 Task: Look for Airbnb properties in Hueytown, United States from 15th December, 2023 to 20th December, 2023 for 1 adult.1  bedroom having 1 bed and 1 bathroom. Property type can be hotel. Booking option can be shelf check-in. Look for 3 properties as per requirement.
Action: Mouse moved to (561, 84)
Screenshot: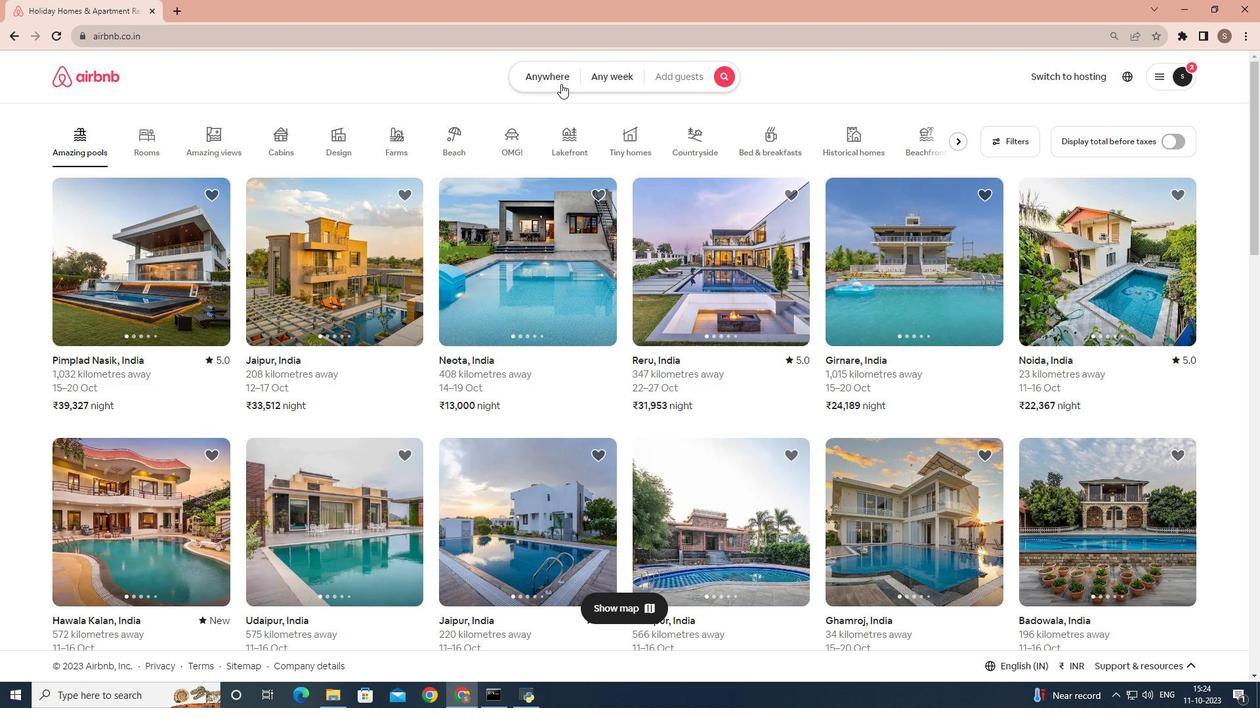 
Action: Mouse pressed left at (561, 84)
Screenshot: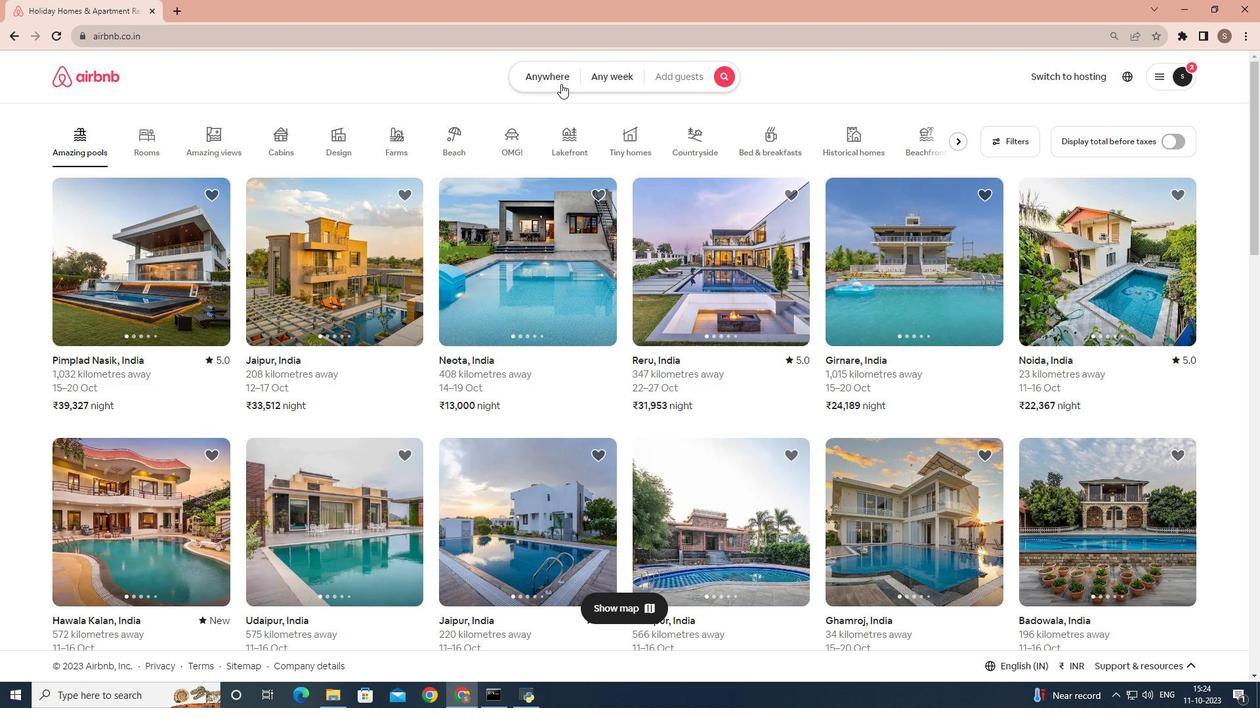 
Action: Mouse moved to (468, 131)
Screenshot: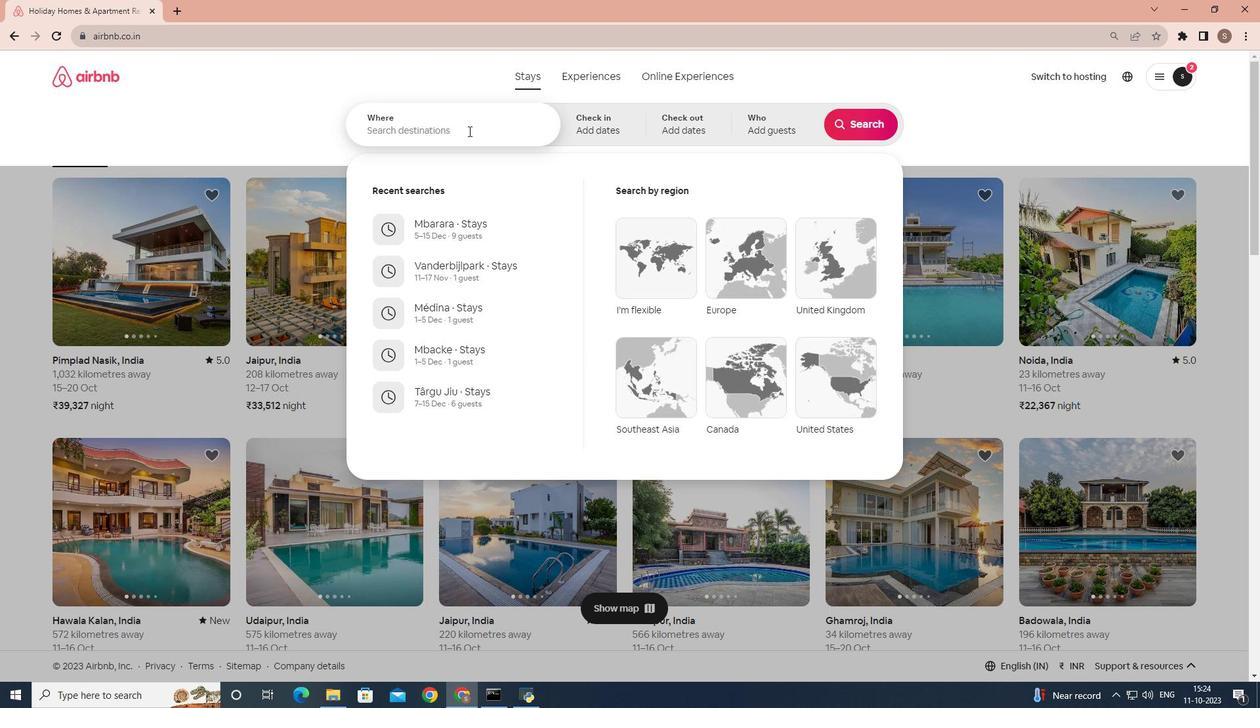 
Action: Mouse pressed left at (468, 131)
Screenshot: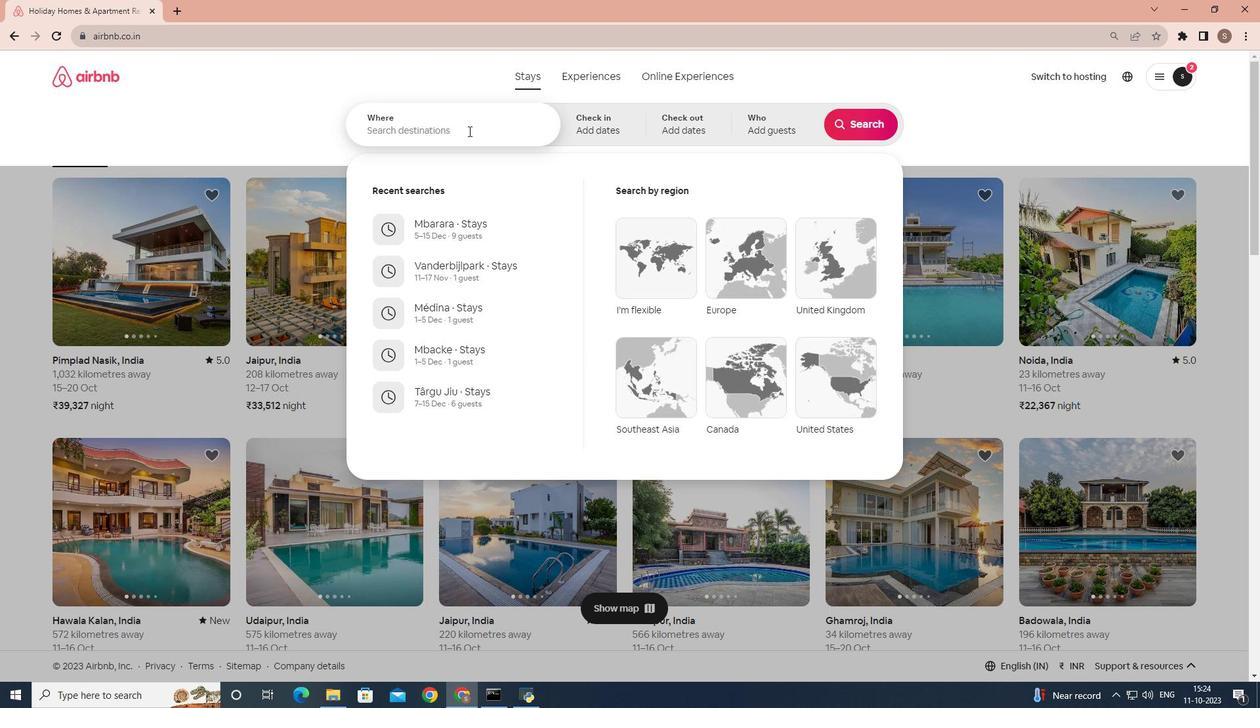 
Action: Key pressed <Key.shift>Hueytown,<Key.space><Key.shift>united<Key.space><Key.shift>States
Screenshot: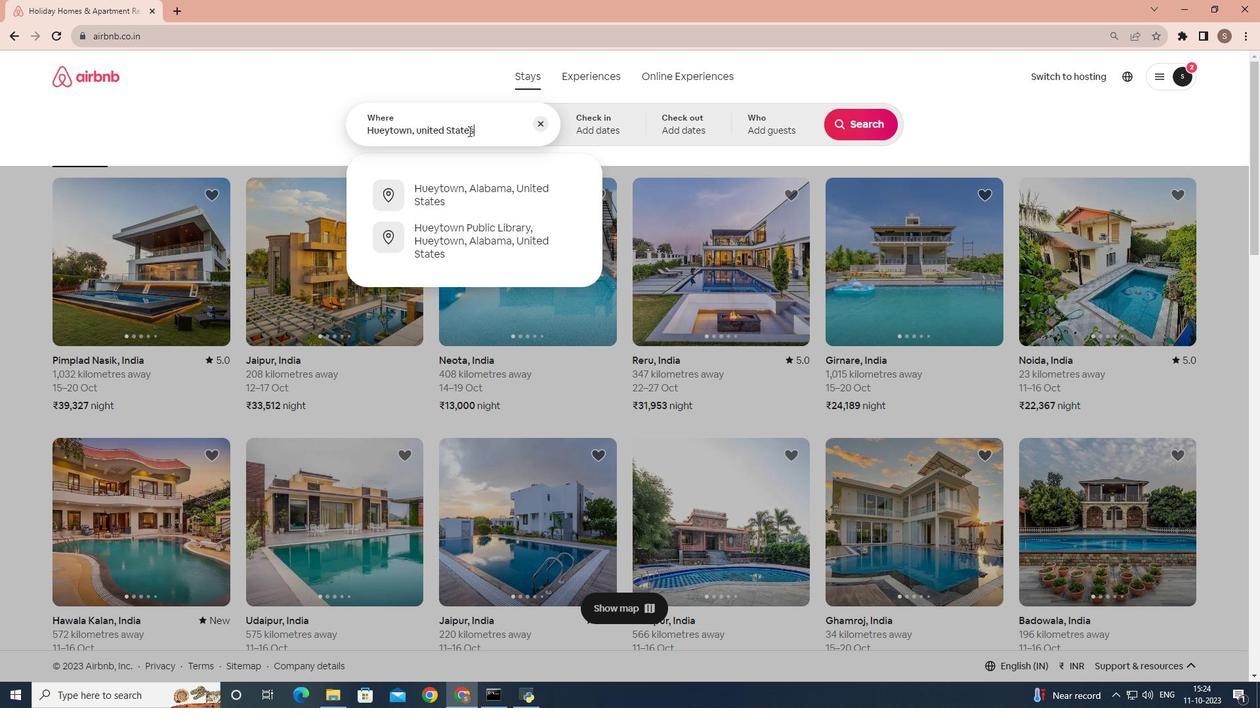 
Action: Mouse moved to (583, 121)
Screenshot: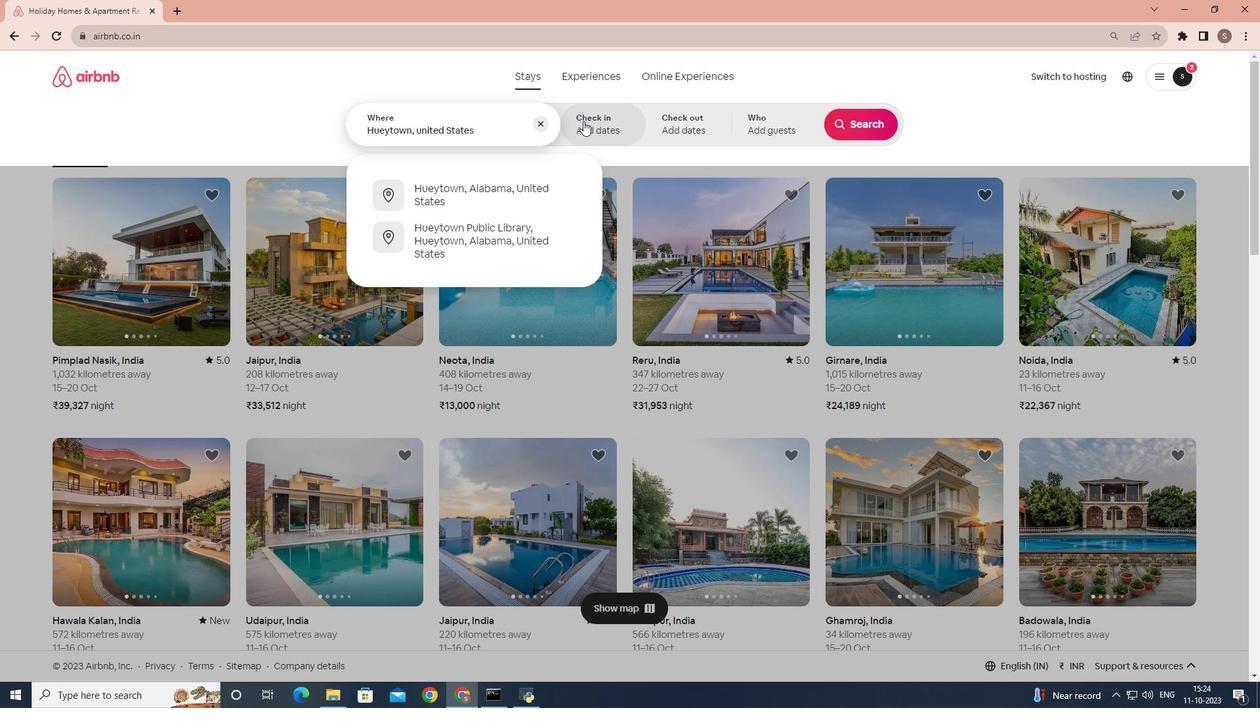 
Action: Mouse pressed left at (583, 121)
Screenshot: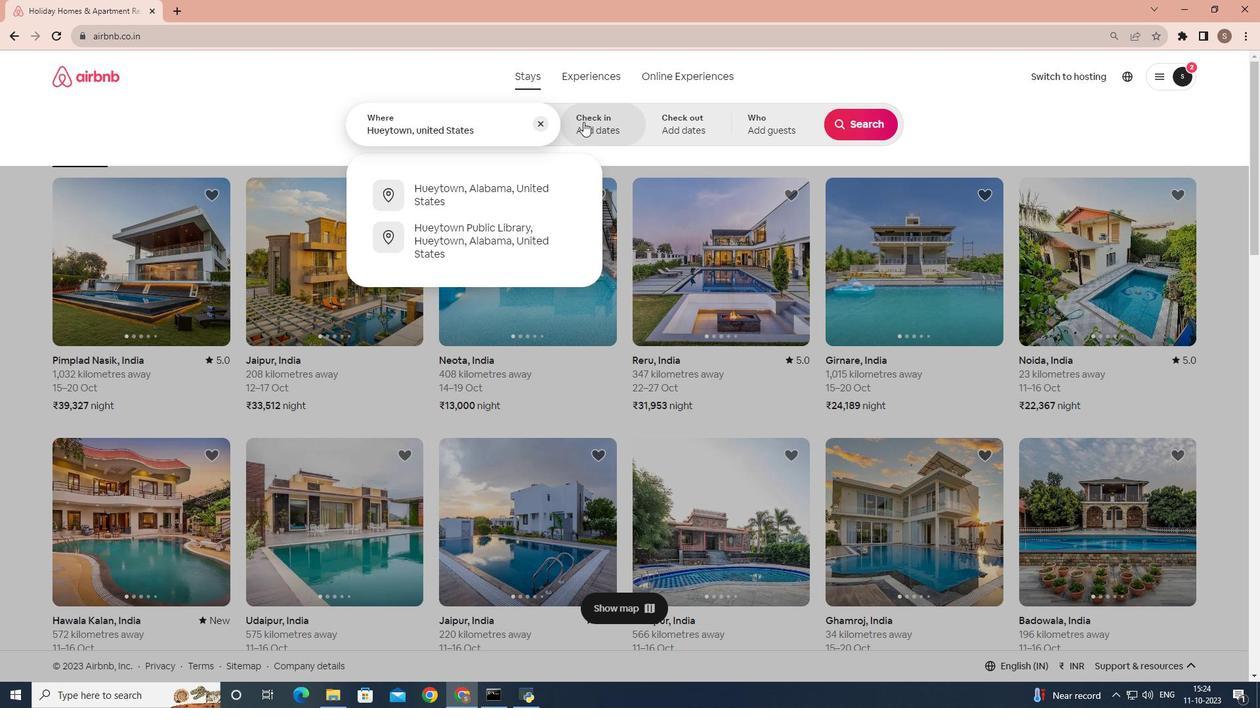 
Action: Mouse moved to (857, 229)
Screenshot: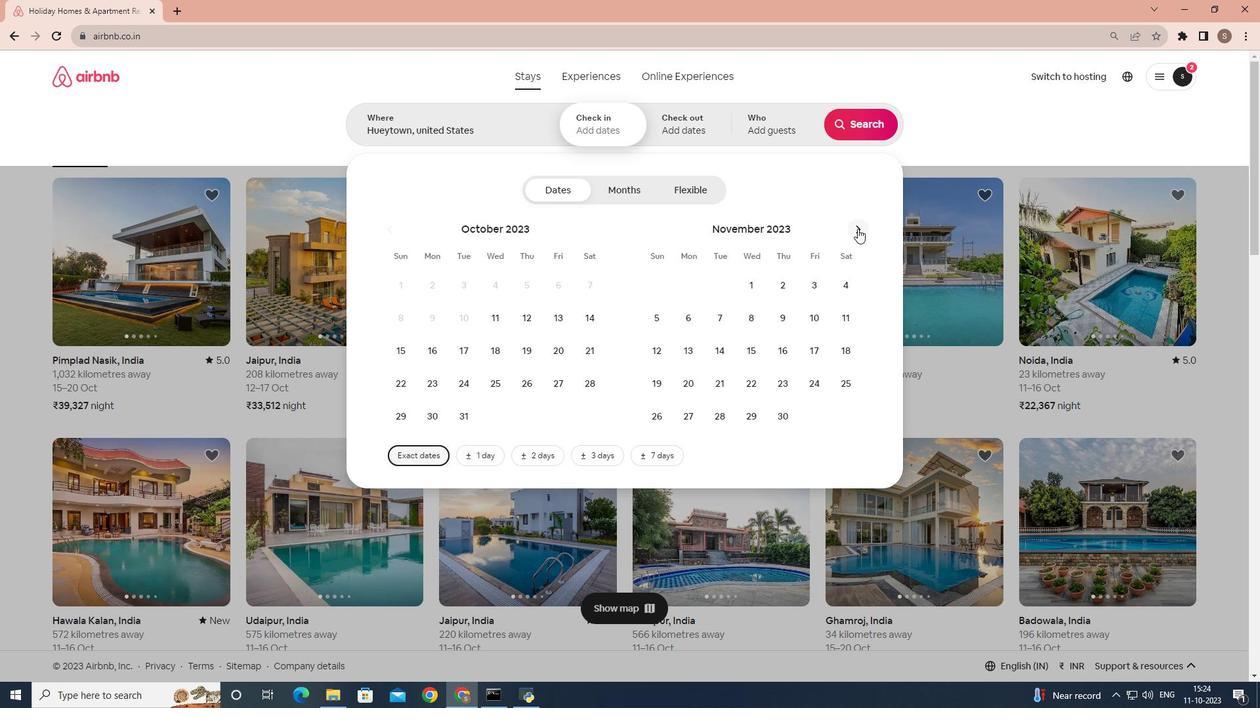 
Action: Mouse pressed left at (857, 229)
Screenshot: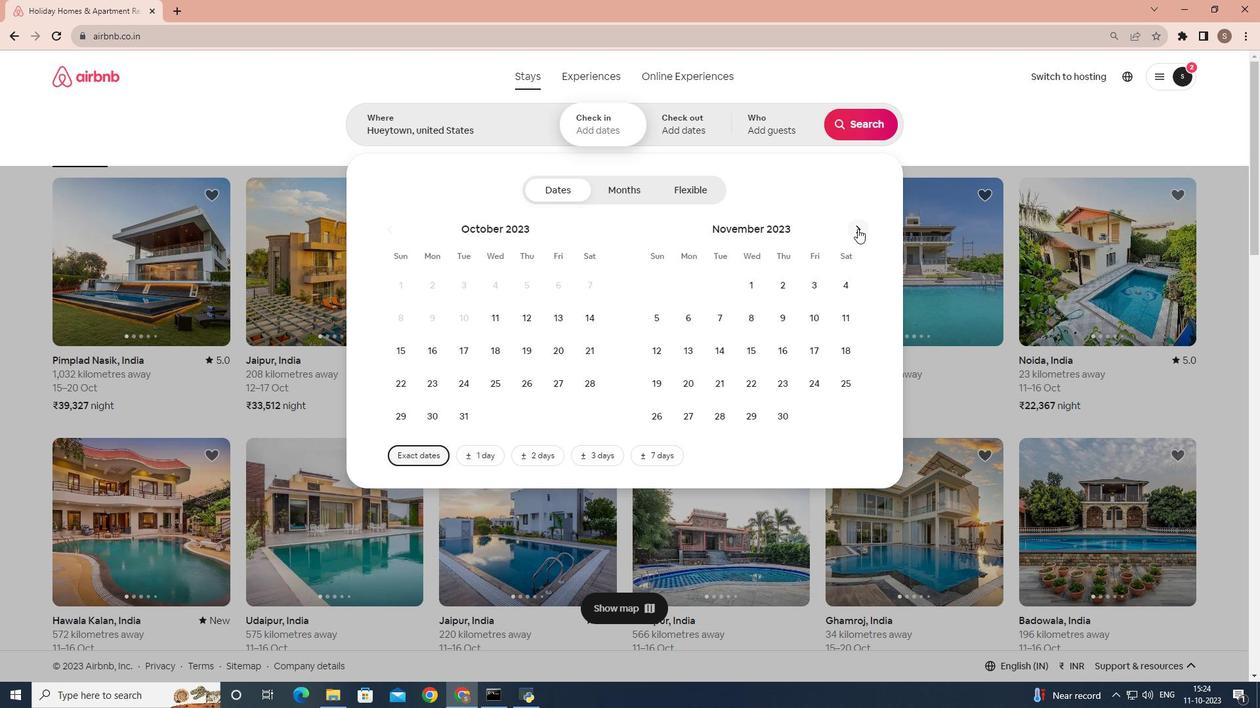 
Action: Mouse moved to (804, 348)
Screenshot: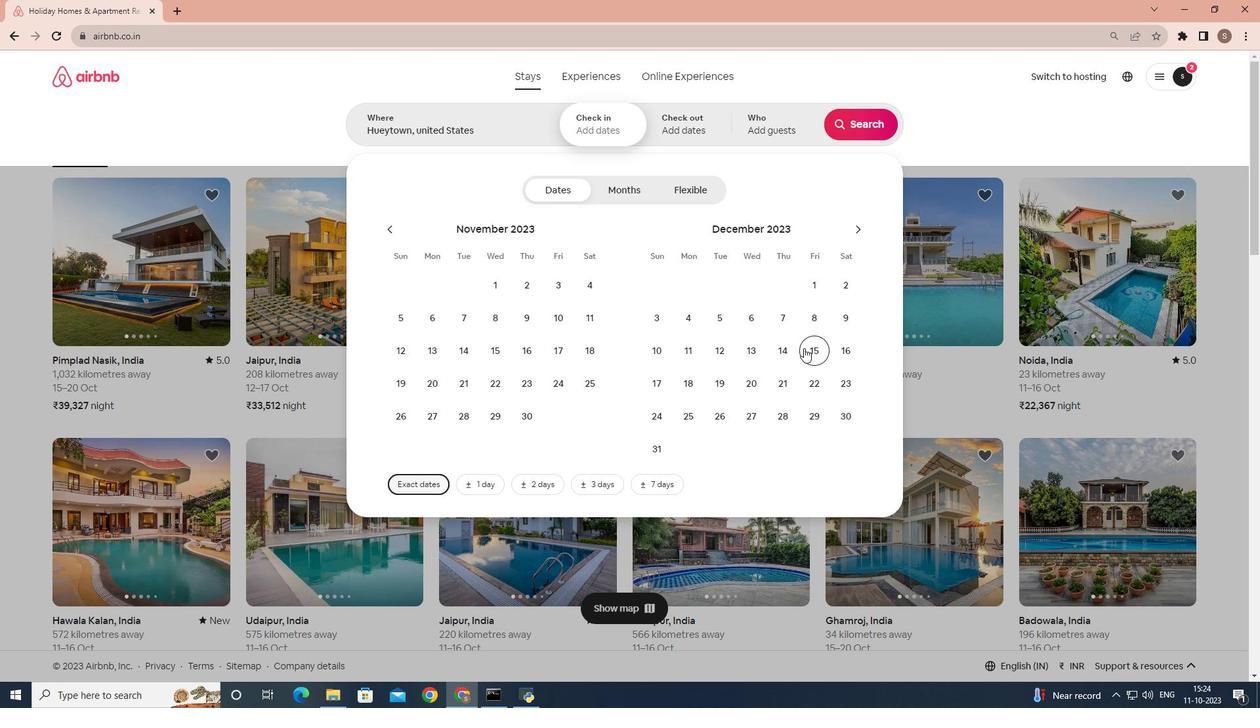 
Action: Mouse pressed left at (804, 348)
Screenshot: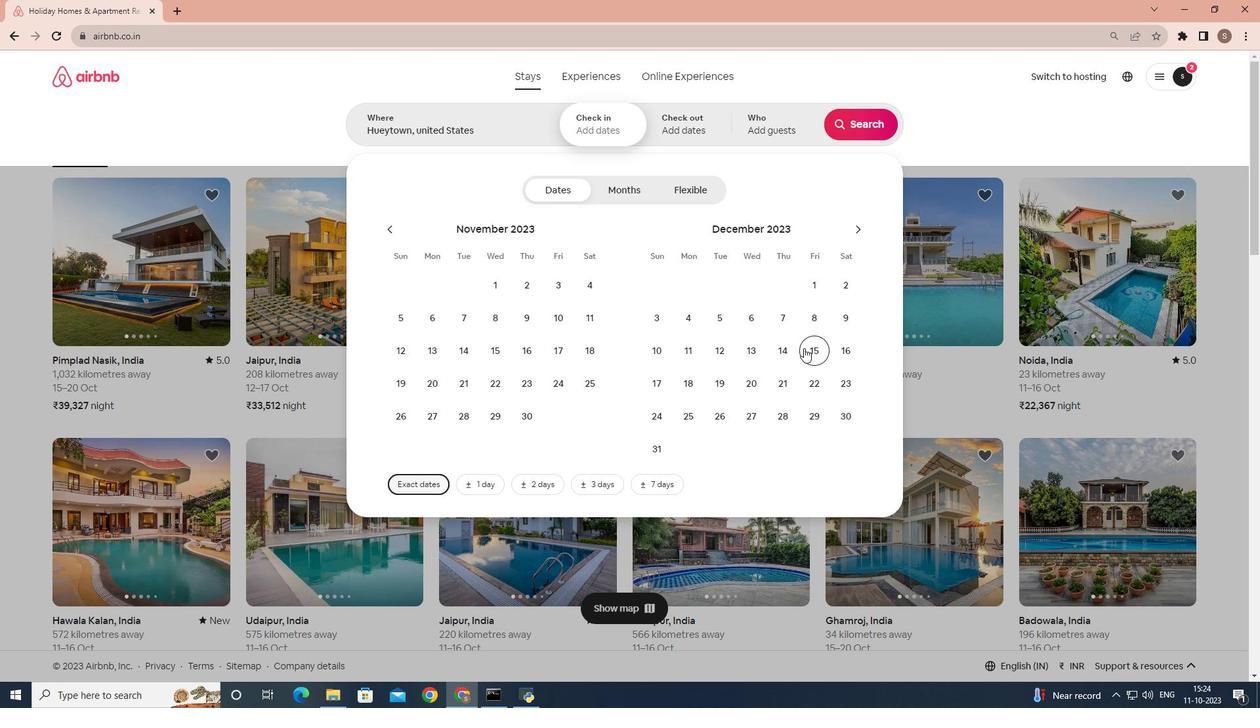 
Action: Mouse moved to (756, 380)
Screenshot: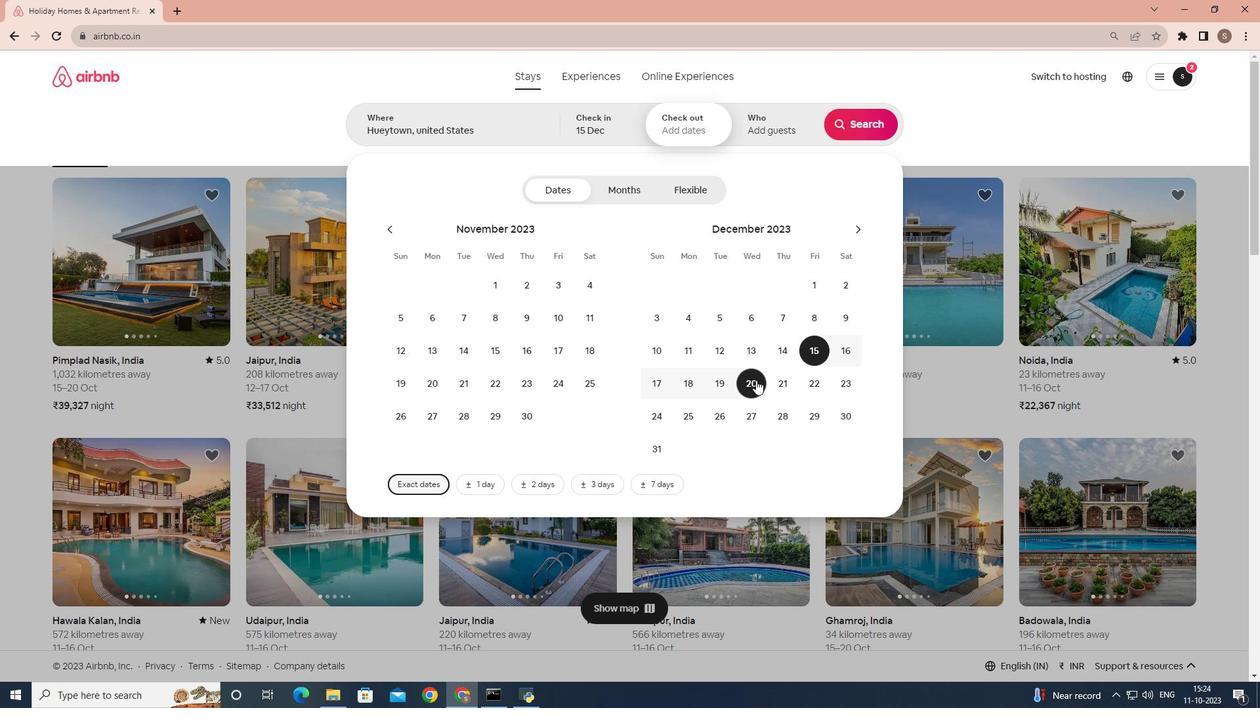
Action: Mouse pressed left at (756, 380)
Screenshot: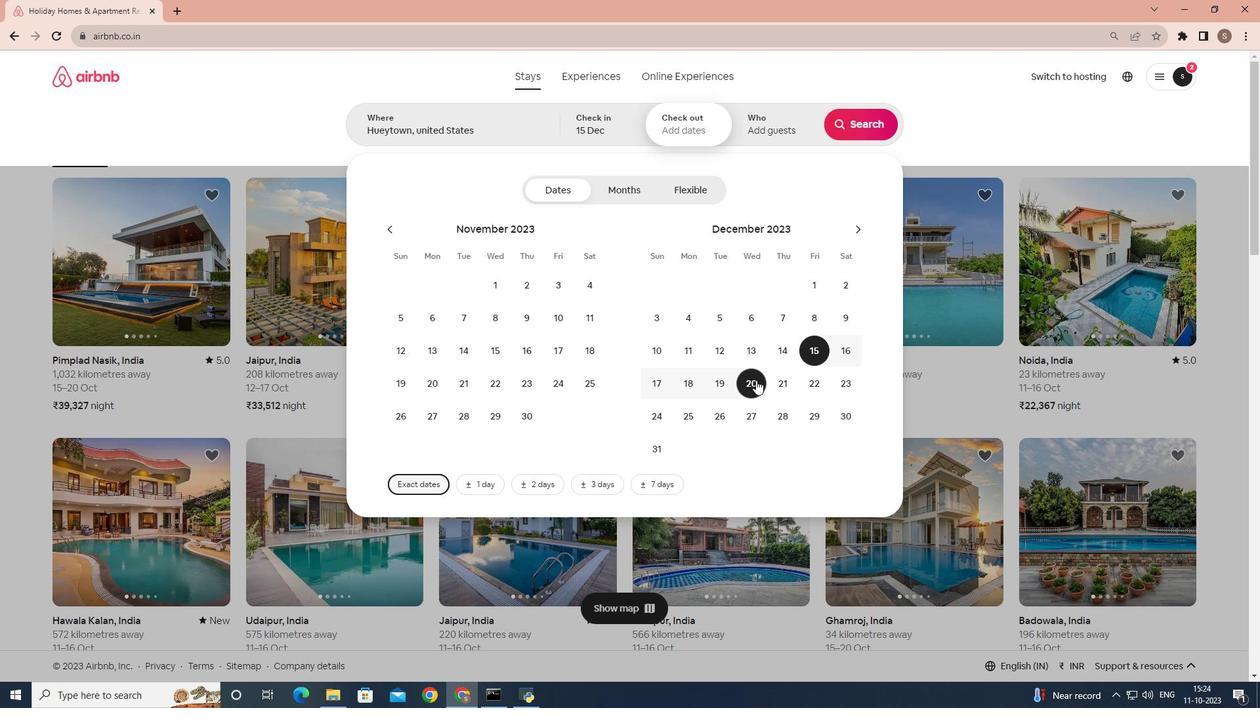 
Action: Mouse moved to (762, 112)
Screenshot: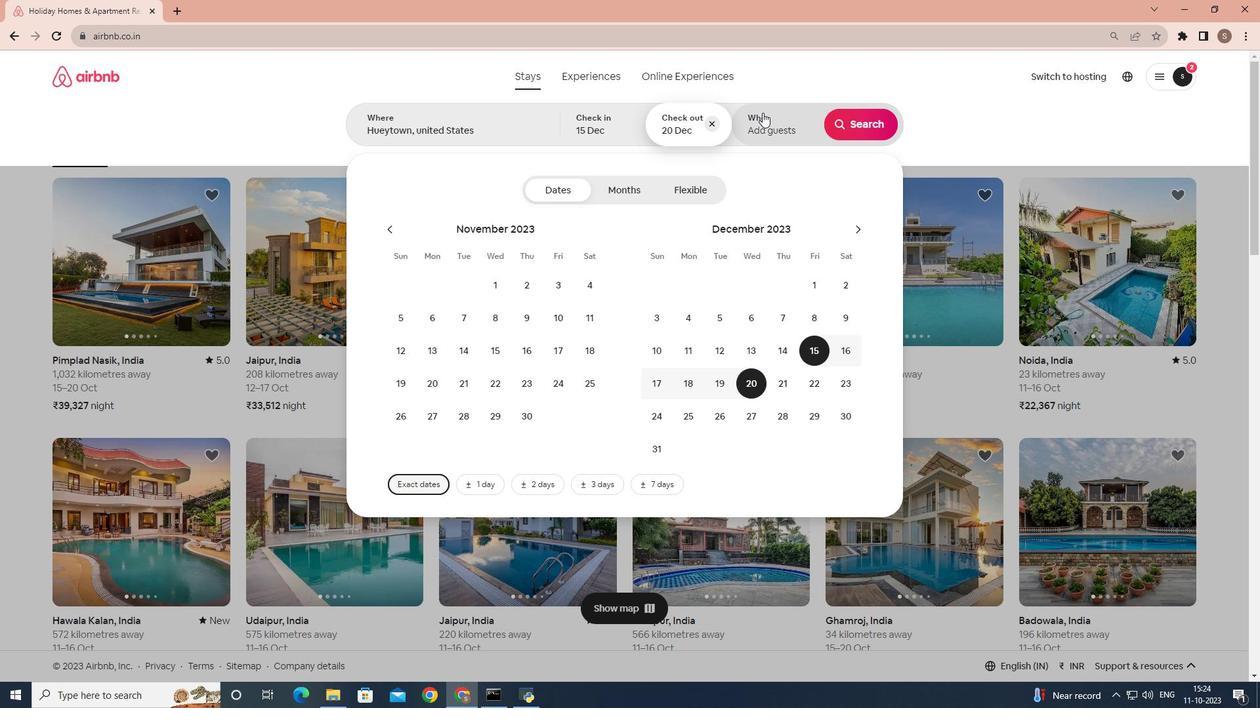 
Action: Mouse pressed left at (762, 112)
Screenshot: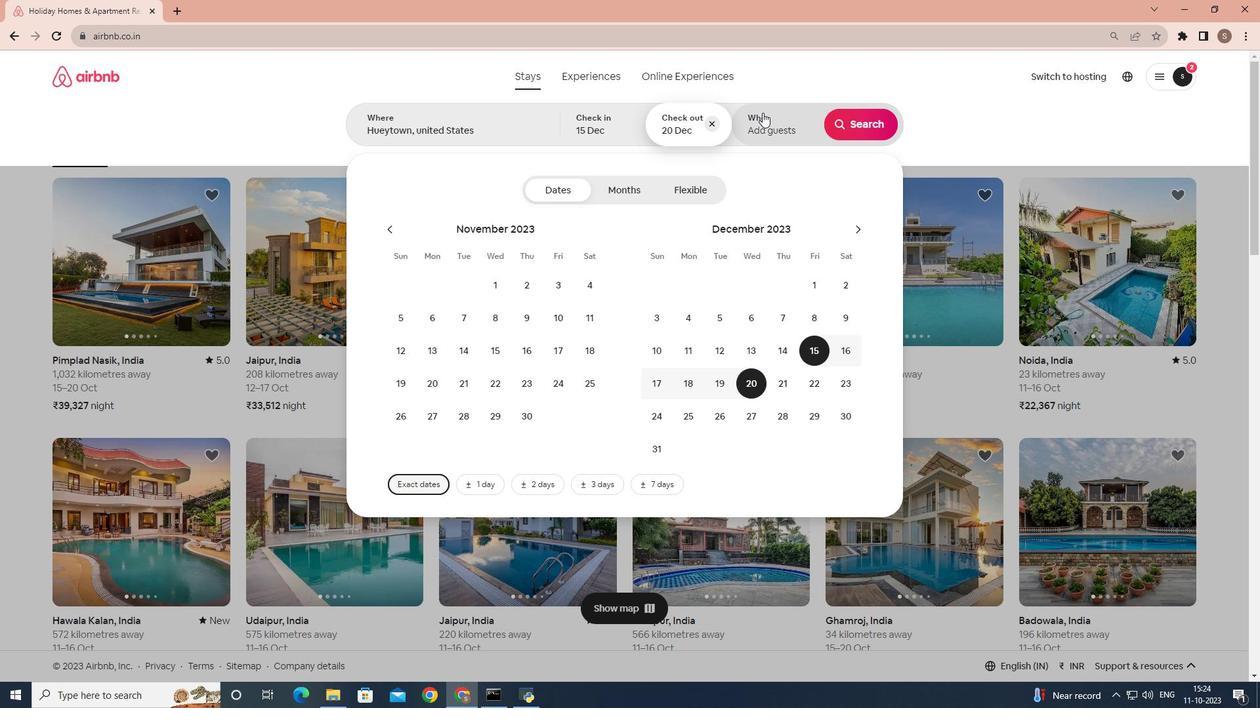 
Action: Mouse moved to (859, 196)
Screenshot: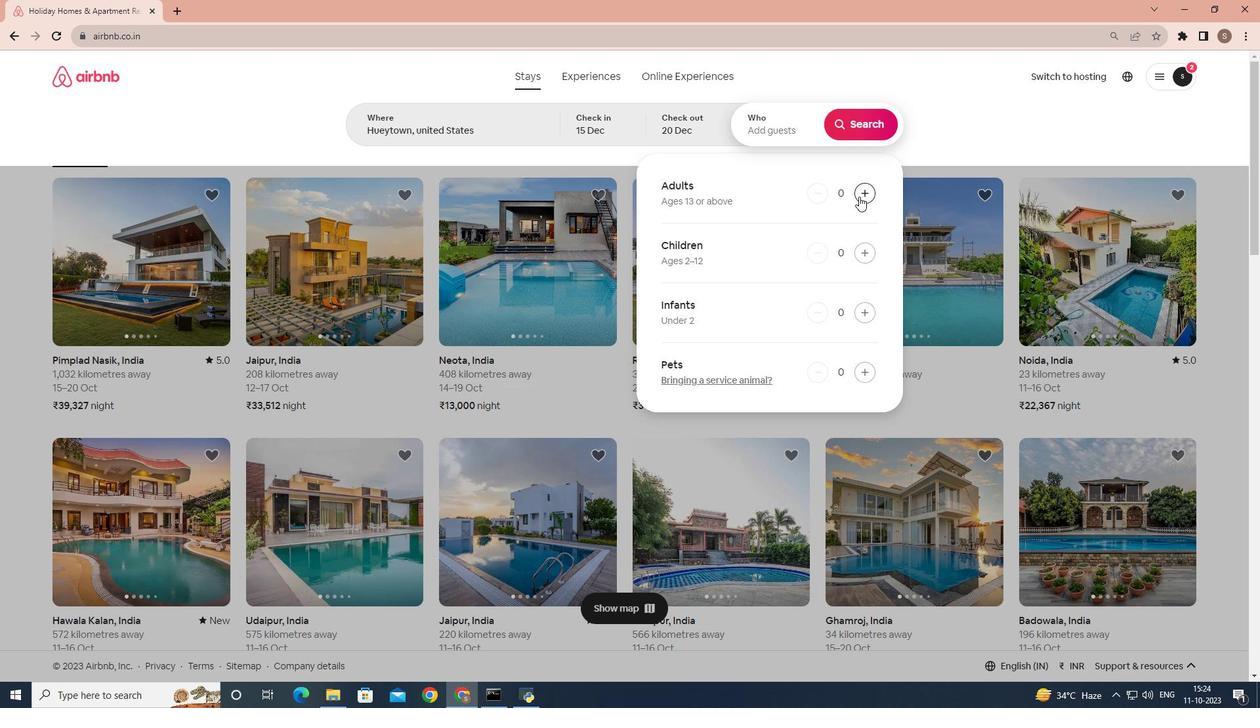 
Action: Mouse pressed left at (859, 196)
Screenshot: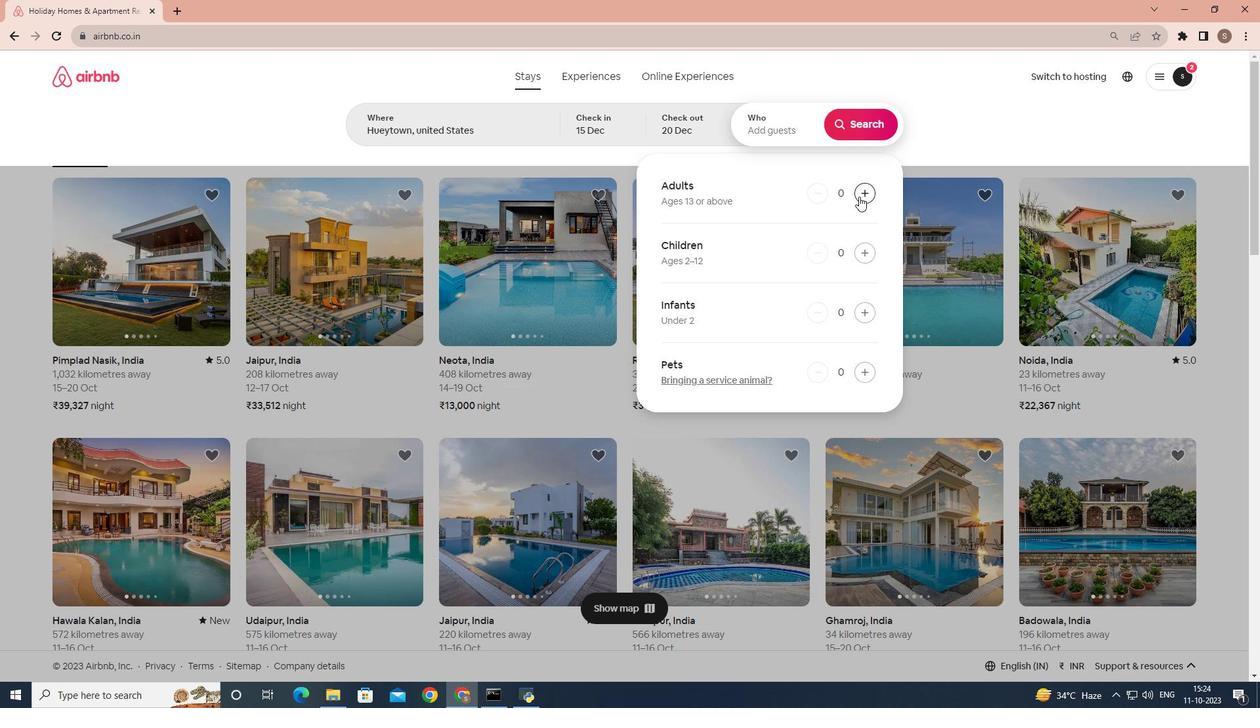 
Action: Mouse moved to (872, 130)
Screenshot: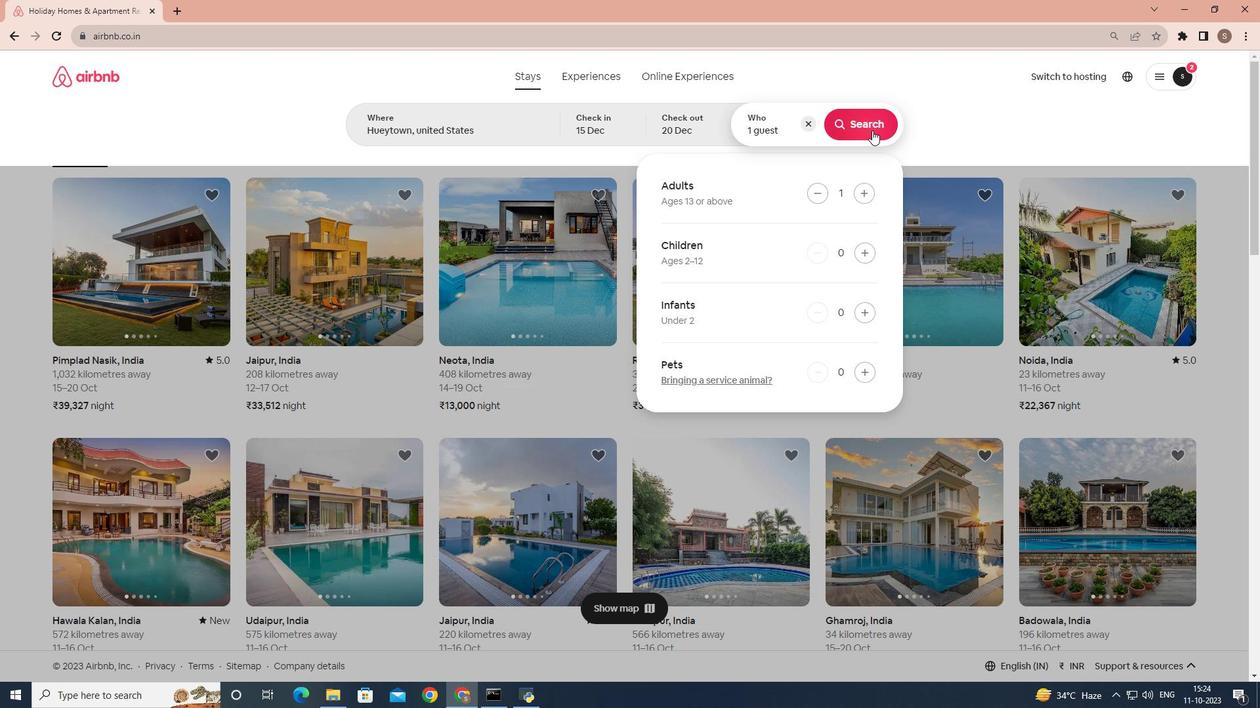 
Action: Mouse pressed left at (872, 130)
Screenshot: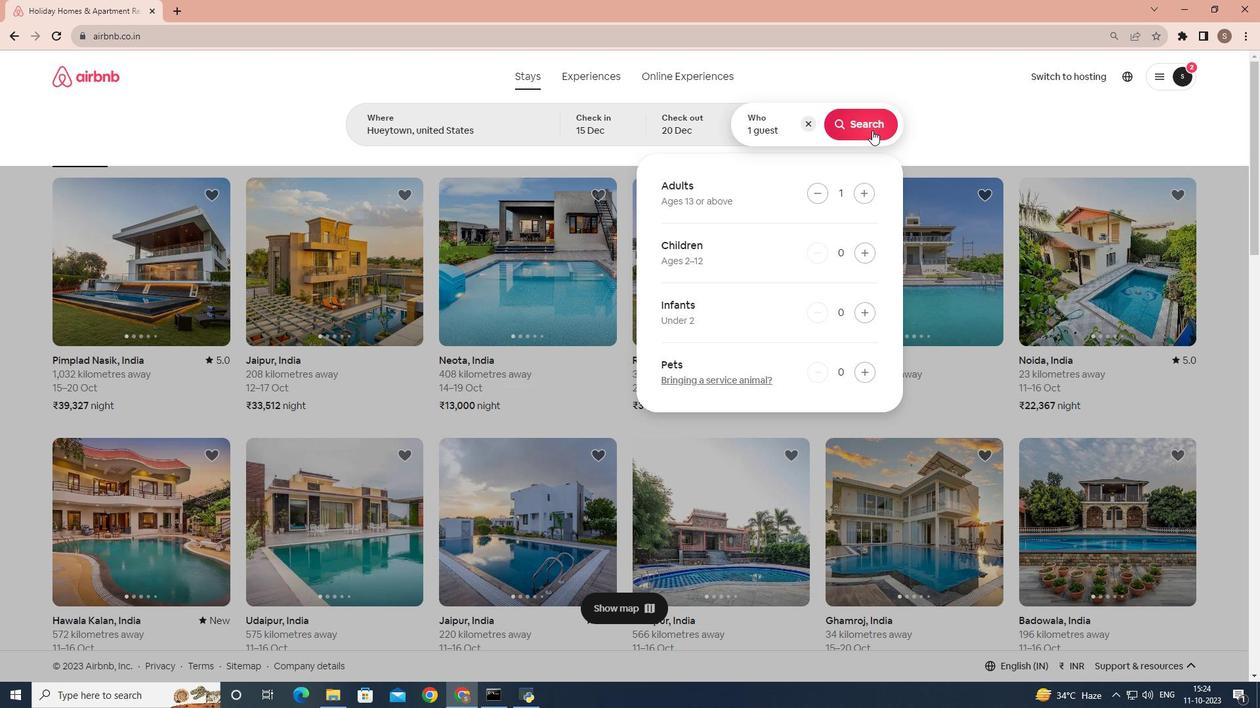 
Action: Mouse moved to (1048, 129)
Screenshot: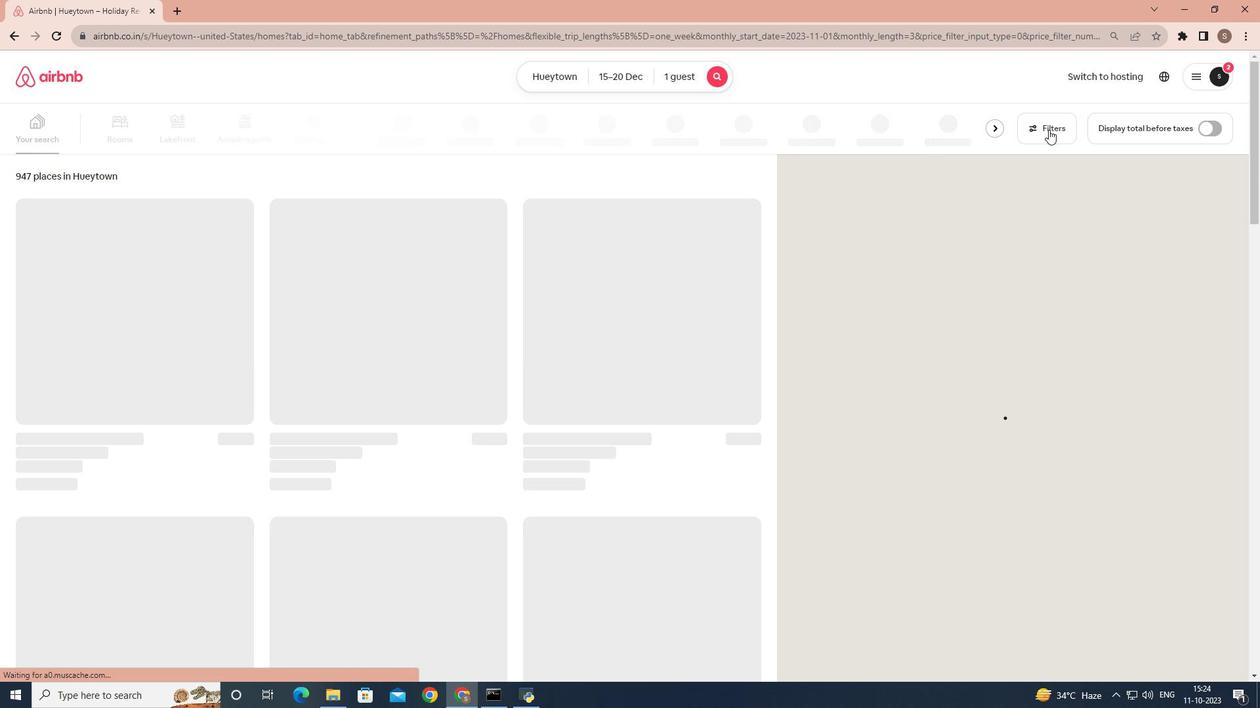 
Action: Mouse pressed left at (1048, 129)
Screenshot: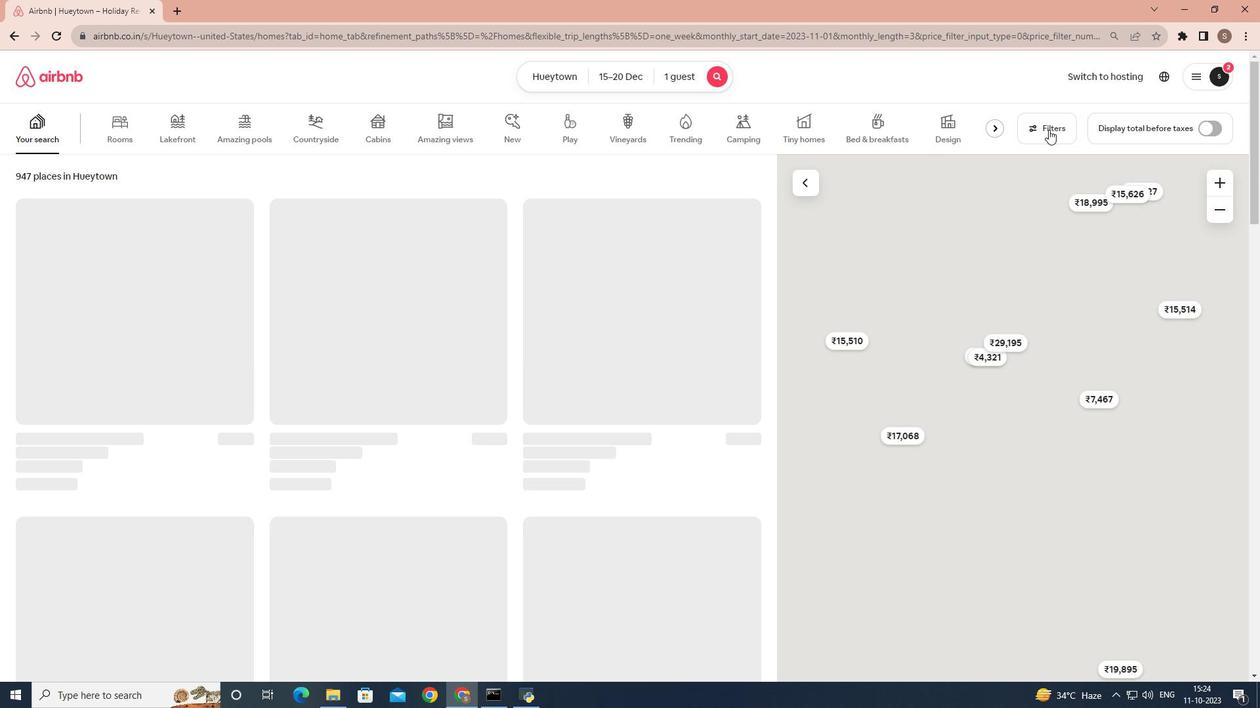
Action: Mouse moved to (468, 511)
Screenshot: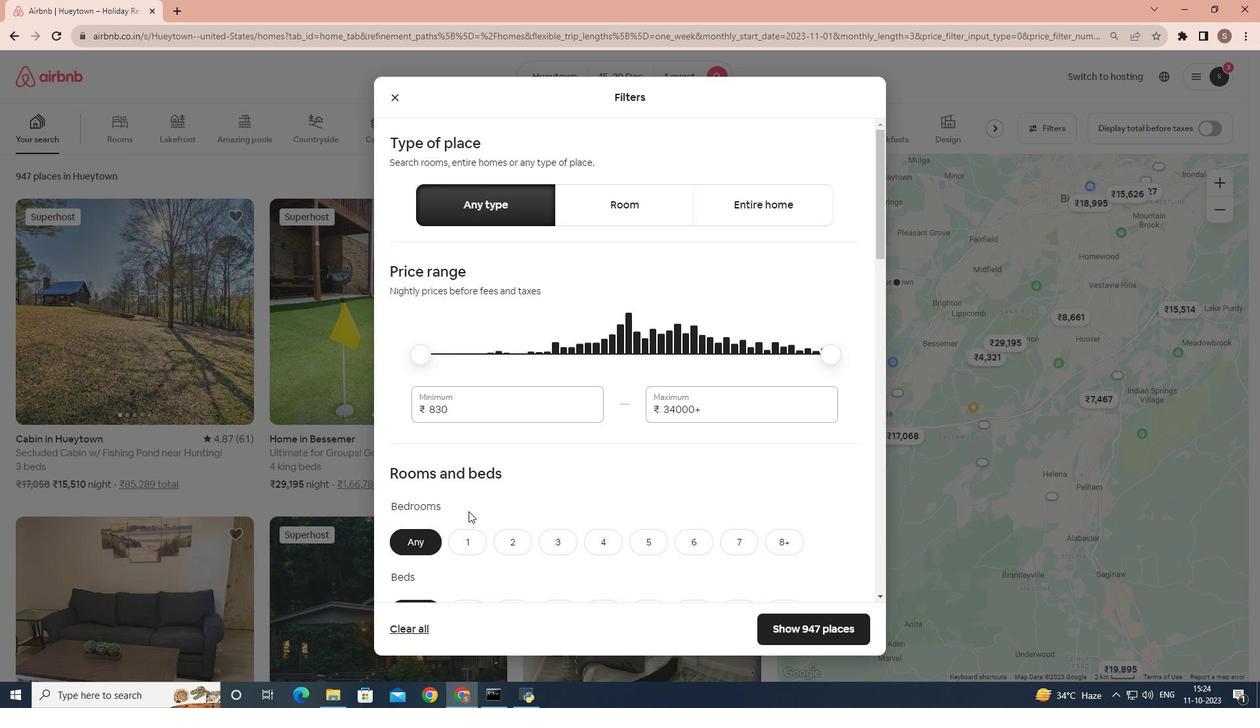 
Action: Mouse scrolled (468, 511) with delta (0, 0)
Screenshot: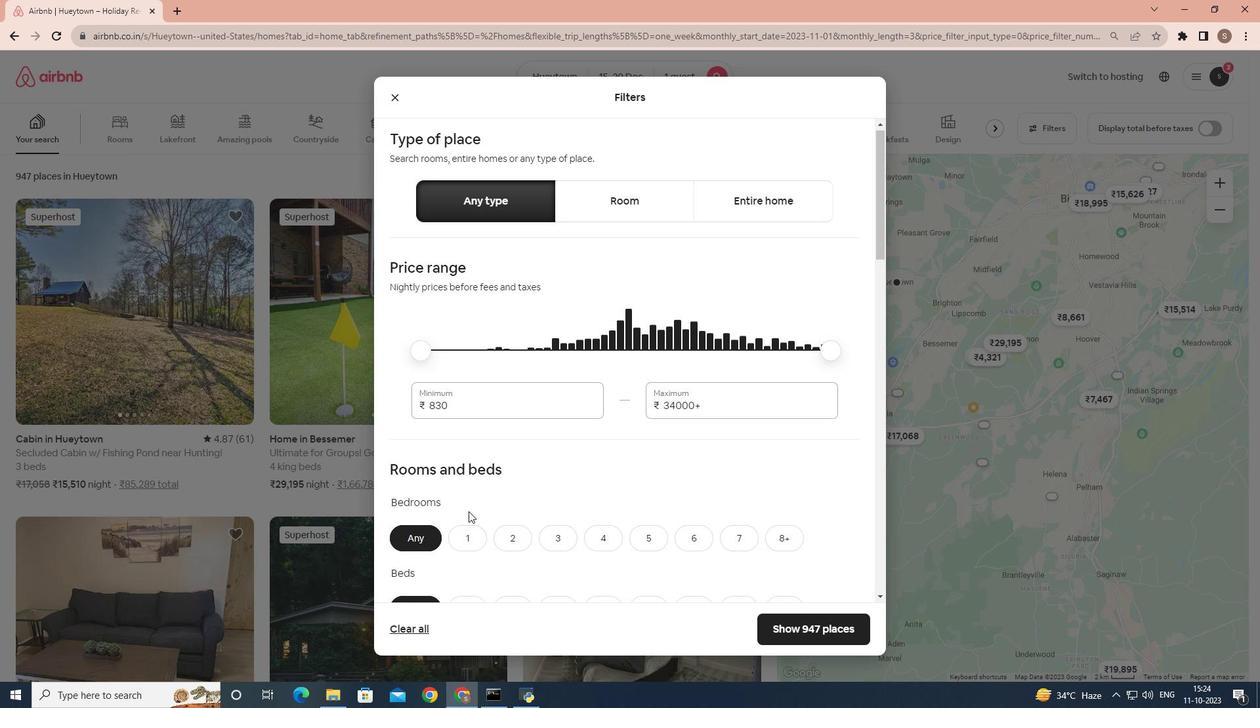 
Action: Mouse moved to (466, 485)
Screenshot: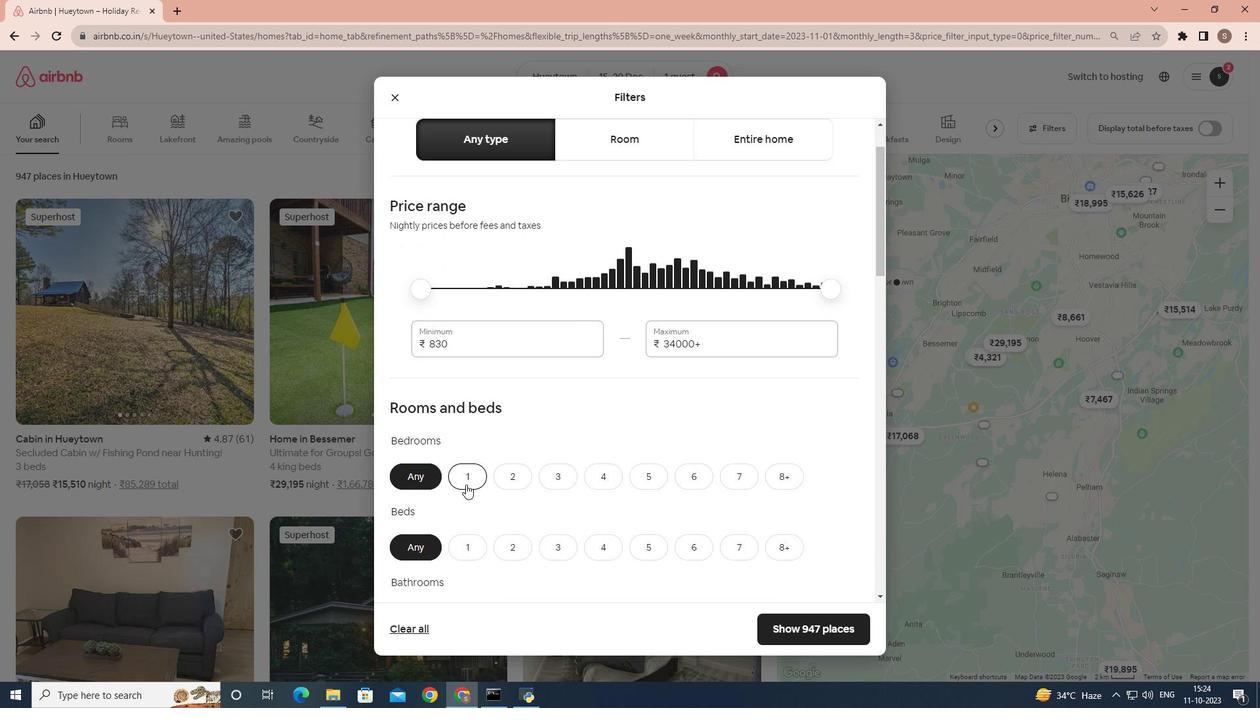 
Action: Mouse pressed left at (466, 485)
Screenshot: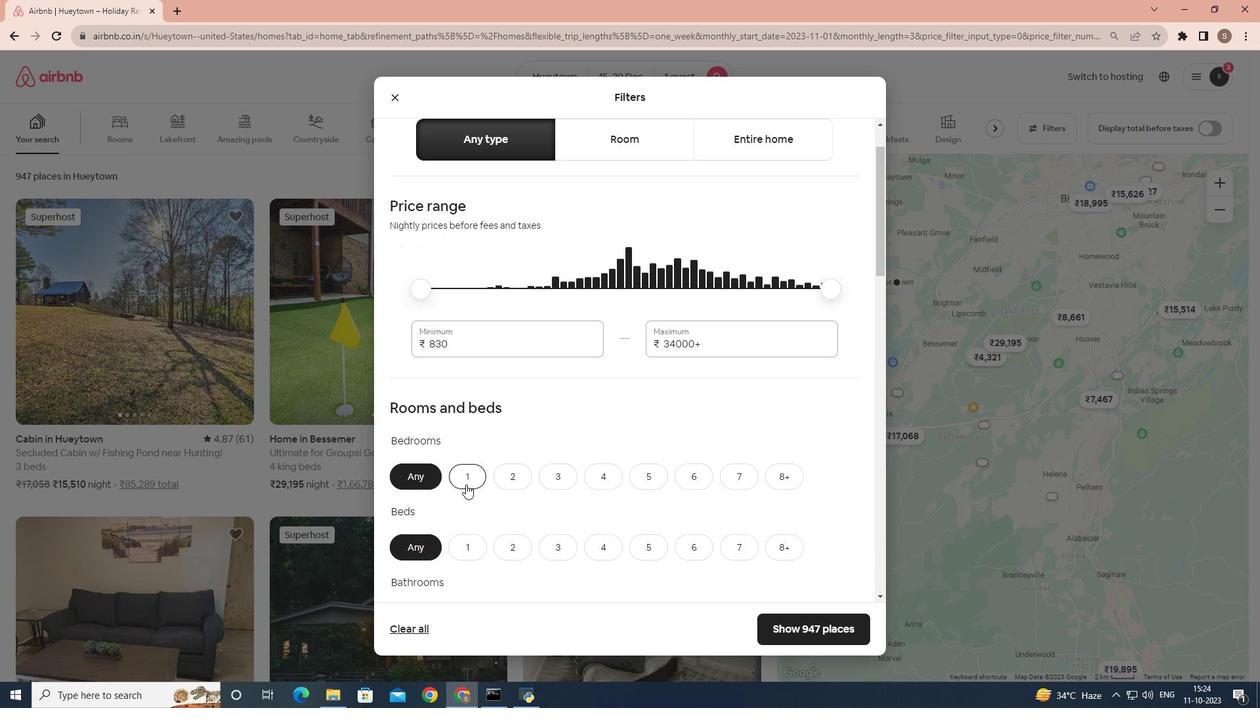 
Action: Mouse scrolled (466, 484) with delta (0, 0)
Screenshot: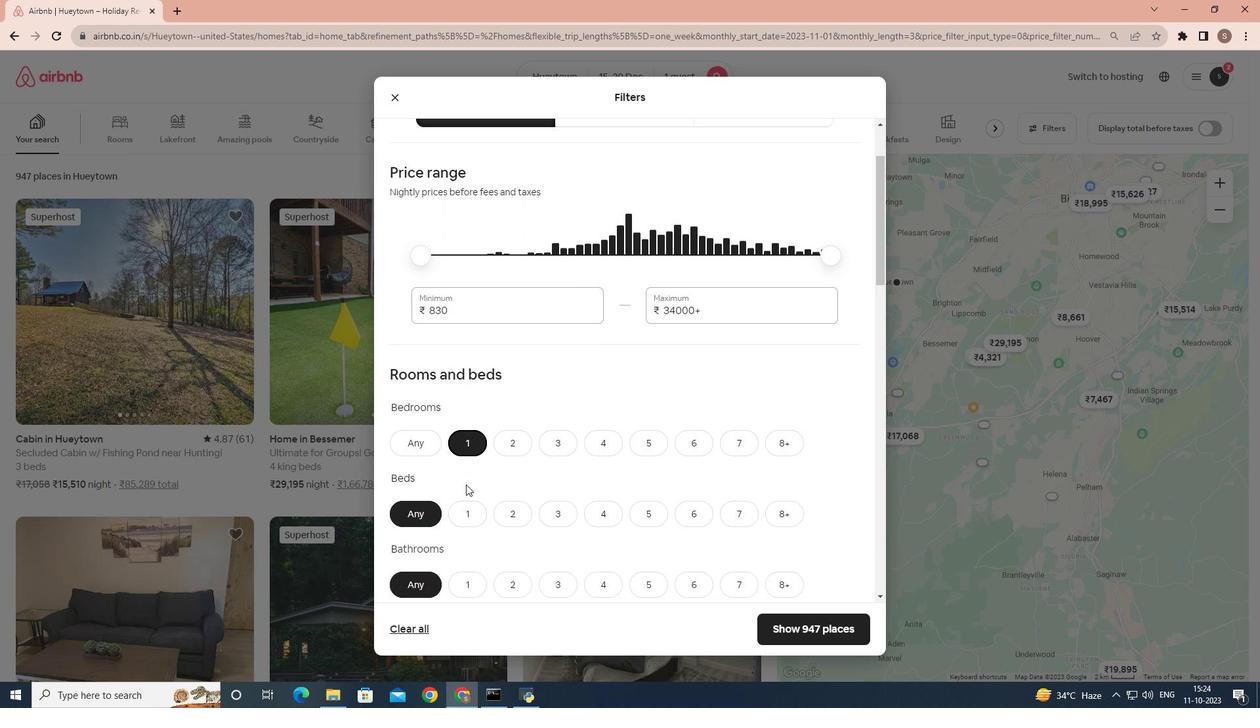 
Action: Mouse pressed left at (466, 485)
Screenshot: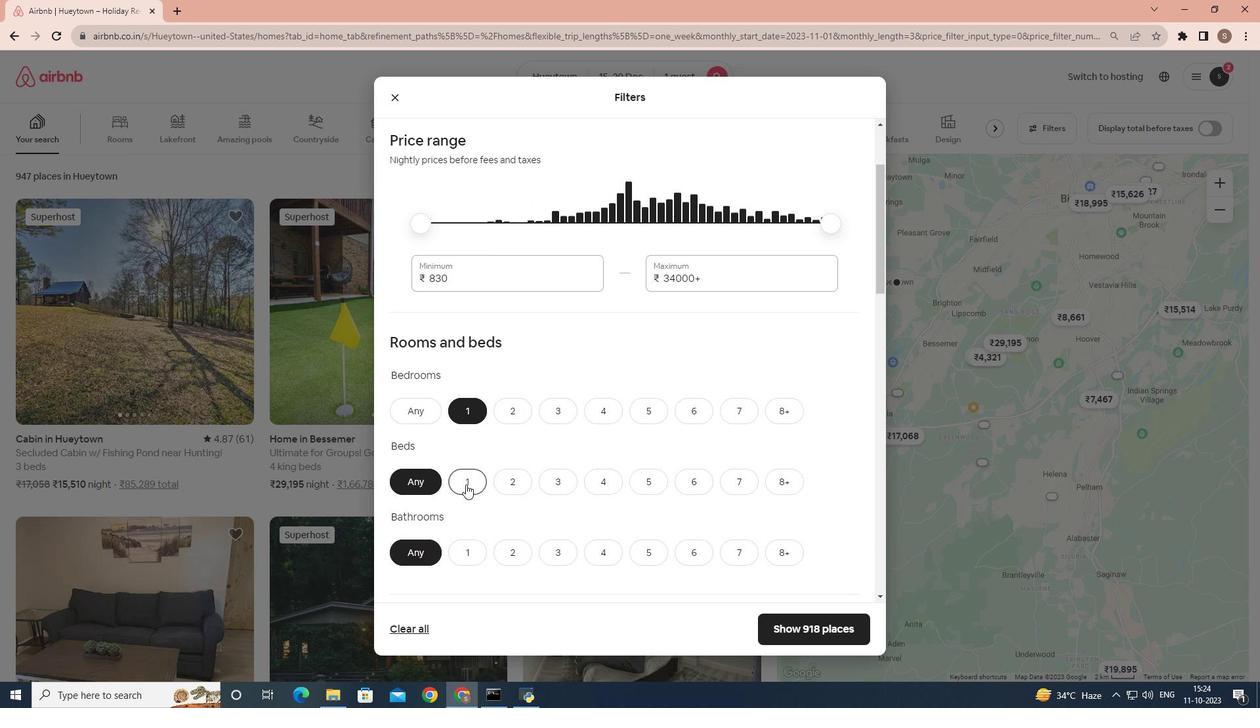 
Action: Mouse scrolled (466, 484) with delta (0, 0)
Screenshot: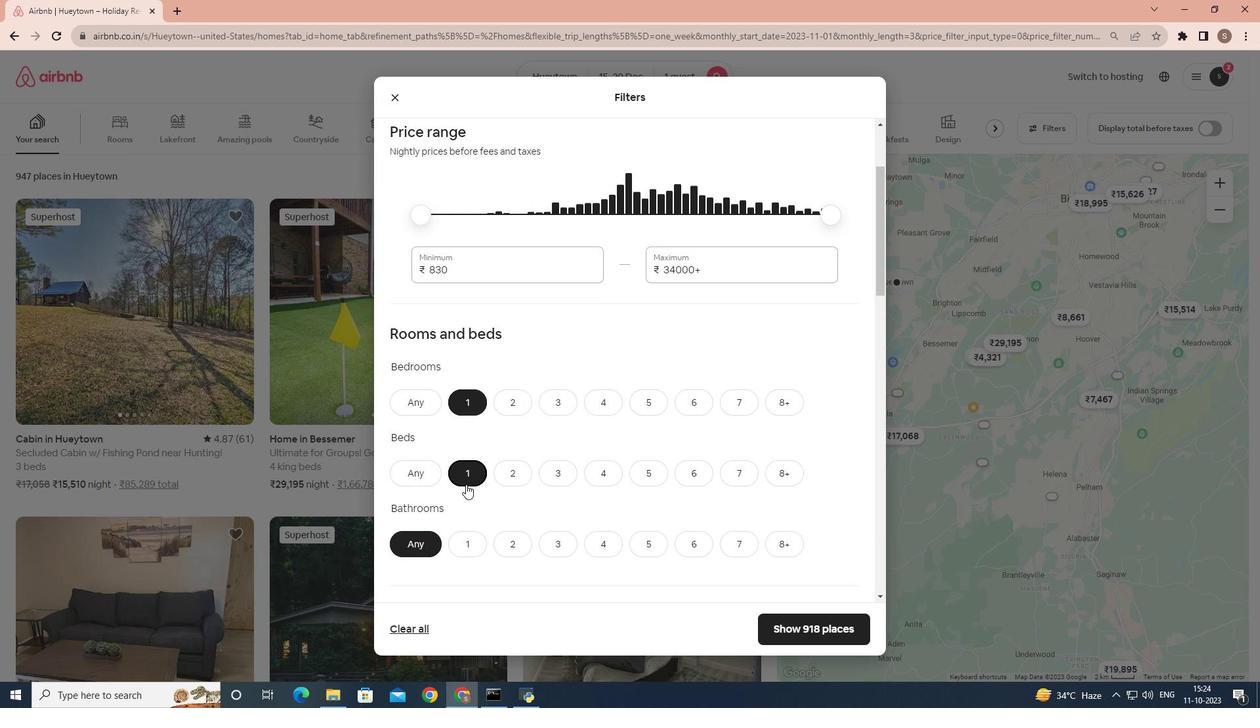 
Action: Mouse moved to (467, 479)
Screenshot: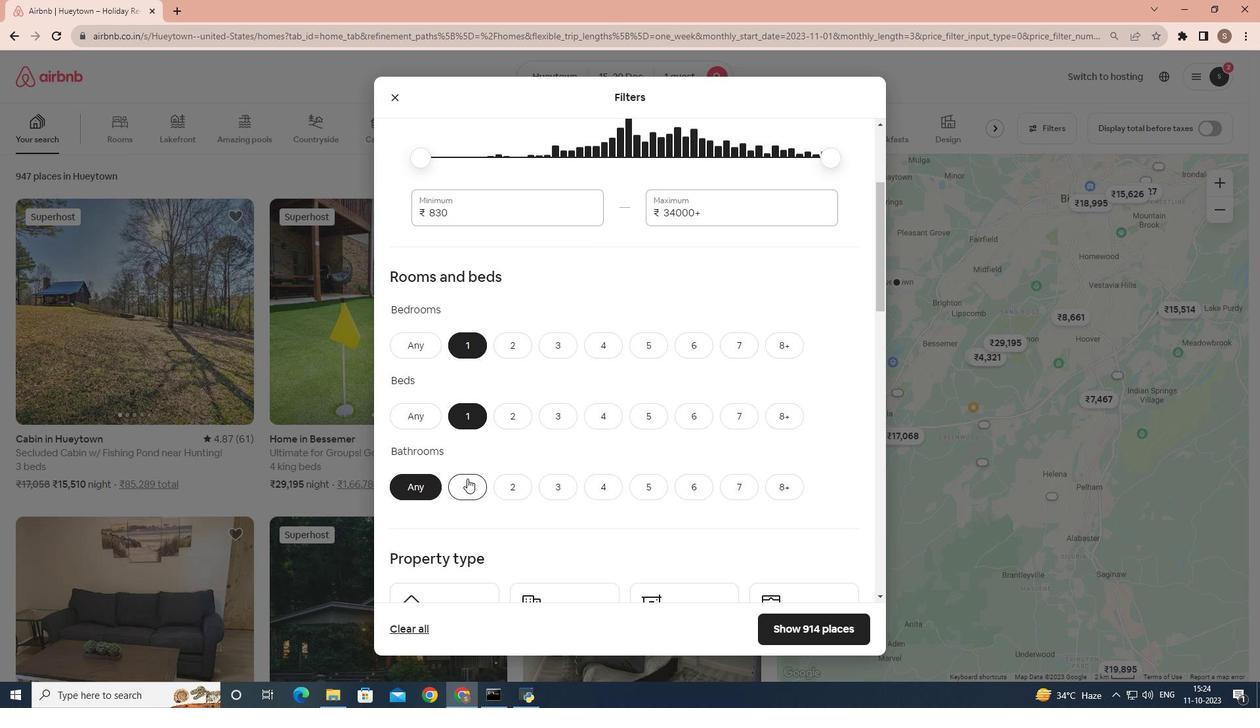 
Action: Mouse pressed left at (467, 479)
Screenshot: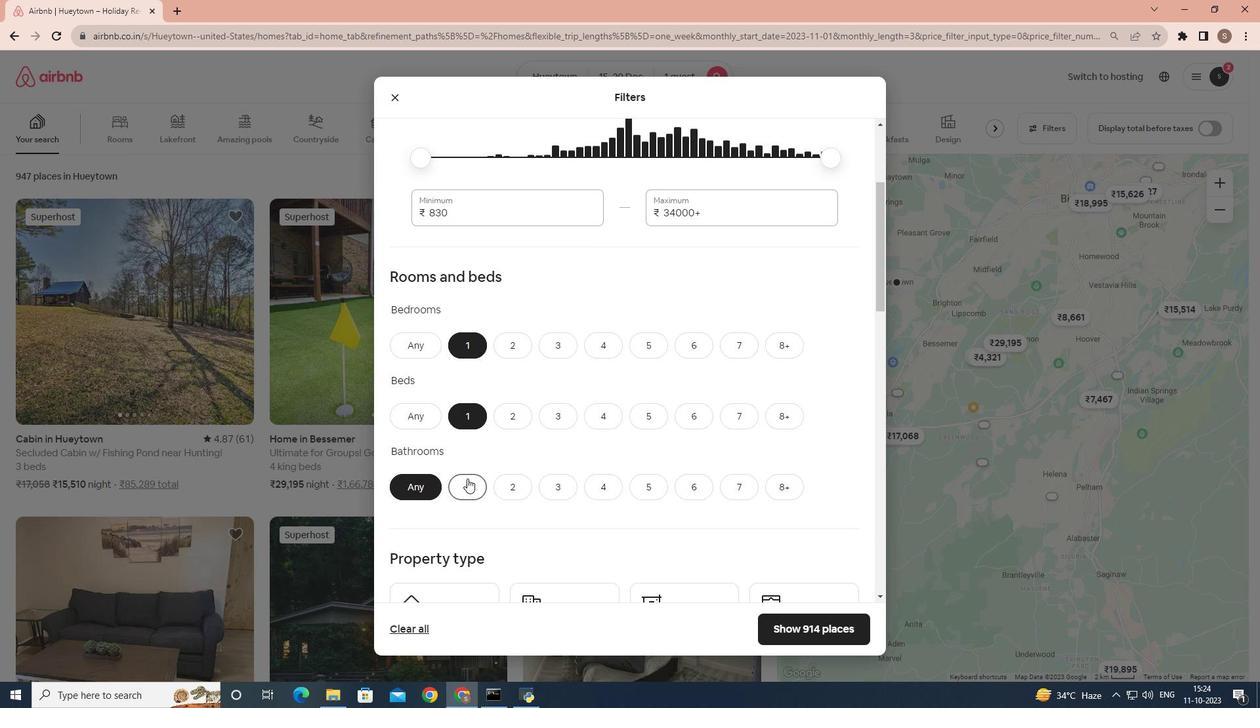 
Action: Mouse moved to (495, 471)
Screenshot: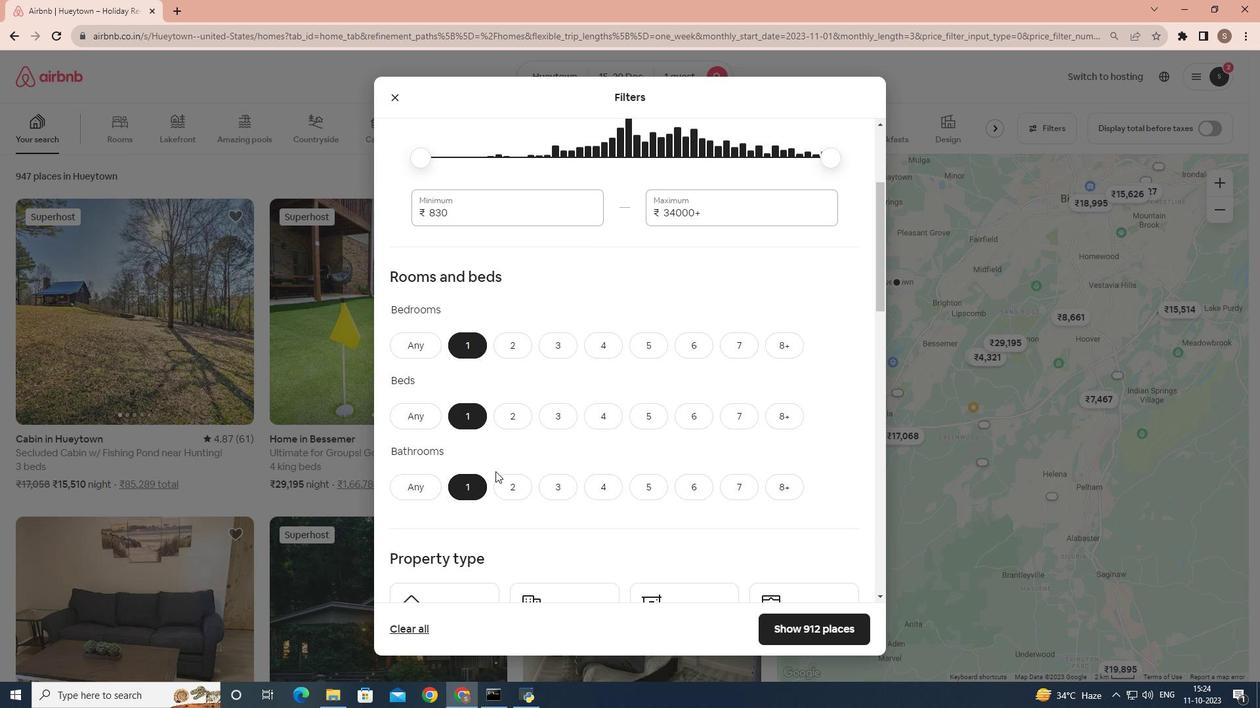 
Action: Mouse scrolled (495, 471) with delta (0, 0)
Screenshot: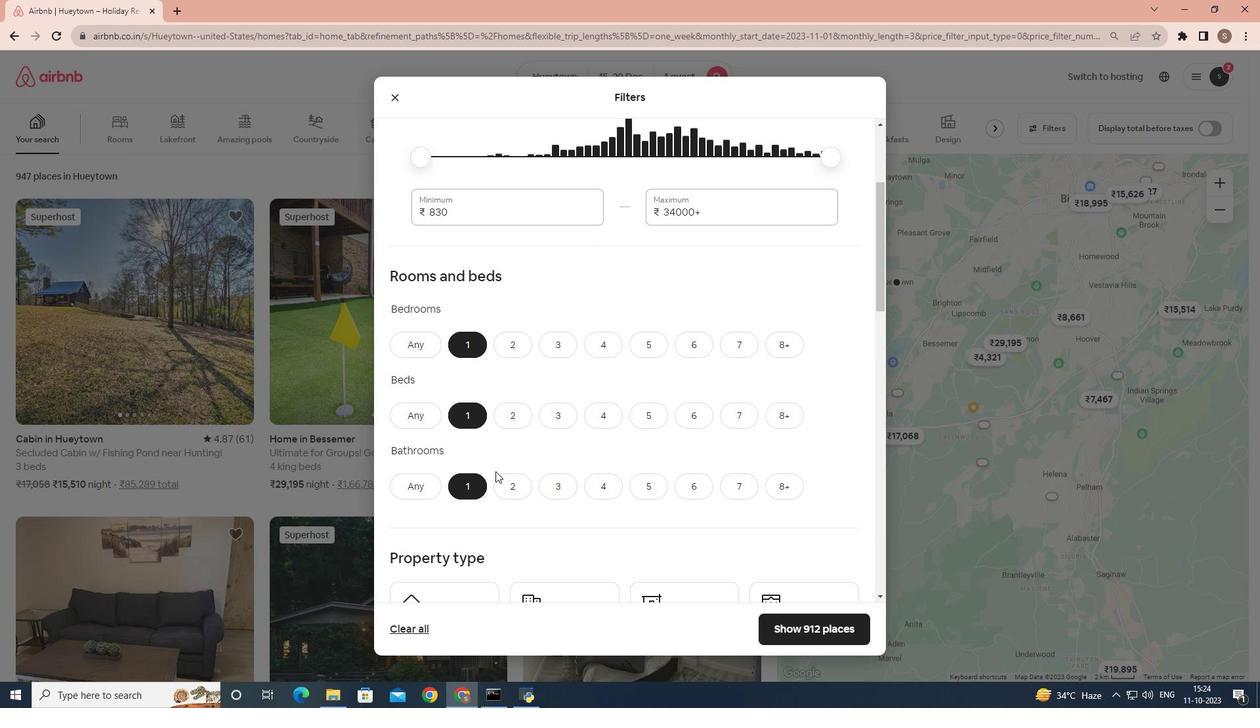 
Action: Mouse scrolled (495, 471) with delta (0, 0)
Screenshot: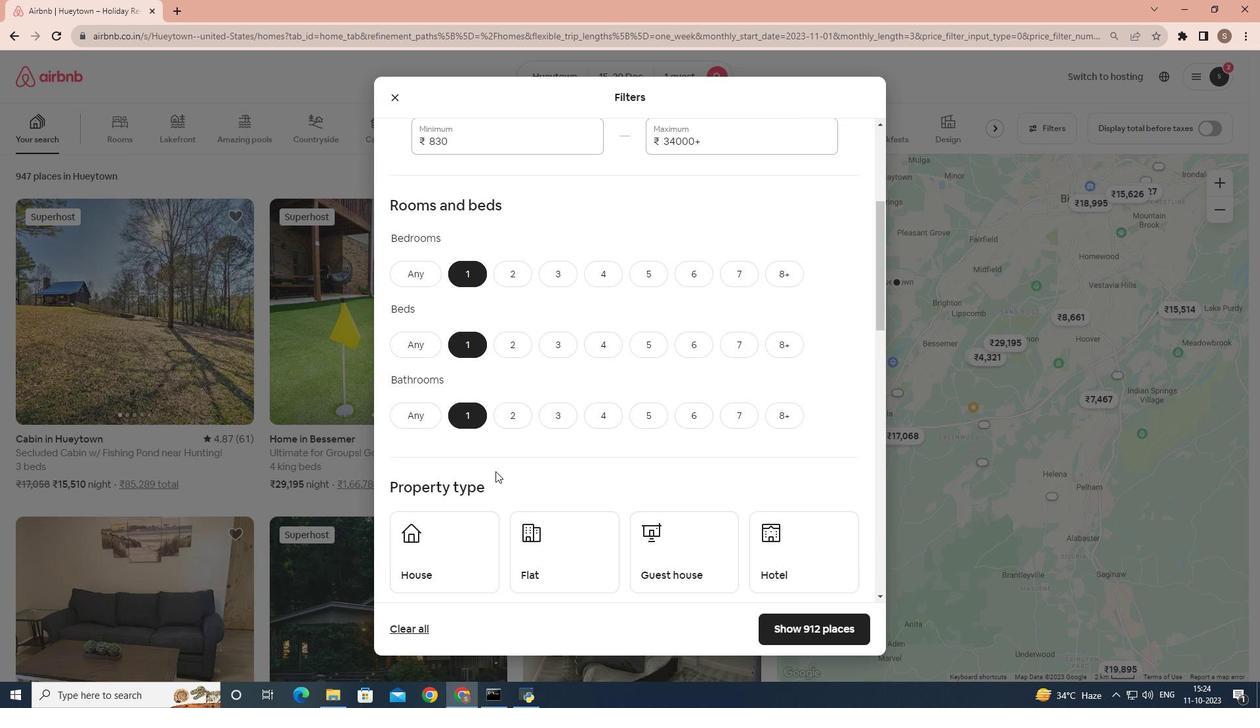 
Action: Mouse scrolled (495, 471) with delta (0, 0)
Screenshot: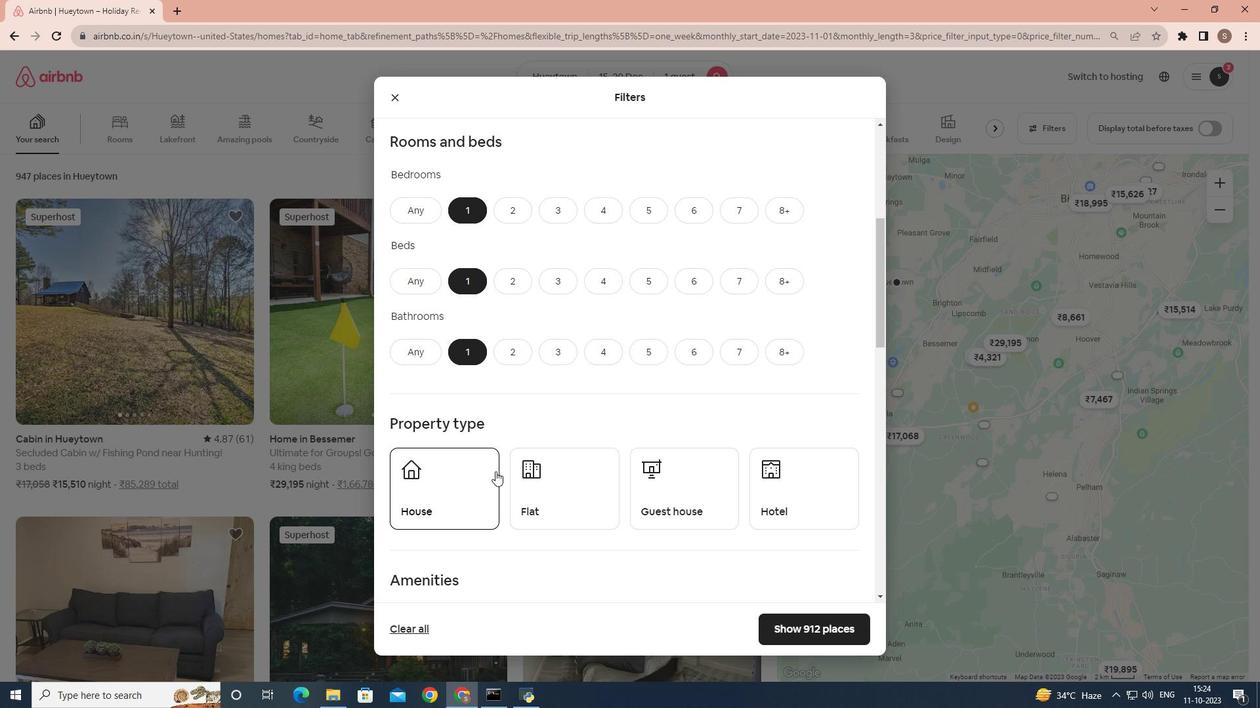 
Action: Mouse moved to (804, 452)
Screenshot: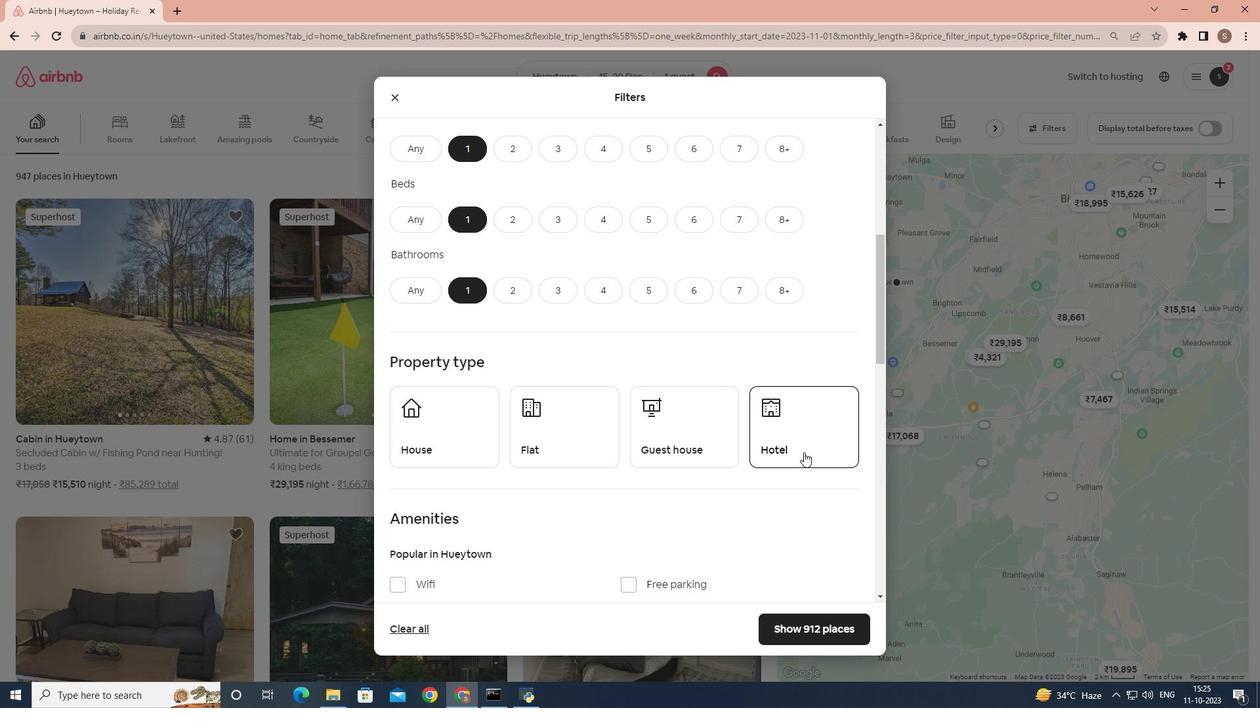 
Action: Mouse pressed left at (804, 452)
Screenshot: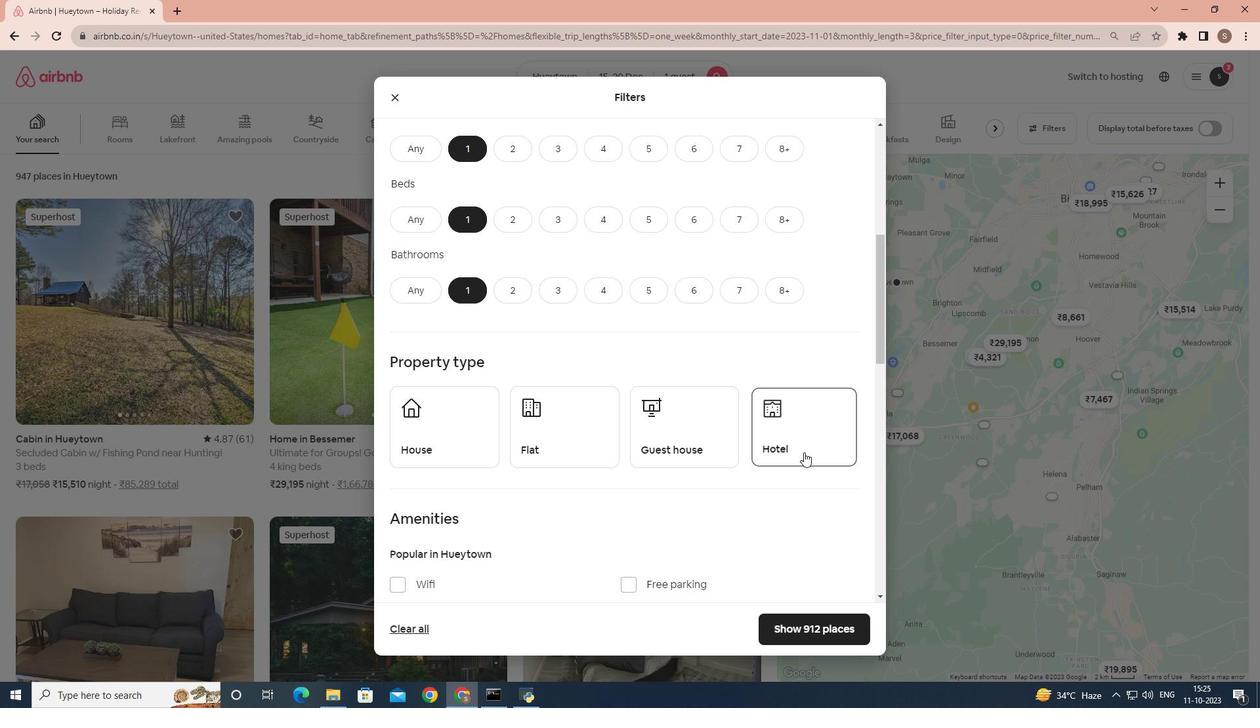 
Action: Mouse moved to (593, 437)
Screenshot: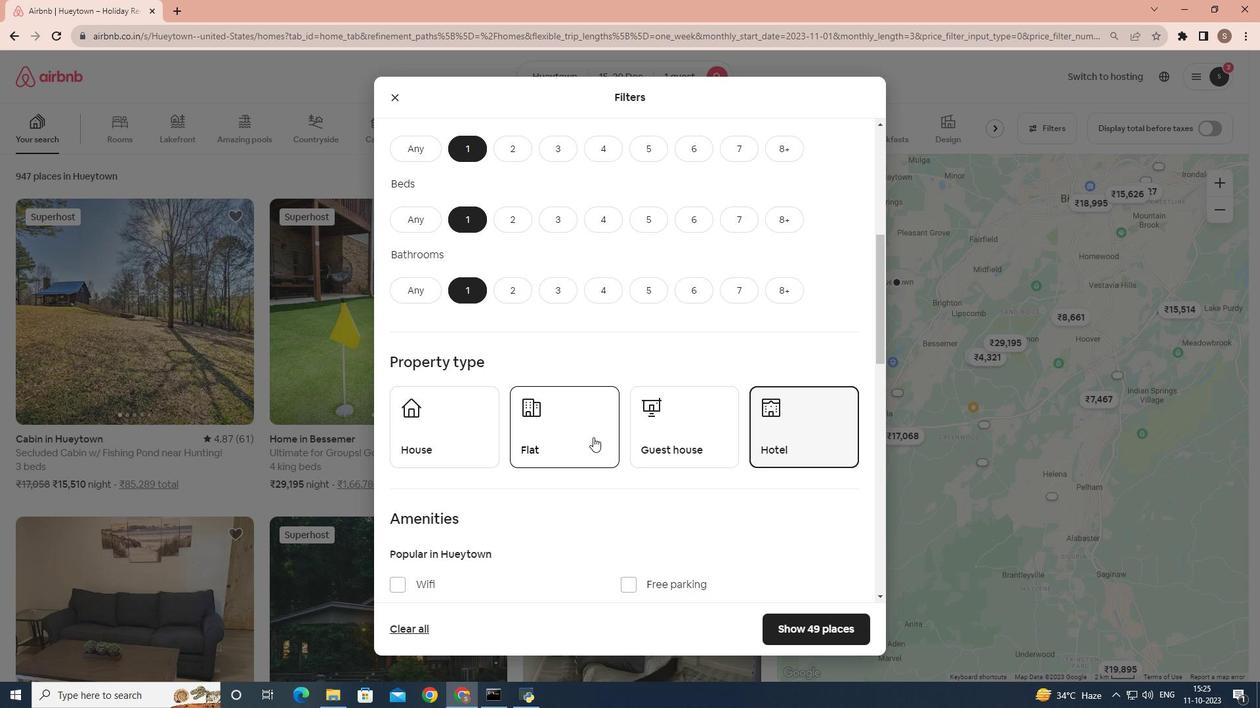 
Action: Mouse scrolled (593, 437) with delta (0, 0)
Screenshot: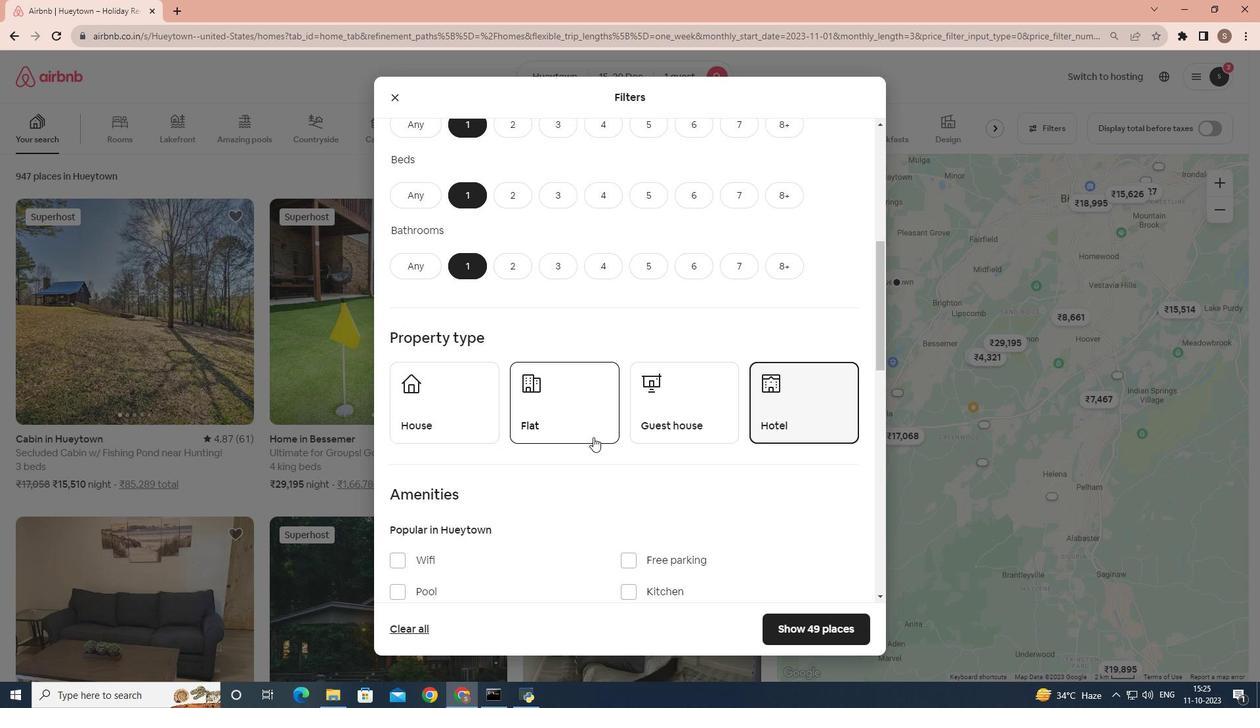 
Action: Mouse scrolled (593, 437) with delta (0, 0)
Screenshot: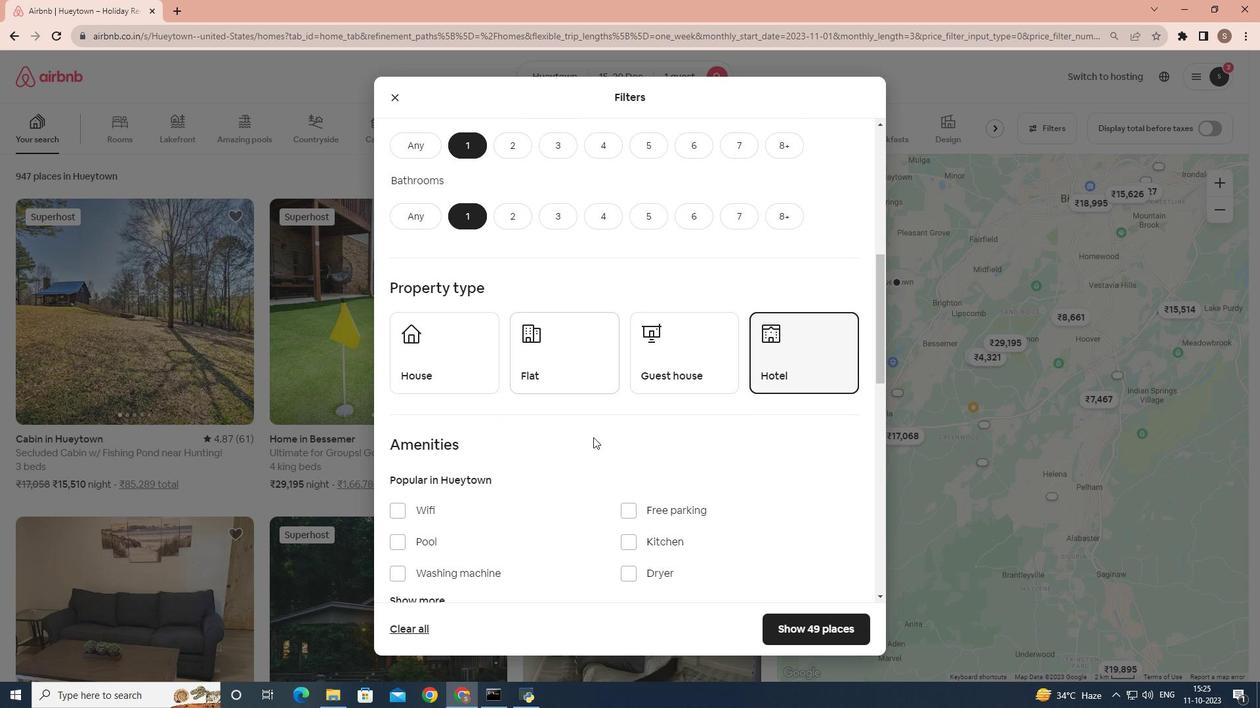 
Action: Mouse scrolled (593, 437) with delta (0, 0)
Screenshot: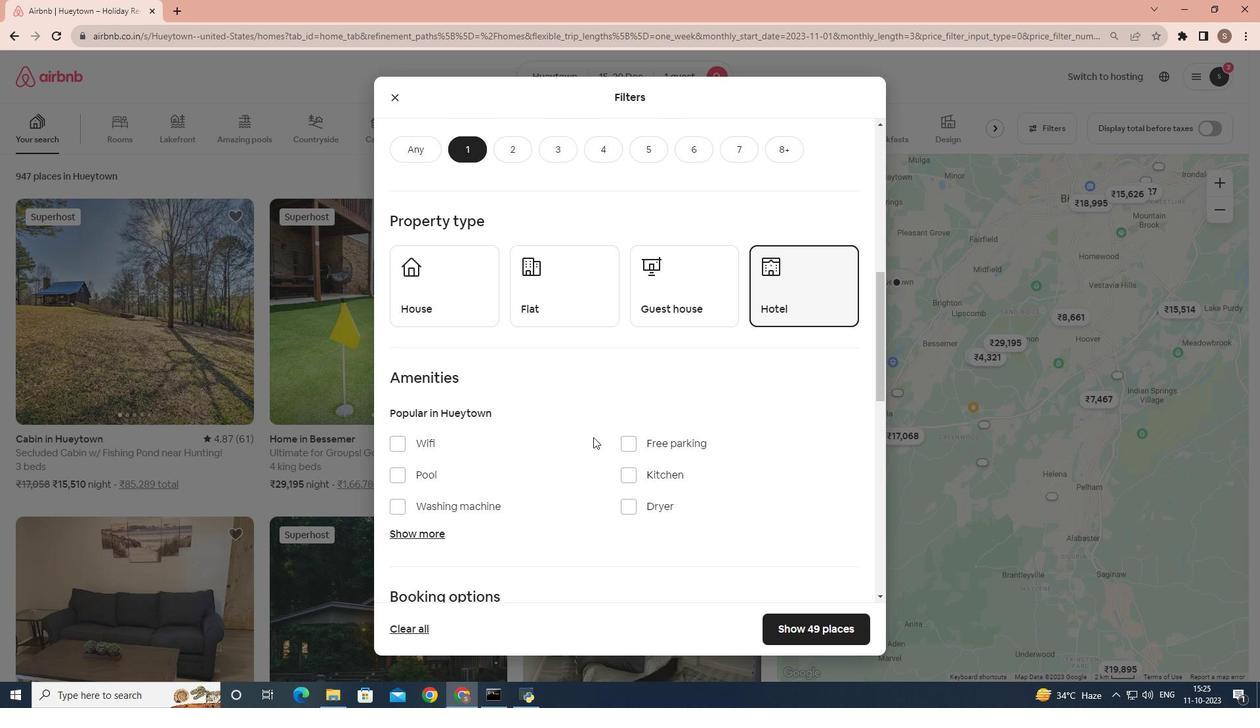 
Action: Mouse scrolled (593, 437) with delta (0, 0)
Screenshot: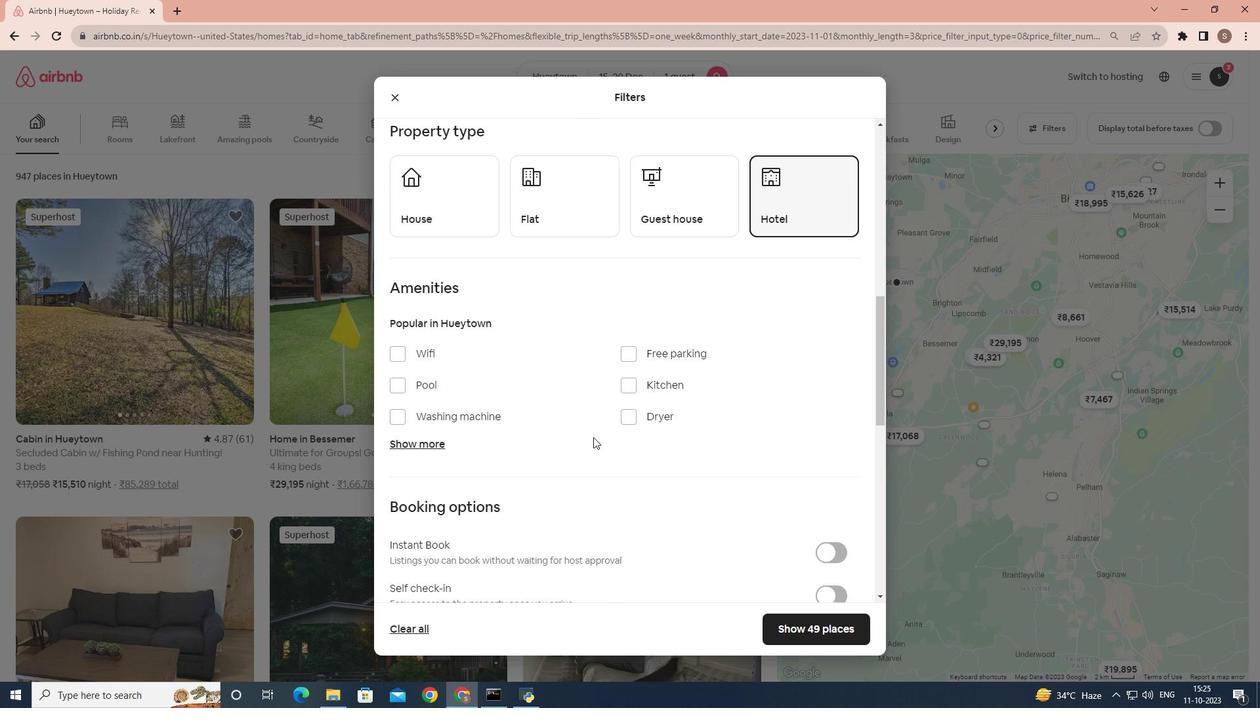 
Action: Mouse moved to (609, 443)
Screenshot: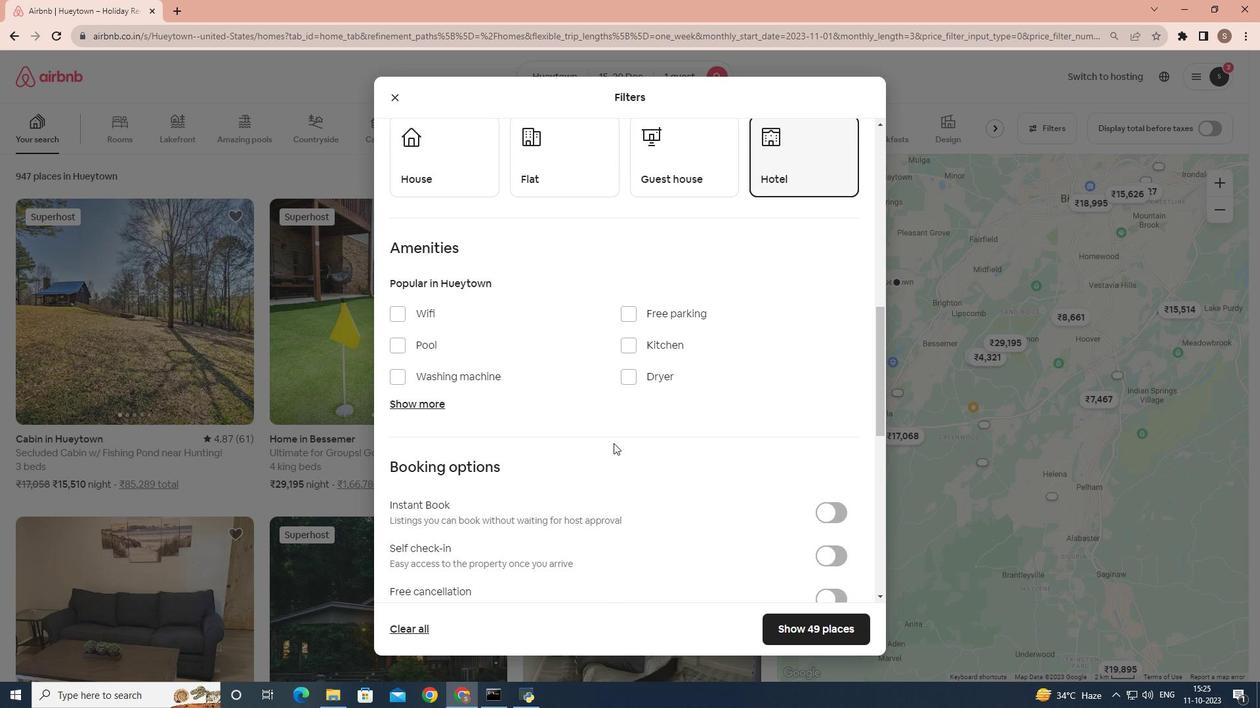
Action: Mouse scrolled (609, 442) with delta (0, 0)
Screenshot: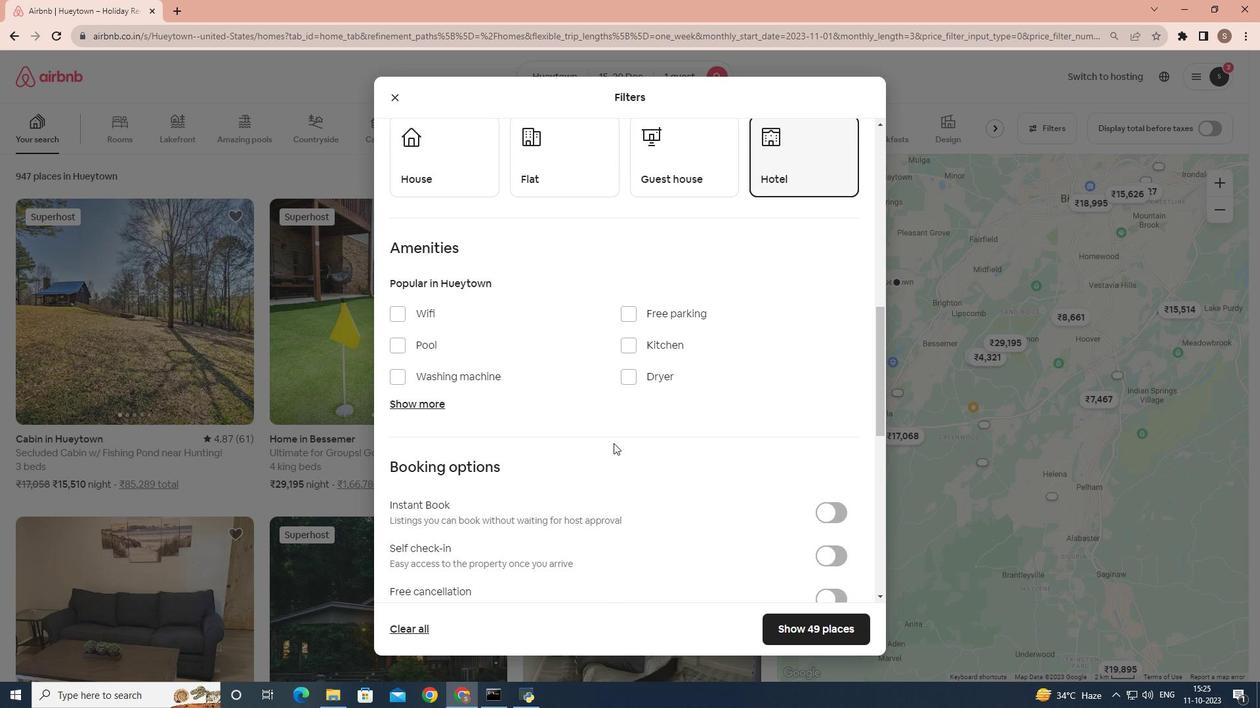 
Action: Mouse moved to (639, 440)
Screenshot: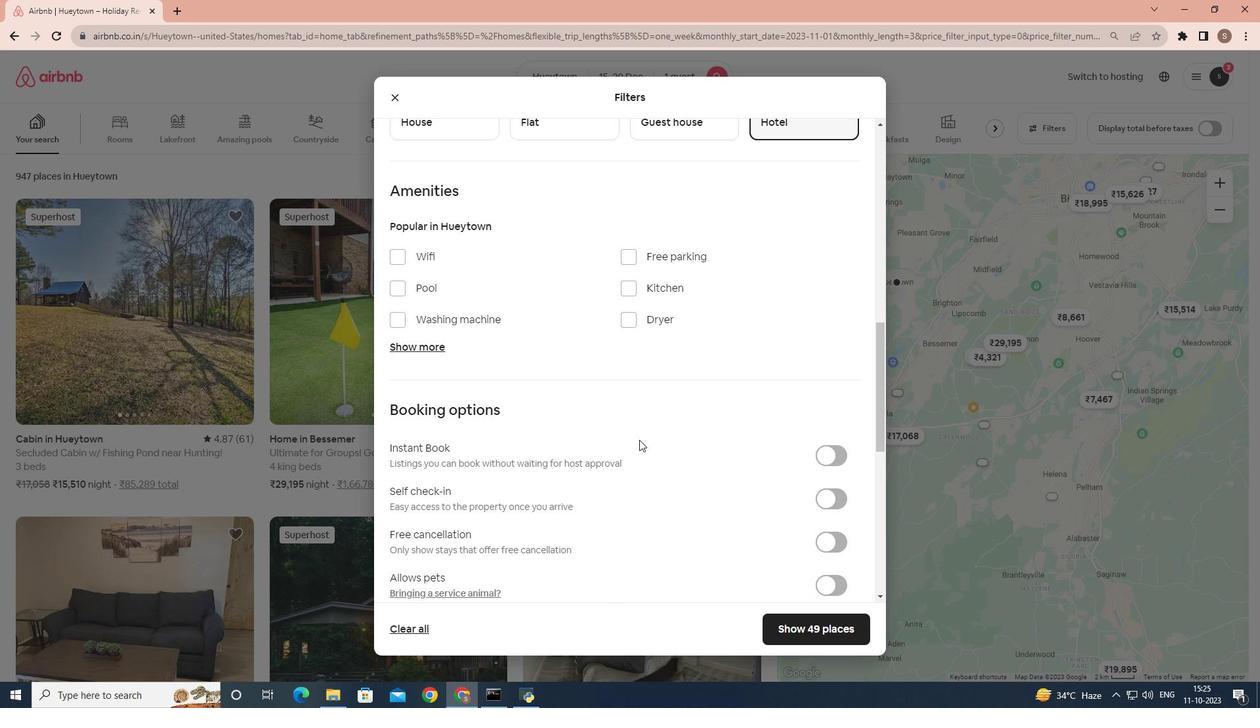
Action: Mouse scrolled (639, 439) with delta (0, 0)
Screenshot: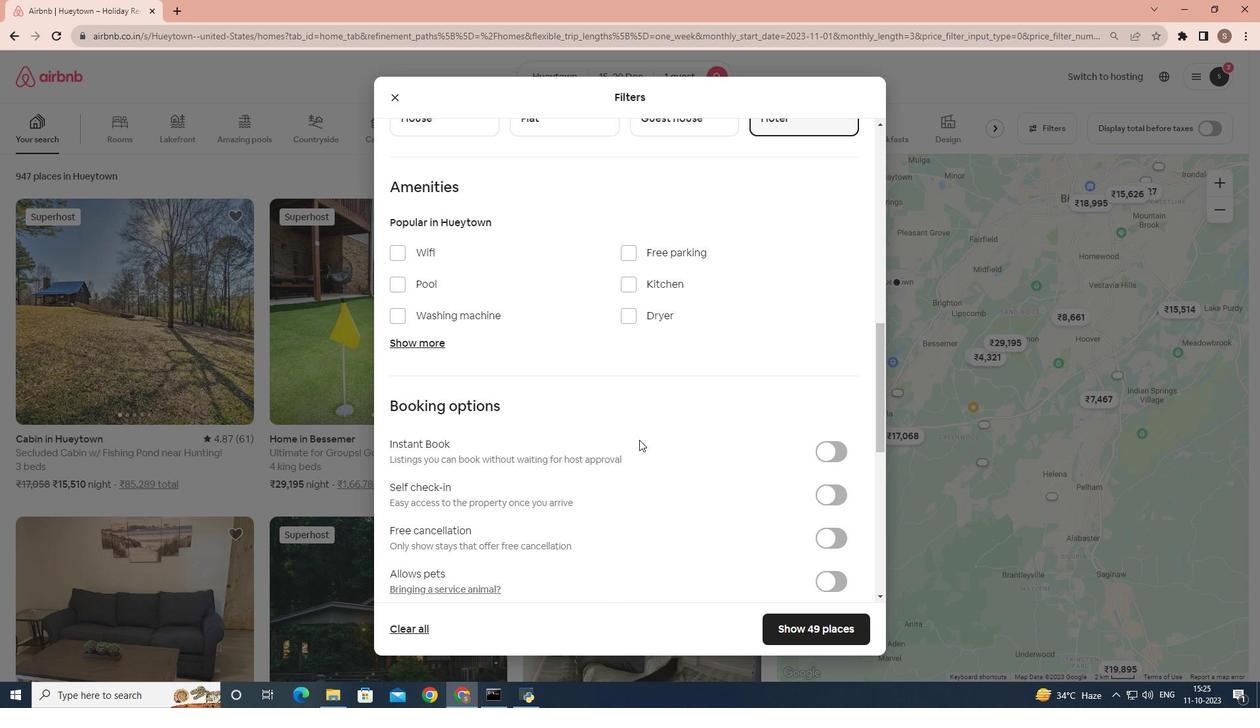 
Action: Mouse moved to (649, 439)
Screenshot: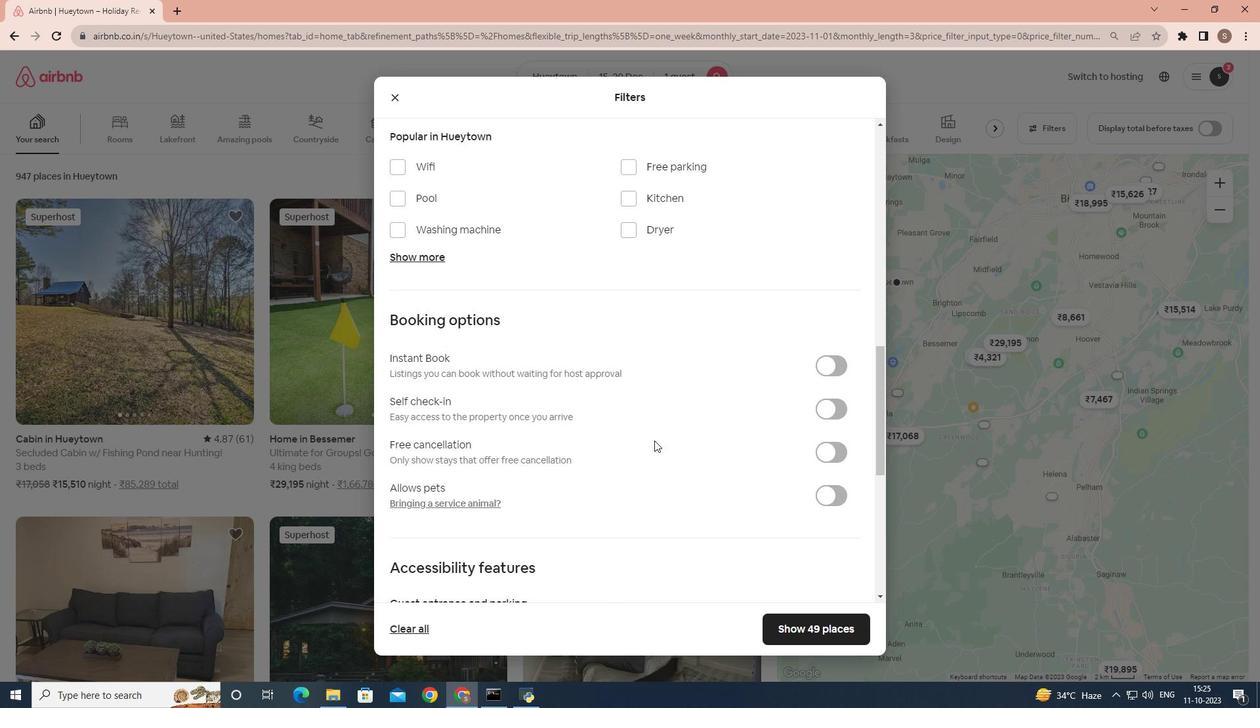 
Action: Mouse scrolled (649, 439) with delta (0, 0)
Screenshot: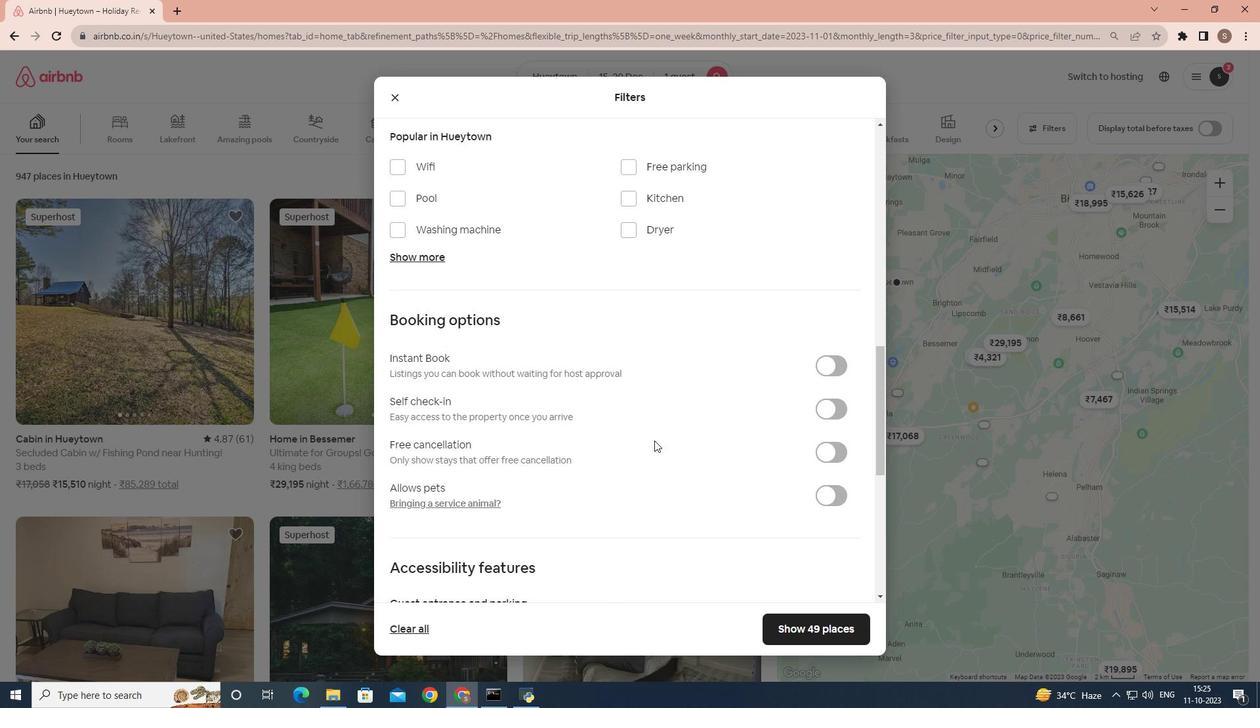 
Action: Mouse moved to (832, 376)
Screenshot: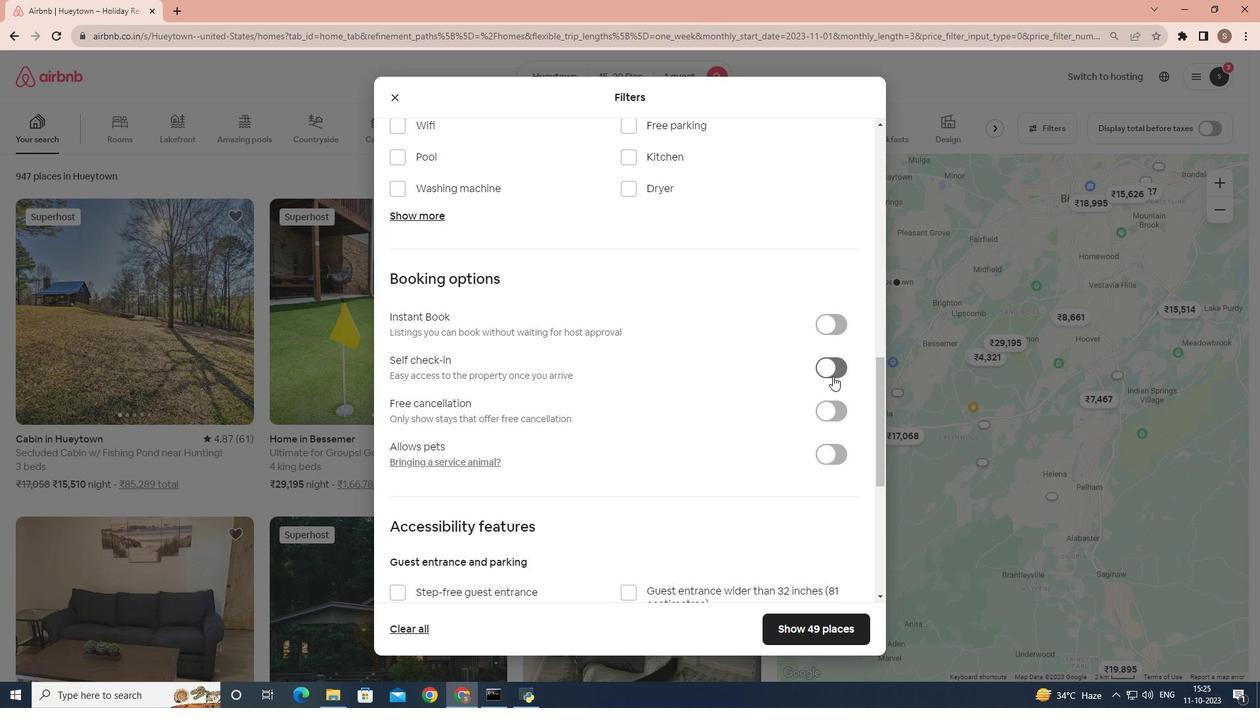 
Action: Mouse pressed left at (832, 376)
Screenshot: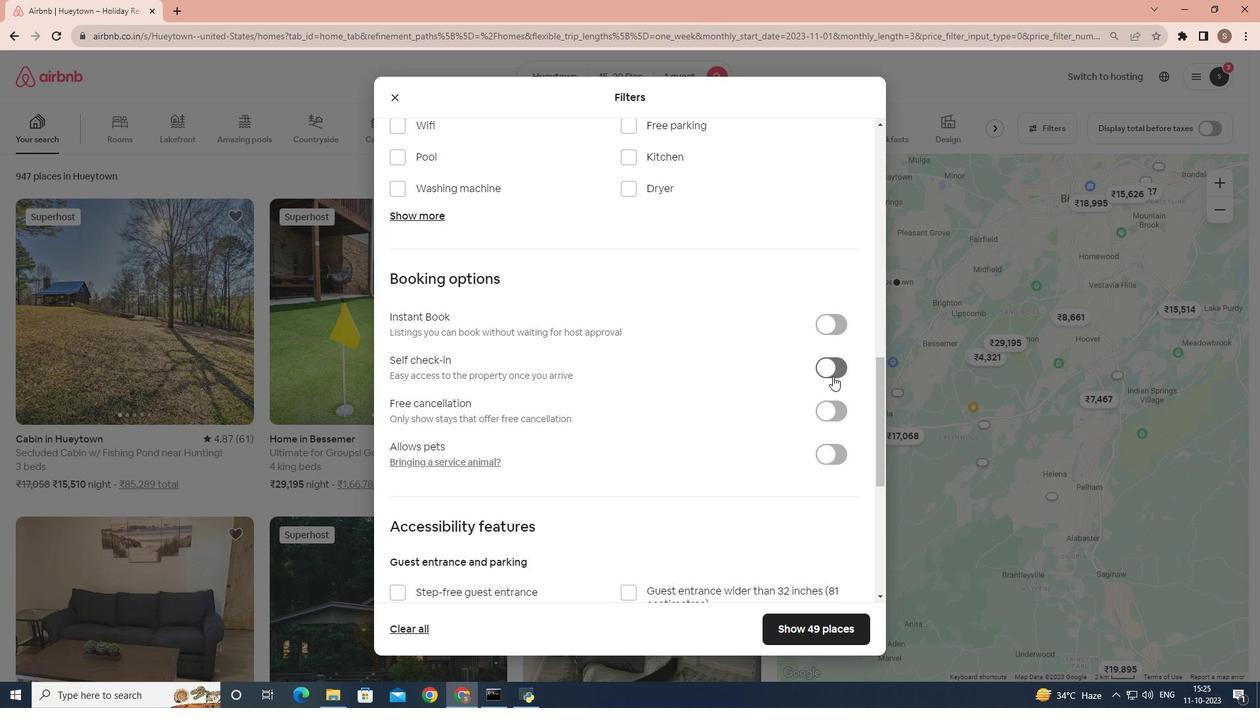 
Action: Mouse moved to (853, 619)
Screenshot: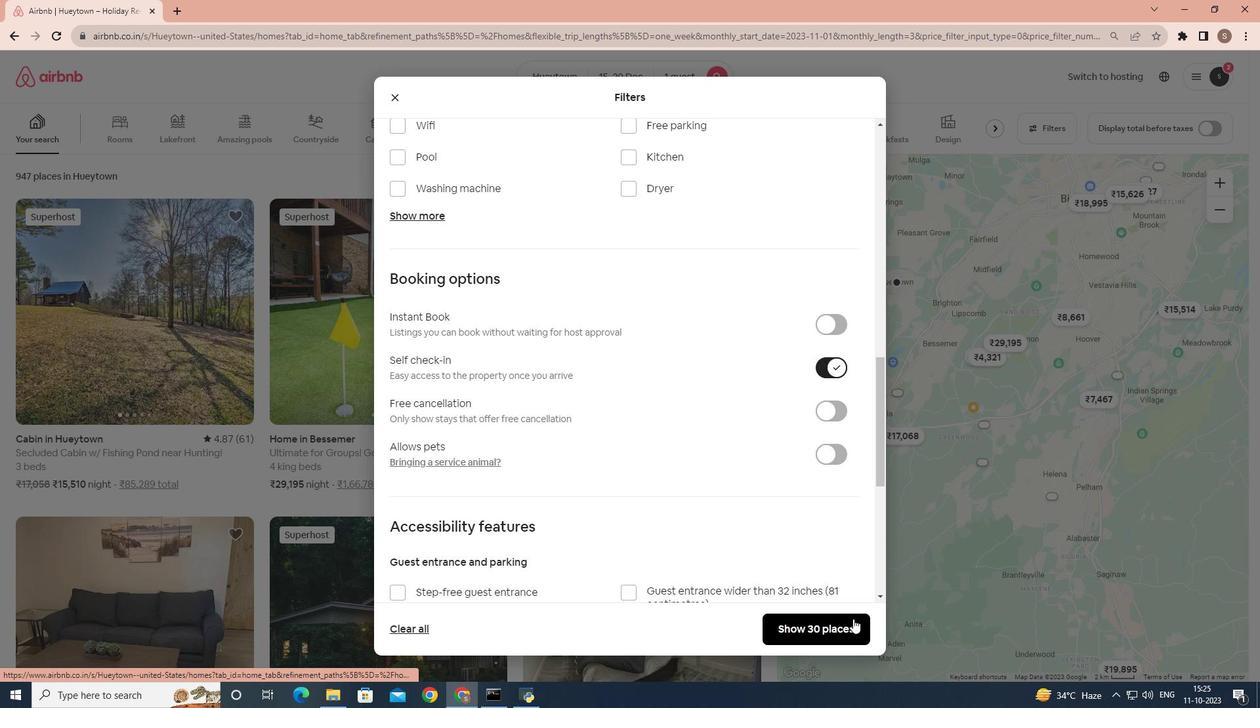 
Action: Mouse pressed left at (853, 619)
Screenshot: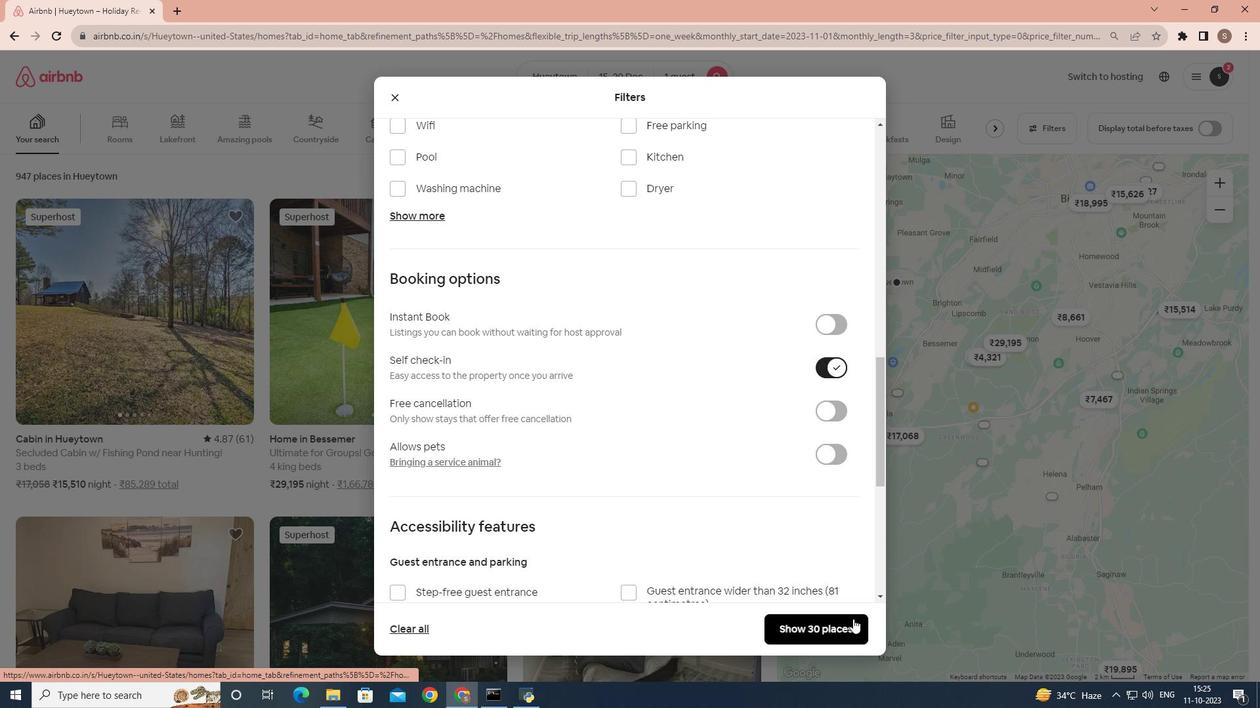 
Action: Mouse moved to (376, 553)
Screenshot: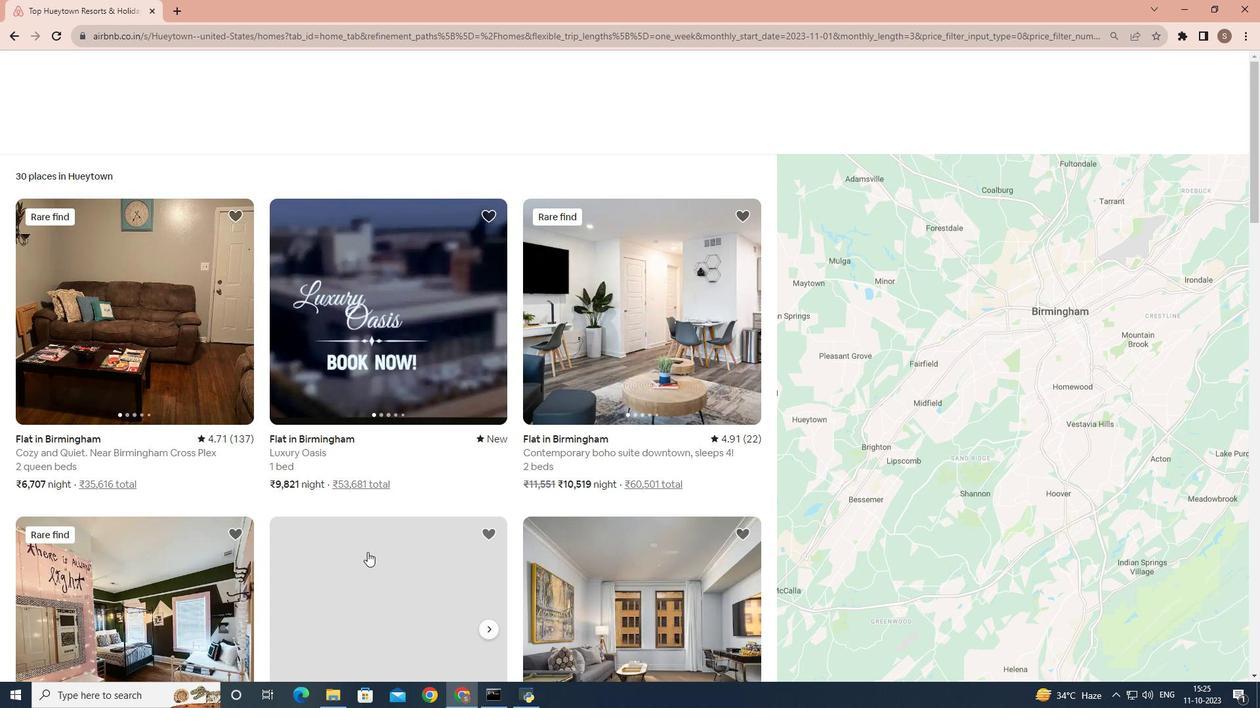 
Action: Mouse scrolled (376, 553) with delta (0, 0)
Screenshot: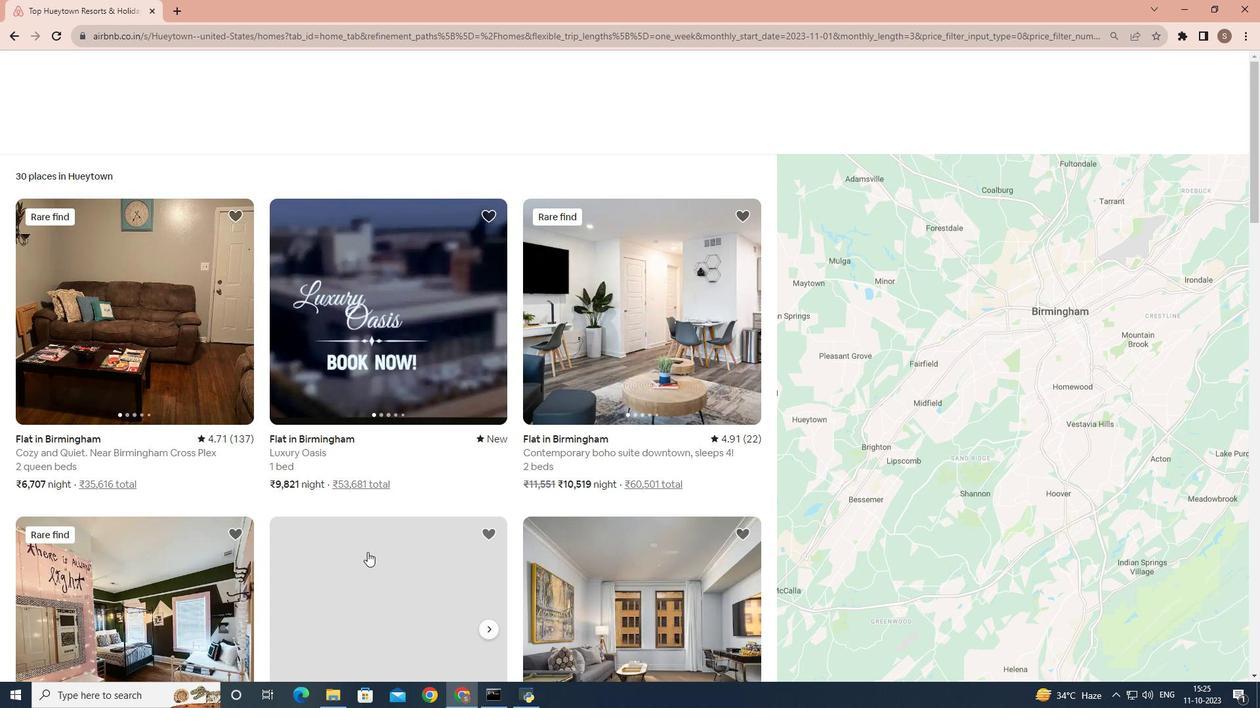 
Action: Mouse moved to (112, 292)
Screenshot: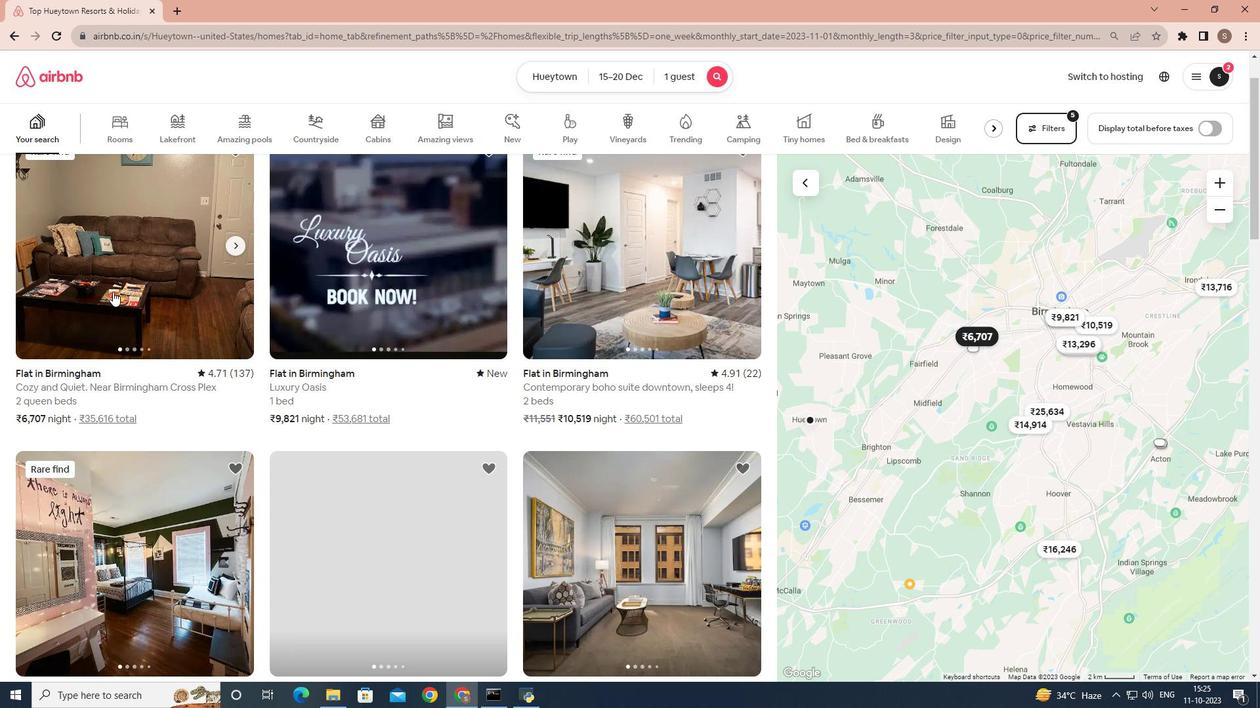 
Action: Mouse pressed left at (112, 292)
Screenshot: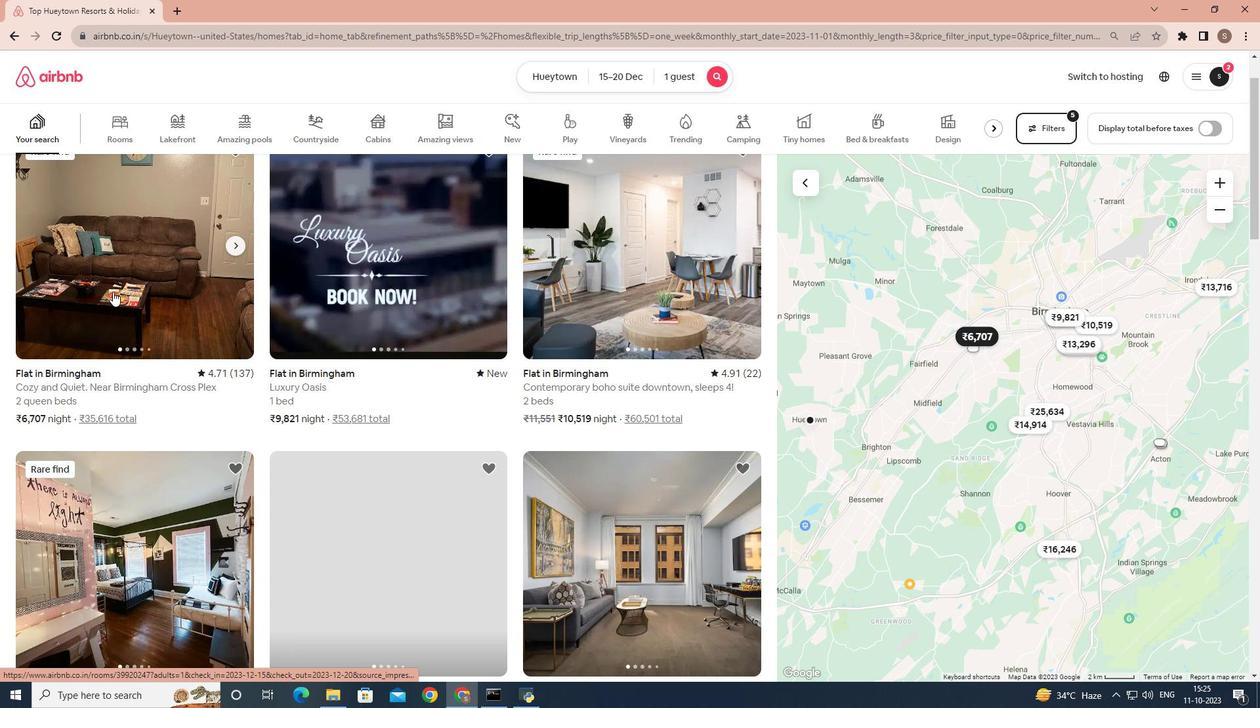 
Action: Mouse moved to (933, 485)
Screenshot: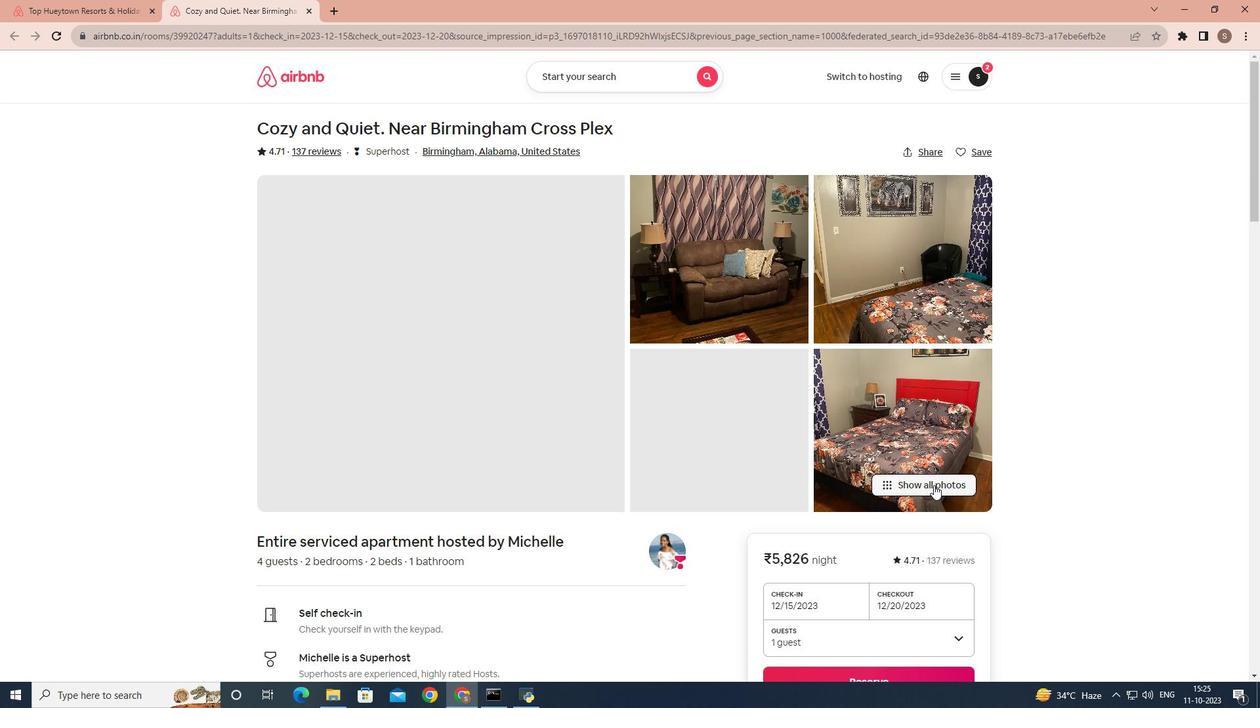 
Action: Mouse pressed left at (933, 485)
Screenshot: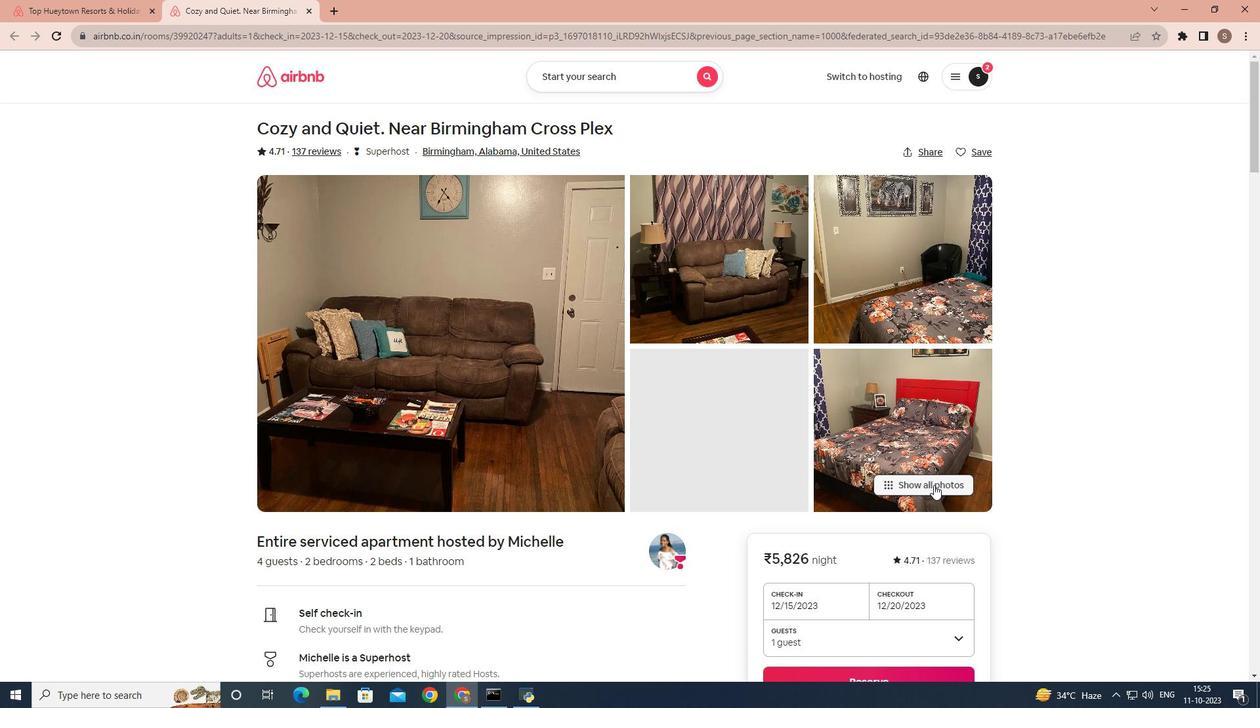 
Action: Mouse moved to (933, 485)
Screenshot: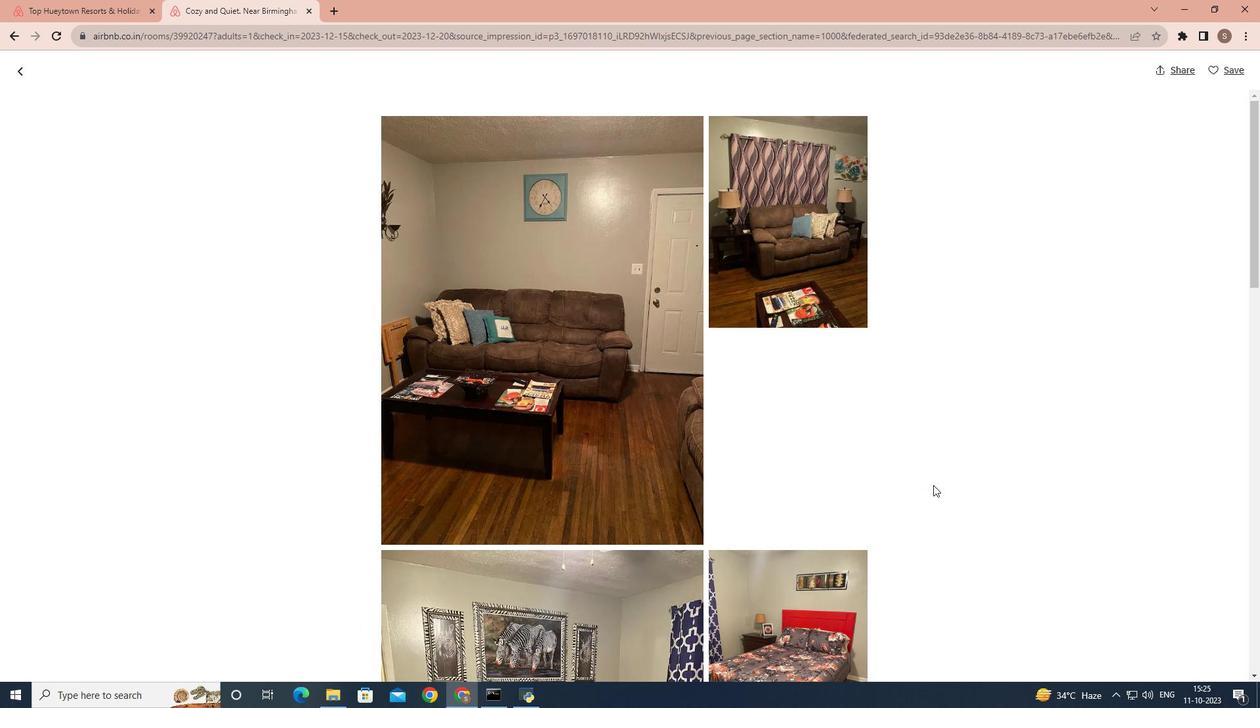 
Action: Mouse scrolled (933, 485) with delta (0, 0)
Screenshot: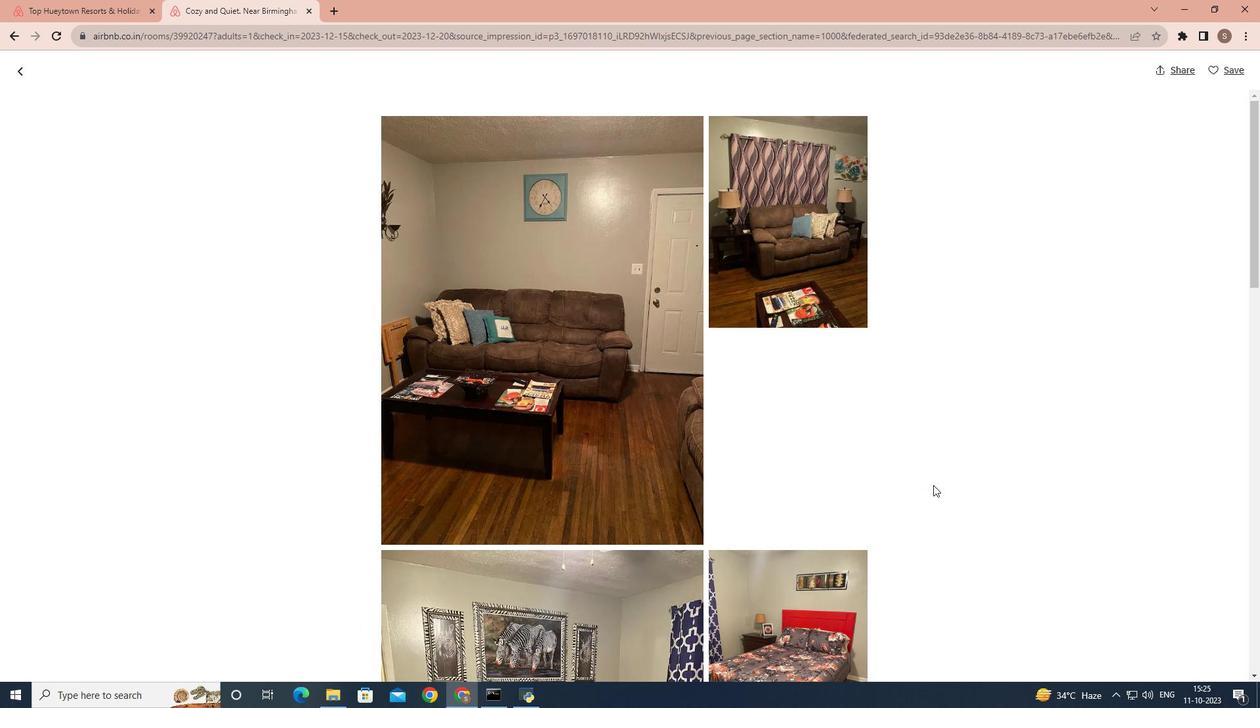 
Action: Mouse scrolled (933, 485) with delta (0, 0)
Screenshot: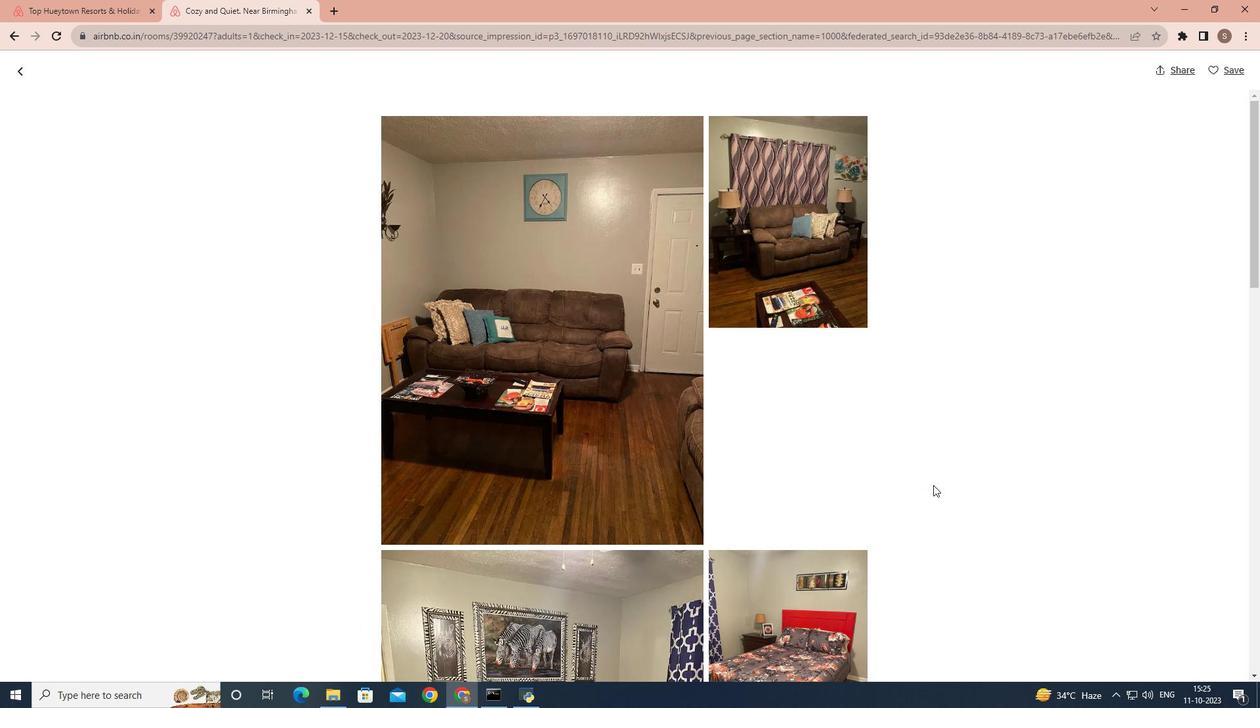 
Action: Mouse scrolled (933, 485) with delta (0, 0)
Screenshot: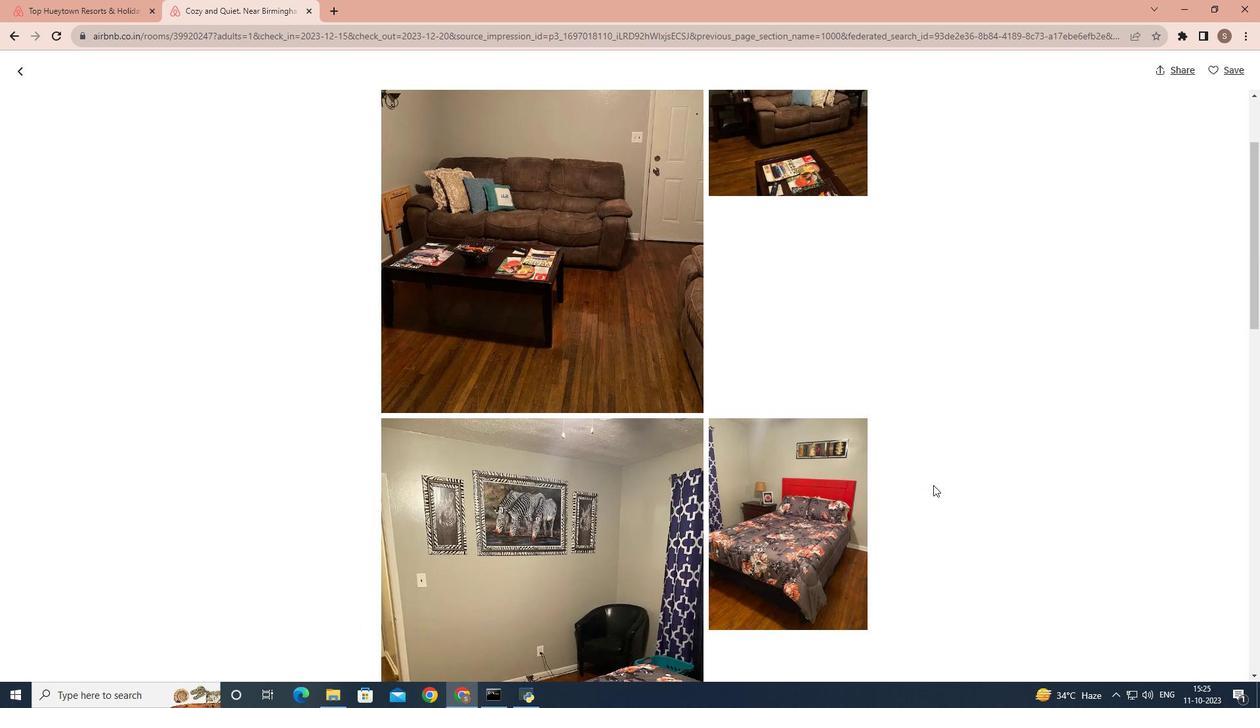 
Action: Mouse scrolled (933, 485) with delta (0, 0)
Screenshot: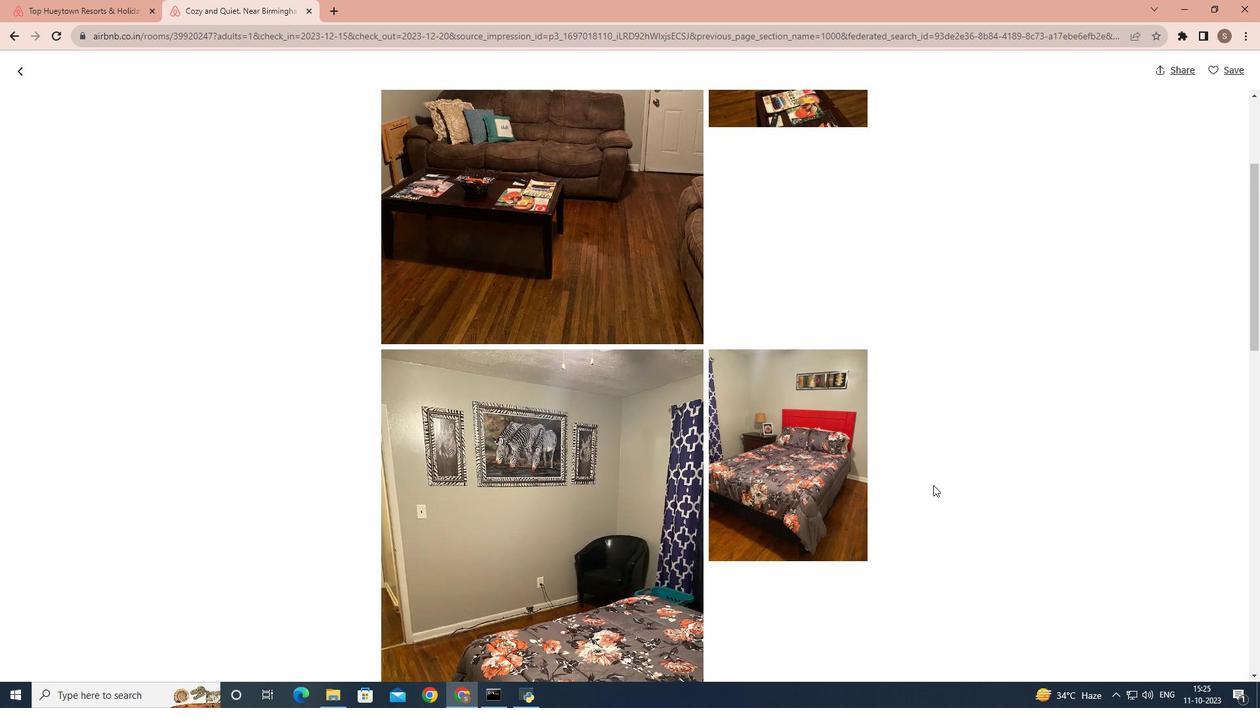 
Action: Mouse scrolled (933, 485) with delta (0, 0)
Screenshot: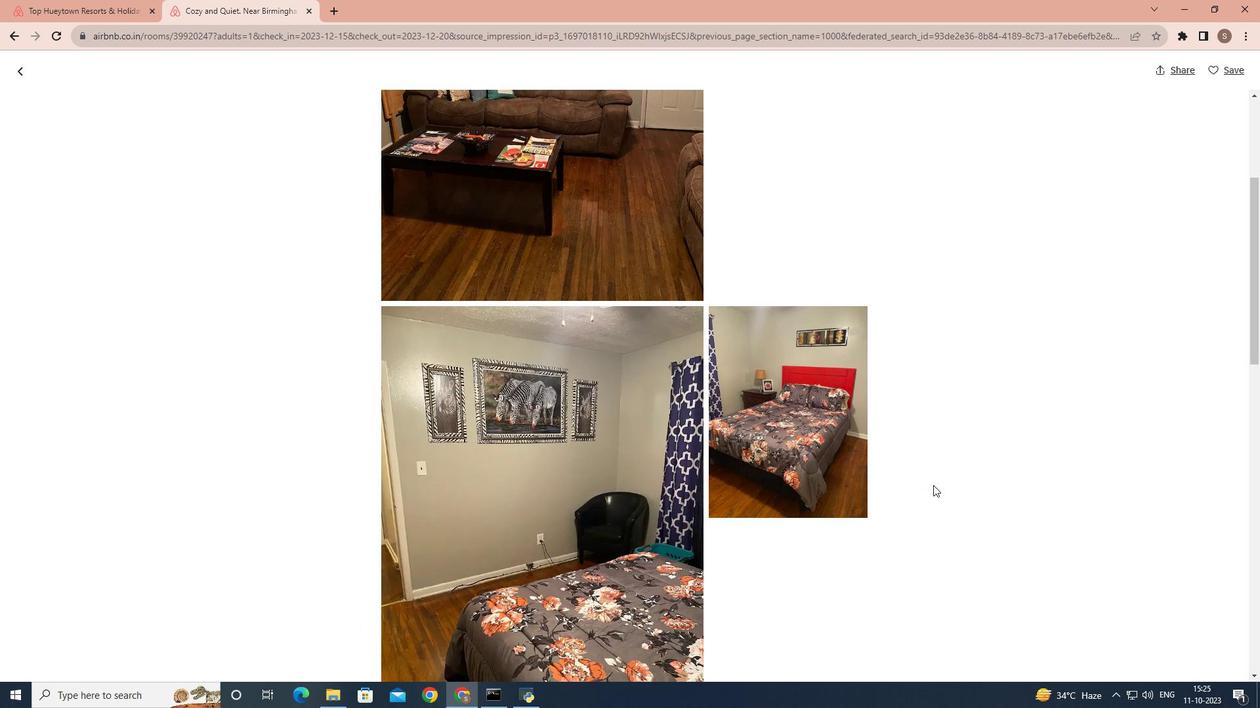 
Action: Mouse scrolled (933, 485) with delta (0, 0)
Screenshot: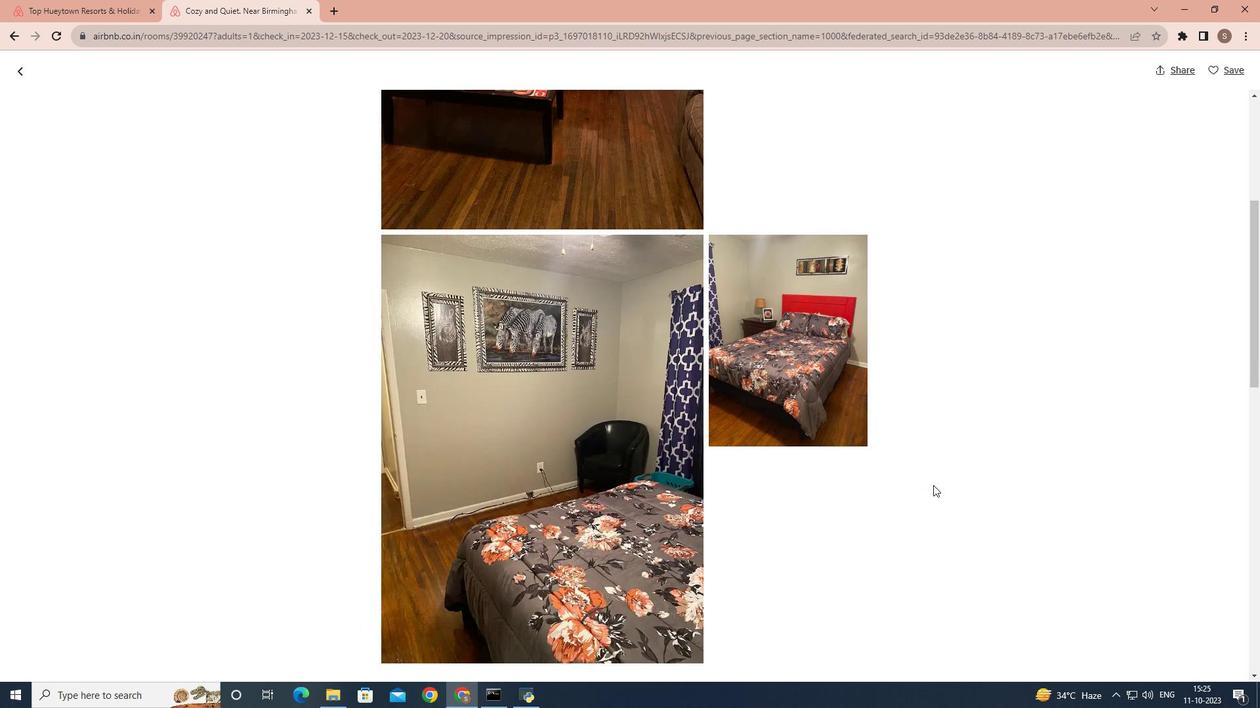 
Action: Mouse scrolled (933, 485) with delta (0, 0)
Screenshot: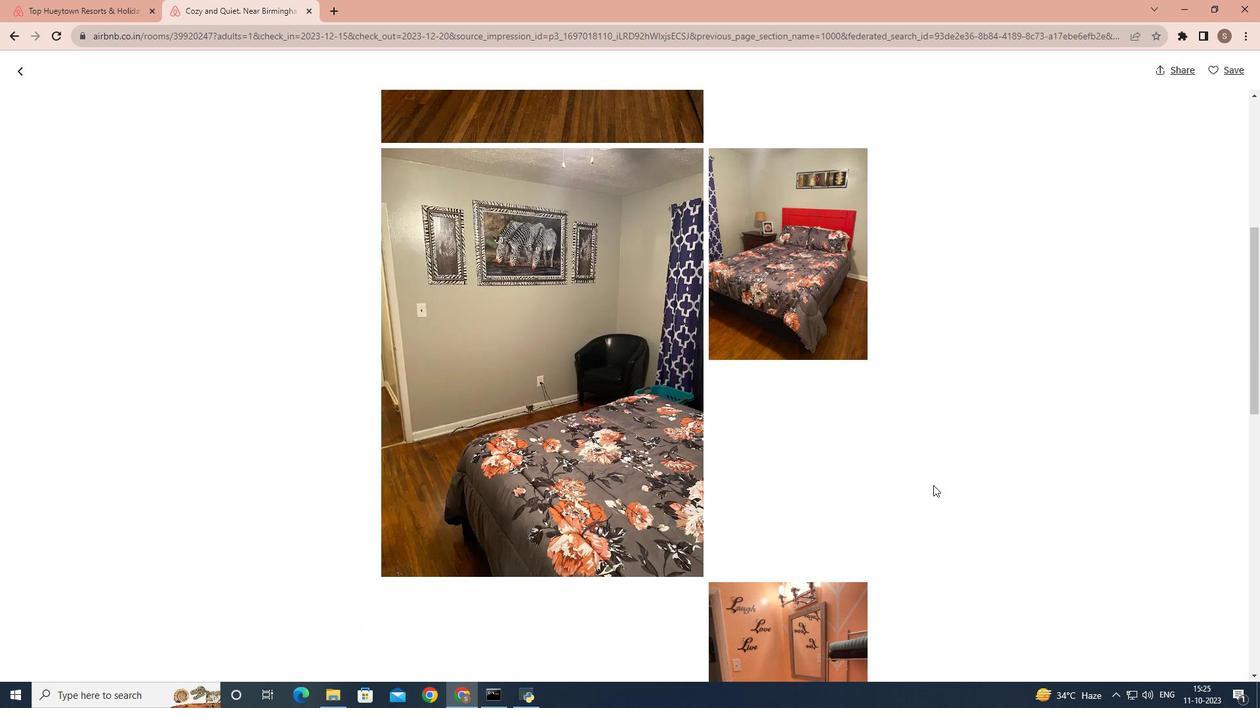 
Action: Mouse scrolled (933, 485) with delta (0, 0)
Screenshot: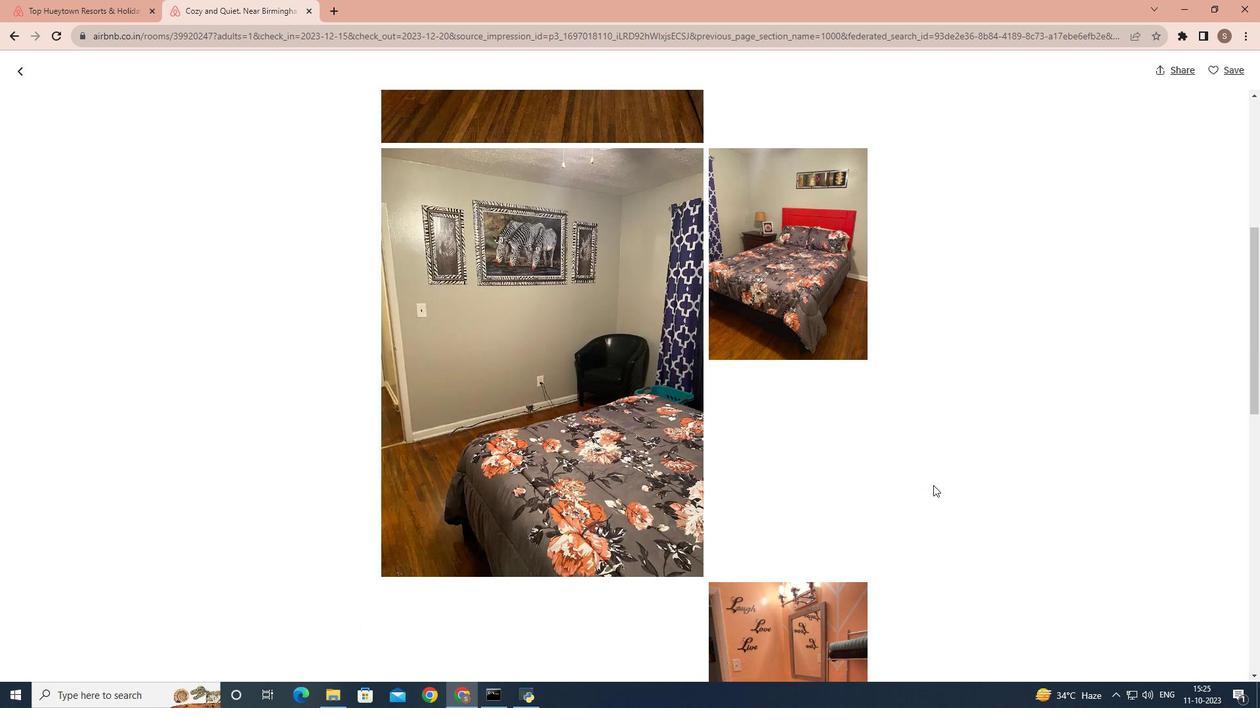 
Action: Mouse scrolled (933, 485) with delta (0, 0)
Screenshot: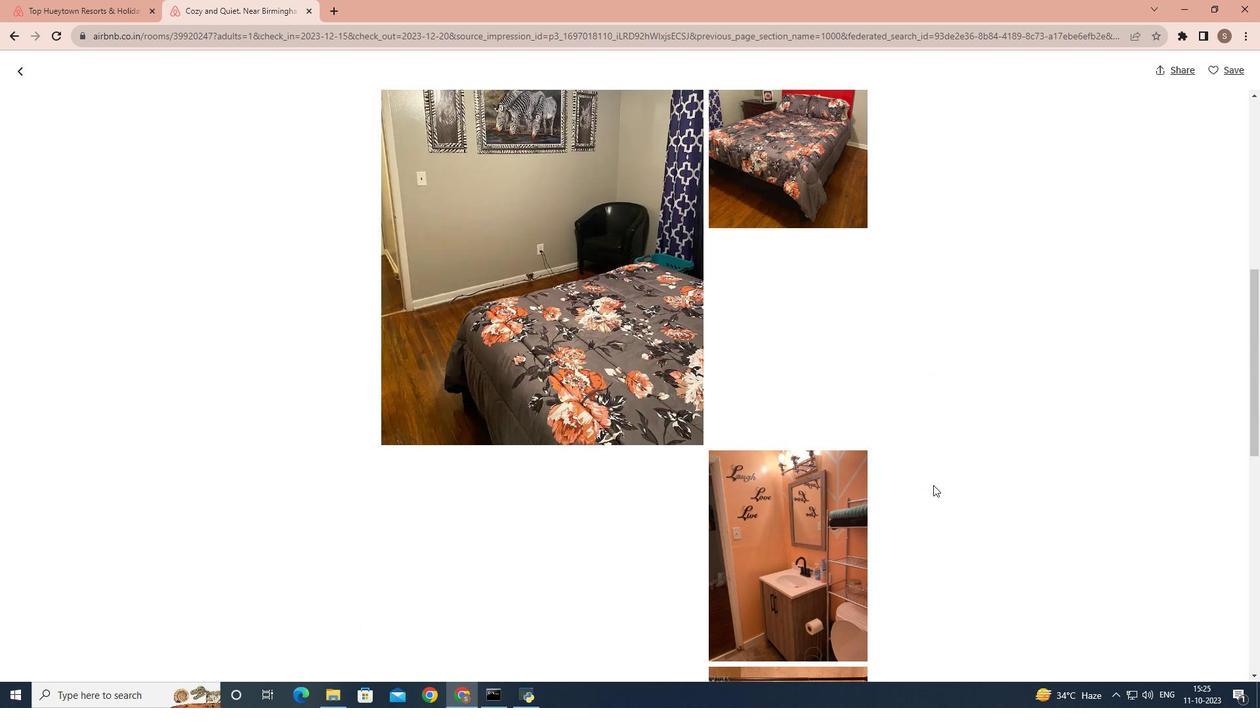 
Action: Mouse scrolled (933, 485) with delta (0, 0)
Screenshot: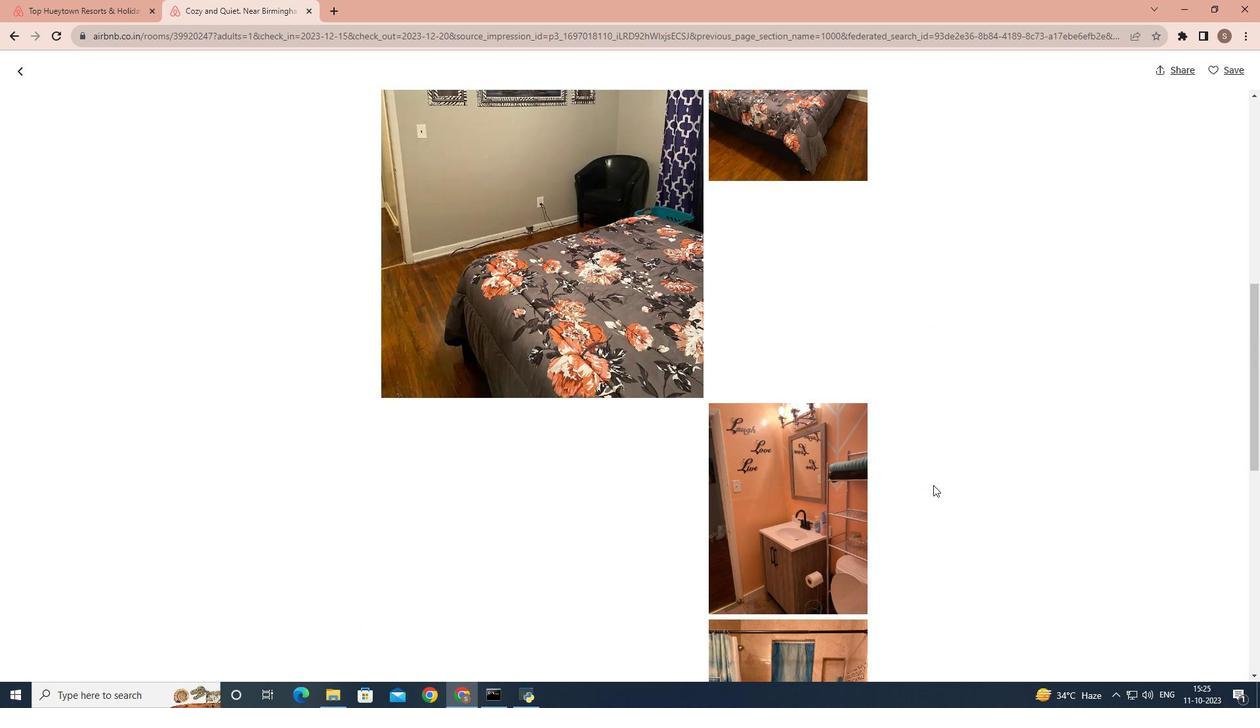 
Action: Mouse scrolled (933, 485) with delta (0, 0)
Screenshot: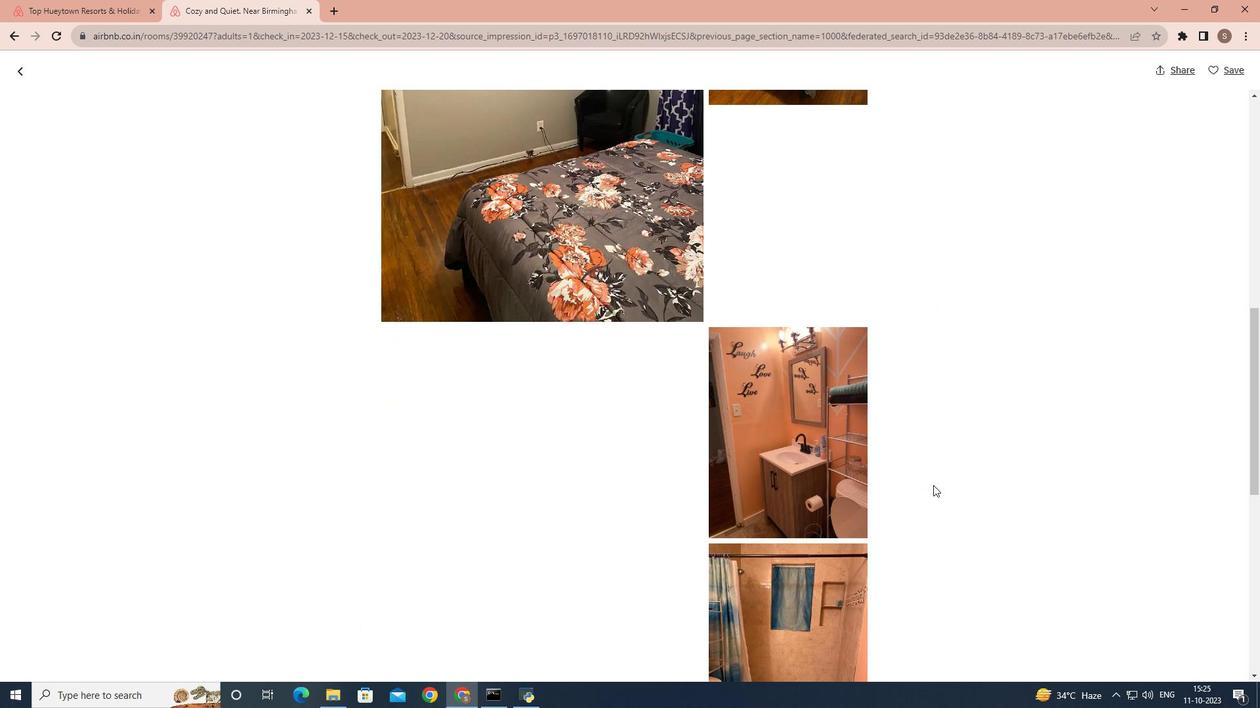 
Action: Mouse scrolled (933, 485) with delta (0, 0)
Screenshot: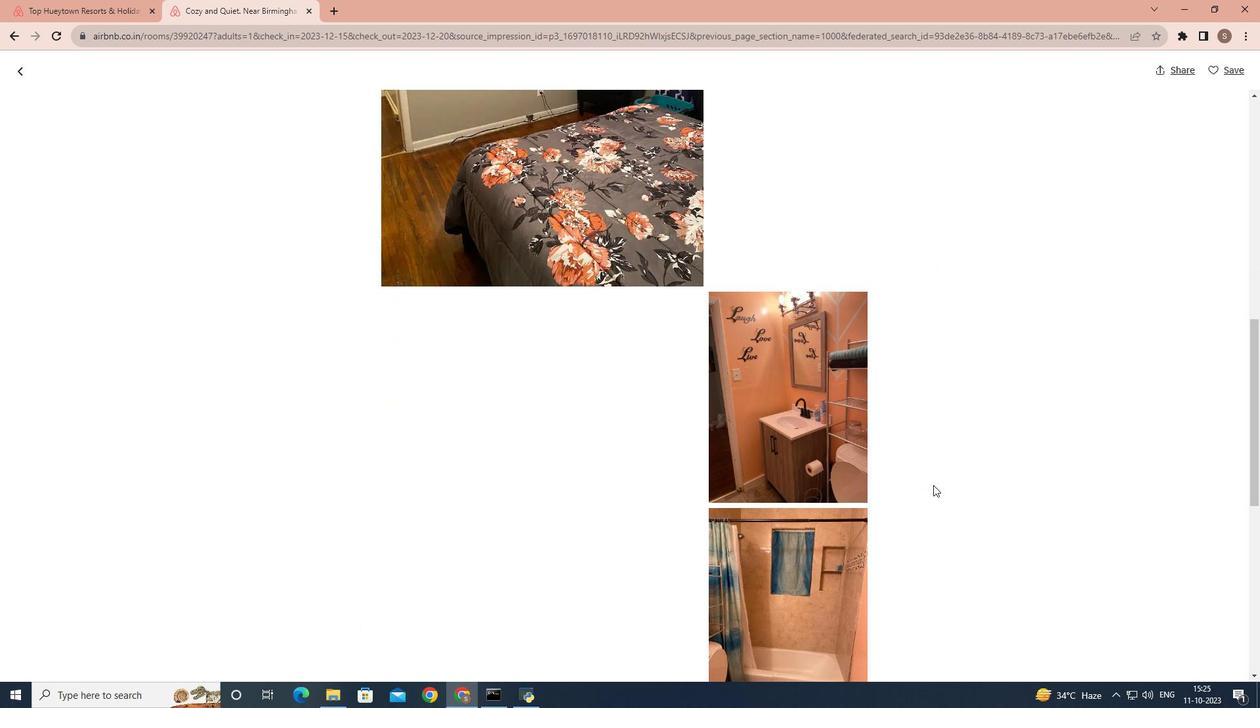 
Action: Mouse scrolled (933, 485) with delta (0, 0)
Screenshot: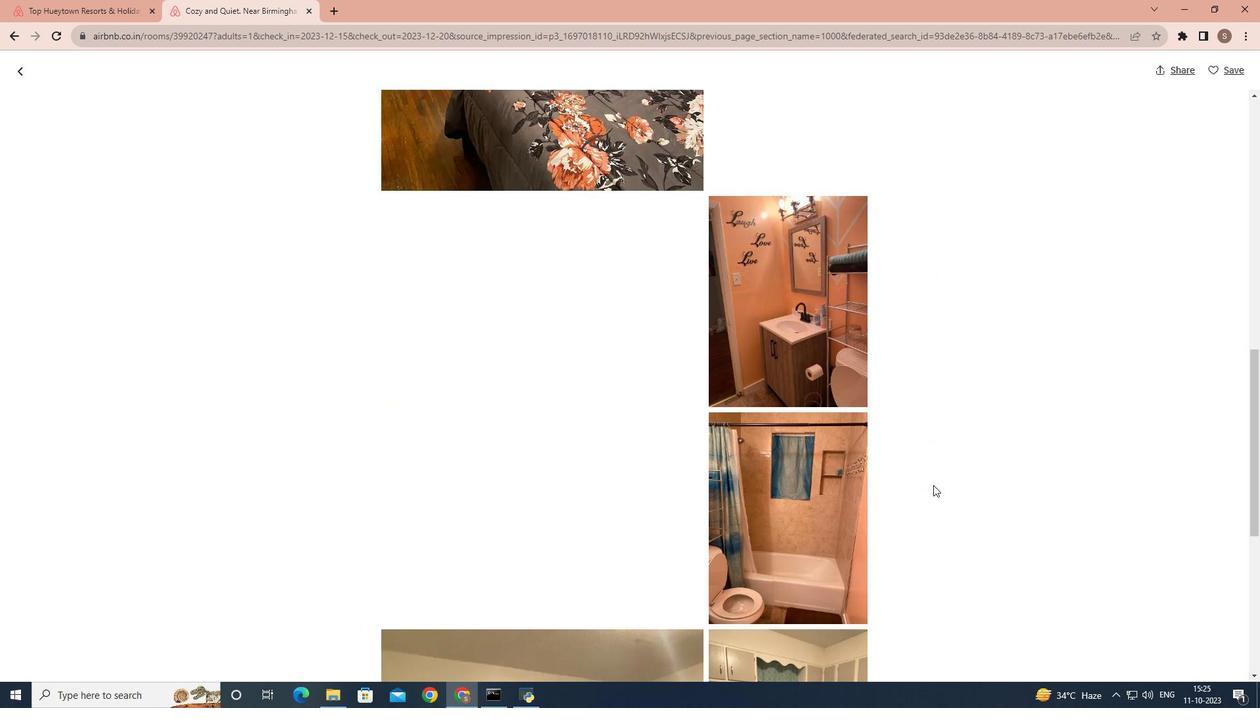 
Action: Mouse scrolled (933, 485) with delta (0, 0)
Screenshot: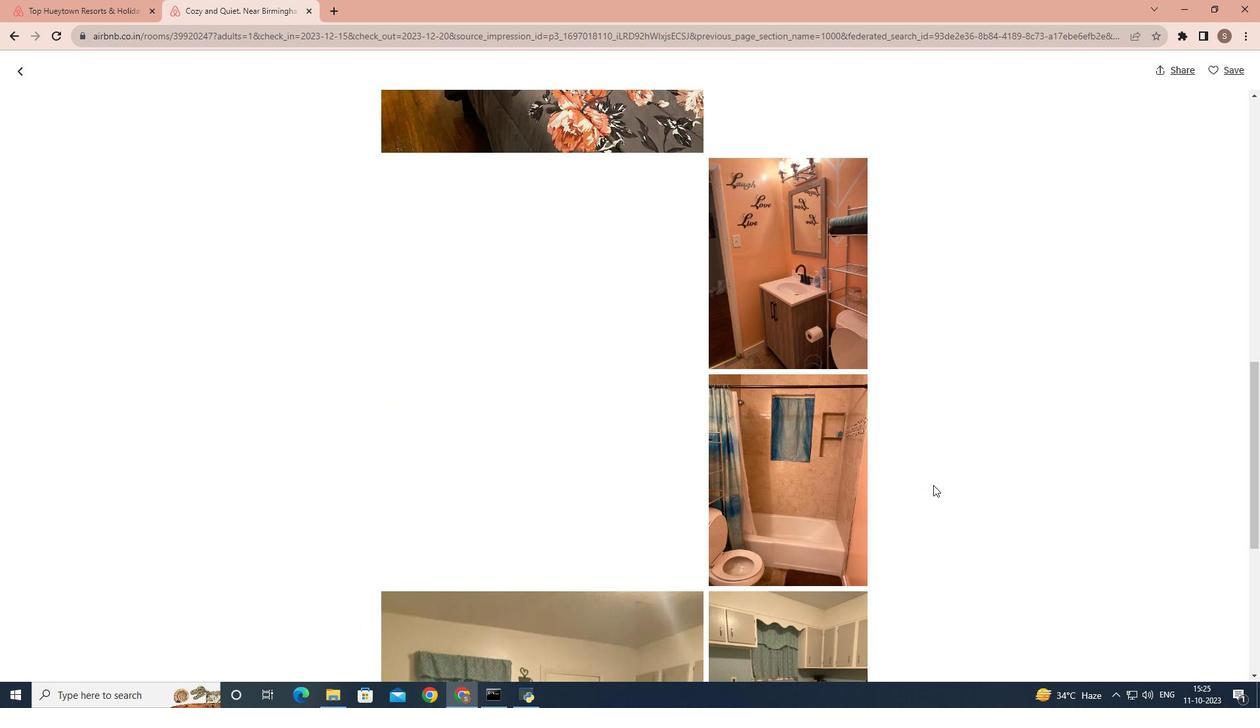 
Action: Mouse scrolled (933, 485) with delta (0, 0)
Screenshot: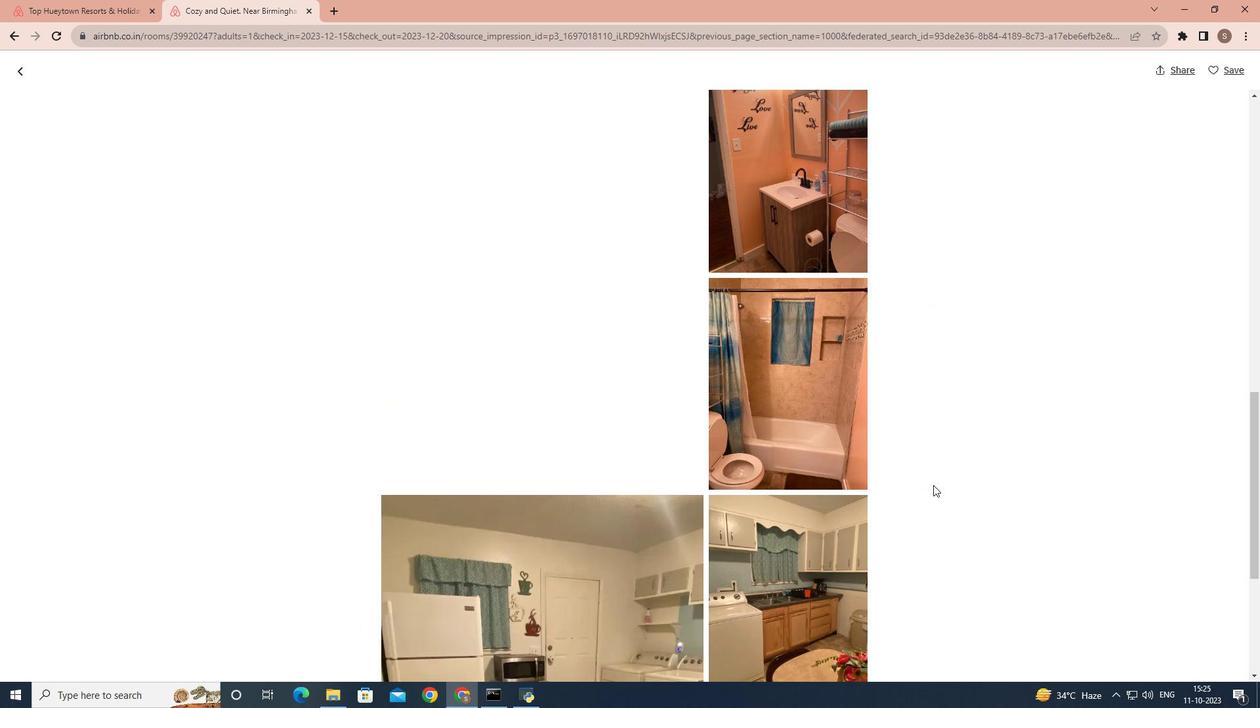 
Action: Mouse scrolled (933, 485) with delta (0, 0)
Screenshot: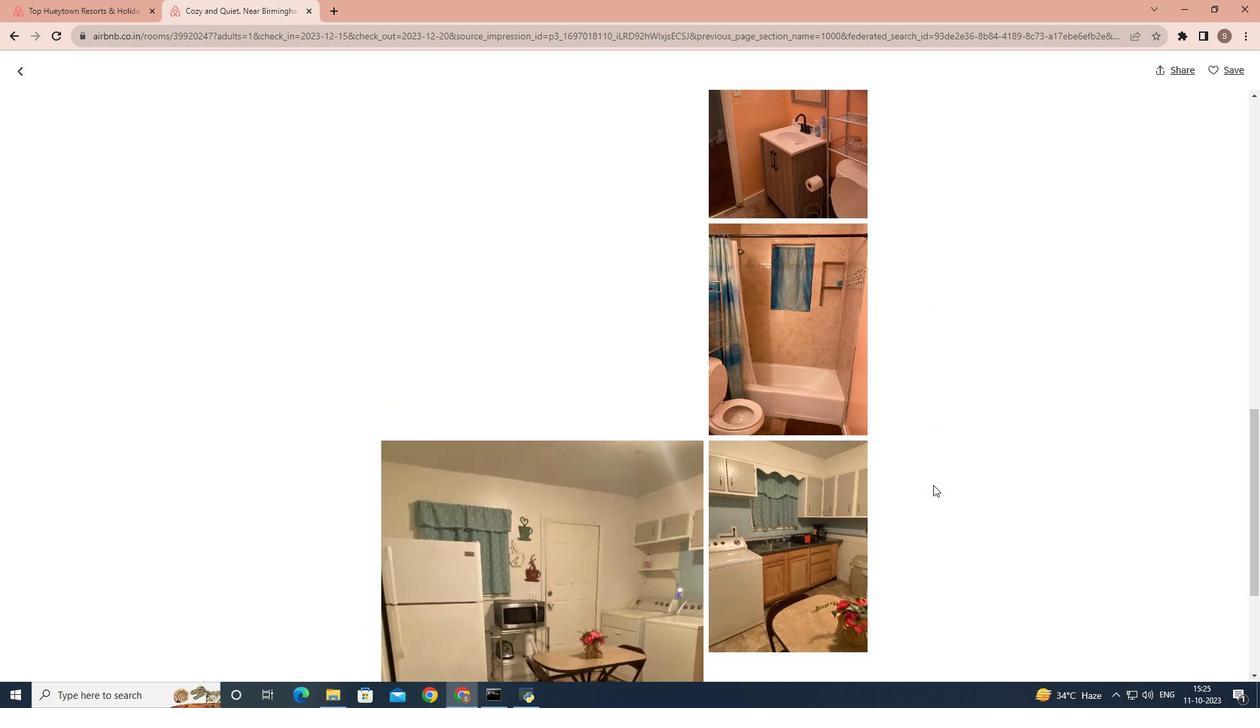 
Action: Mouse scrolled (933, 485) with delta (0, 0)
Screenshot: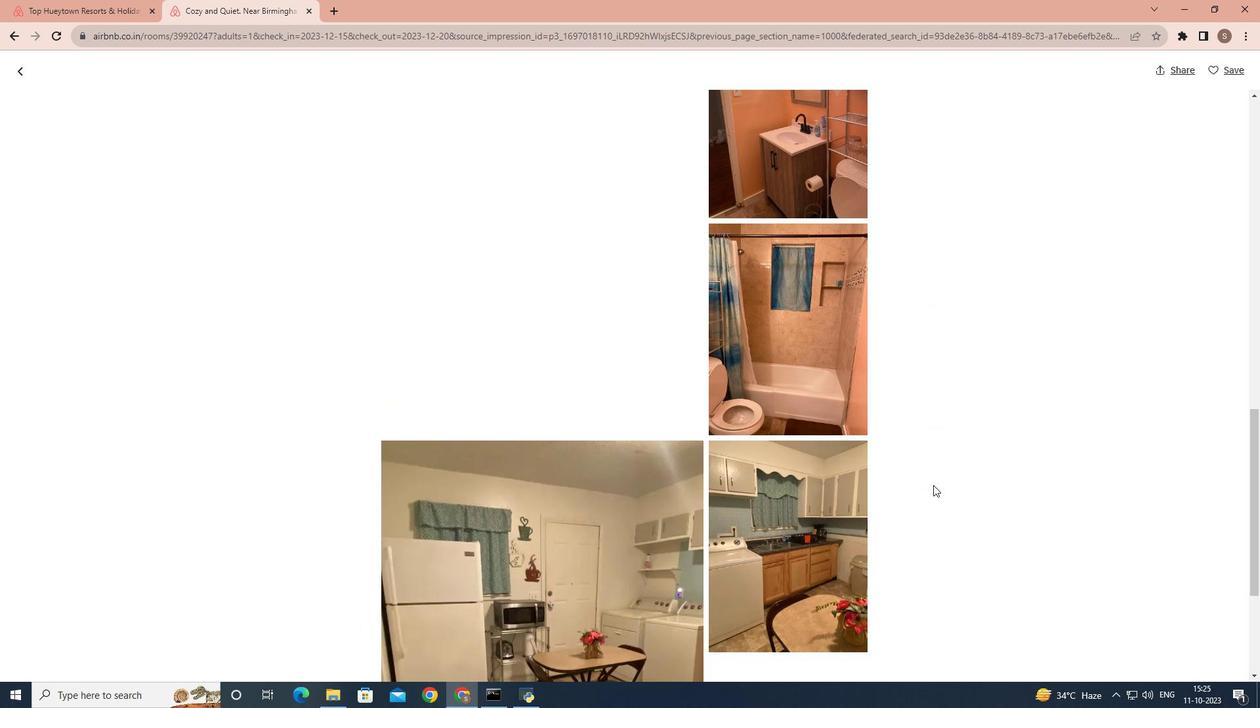 
Action: Mouse moved to (942, 483)
Screenshot: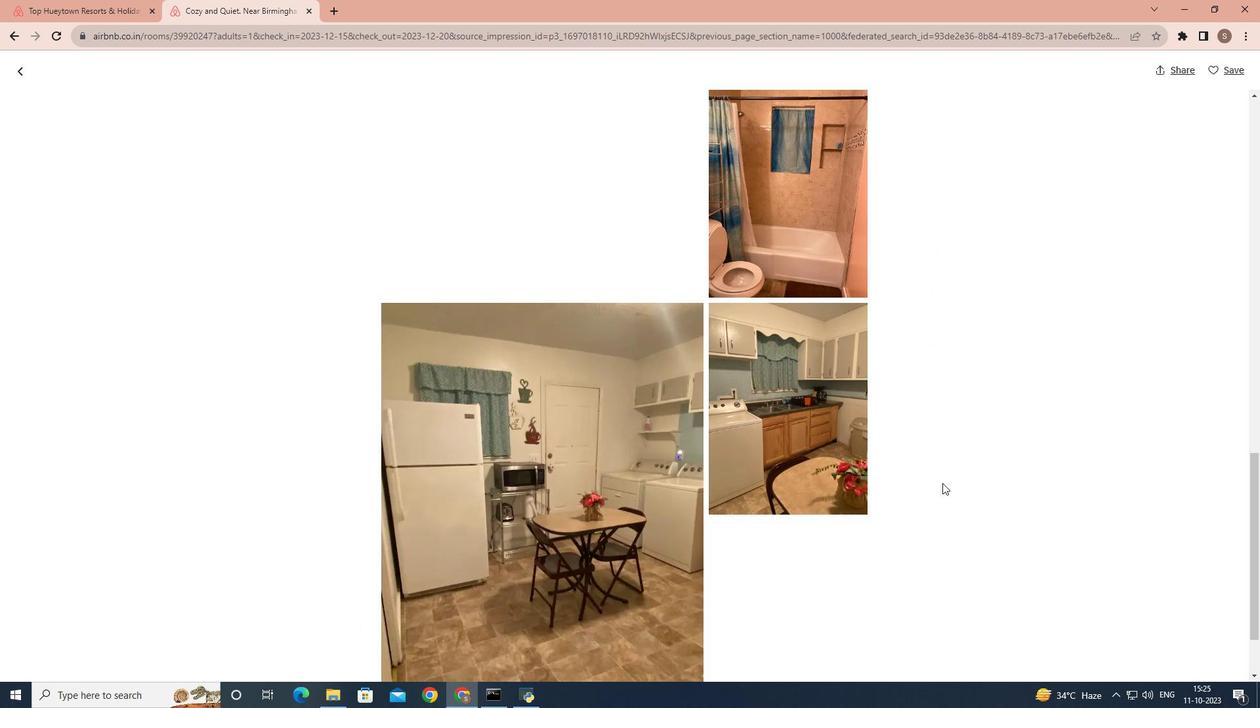 
Action: Mouse scrolled (942, 483) with delta (0, 0)
Screenshot: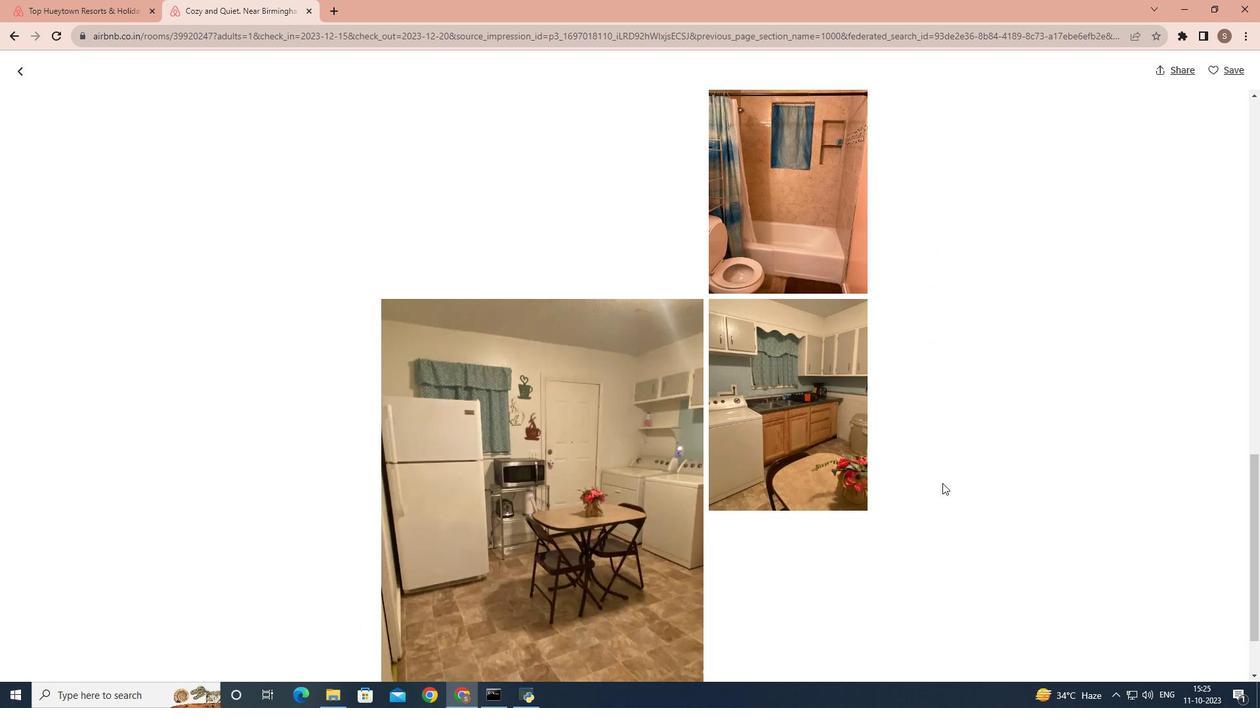 
Action: Mouse scrolled (942, 483) with delta (0, 0)
Screenshot: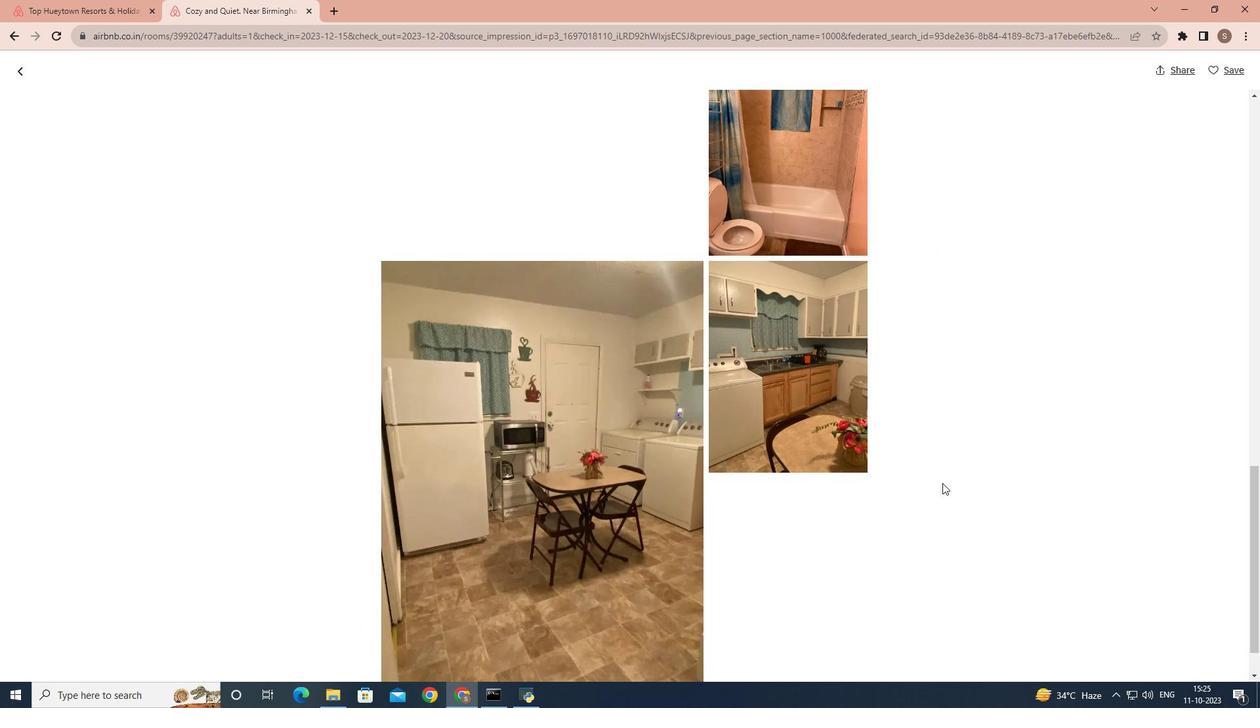 
Action: Mouse scrolled (942, 483) with delta (0, 0)
Screenshot: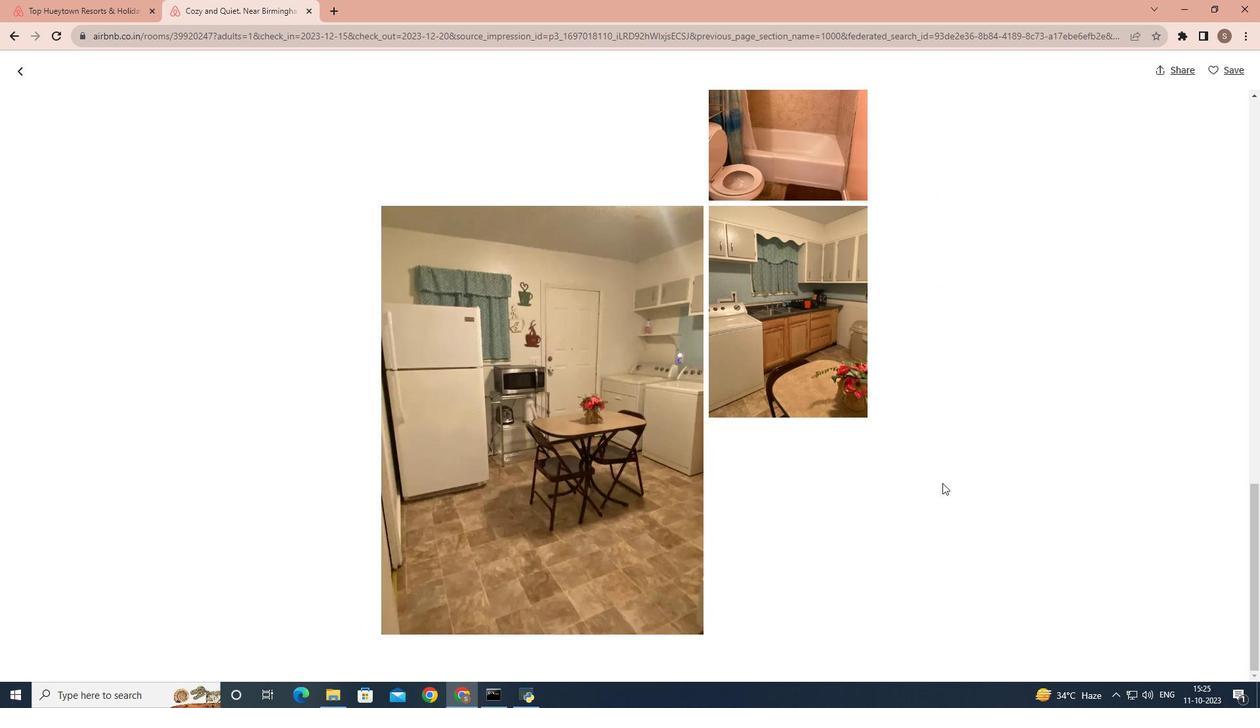 
Action: Mouse scrolled (942, 483) with delta (0, 0)
Screenshot: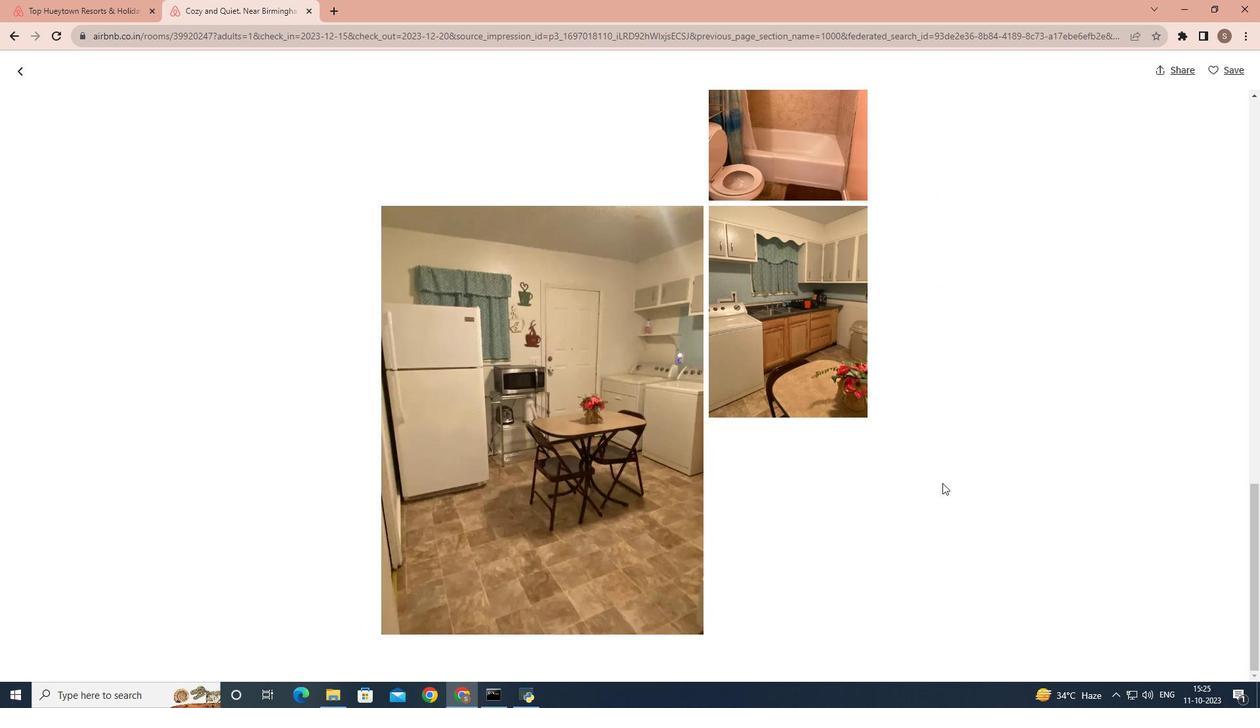 
Action: Mouse scrolled (942, 483) with delta (0, 0)
Screenshot: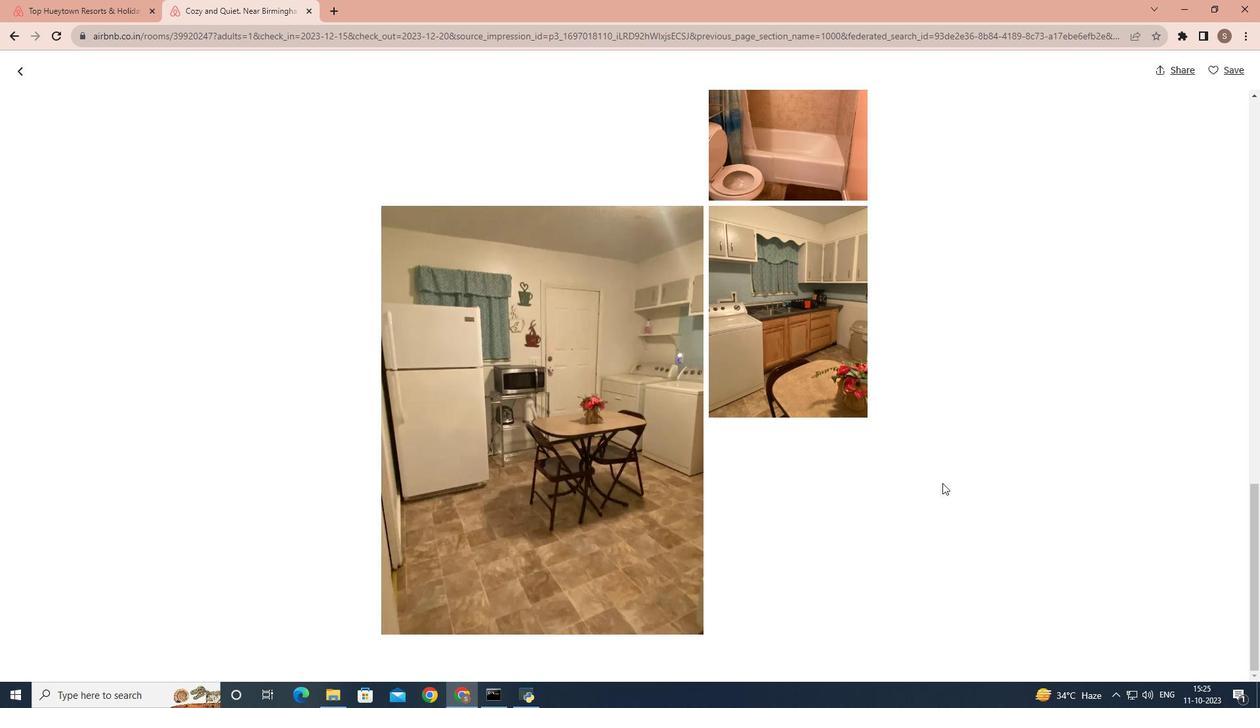 
Action: Mouse scrolled (942, 483) with delta (0, 0)
Screenshot: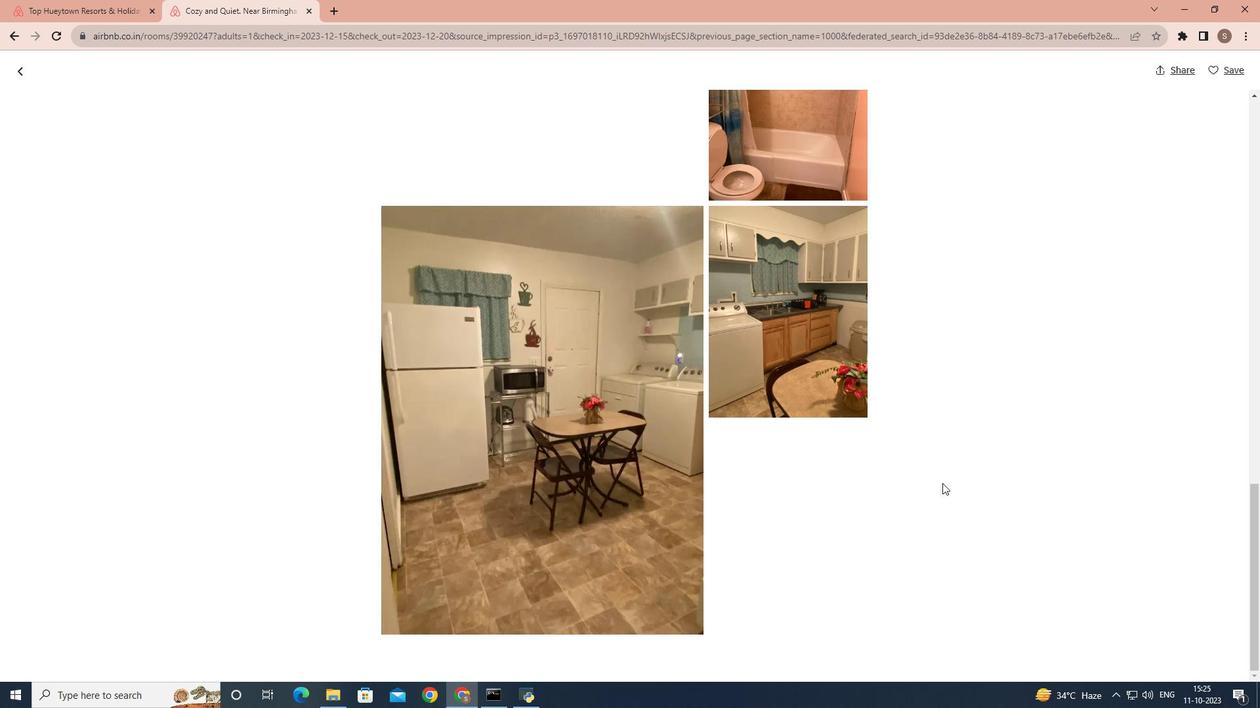 
Action: Mouse scrolled (942, 483) with delta (0, 0)
Screenshot: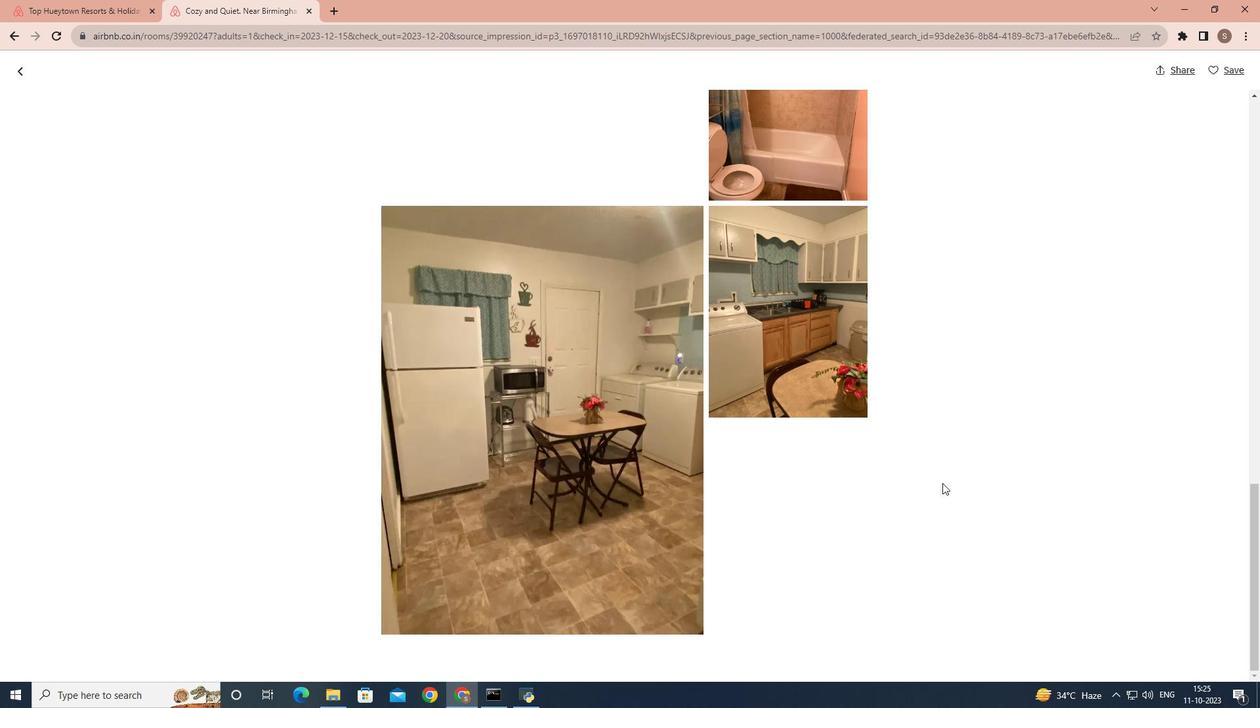 
Action: Mouse scrolled (942, 483) with delta (0, 0)
Screenshot: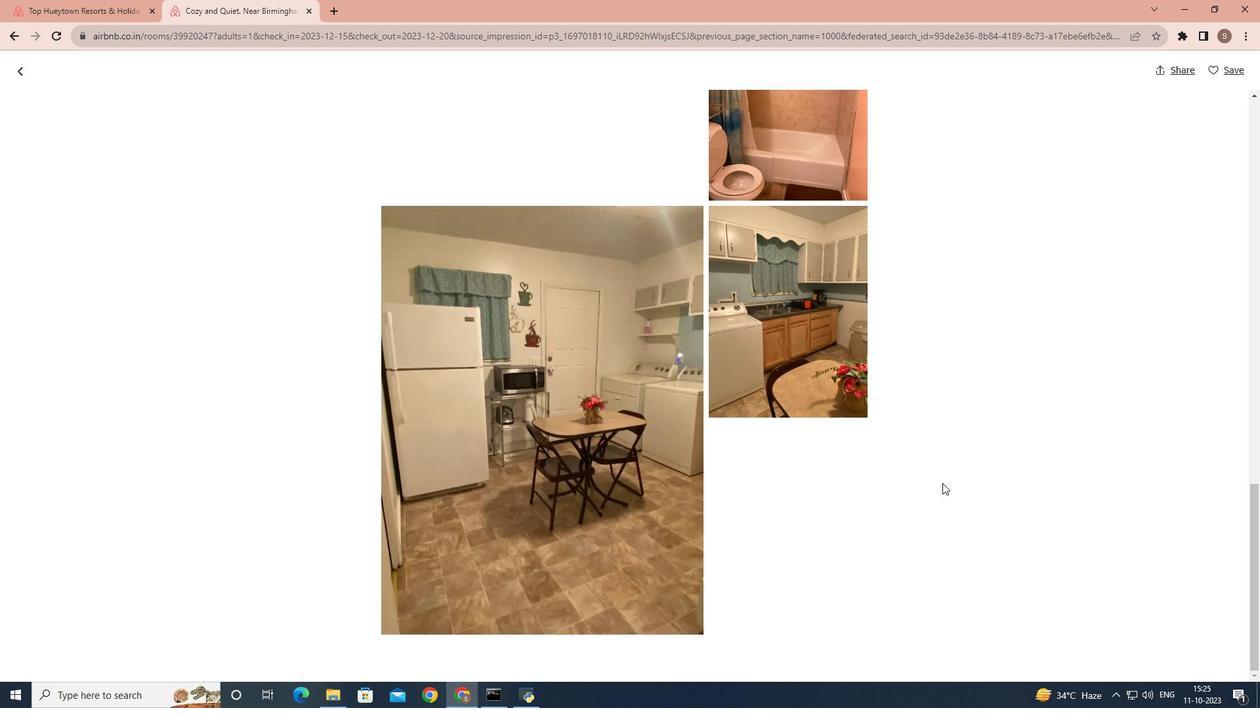 
Action: Mouse scrolled (942, 483) with delta (0, 0)
Screenshot: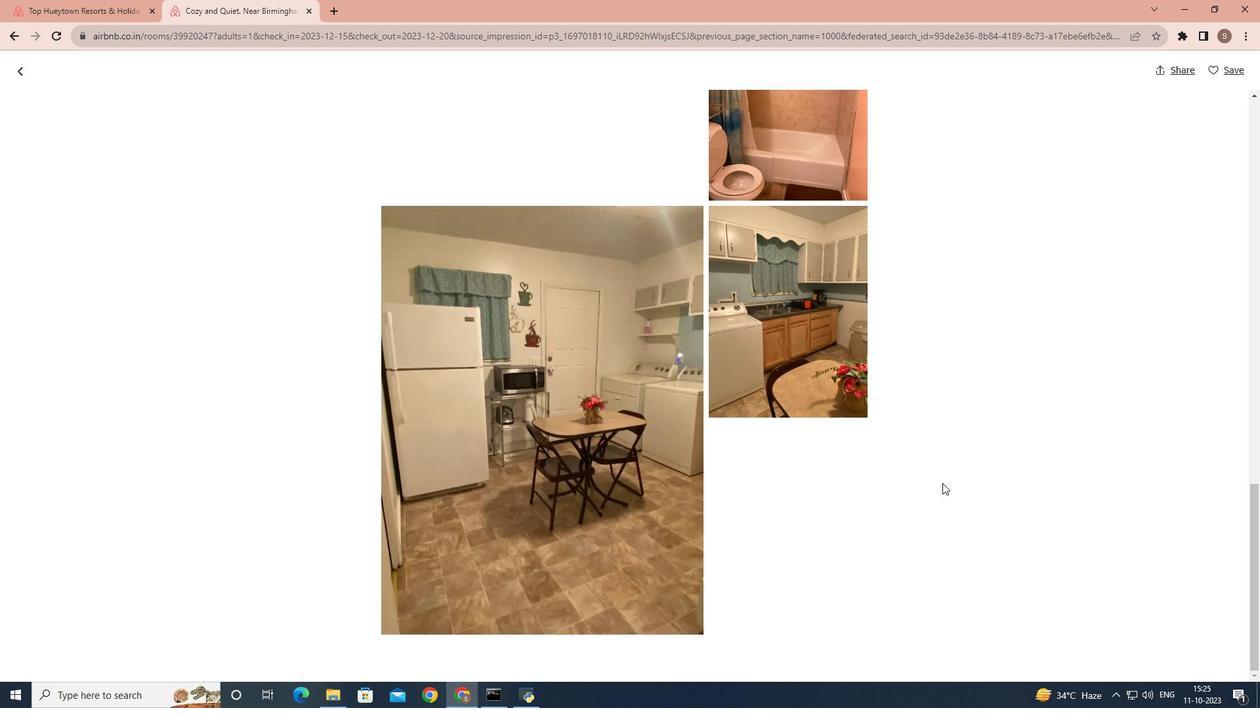 
Action: Mouse scrolled (942, 483) with delta (0, 0)
Screenshot: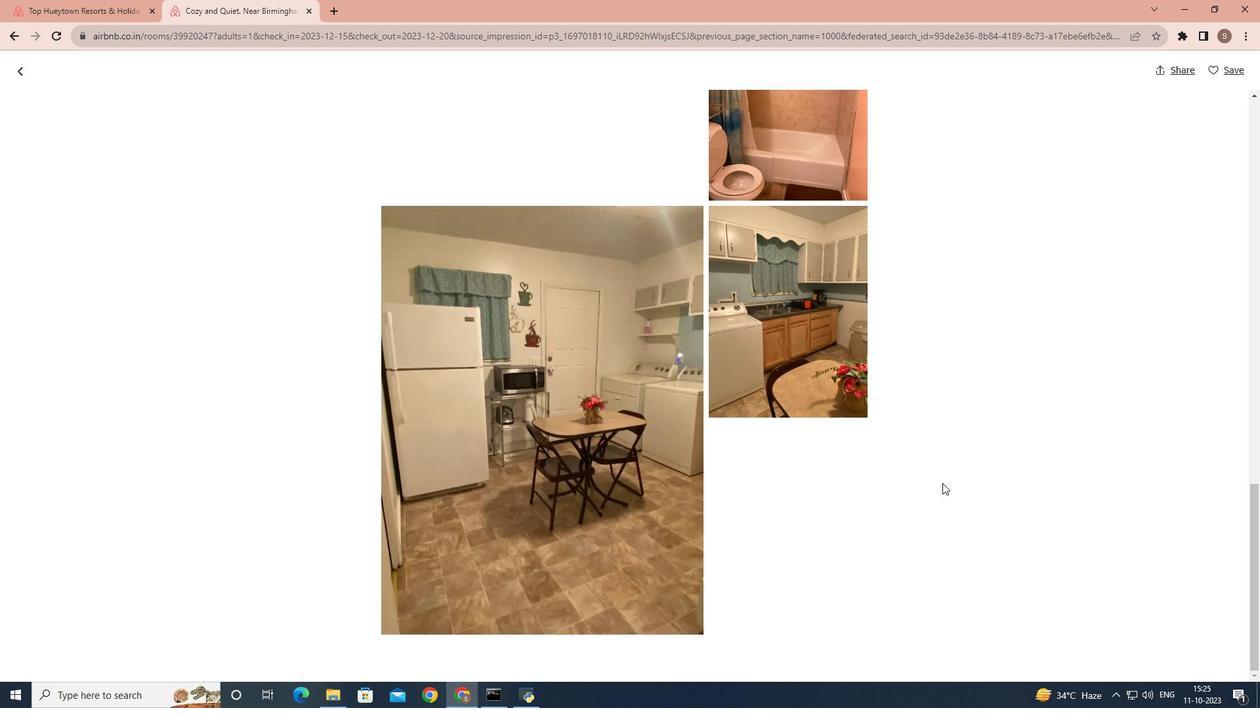 
Action: Mouse scrolled (942, 483) with delta (0, 0)
Screenshot: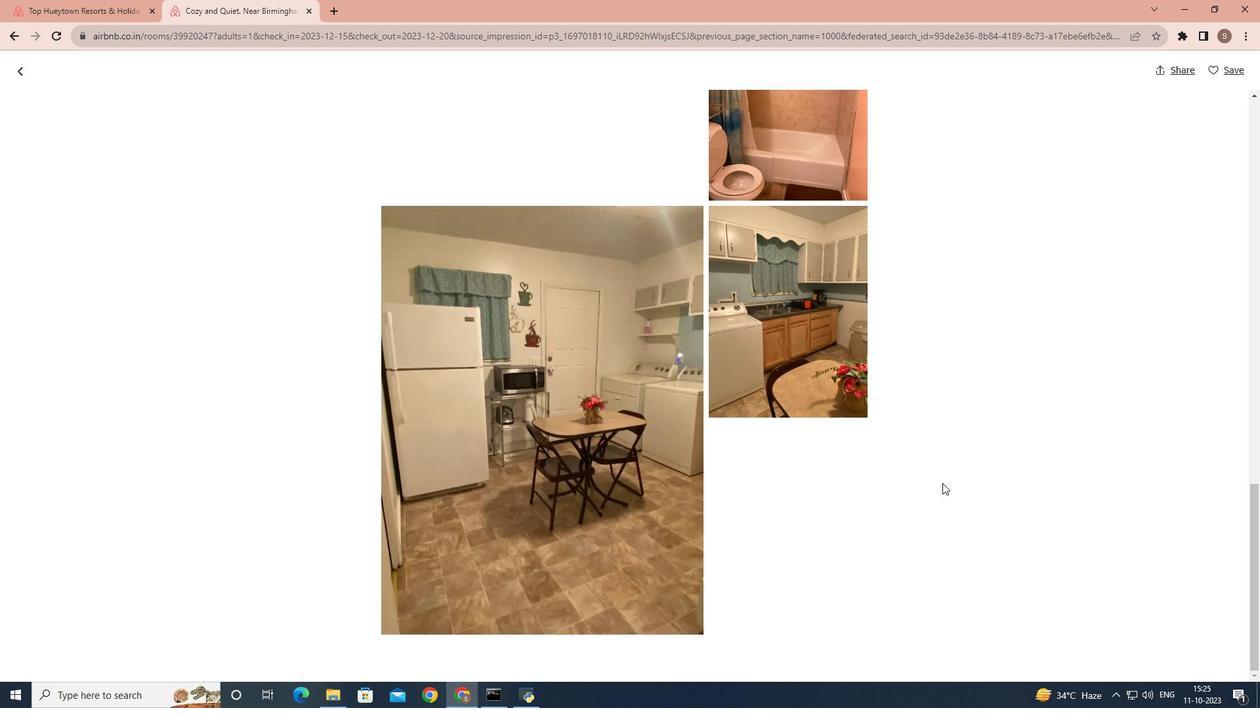 
Action: Mouse moved to (27, 76)
Screenshot: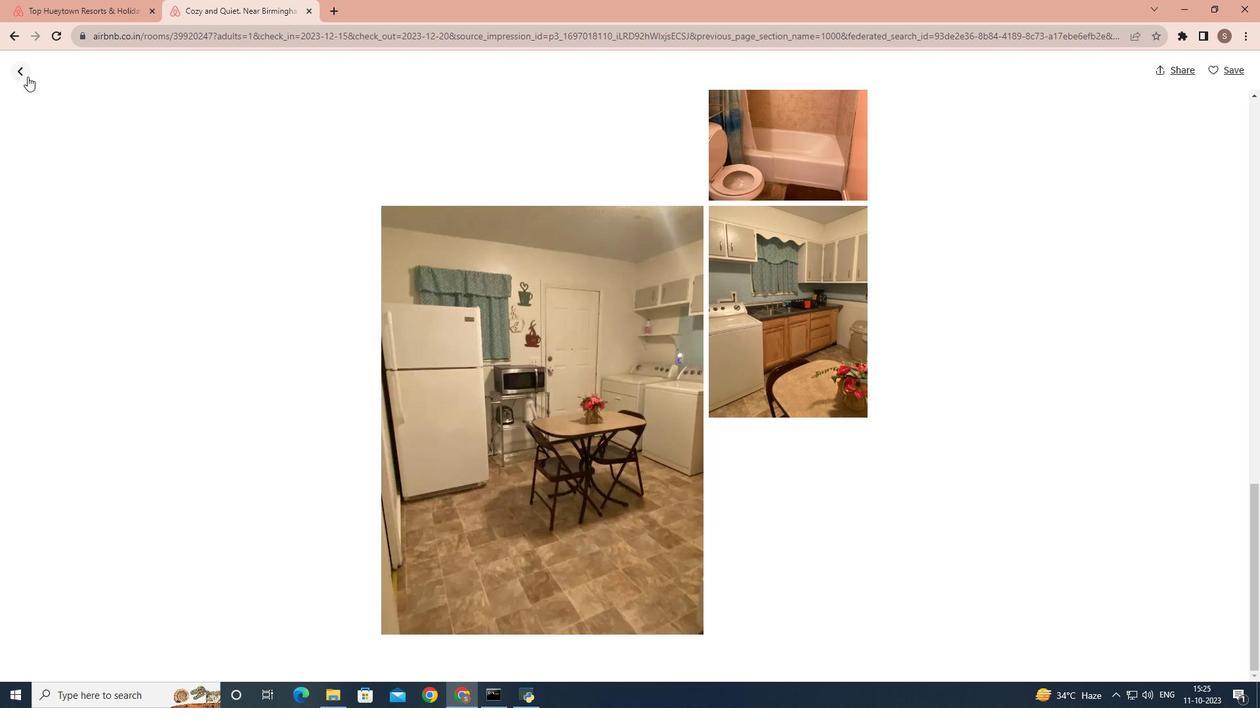 
Action: Mouse pressed left at (27, 76)
Screenshot: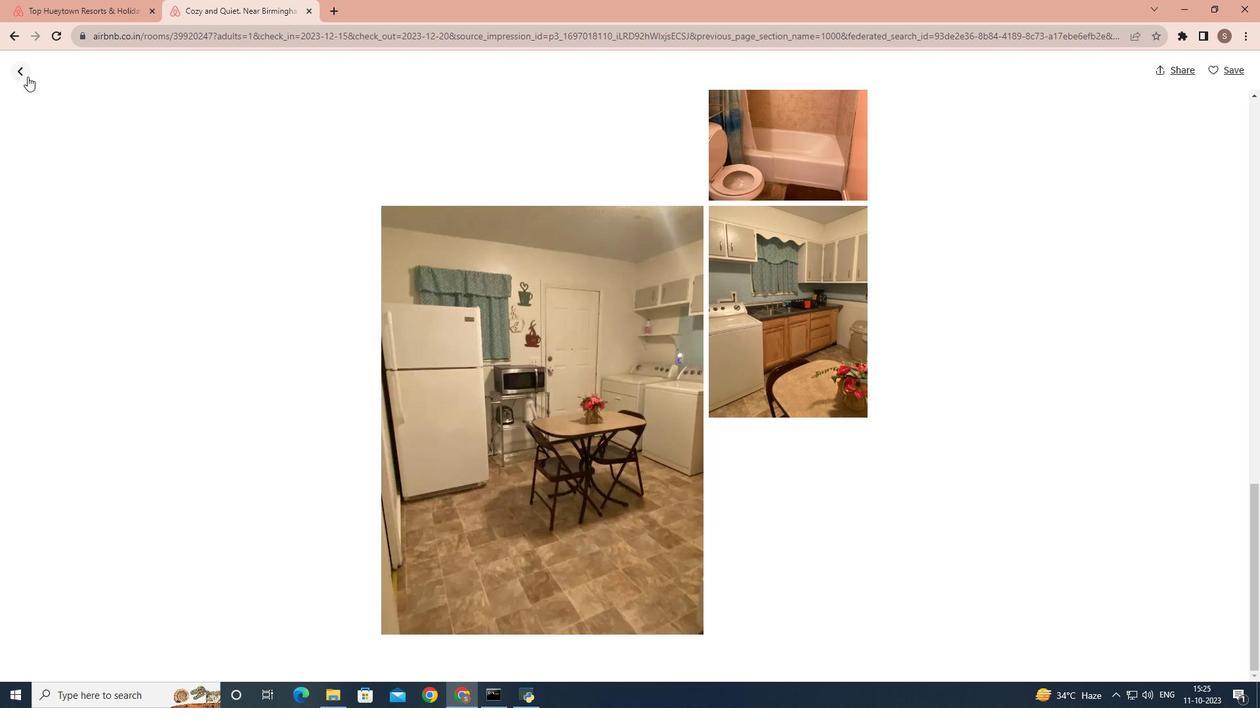 
Action: Mouse moved to (407, 399)
Screenshot: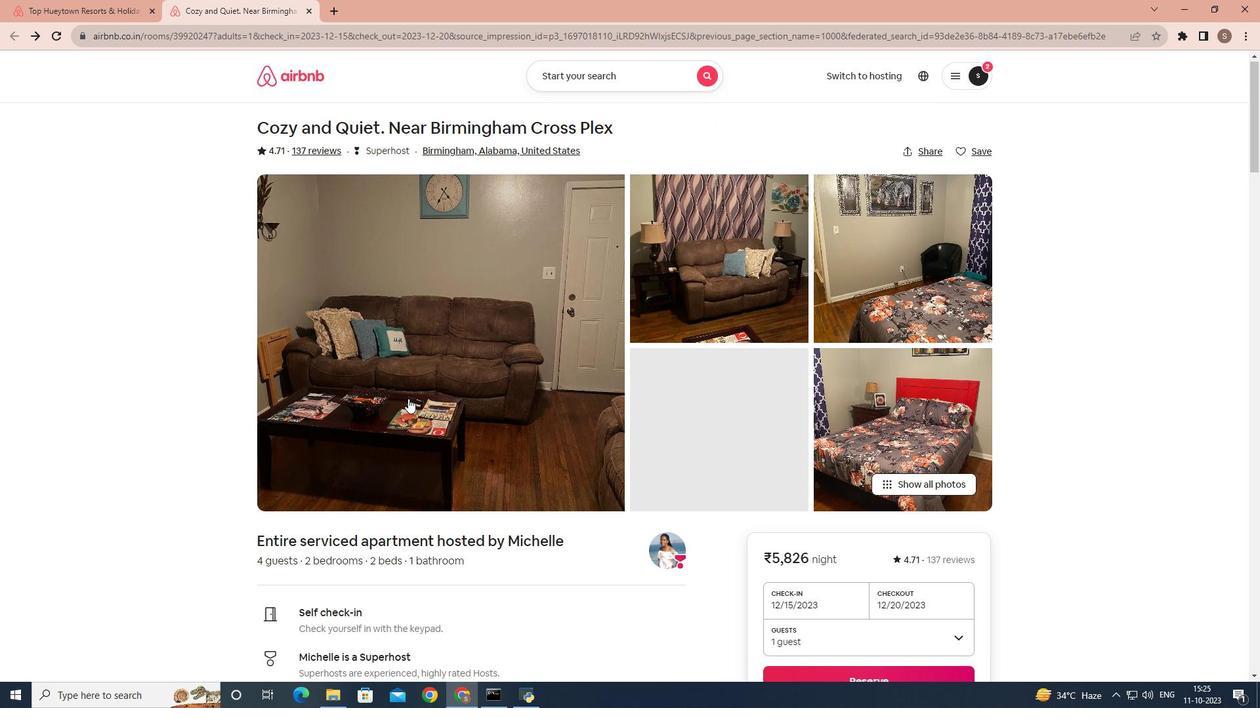 
Action: Mouse scrolled (407, 398) with delta (0, 0)
Screenshot: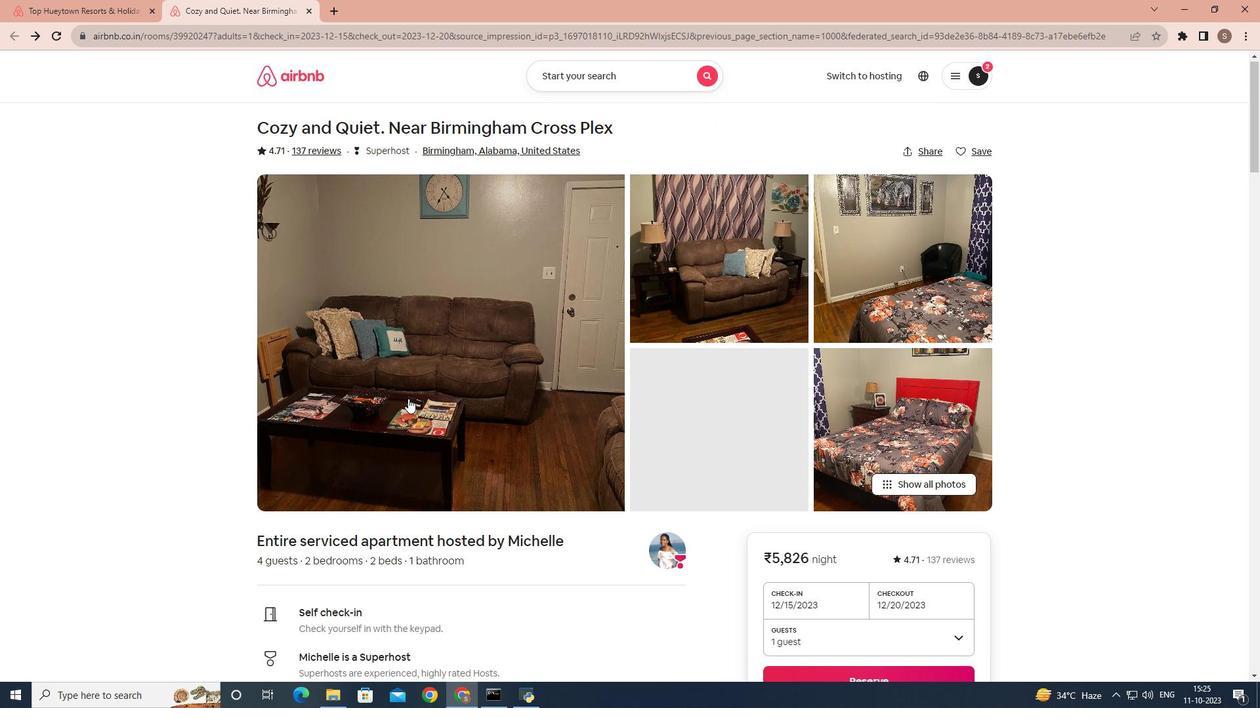 
Action: Mouse moved to (408, 399)
Screenshot: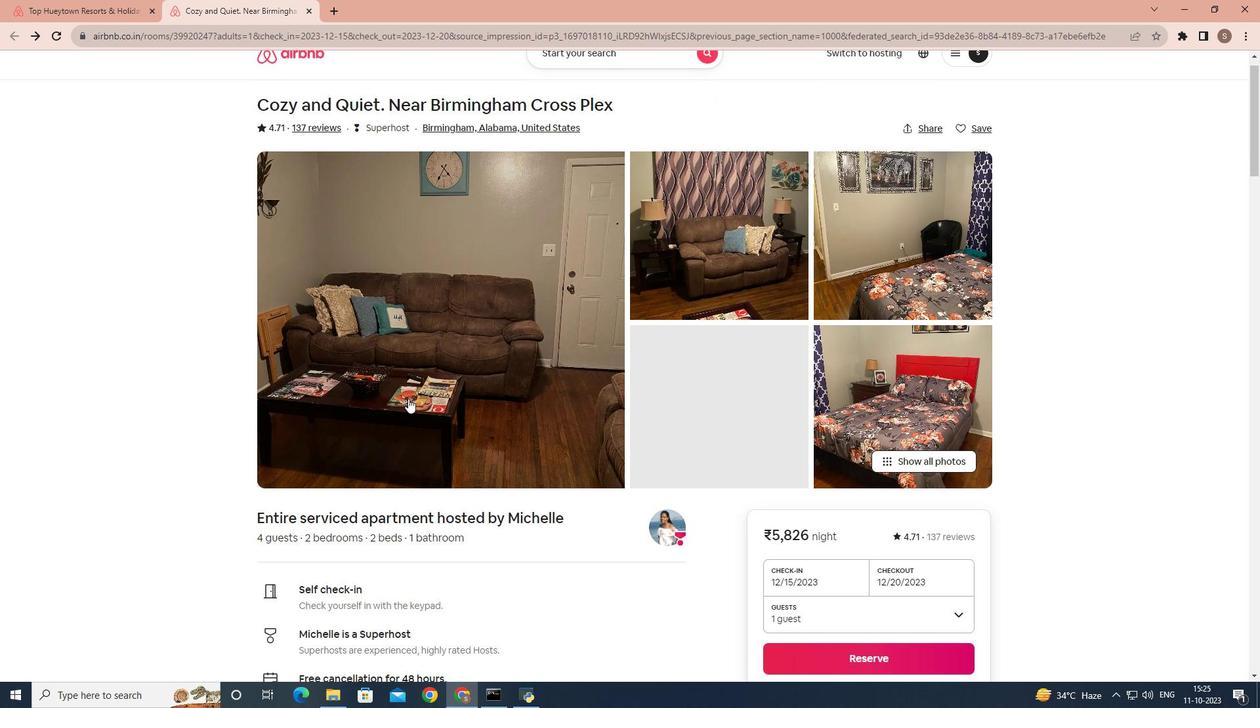 
Action: Mouse scrolled (408, 398) with delta (0, 0)
Screenshot: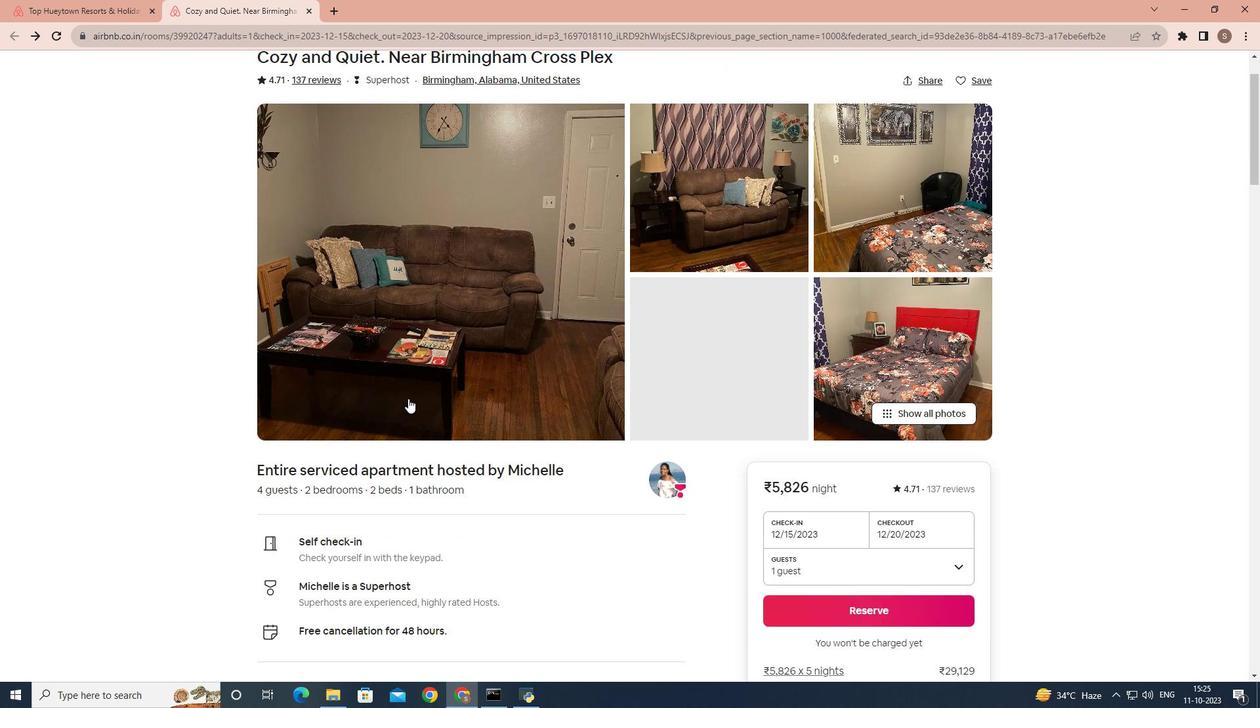 
Action: Mouse scrolled (408, 398) with delta (0, 0)
Screenshot: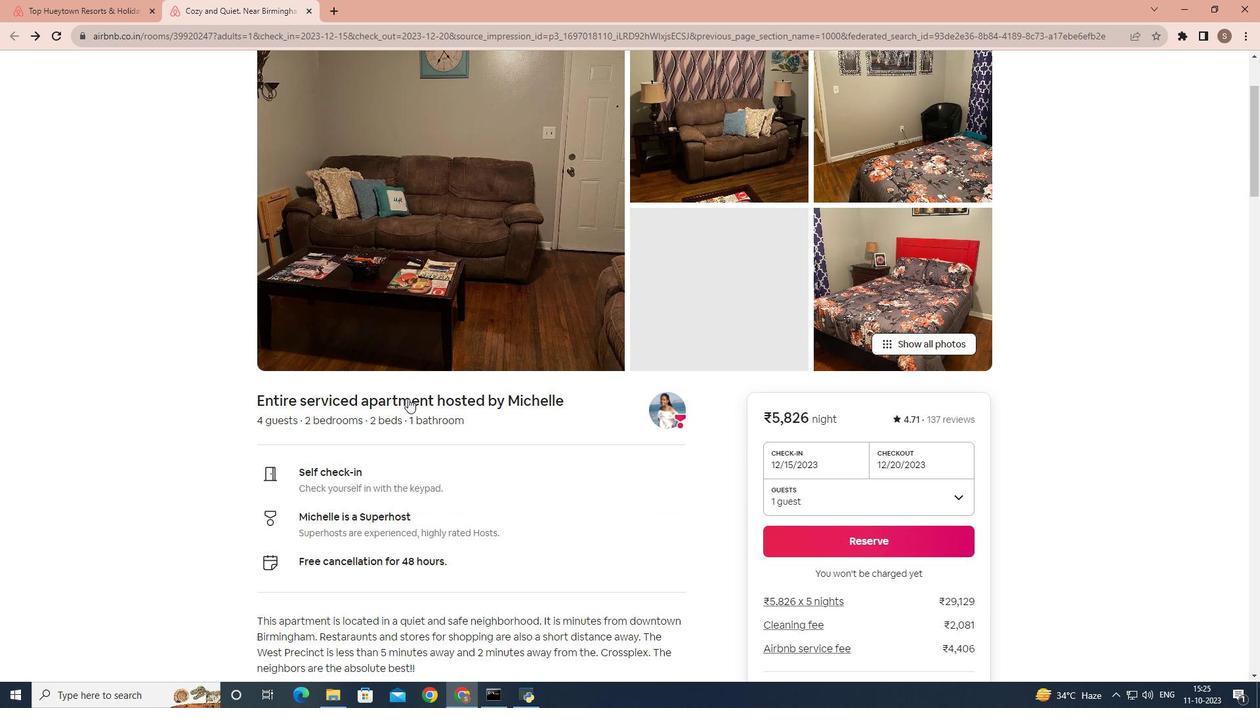 
Action: Mouse scrolled (408, 398) with delta (0, 0)
Screenshot: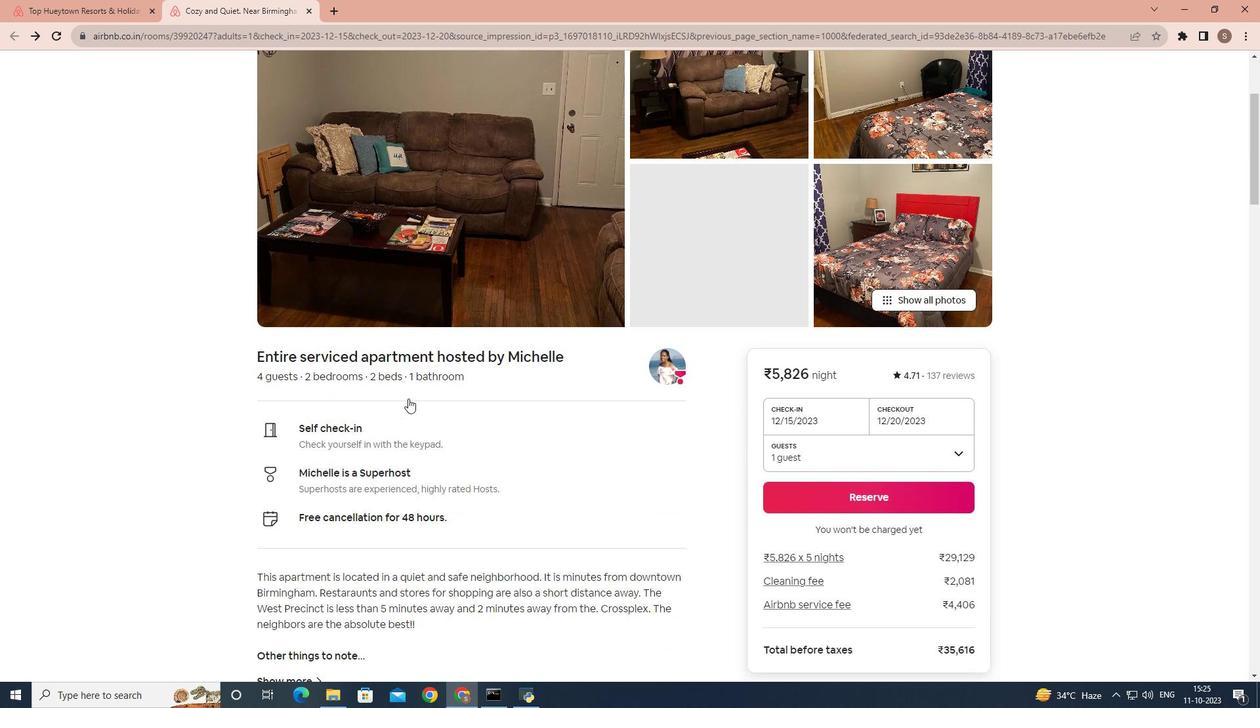 
Action: Mouse scrolled (408, 398) with delta (0, 0)
Screenshot: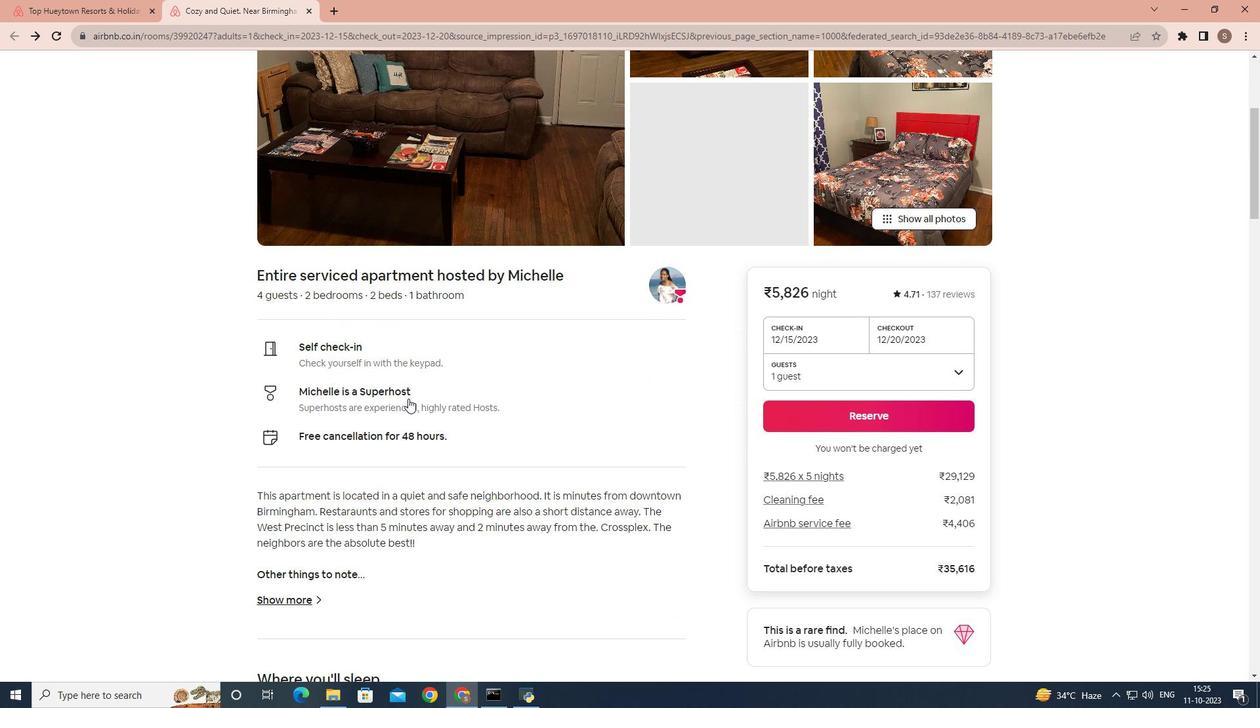 
Action: Mouse scrolled (408, 398) with delta (0, 0)
Screenshot: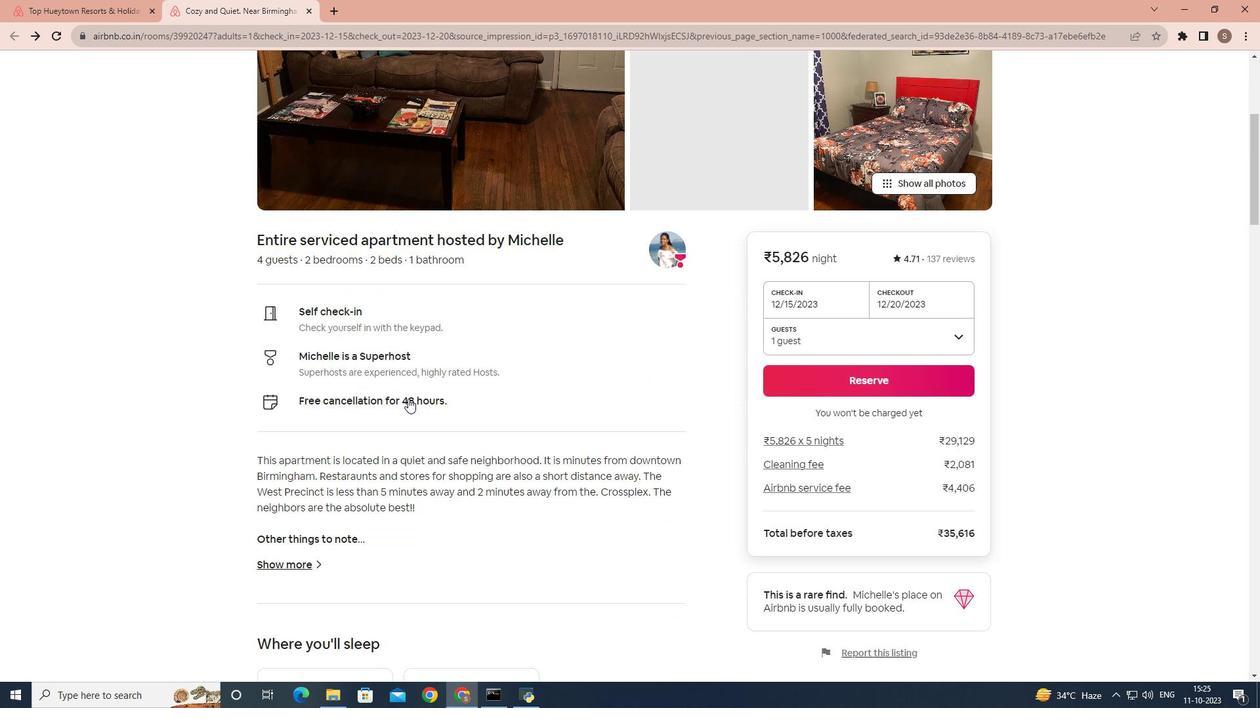 
Action: Mouse scrolled (408, 398) with delta (0, 0)
Screenshot: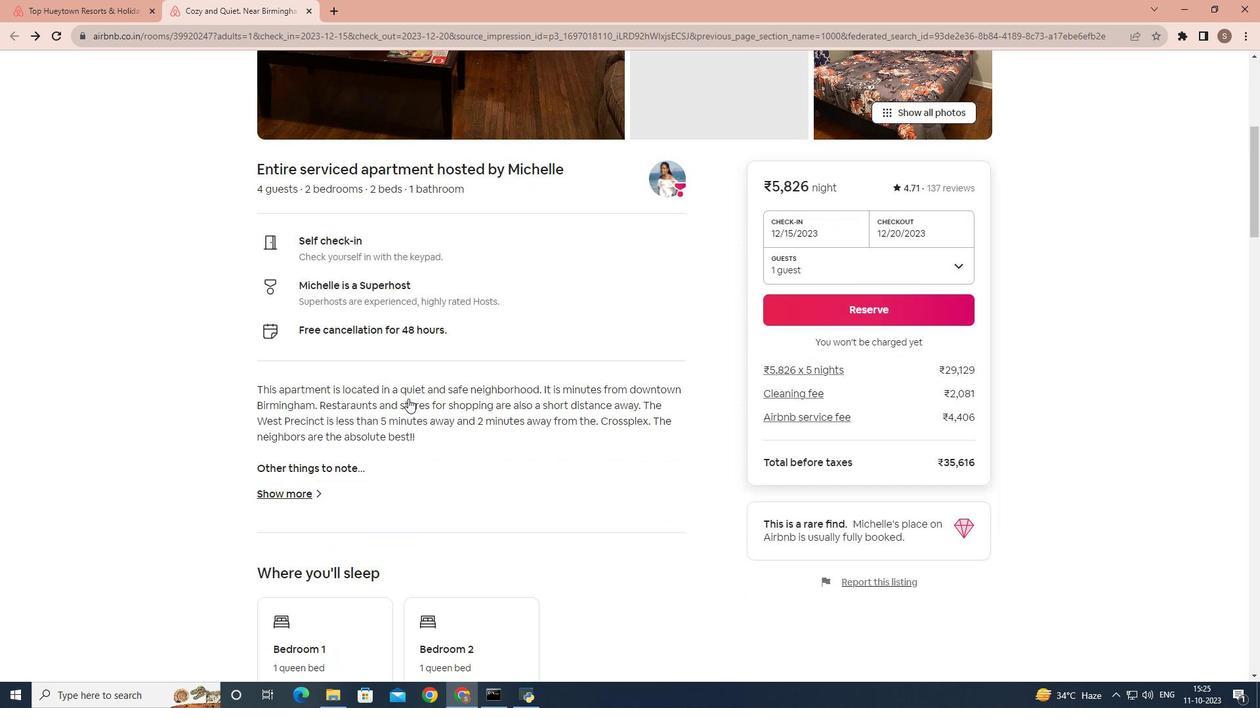 
Action: Mouse scrolled (408, 398) with delta (0, 0)
Screenshot: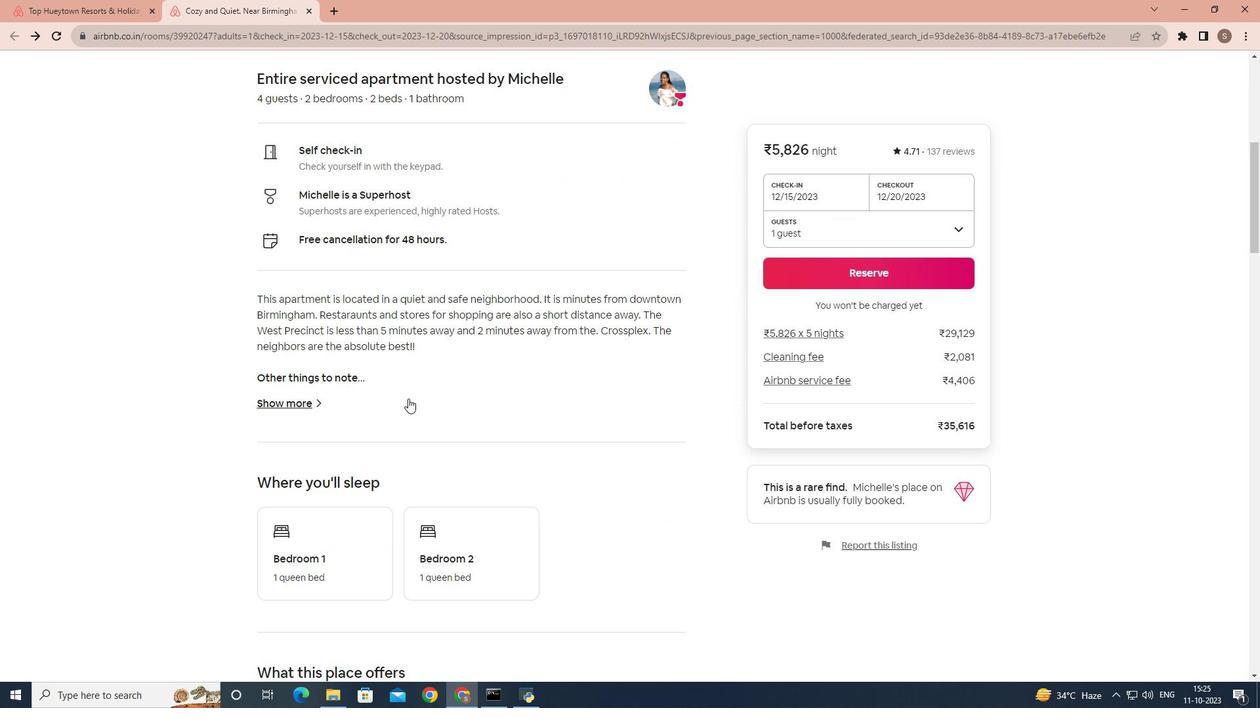 
Action: Mouse moved to (313, 341)
Screenshot: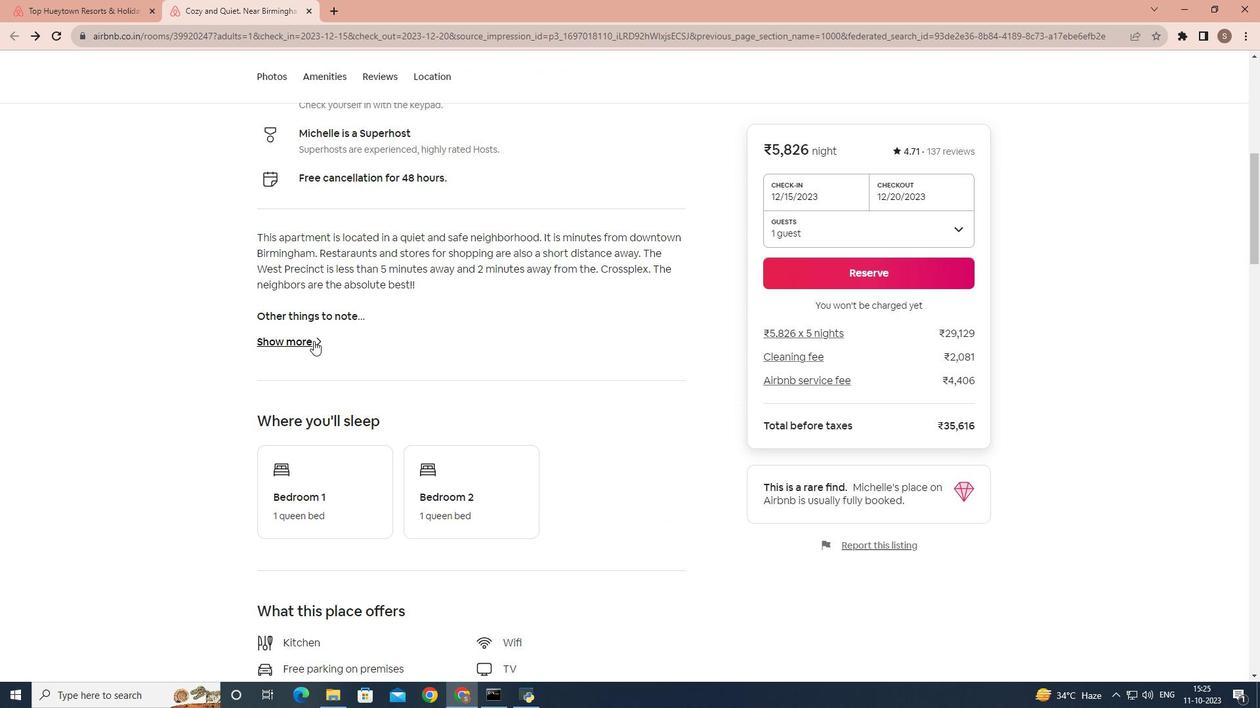
Action: Mouse pressed left at (313, 341)
Screenshot: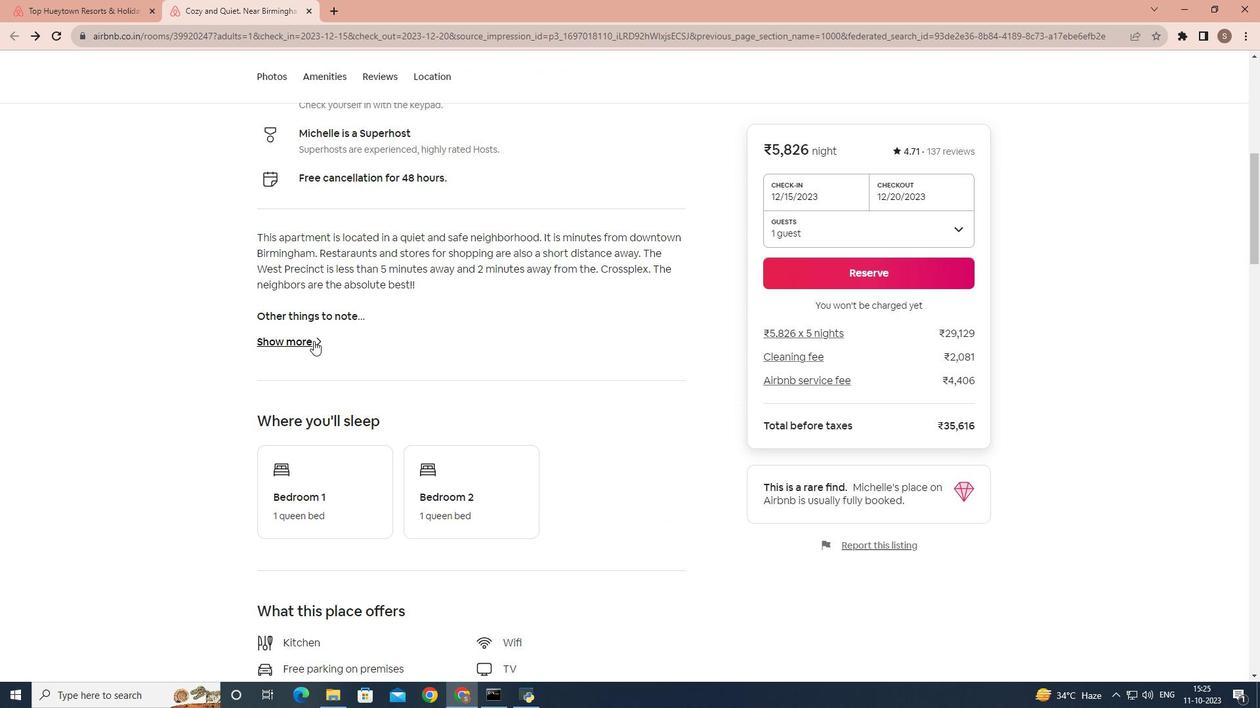 
Action: Mouse moved to (647, 378)
Screenshot: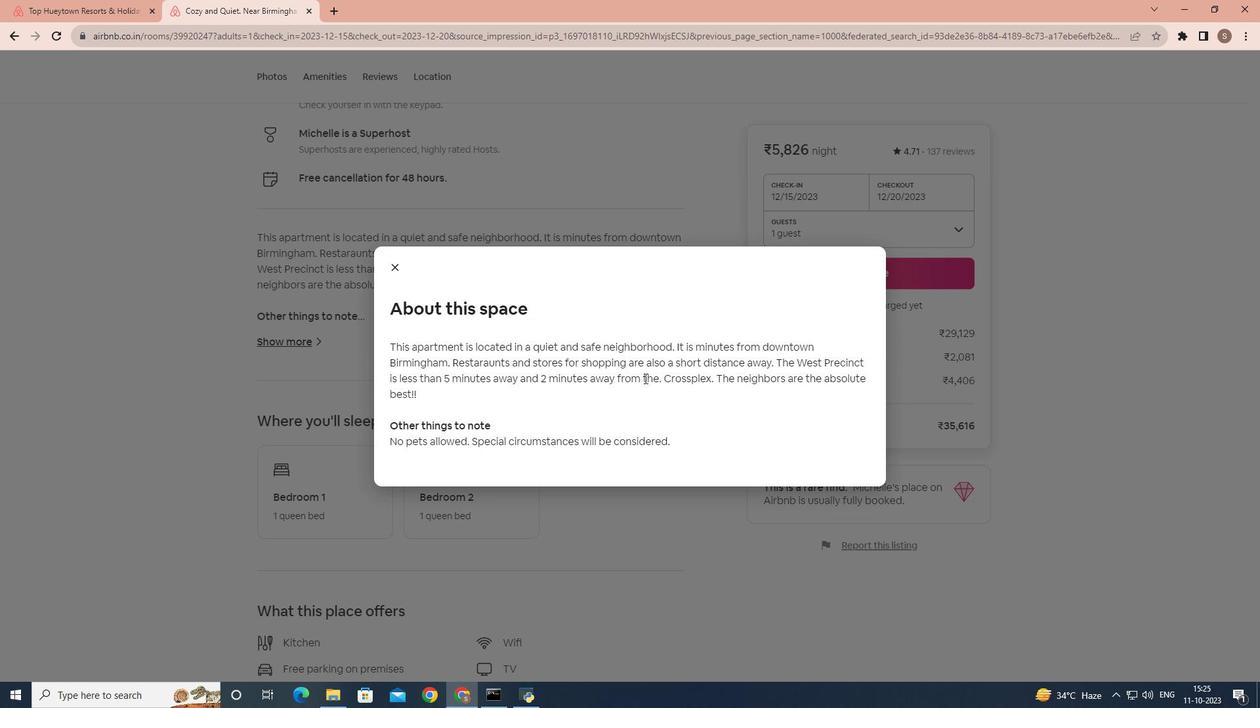 
Action: Mouse scrolled (647, 378) with delta (0, 0)
Screenshot: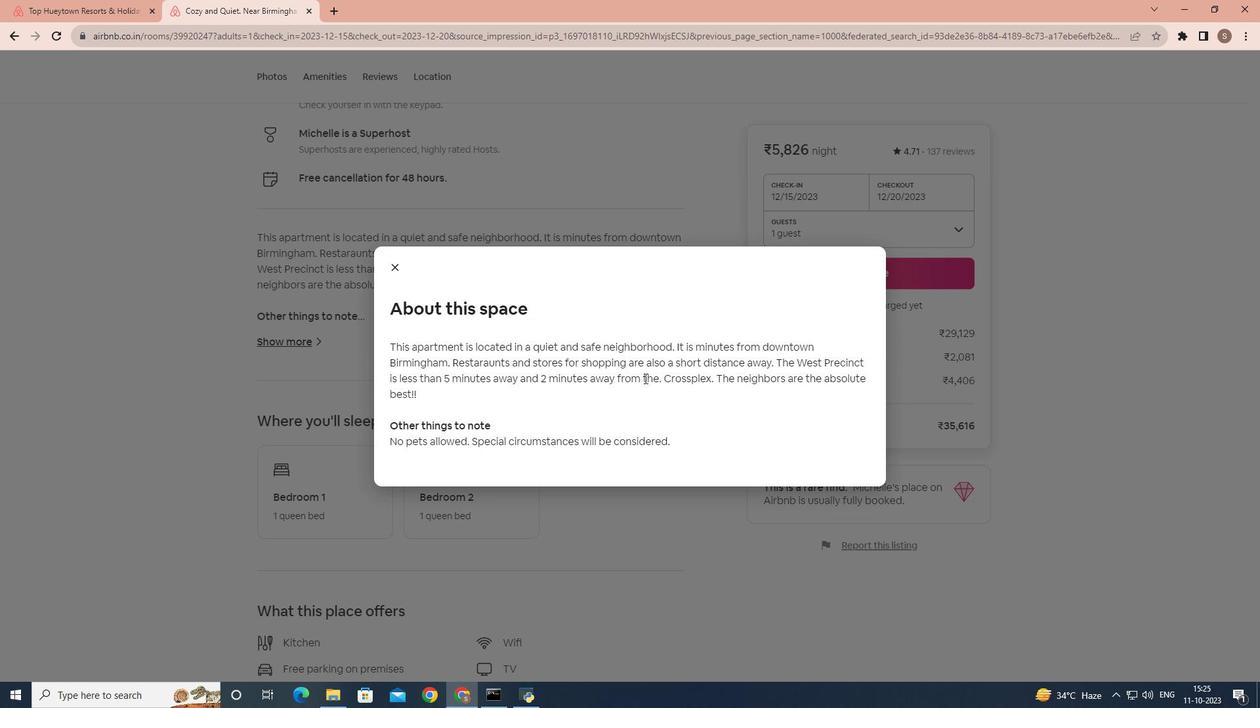
Action: Mouse moved to (590, 368)
Screenshot: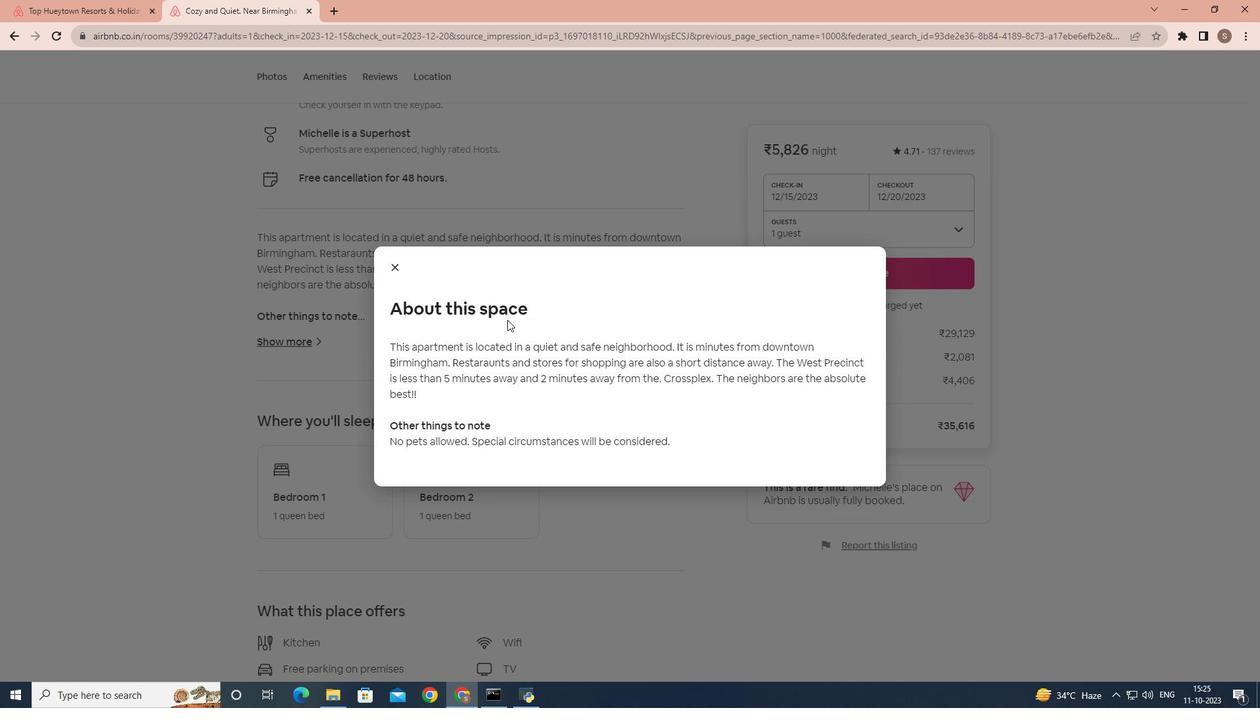 
Action: Mouse scrolled (590, 368) with delta (0, 0)
Screenshot: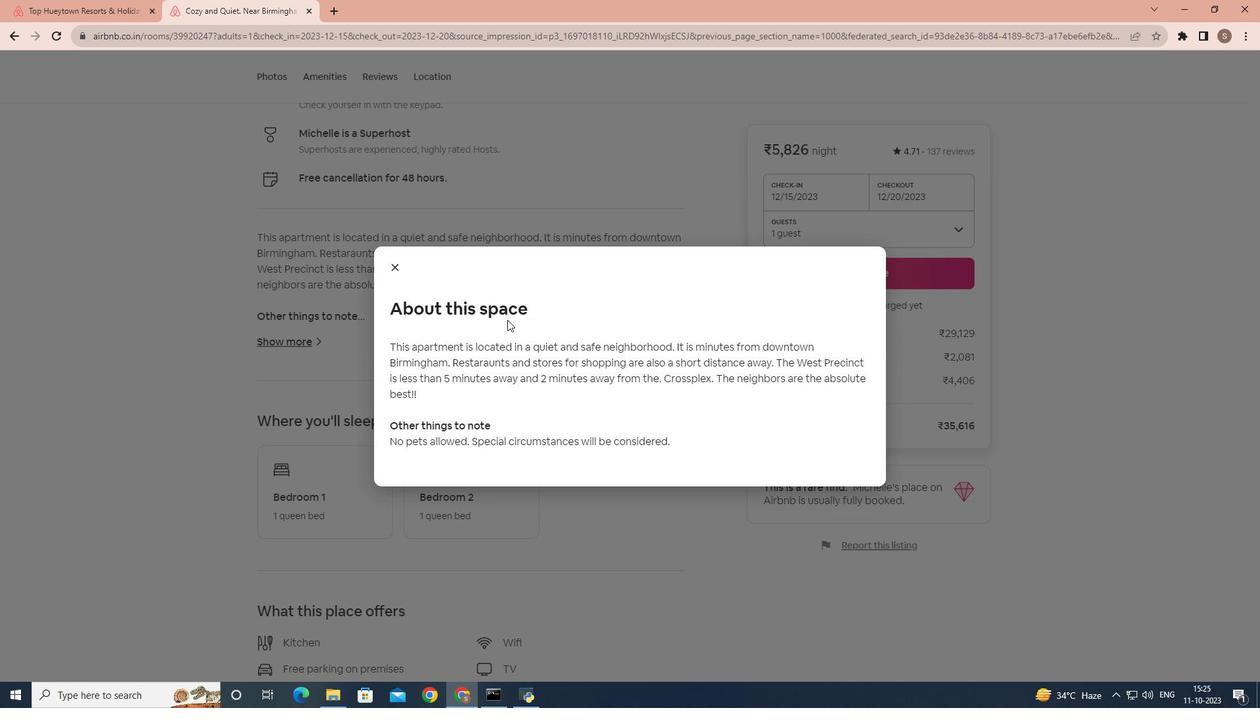 
Action: Mouse moved to (401, 266)
Screenshot: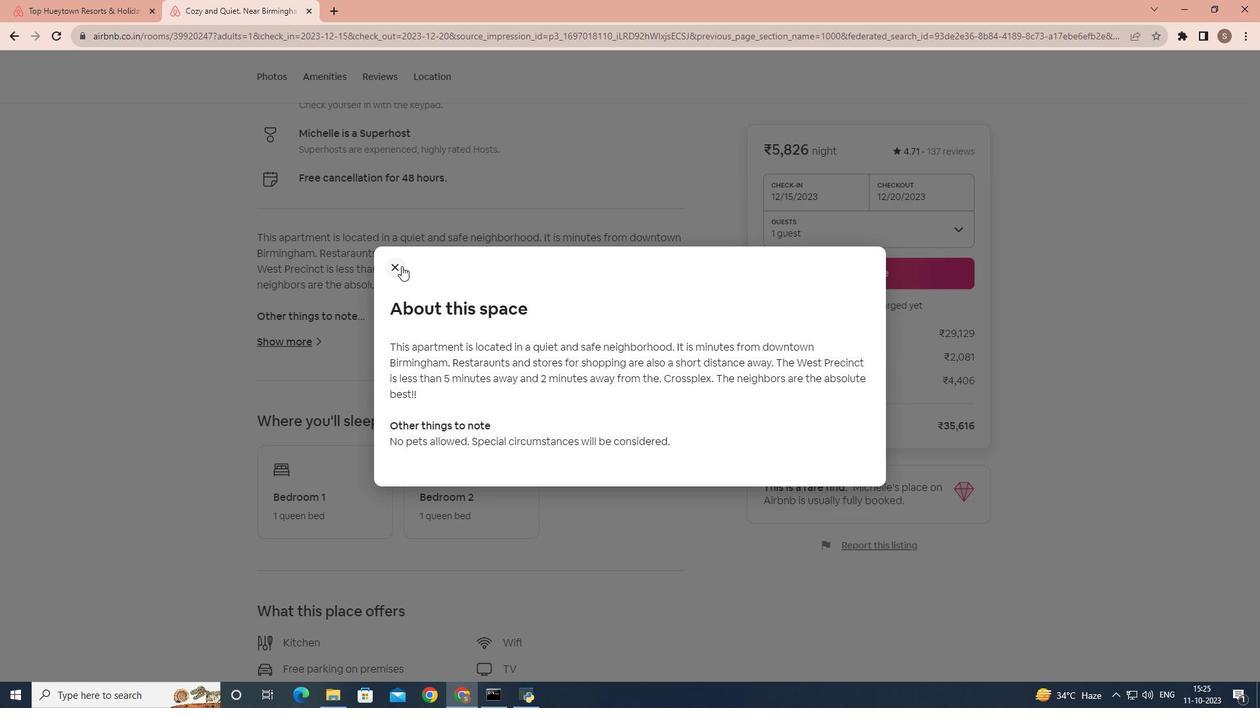
Action: Mouse pressed left at (401, 266)
Screenshot: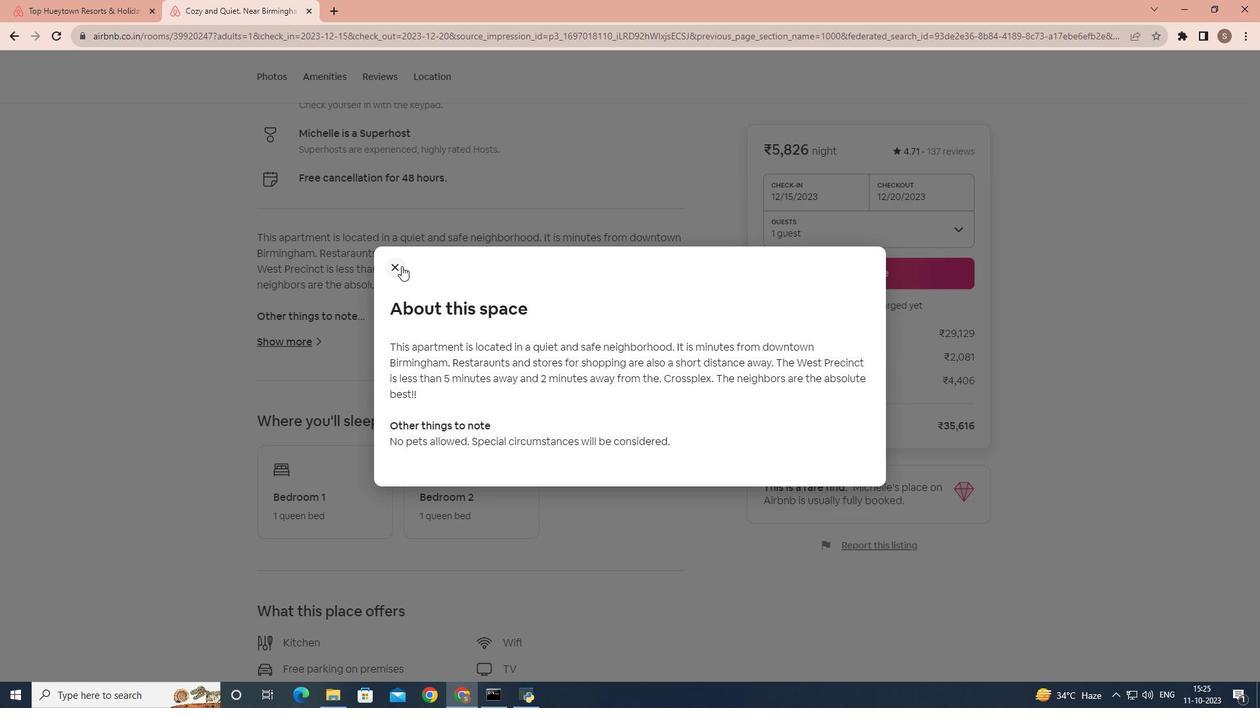 
Action: Mouse moved to (414, 362)
Screenshot: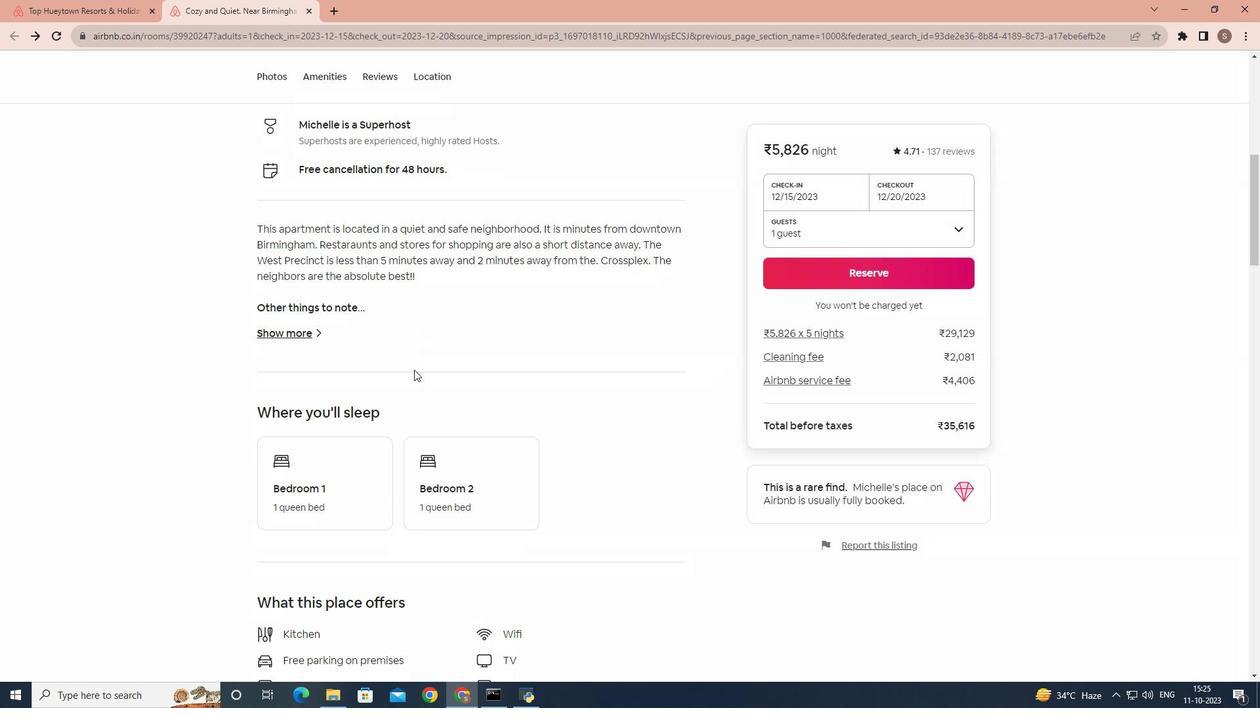 
Action: Mouse scrolled (414, 362) with delta (0, 0)
Screenshot: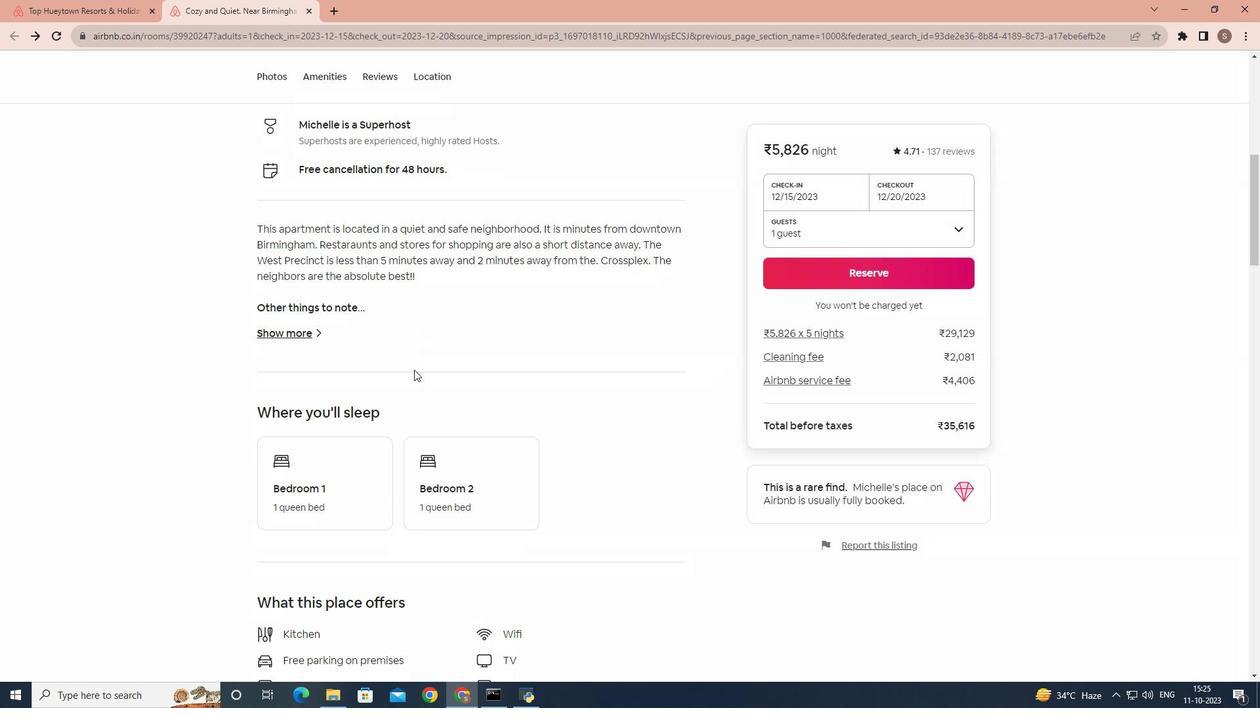 
Action: Mouse moved to (414, 370)
Screenshot: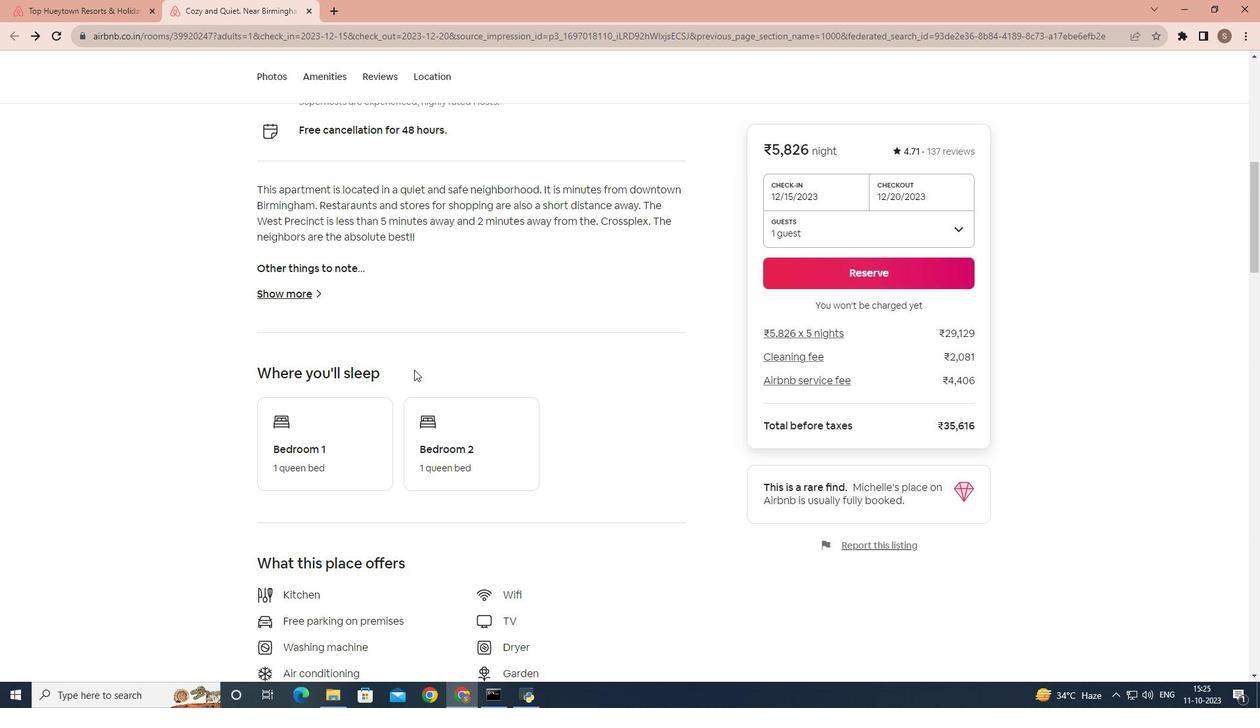 
Action: Mouse scrolled (414, 369) with delta (0, 0)
Screenshot: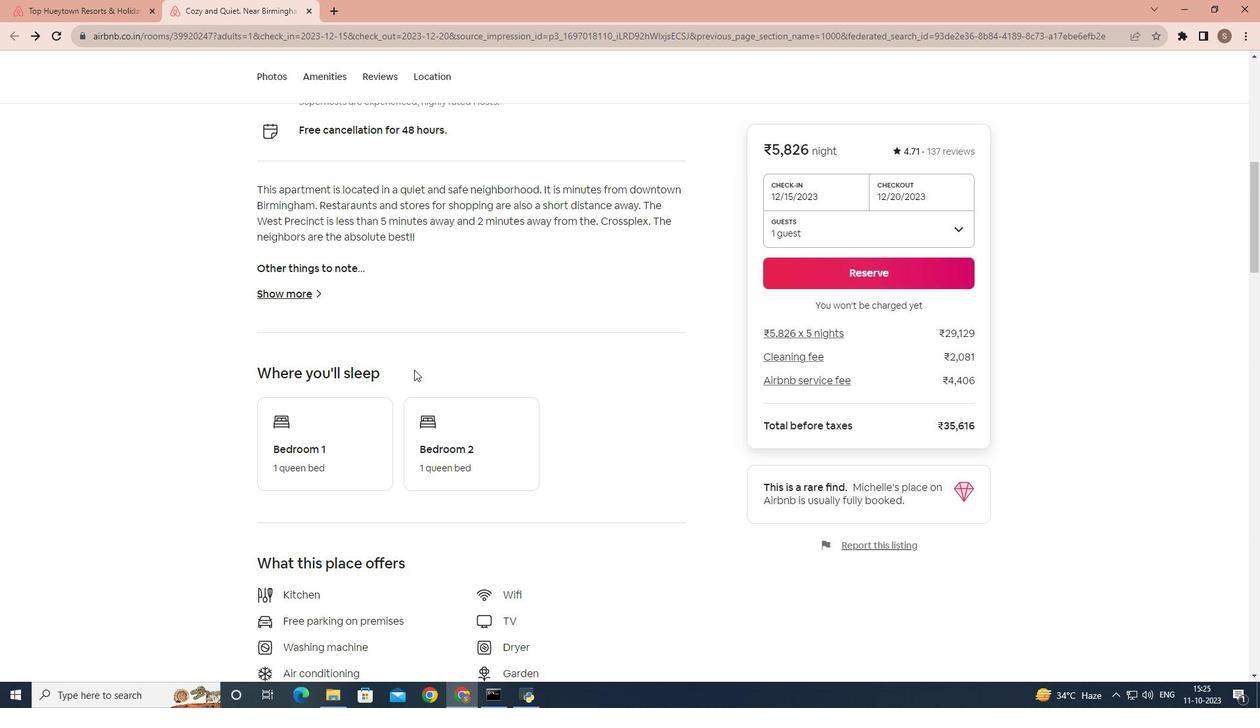 
Action: Mouse scrolled (414, 369) with delta (0, 0)
Screenshot: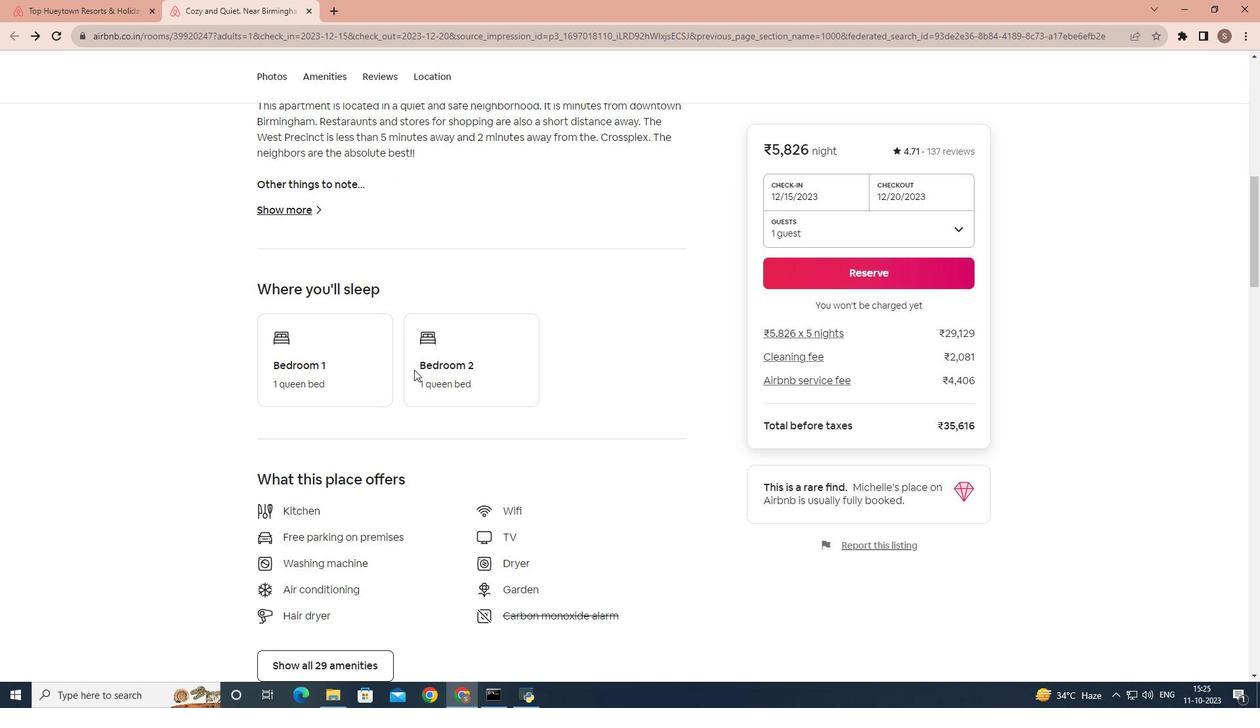 
Action: Mouse scrolled (414, 369) with delta (0, 0)
Screenshot: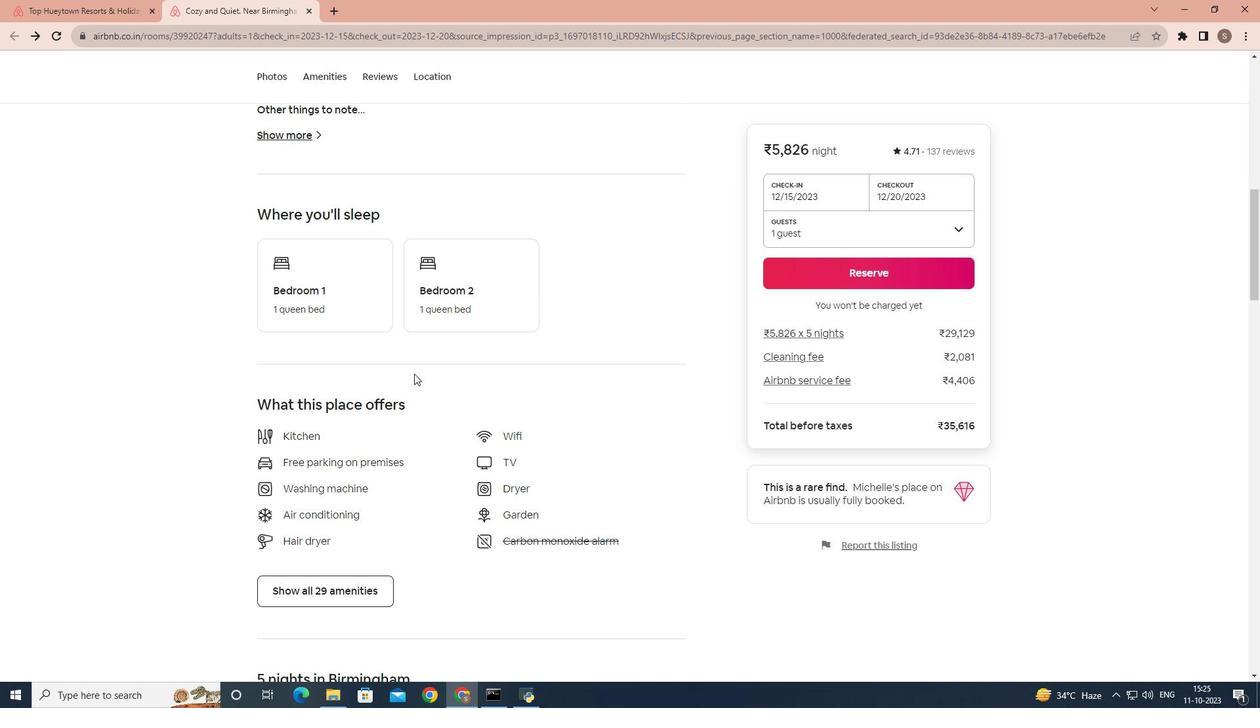 
Action: Mouse moved to (414, 372)
Screenshot: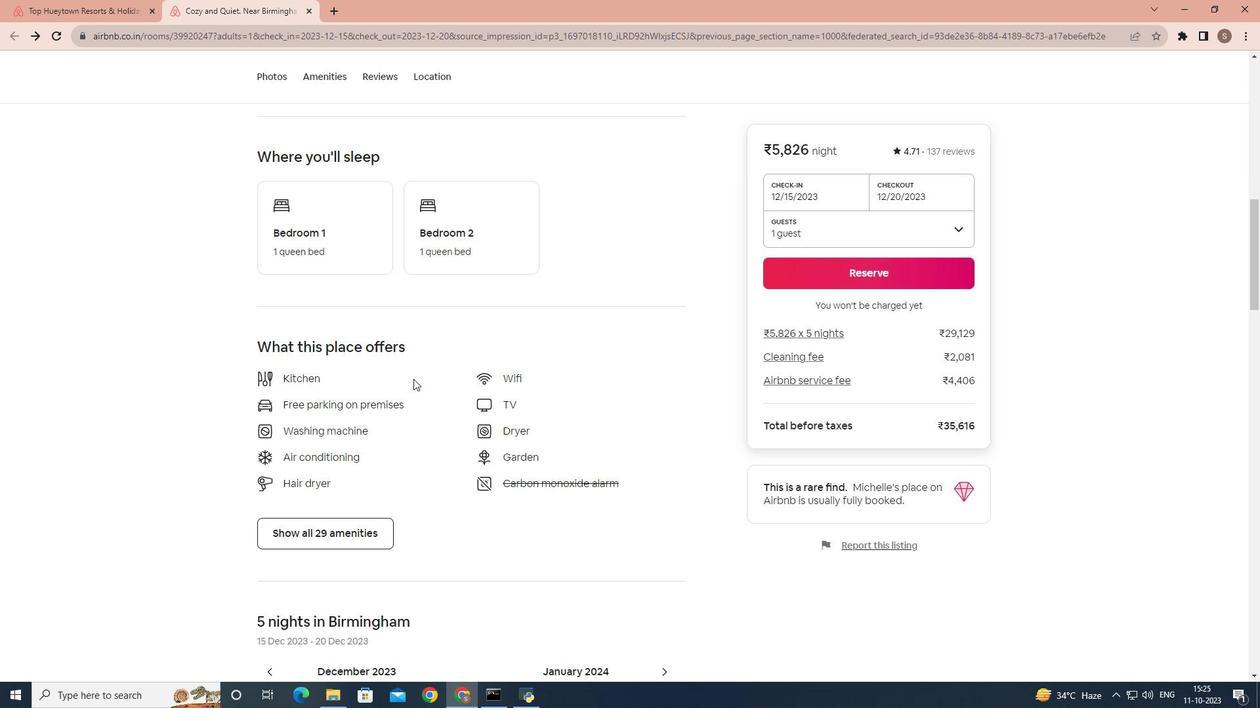 
Action: Mouse scrolled (414, 371) with delta (0, 0)
Screenshot: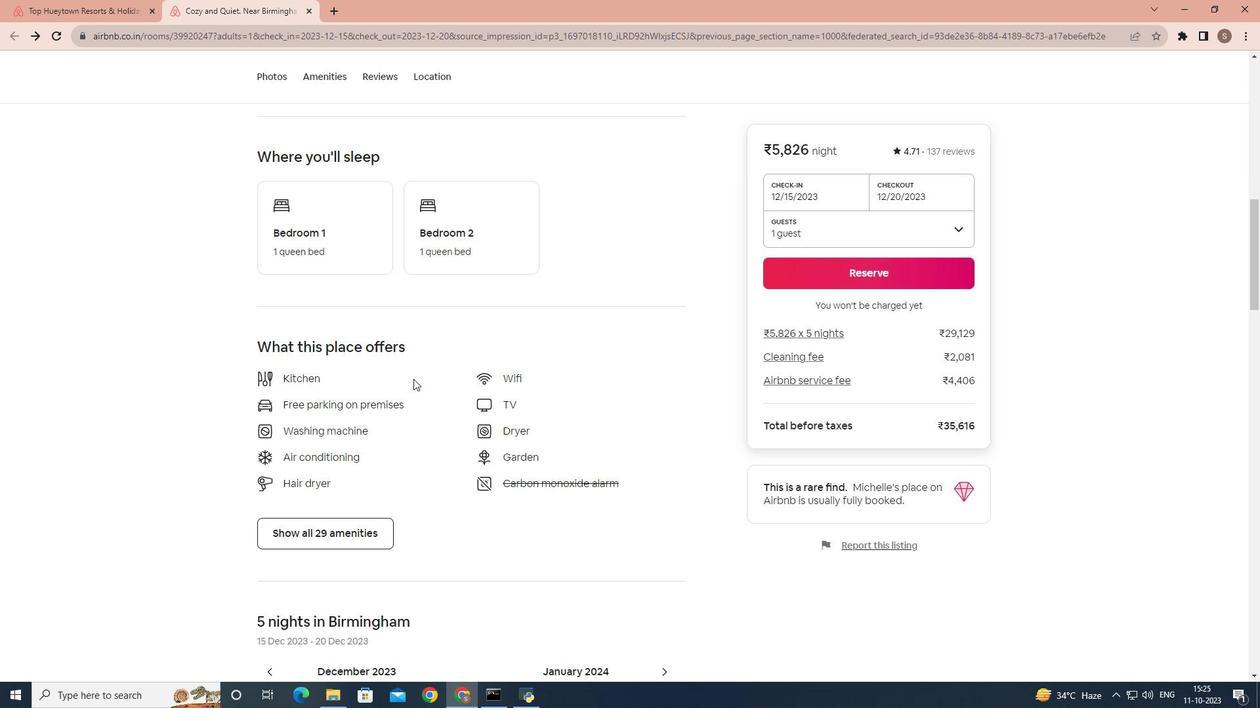 
Action: Mouse moved to (368, 471)
Screenshot: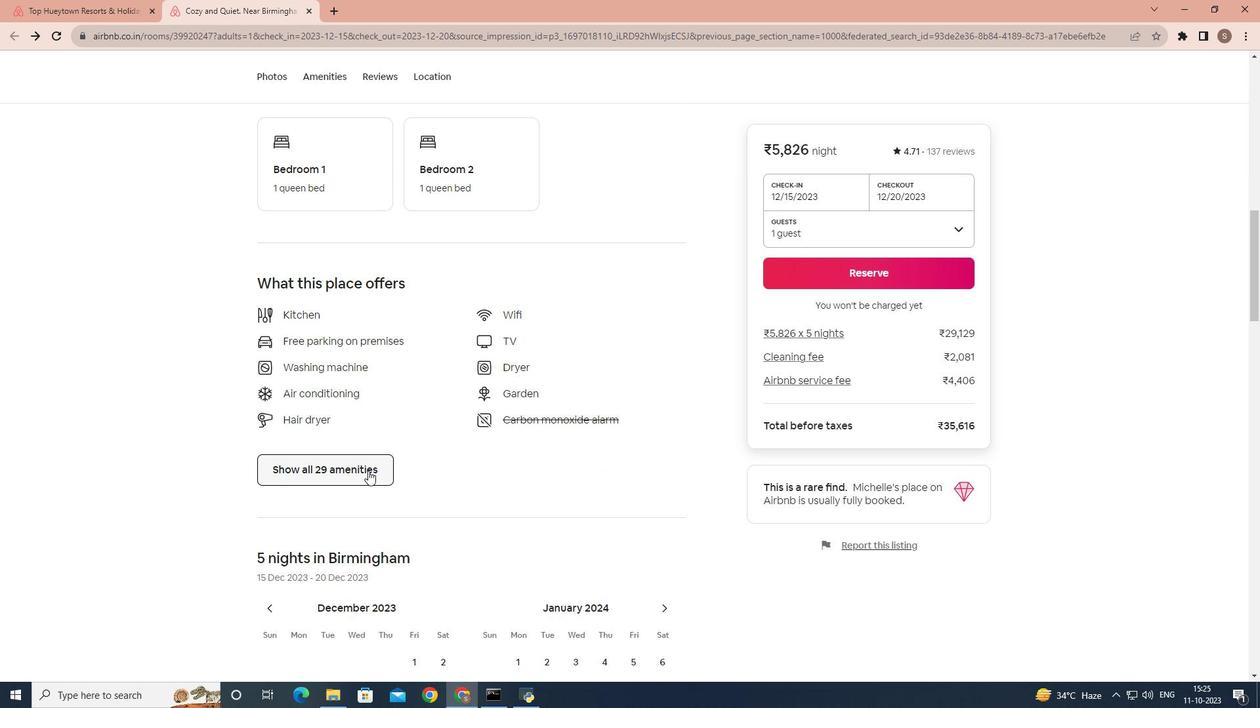 
Action: Mouse pressed left at (368, 471)
Screenshot: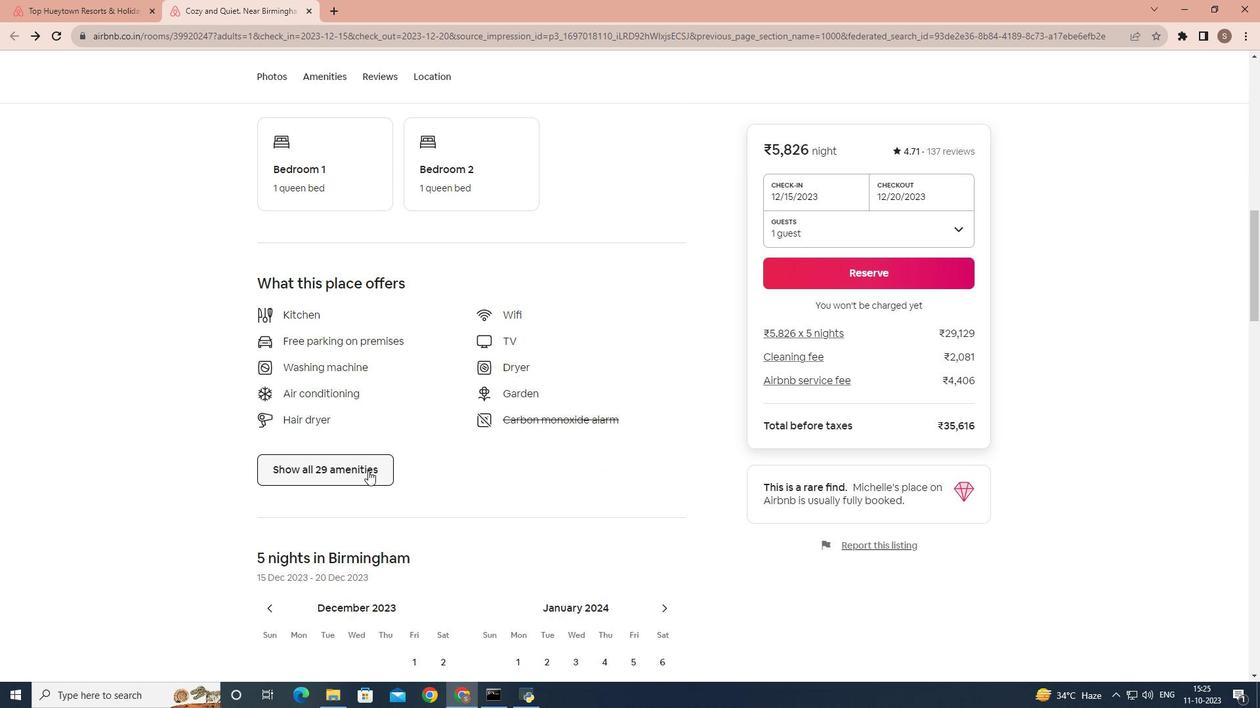 
Action: Mouse moved to (477, 463)
Screenshot: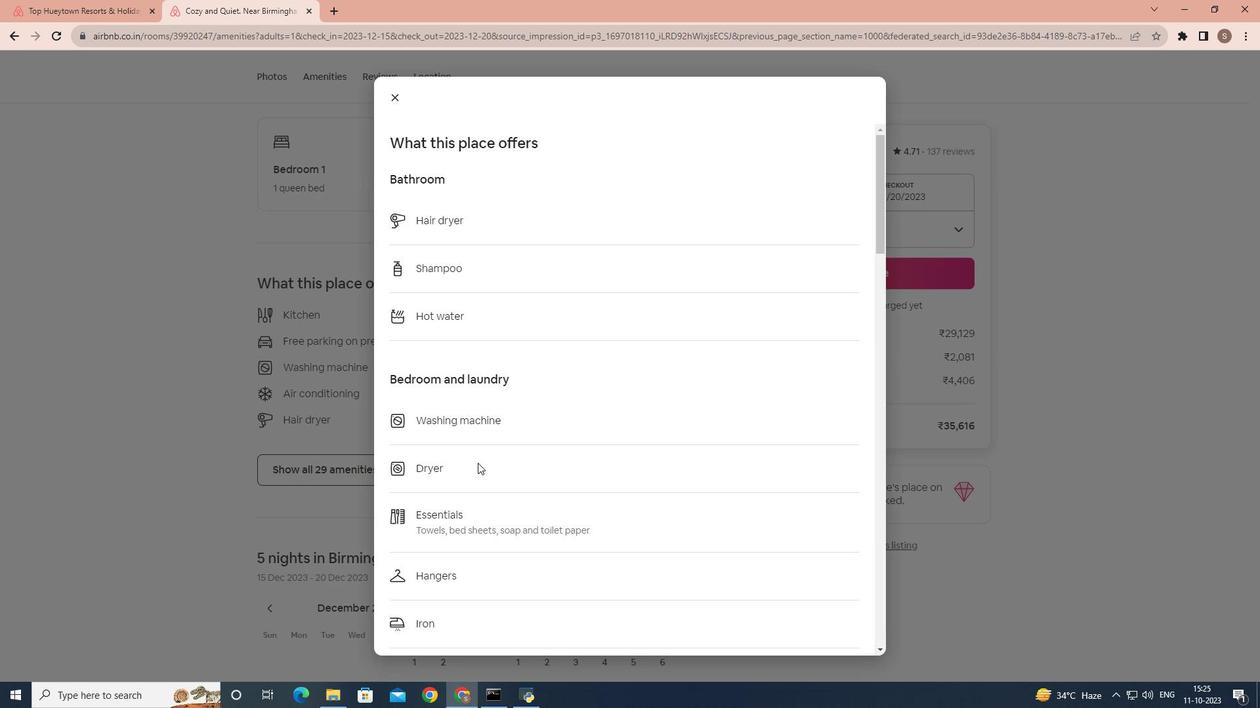 
Action: Mouse scrolled (477, 462) with delta (0, 0)
Screenshot: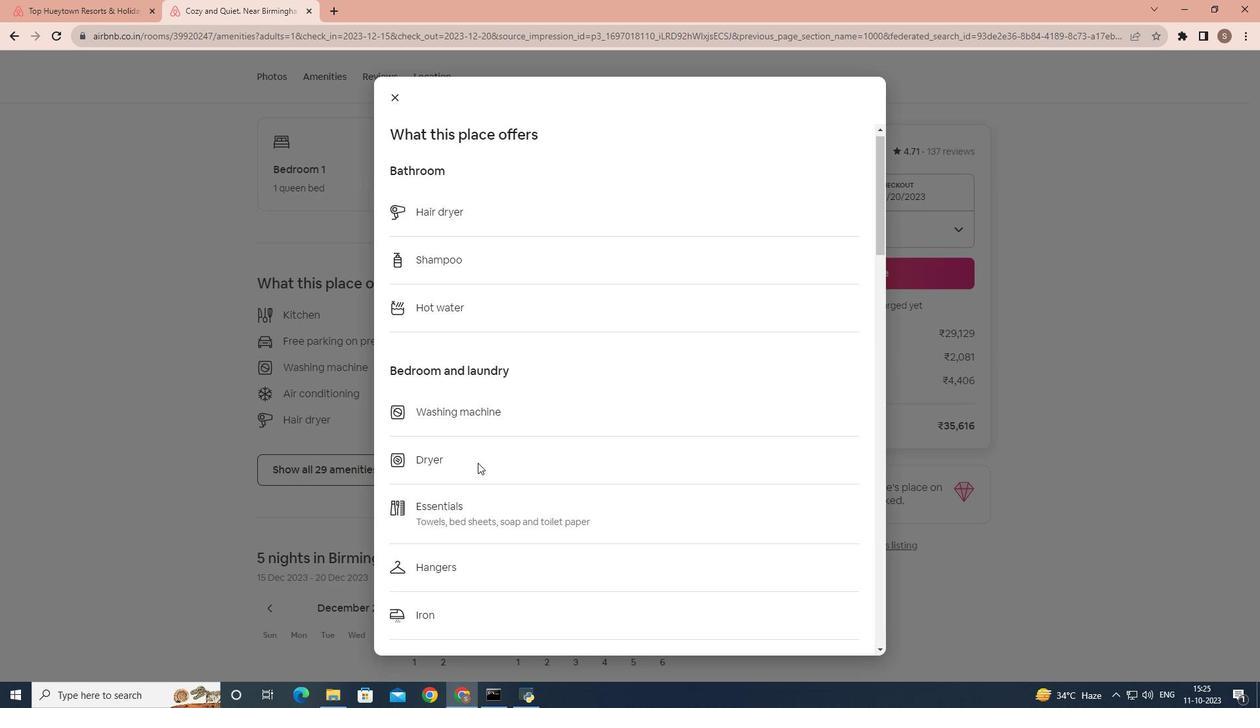 
Action: Mouse scrolled (477, 462) with delta (0, 0)
Screenshot: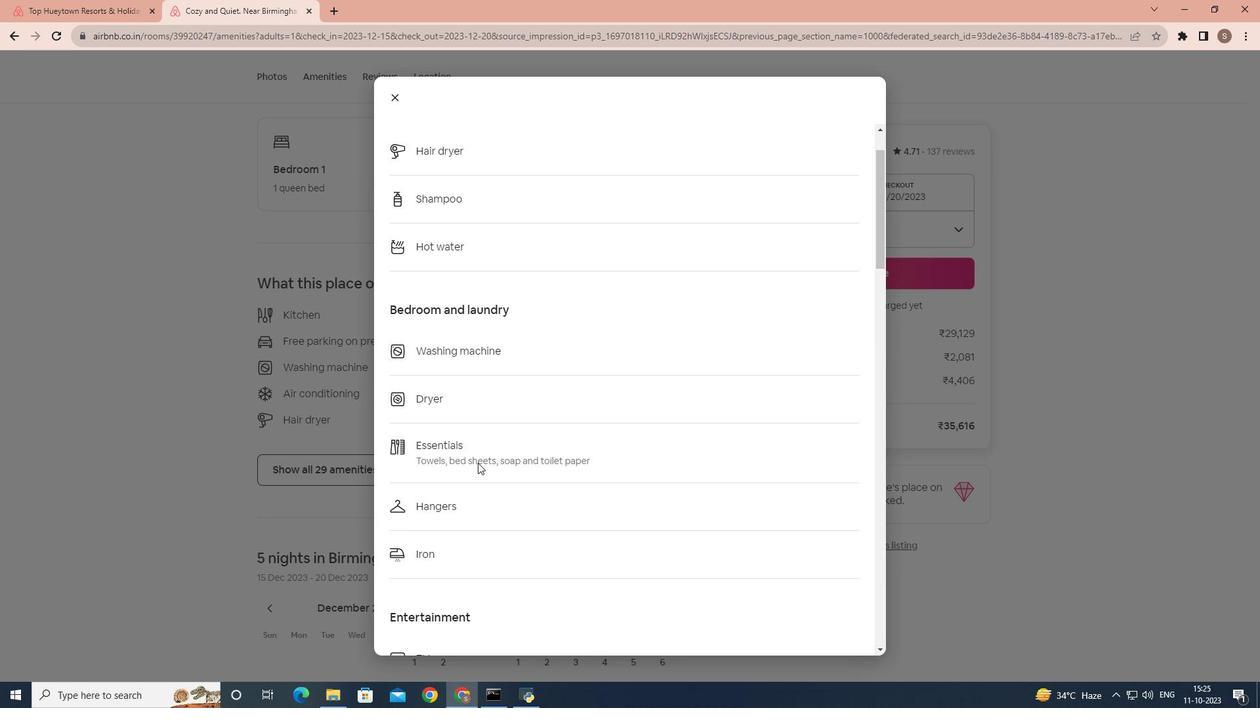 
Action: Mouse scrolled (477, 462) with delta (0, 0)
Screenshot: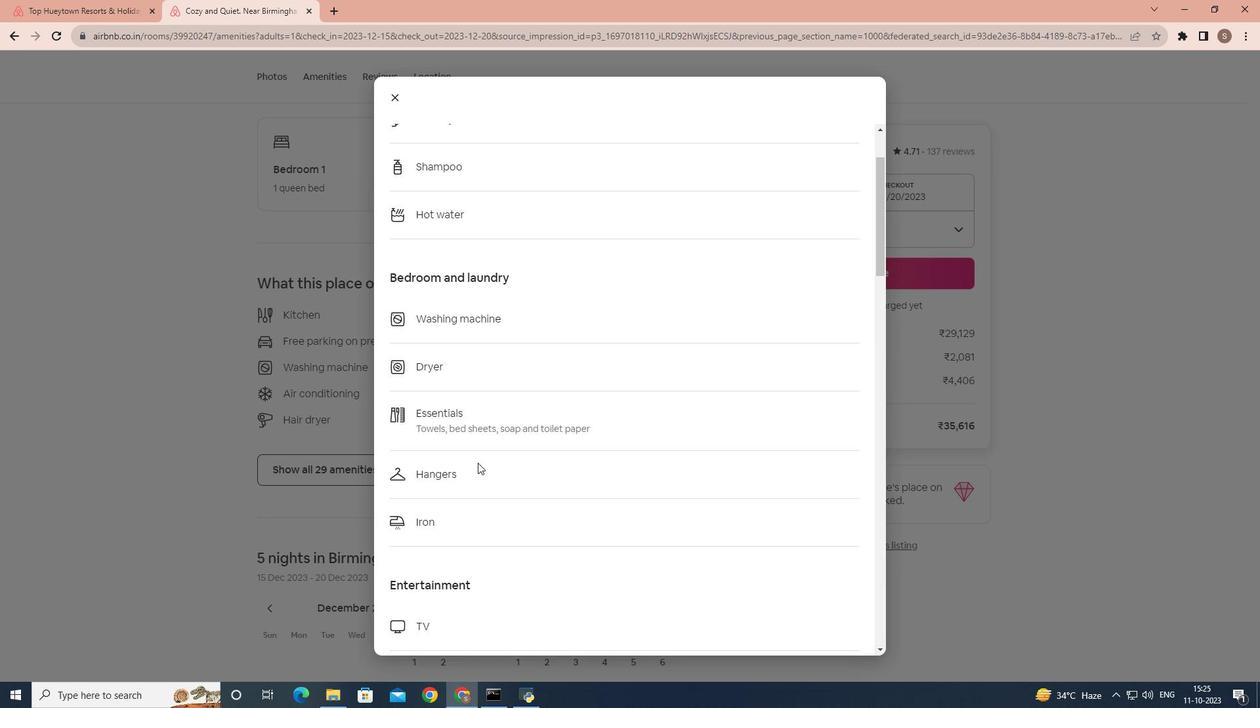 
Action: Mouse scrolled (477, 462) with delta (0, 0)
Screenshot: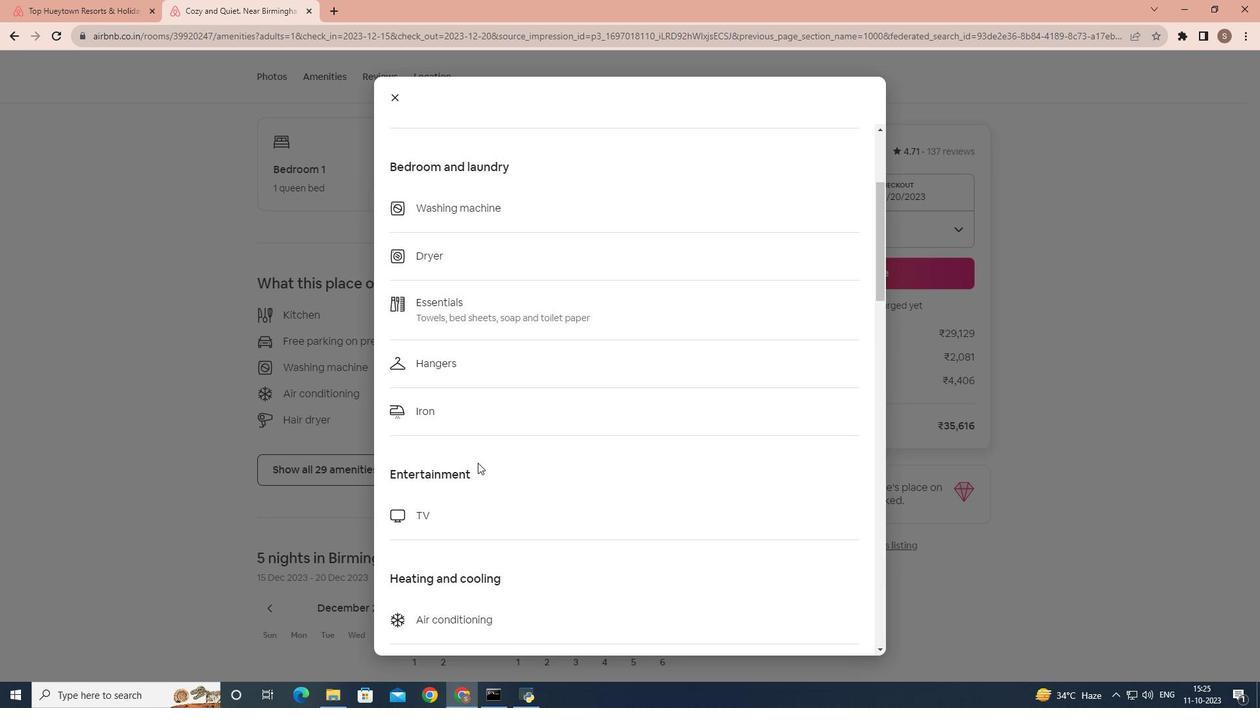 
Action: Mouse scrolled (477, 462) with delta (0, 0)
Screenshot: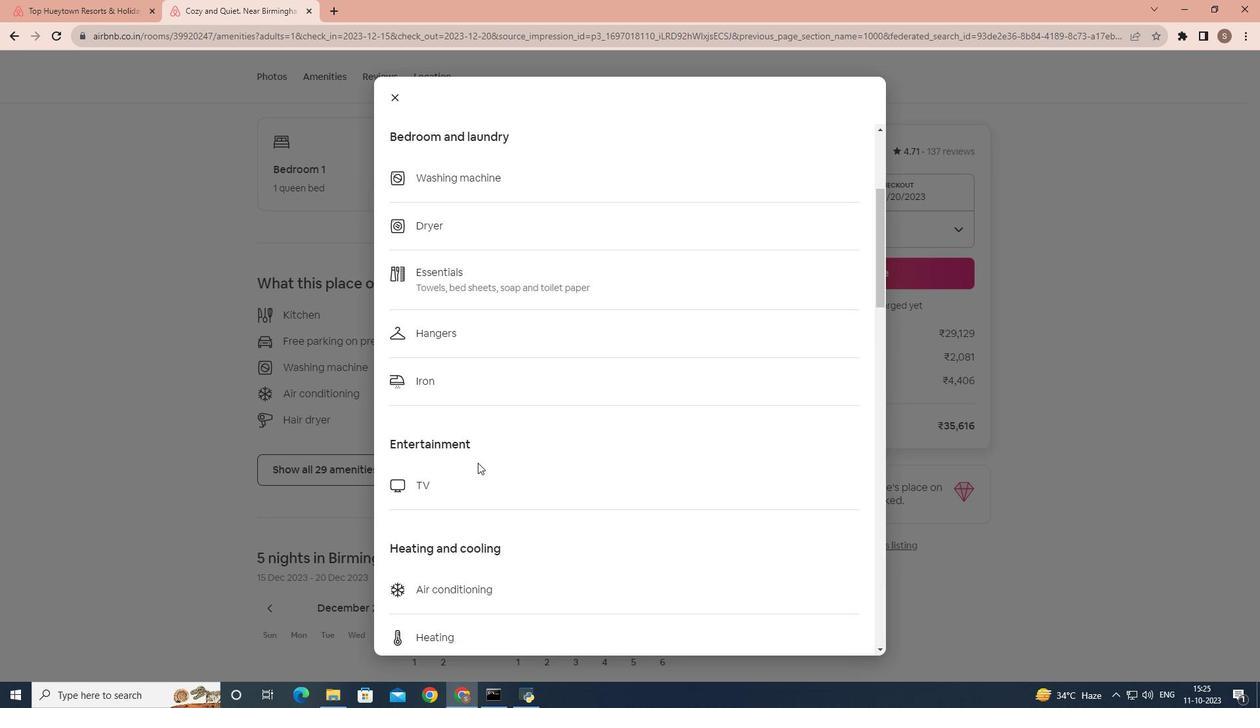 
Action: Mouse scrolled (477, 462) with delta (0, 0)
Screenshot: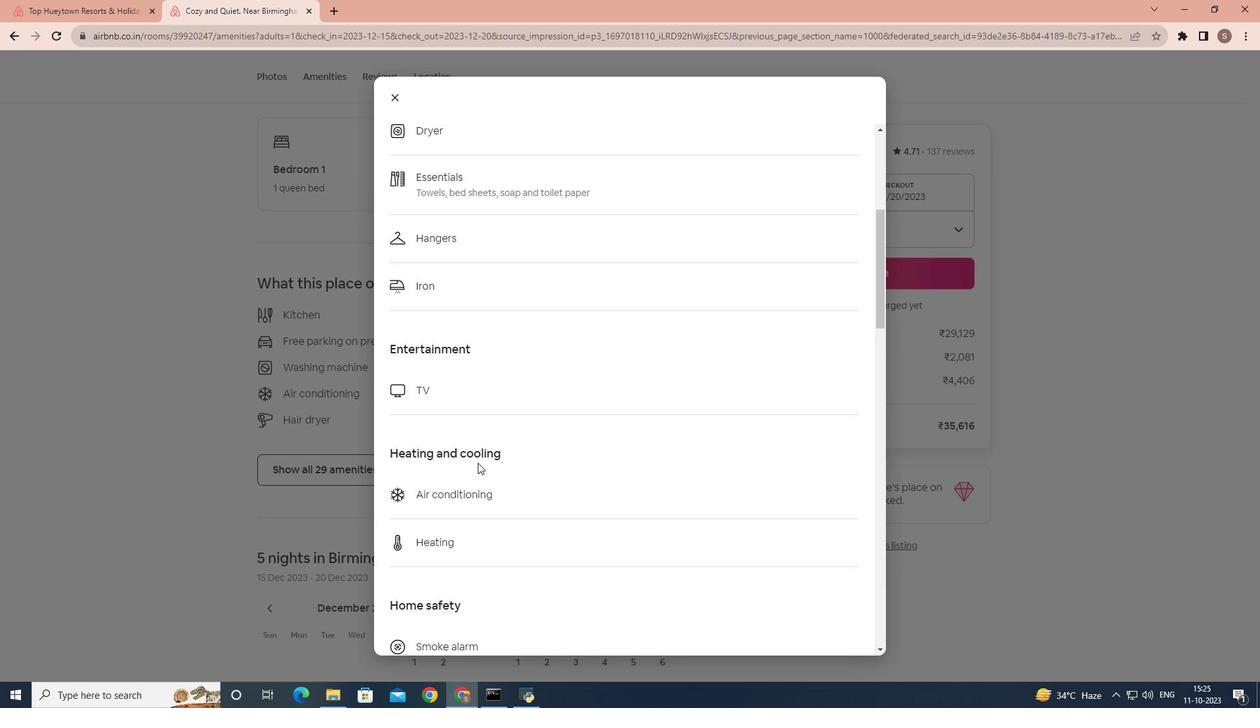 
Action: Mouse scrolled (477, 462) with delta (0, 0)
Screenshot: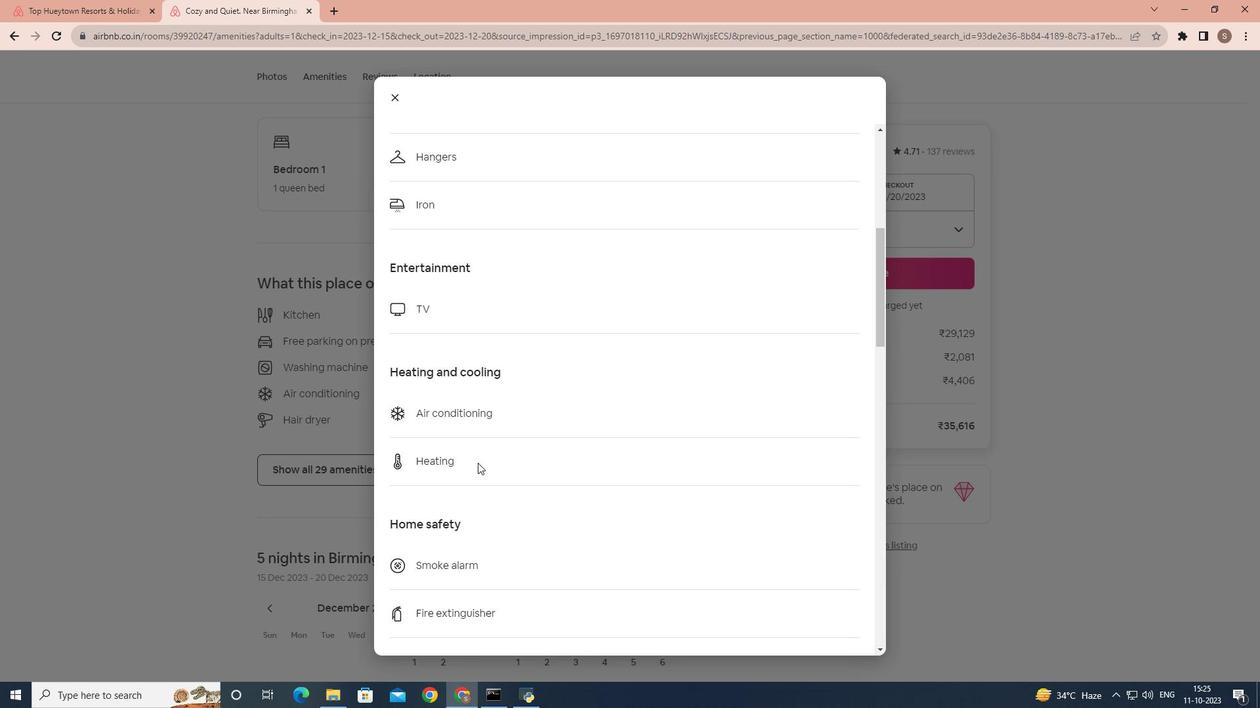 
Action: Mouse scrolled (477, 462) with delta (0, 0)
Screenshot: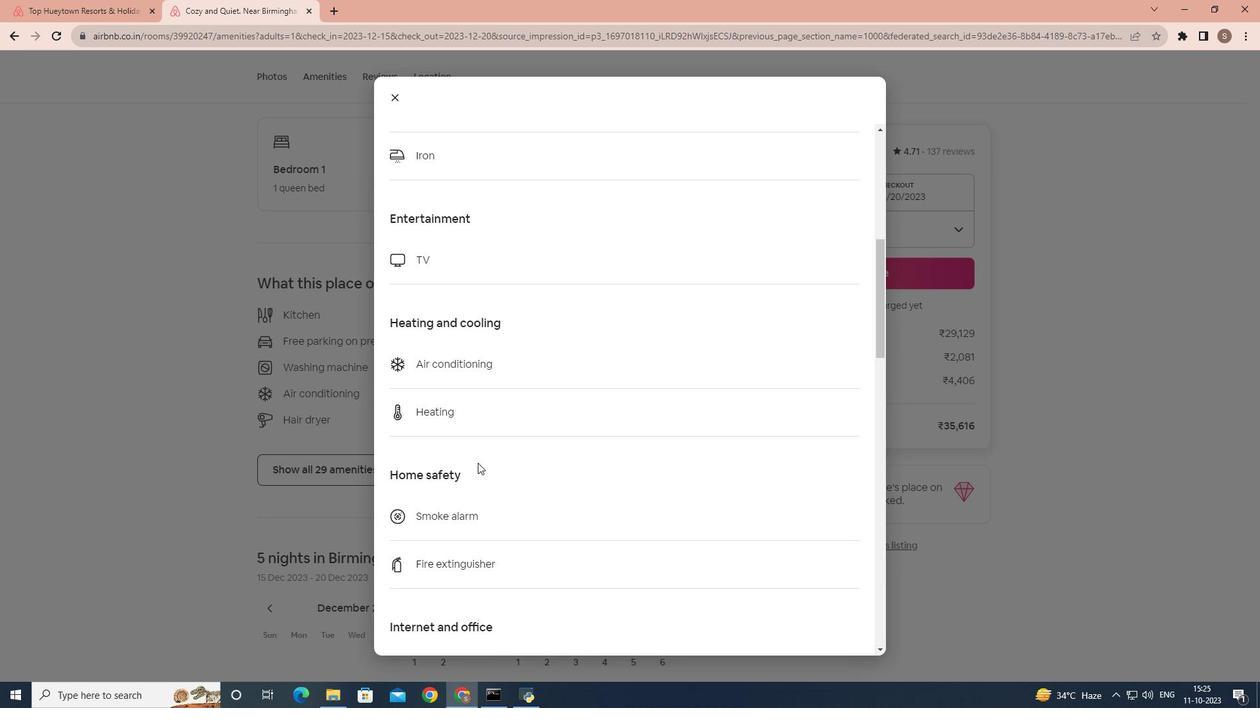 
Action: Mouse scrolled (477, 462) with delta (0, 0)
Screenshot: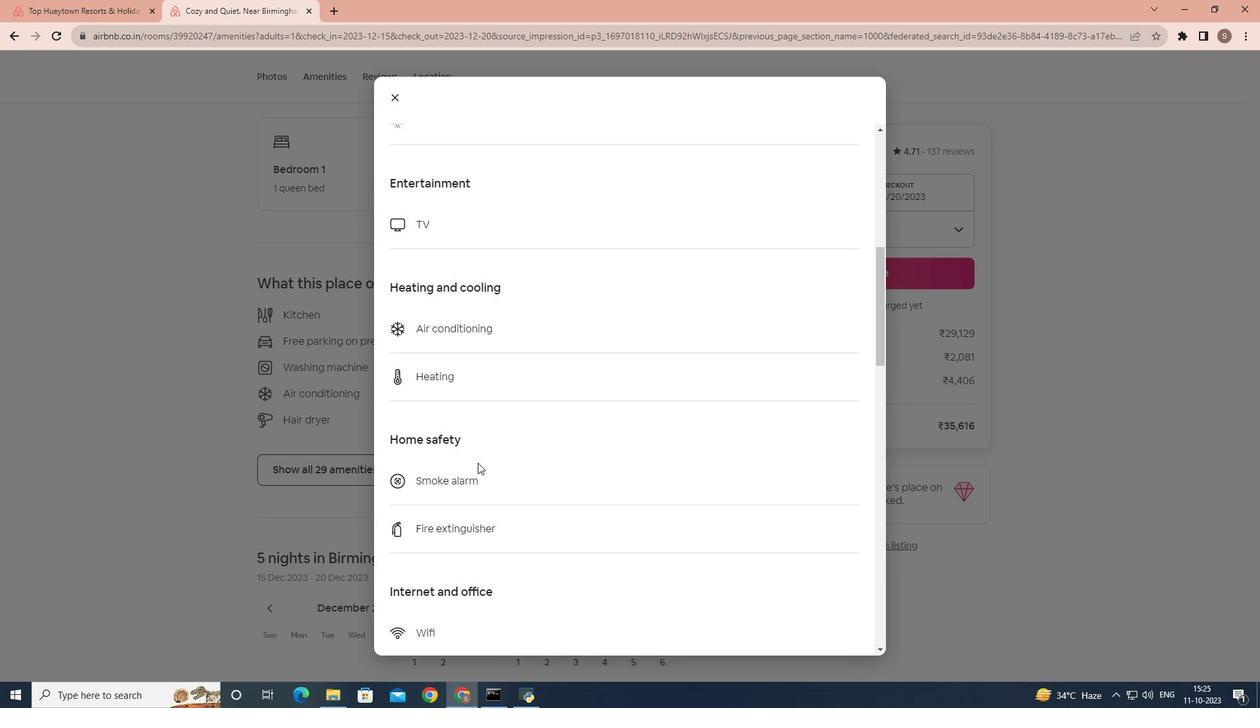 
Action: Mouse scrolled (477, 462) with delta (0, 0)
Screenshot: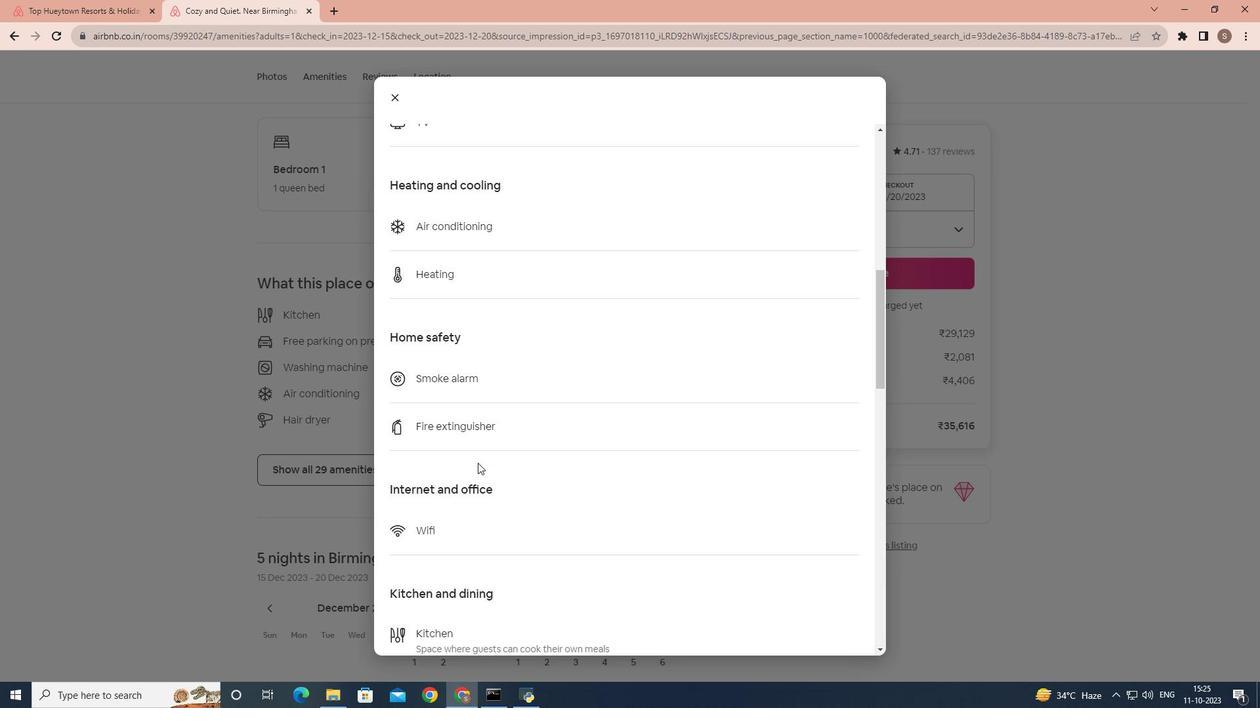 
Action: Mouse scrolled (477, 462) with delta (0, 0)
Screenshot: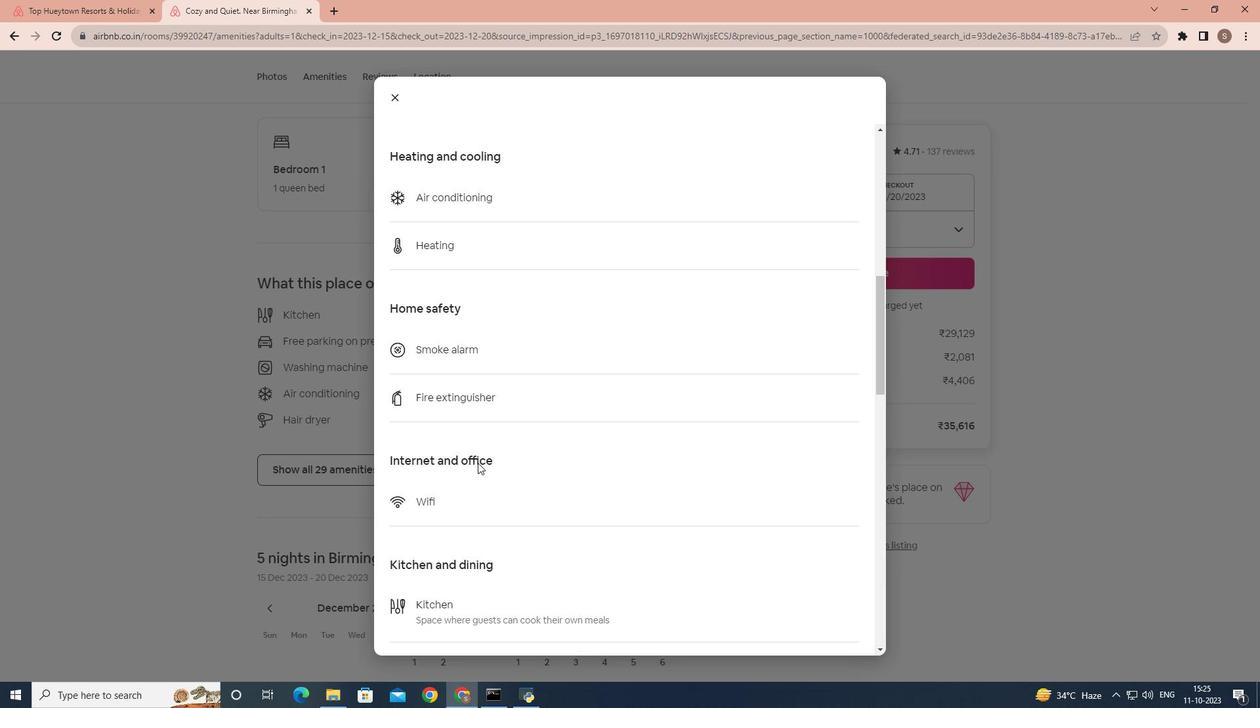 
Action: Mouse scrolled (477, 462) with delta (0, 0)
Screenshot: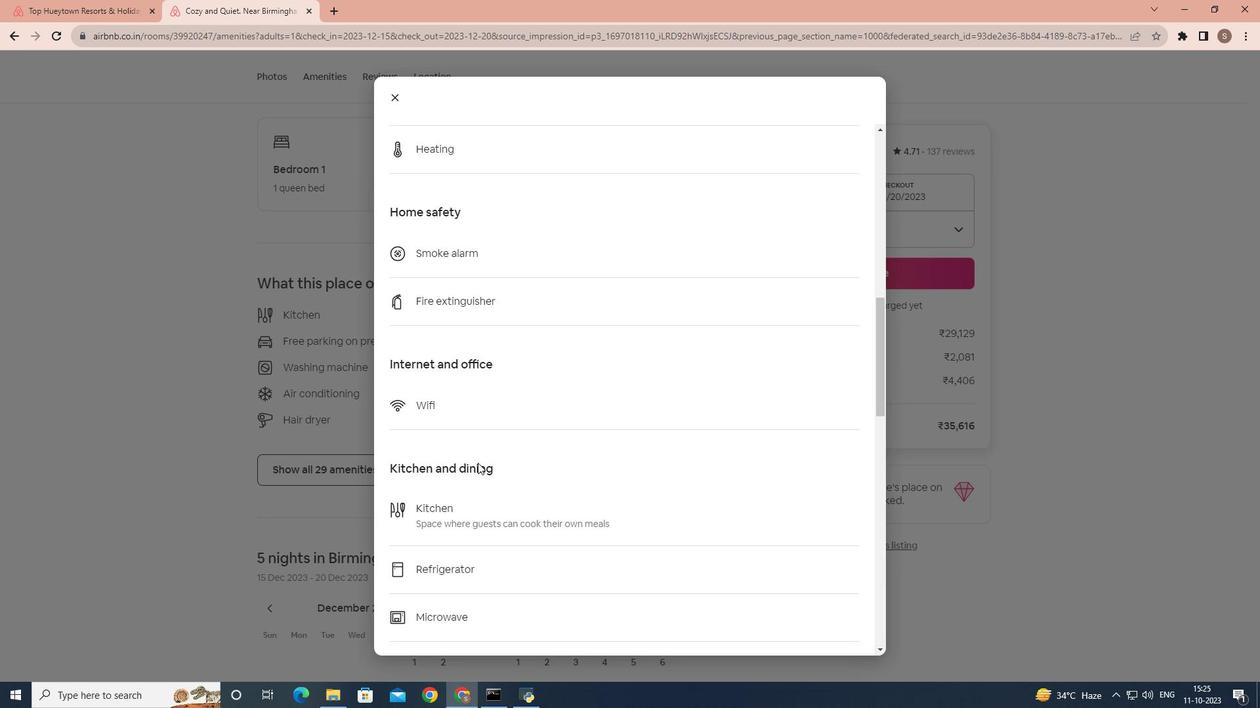 
Action: Mouse scrolled (477, 462) with delta (0, 0)
Screenshot: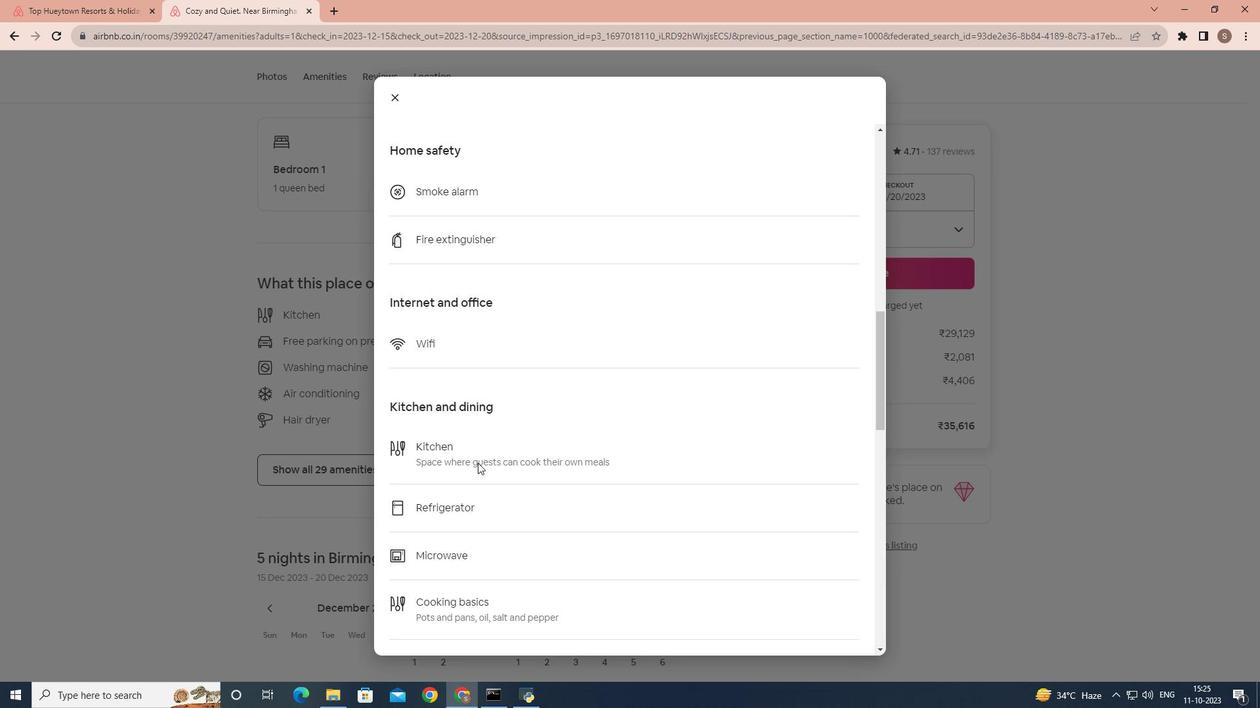 
Action: Mouse scrolled (477, 462) with delta (0, 0)
Screenshot: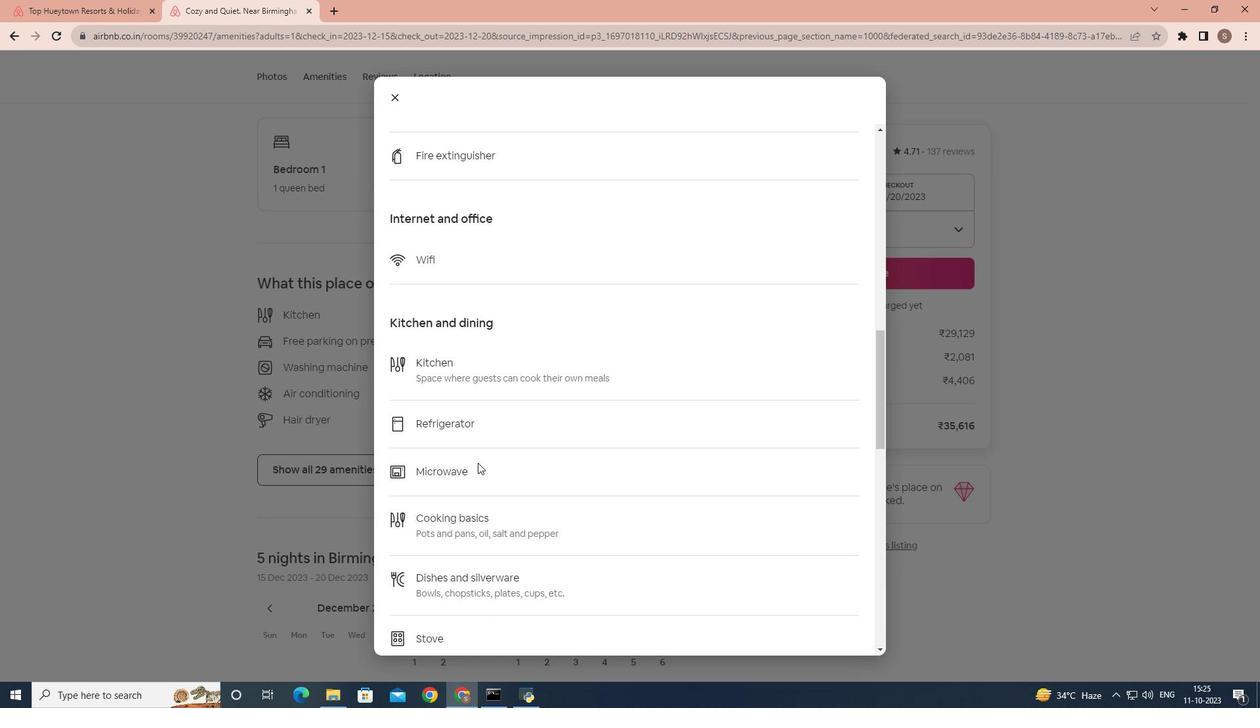 
Action: Mouse scrolled (477, 462) with delta (0, 0)
Screenshot: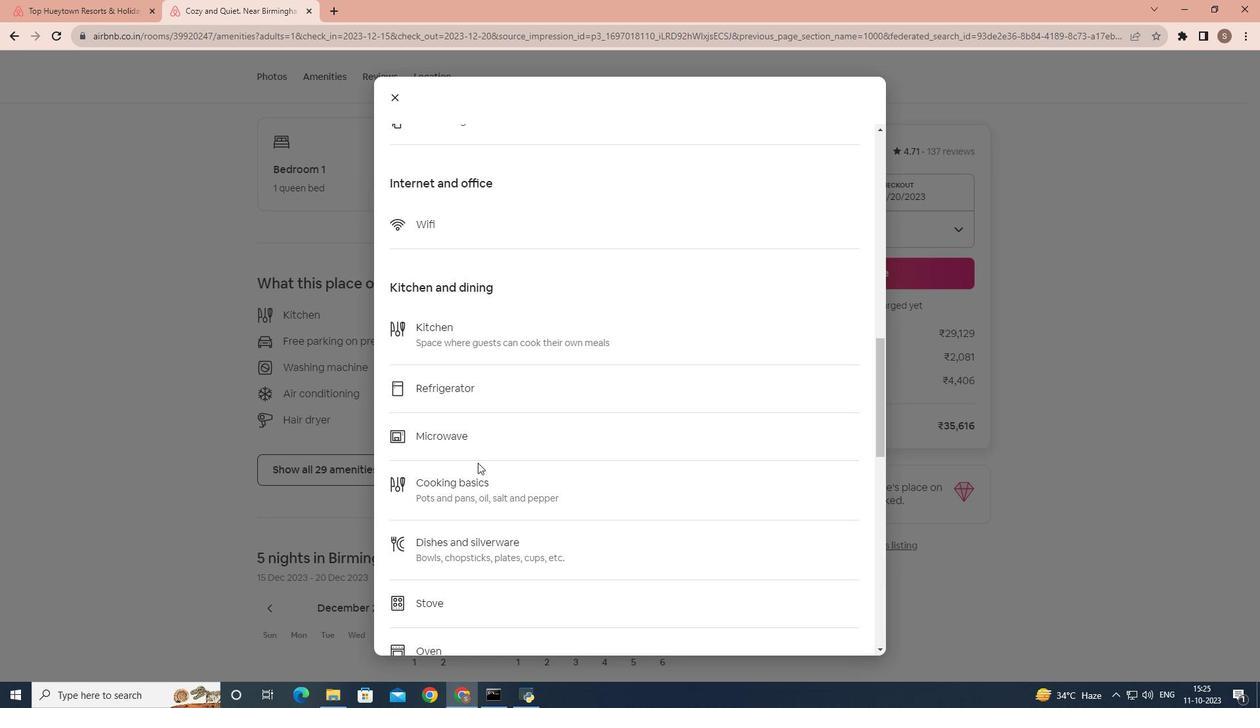 
Action: Mouse scrolled (477, 462) with delta (0, 0)
Screenshot: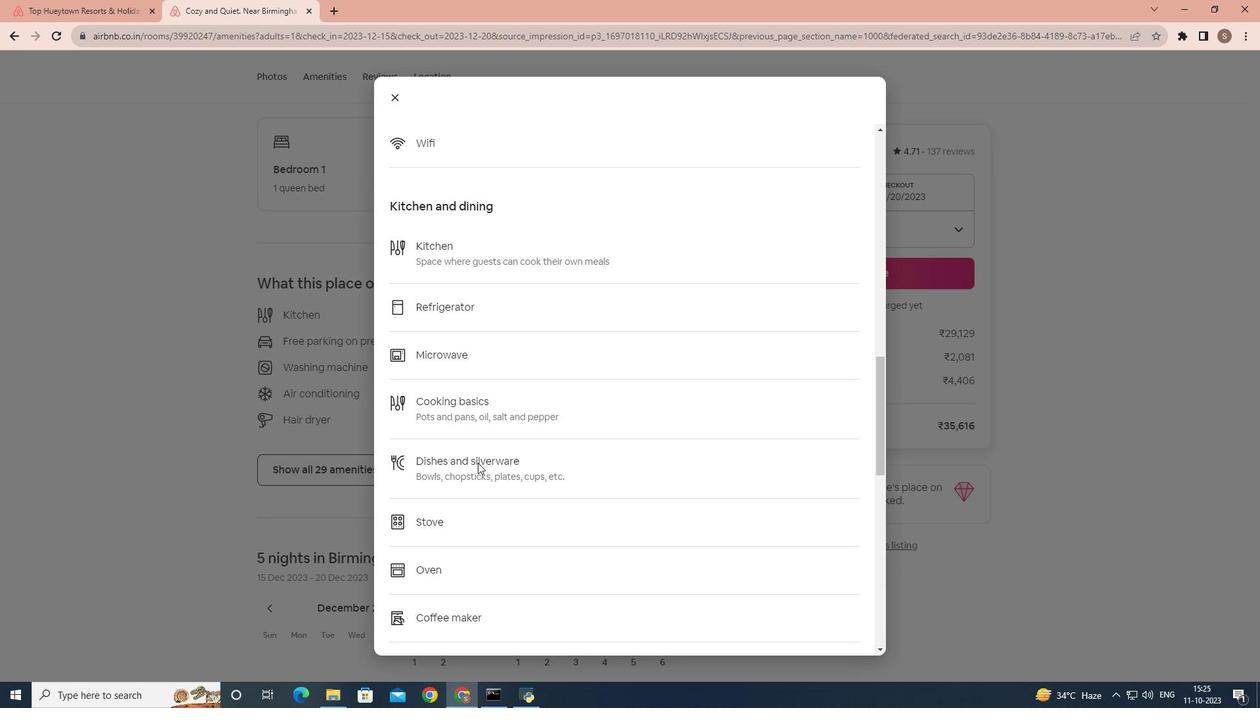 
Action: Mouse scrolled (477, 462) with delta (0, 0)
Screenshot: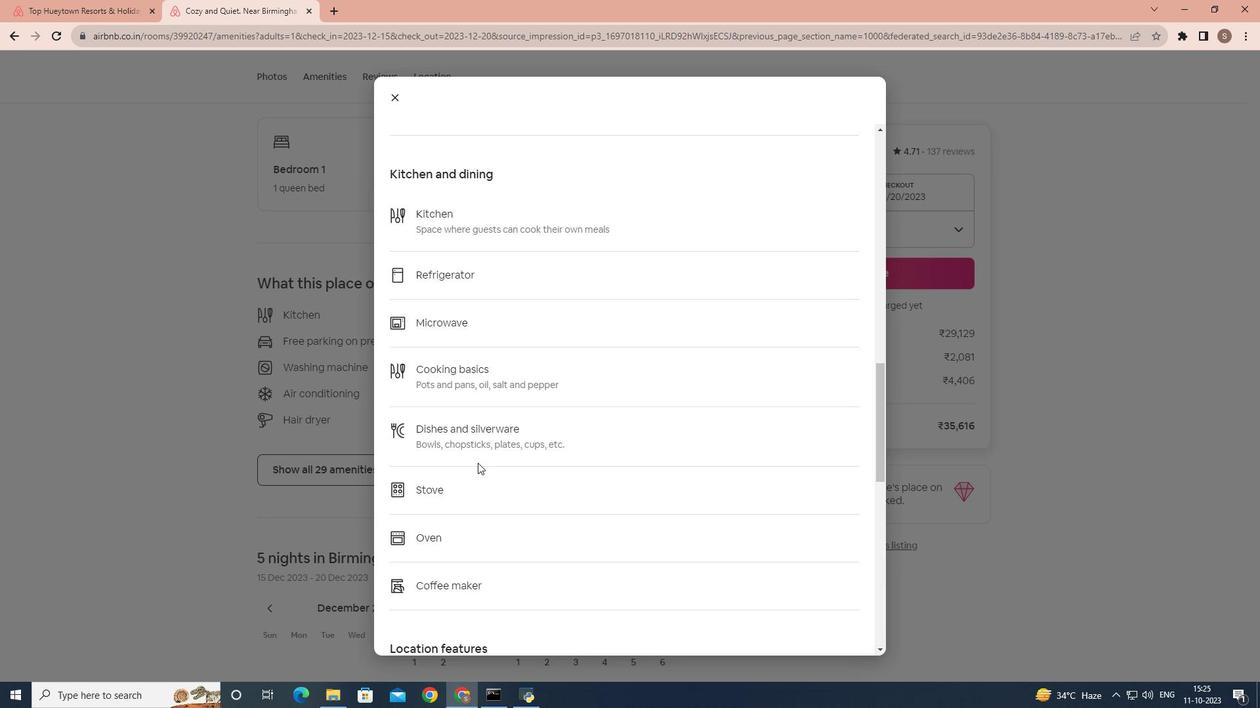 
Action: Mouse scrolled (477, 462) with delta (0, 0)
Screenshot: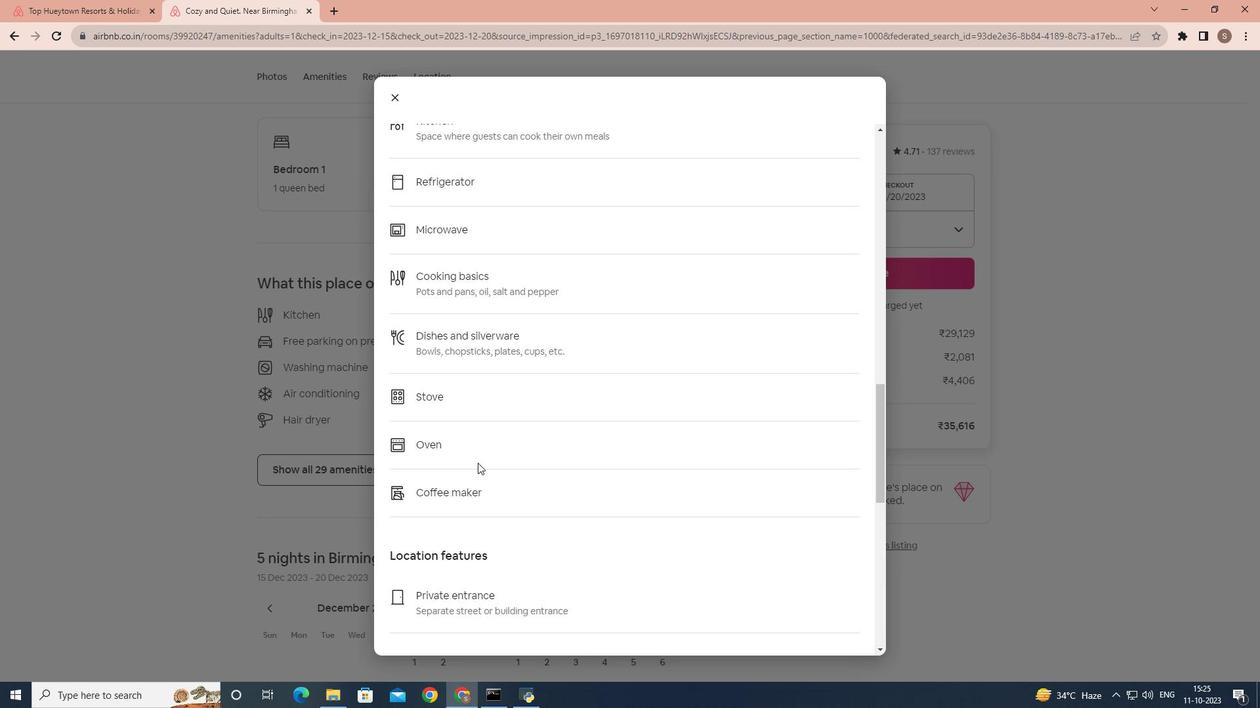 
Action: Mouse moved to (478, 463)
Screenshot: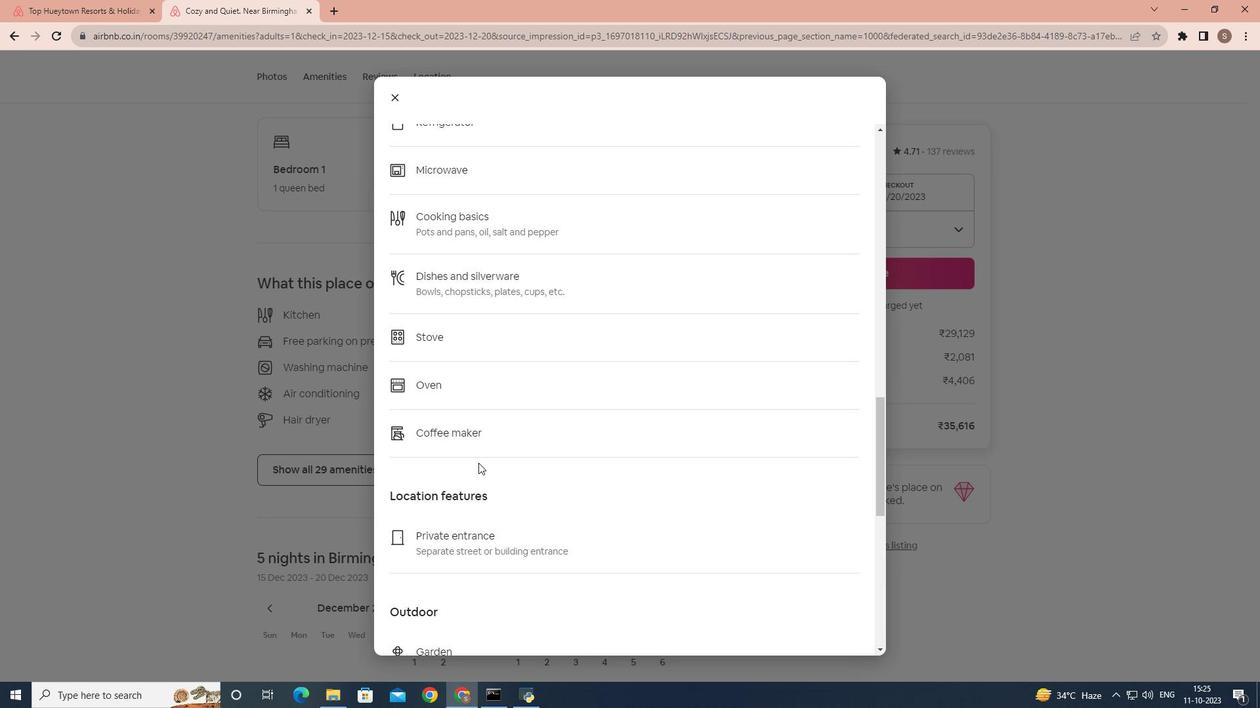
Action: Mouse scrolled (478, 462) with delta (0, 0)
Screenshot: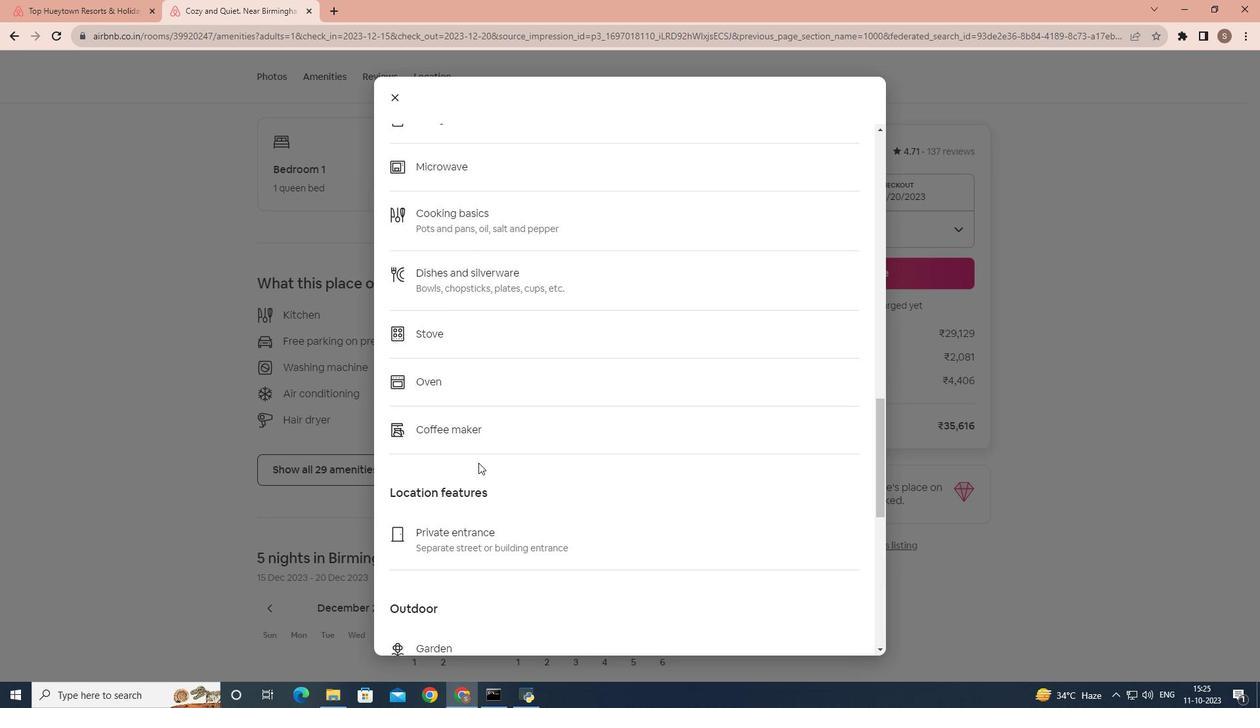 
Action: Mouse scrolled (478, 462) with delta (0, 0)
Screenshot: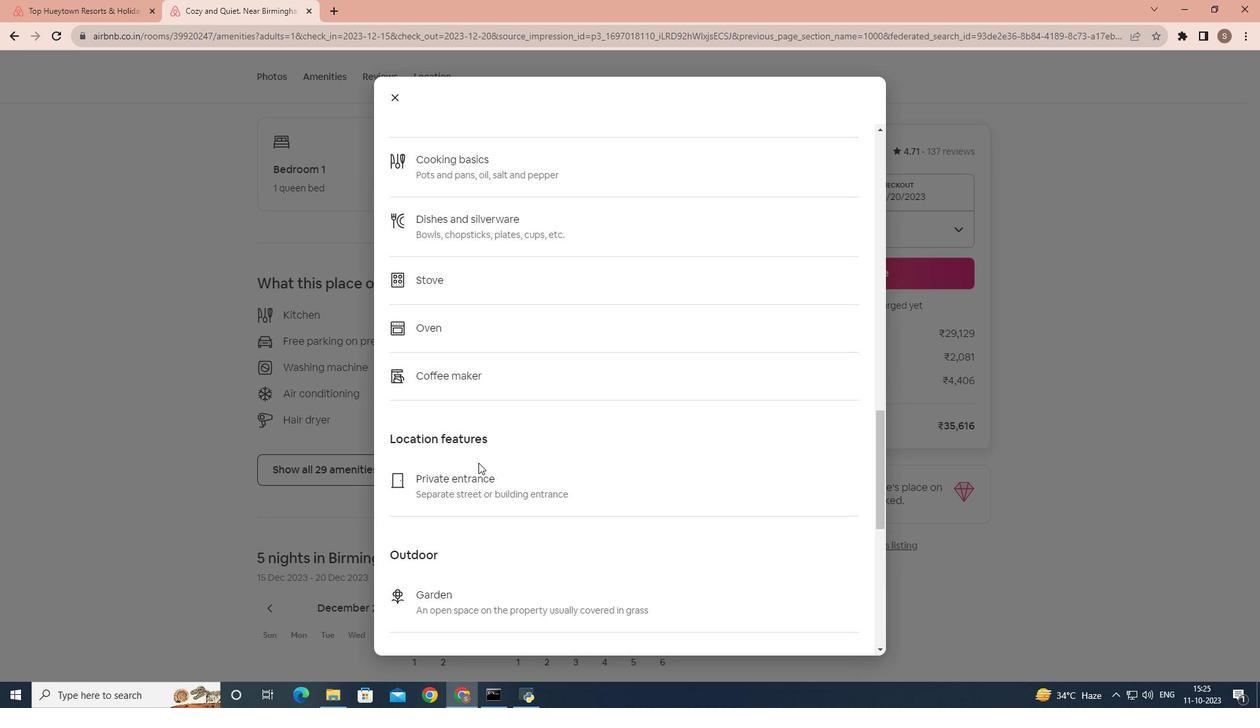 
Action: Mouse scrolled (478, 462) with delta (0, 0)
Screenshot: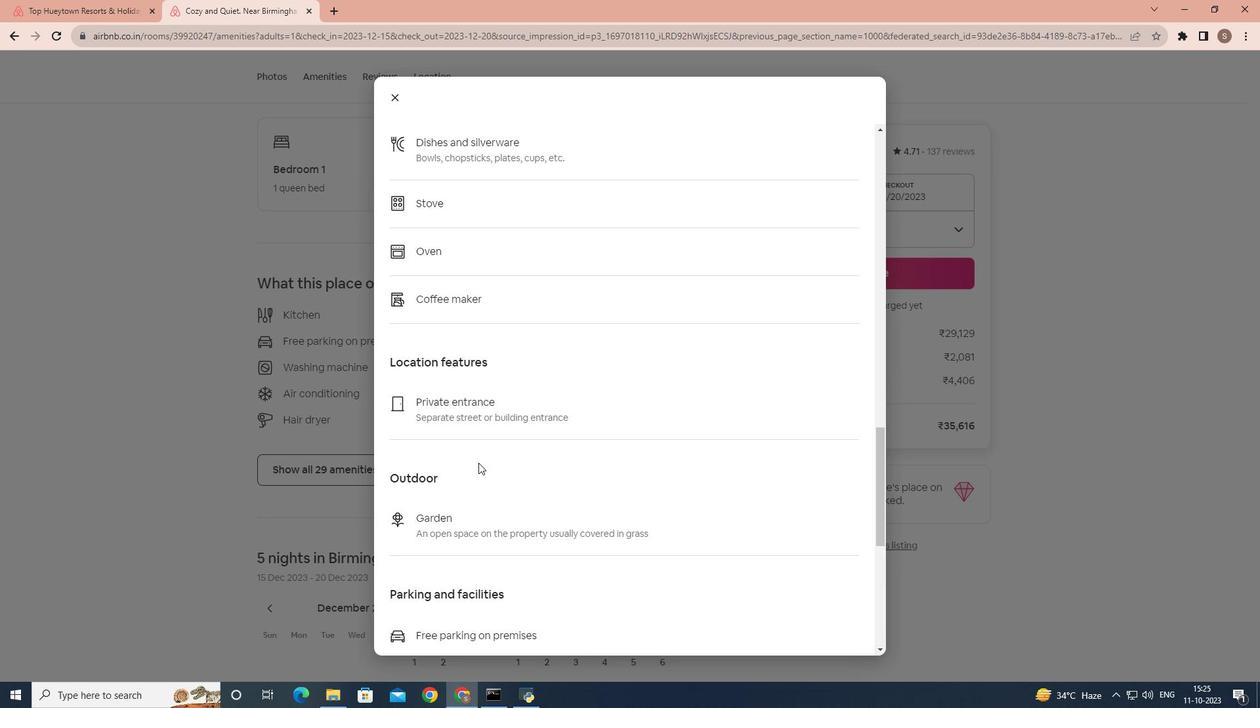 
Action: Mouse scrolled (478, 462) with delta (0, 0)
Screenshot: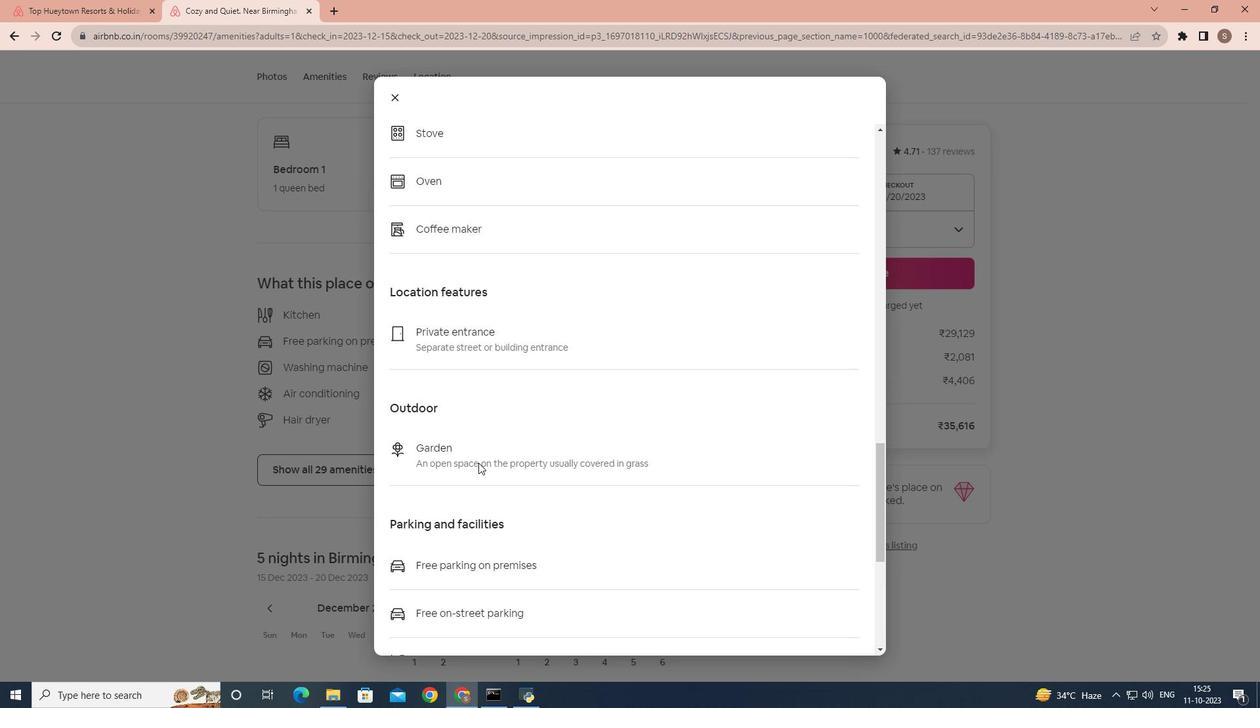 
Action: Mouse scrolled (478, 462) with delta (0, 0)
Screenshot: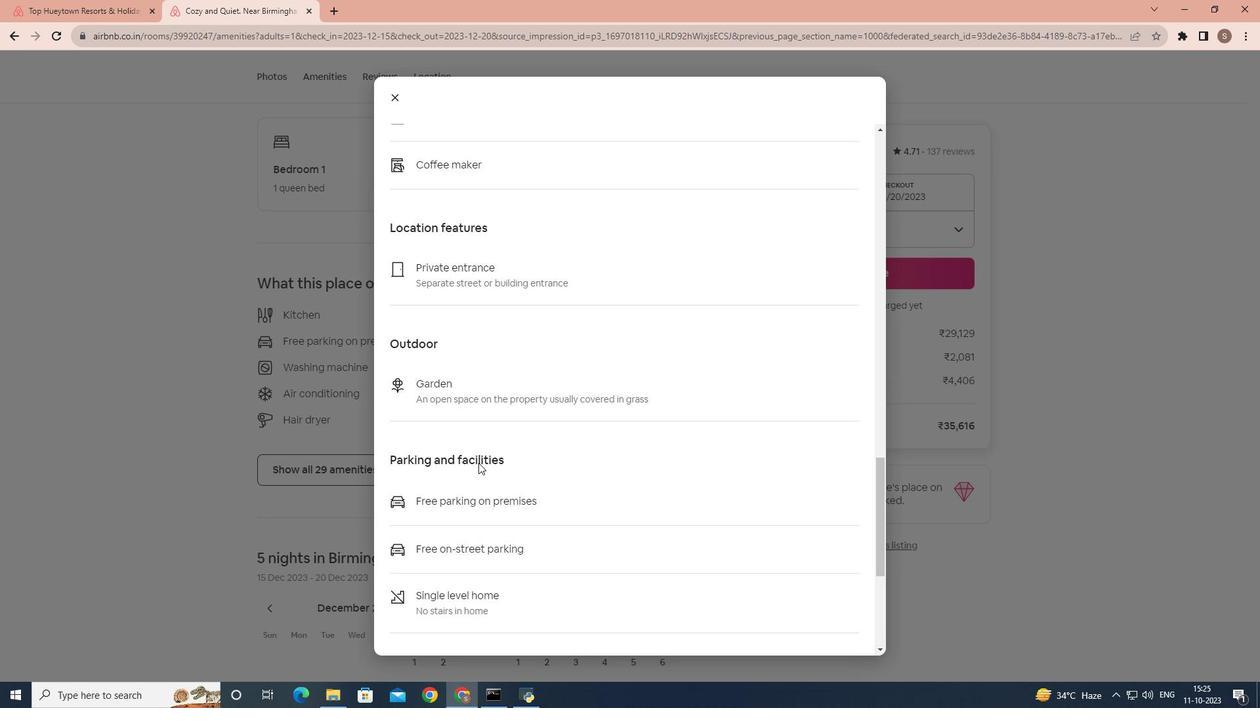 
Action: Mouse scrolled (478, 462) with delta (0, 0)
Screenshot: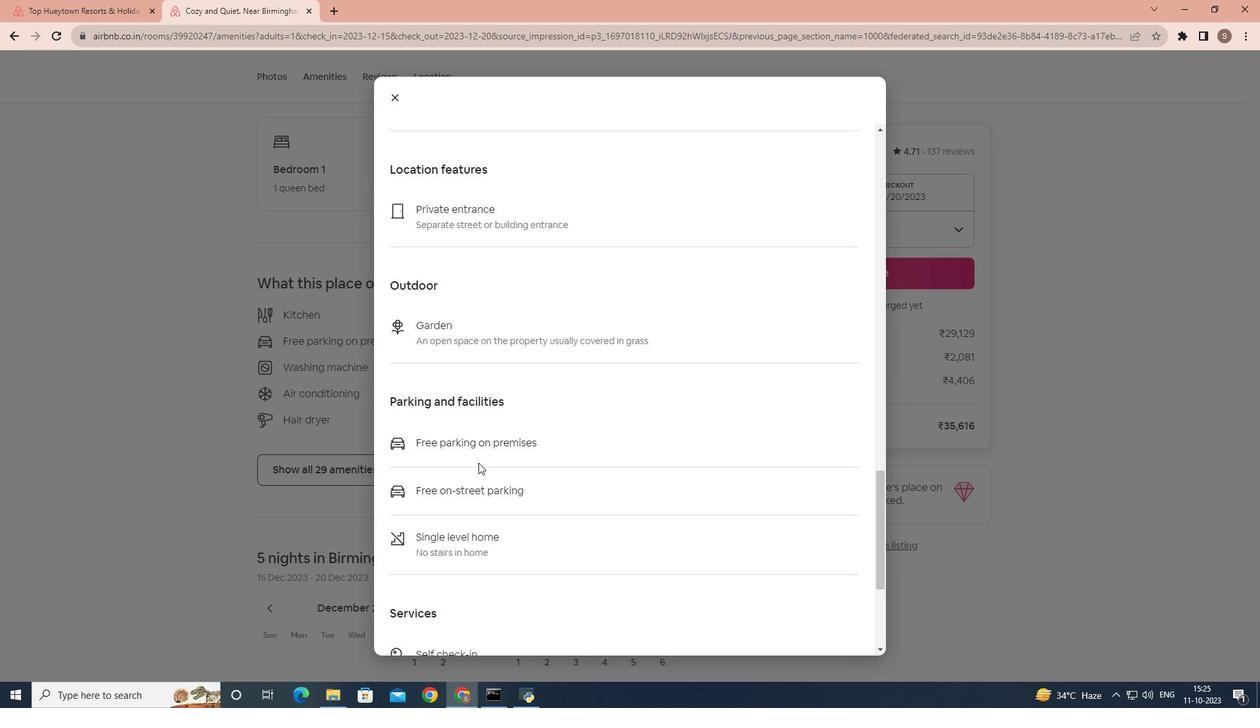 
Action: Mouse scrolled (478, 462) with delta (0, 0)
Screenshot: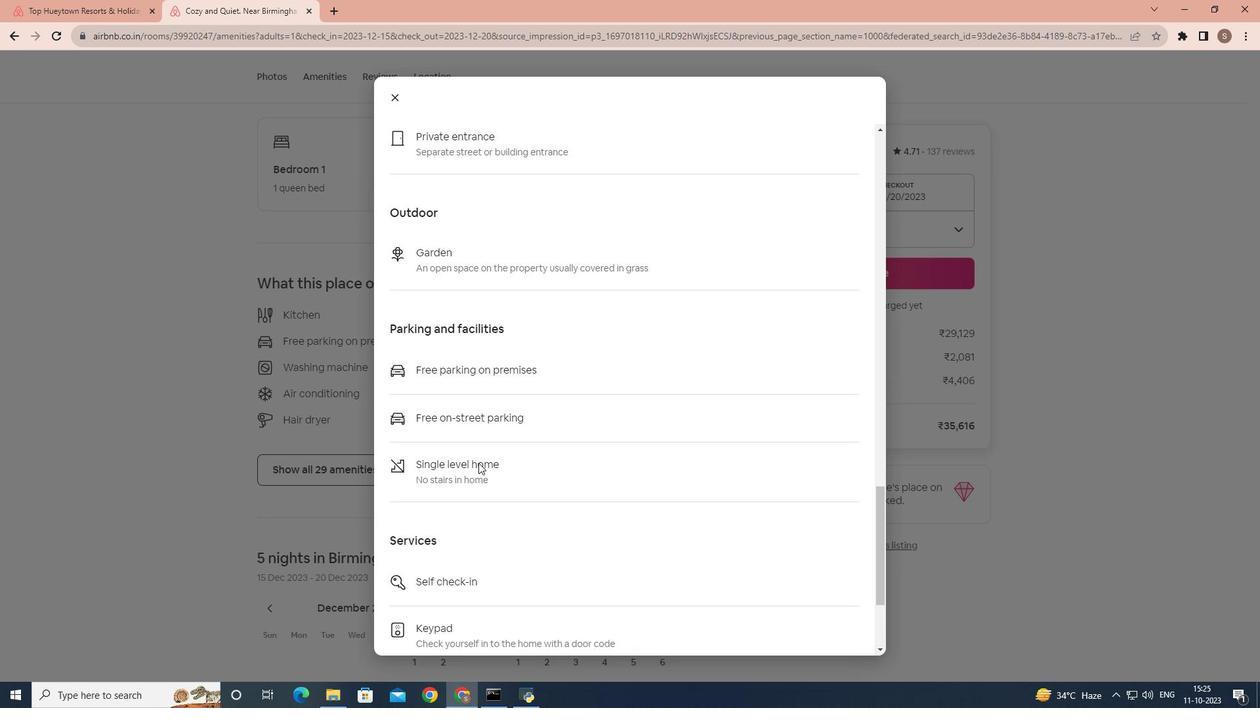 
Action: Mouse scrolled (478, 462) with delta (0, 0)
Screenshot: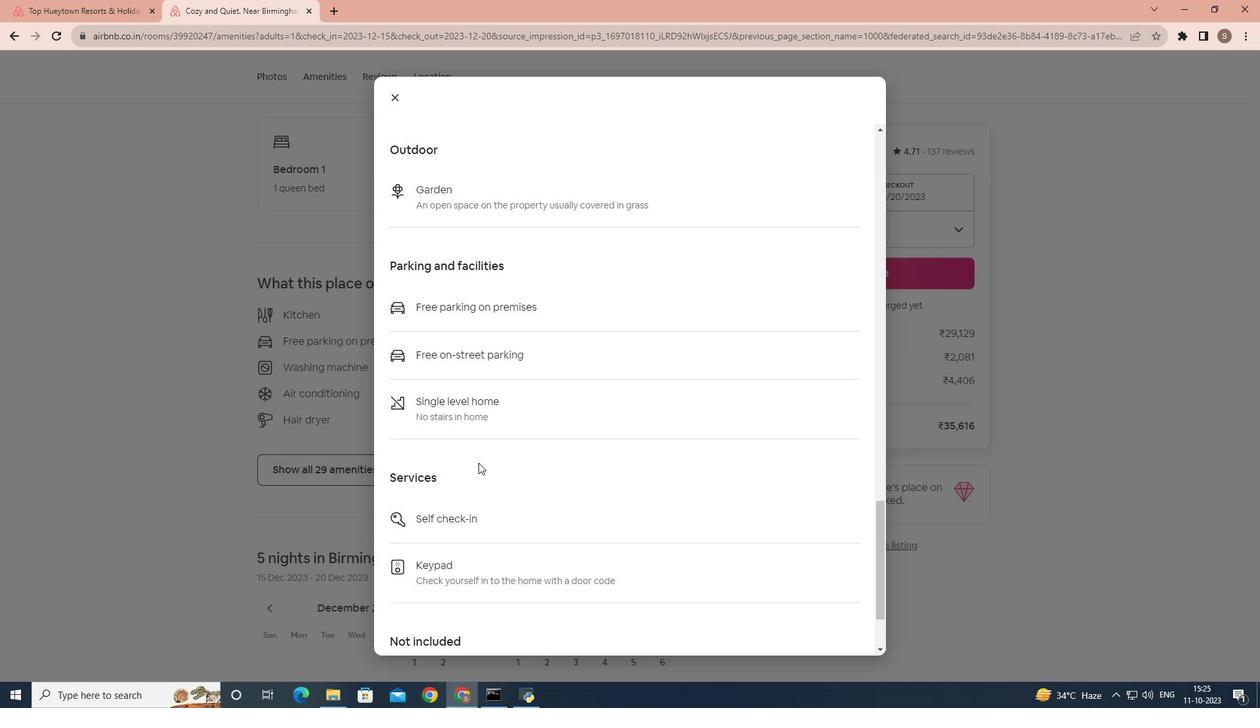 
Action: Mouse scrolled (478, 462) with delta (0, 0)
Screenshot: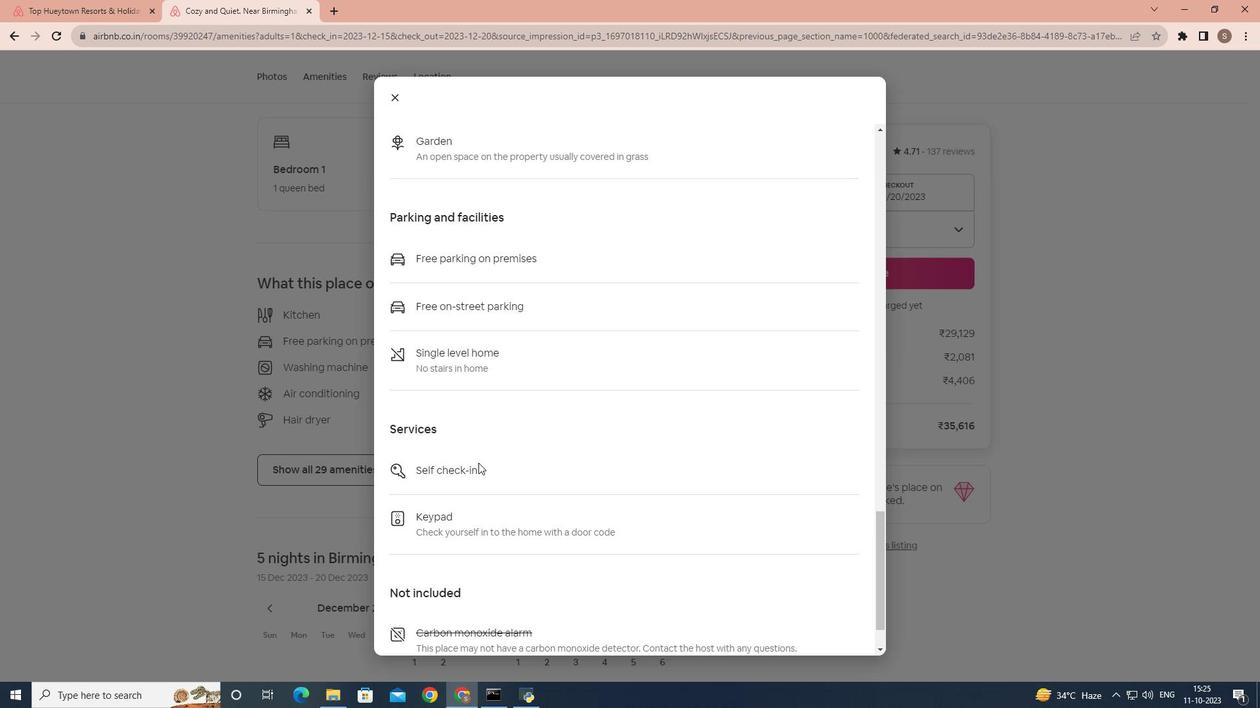
Action: Mouse scrolled (478, 462) with delta (0, 0)
Screenshot: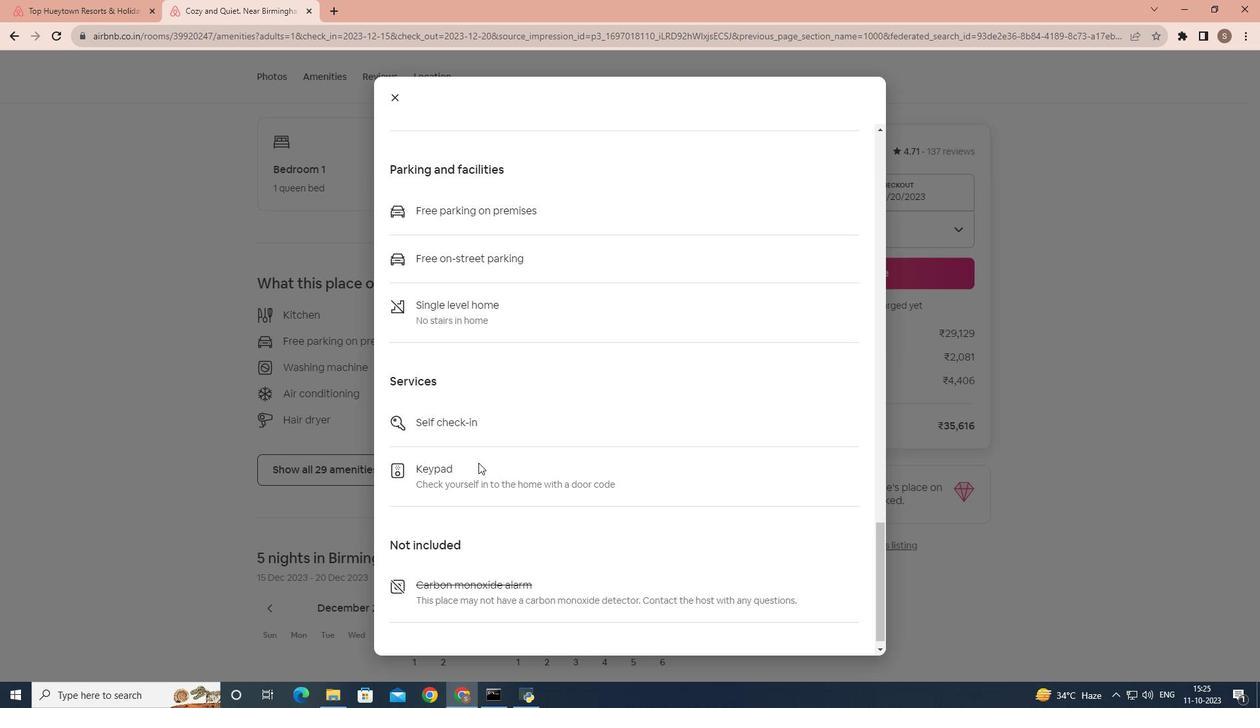 
Action: Mouse scrolled (478, 462) with delta (0, 0)
Screenshot: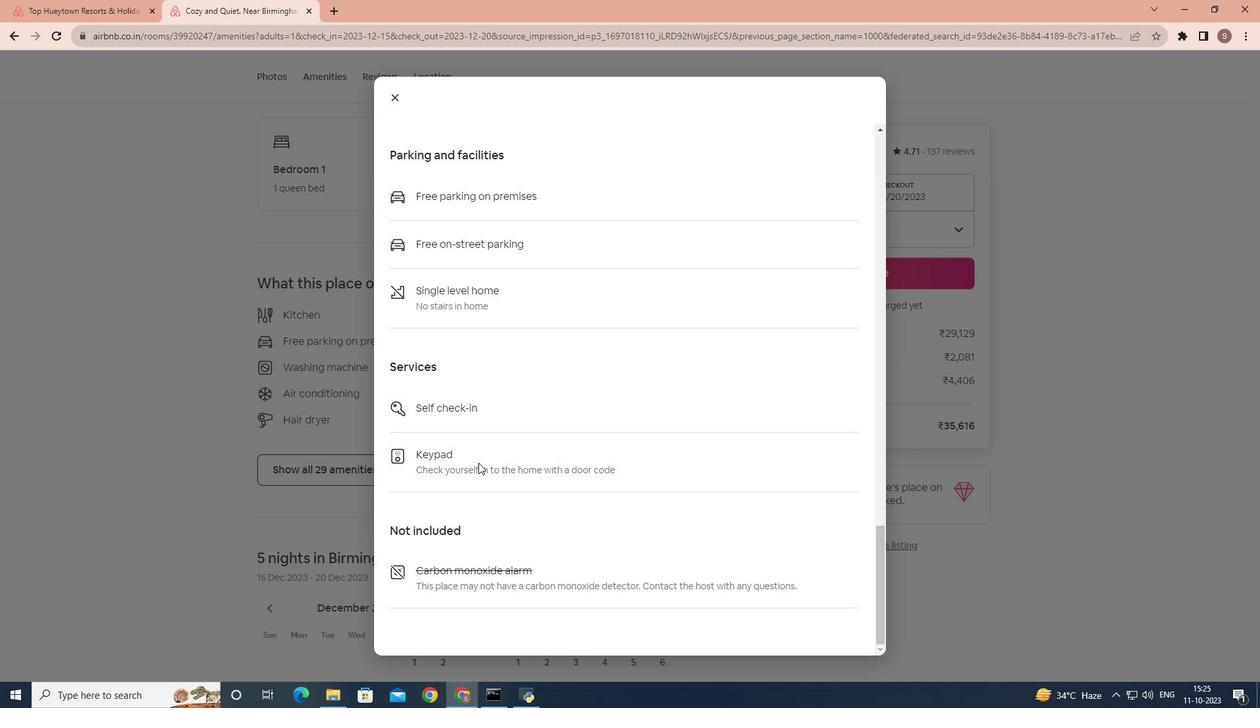 
Action: Mouse scrolled (478, 462) with delta (0, 0)
Screenshot: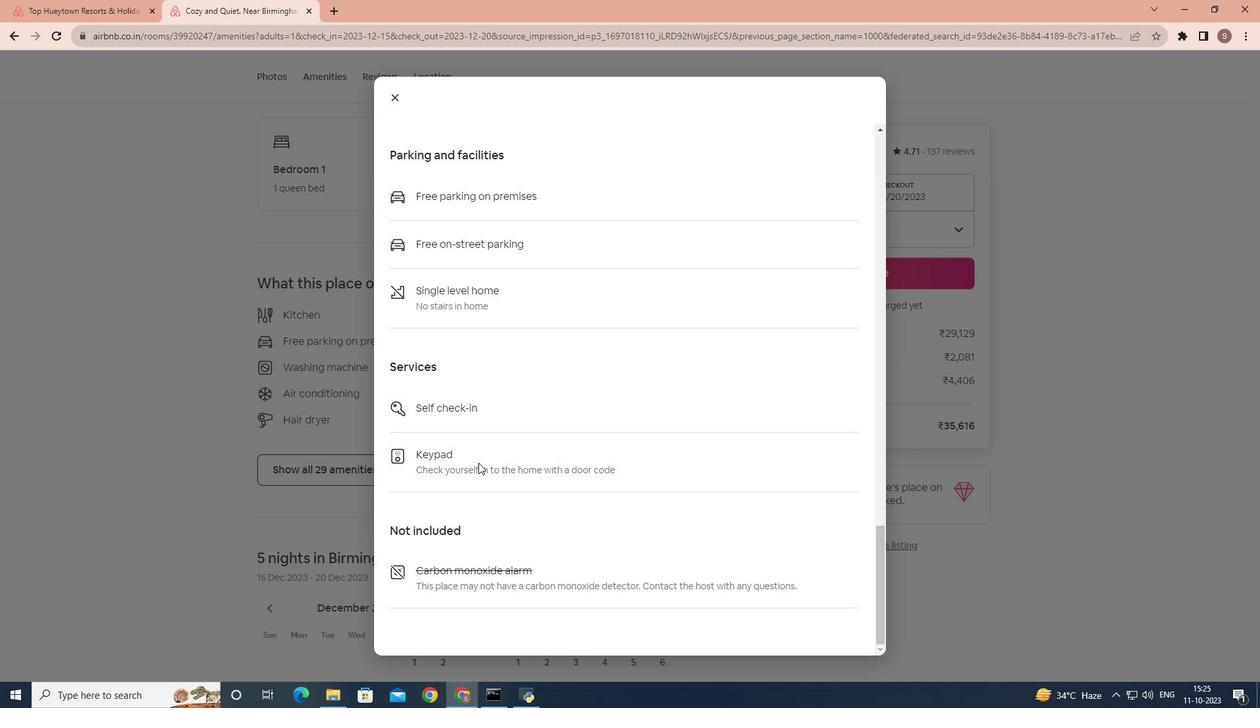 
Action: Mouse scrolled (478, 462) with delta (0, 0)
Screenshot: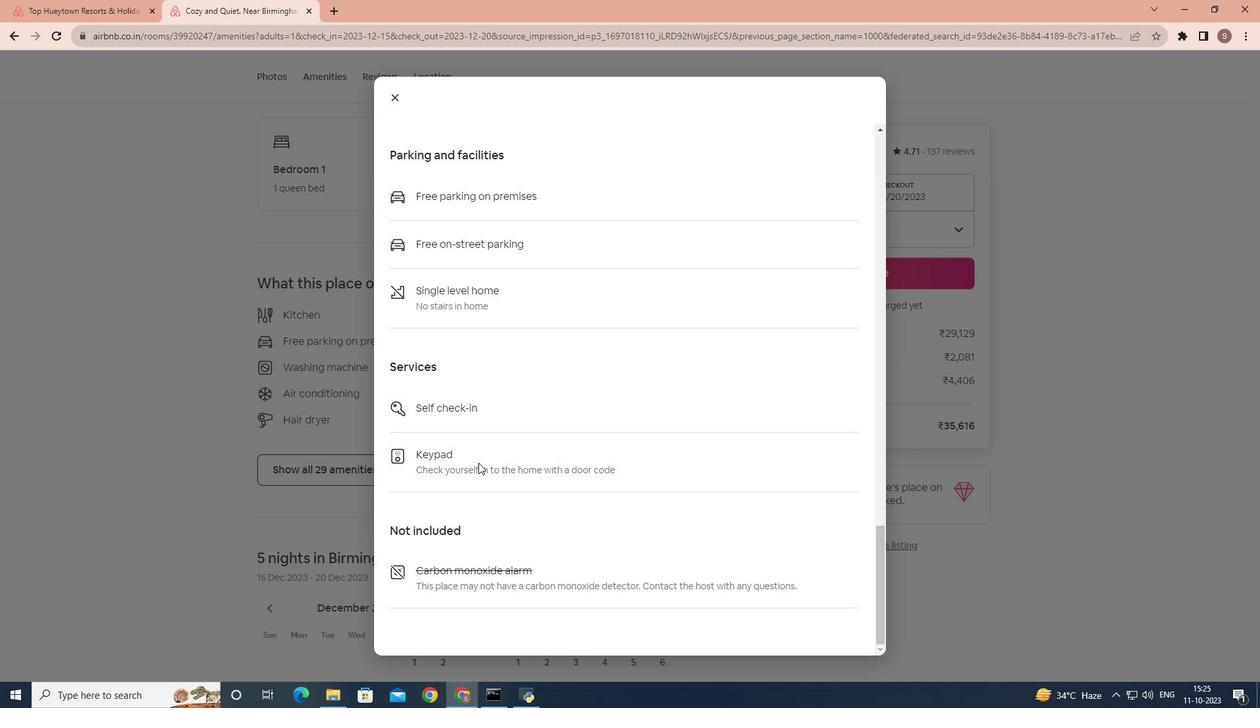 
Action: Mouse scrolled (478, 462) with delta (0, 0)
Screenshot: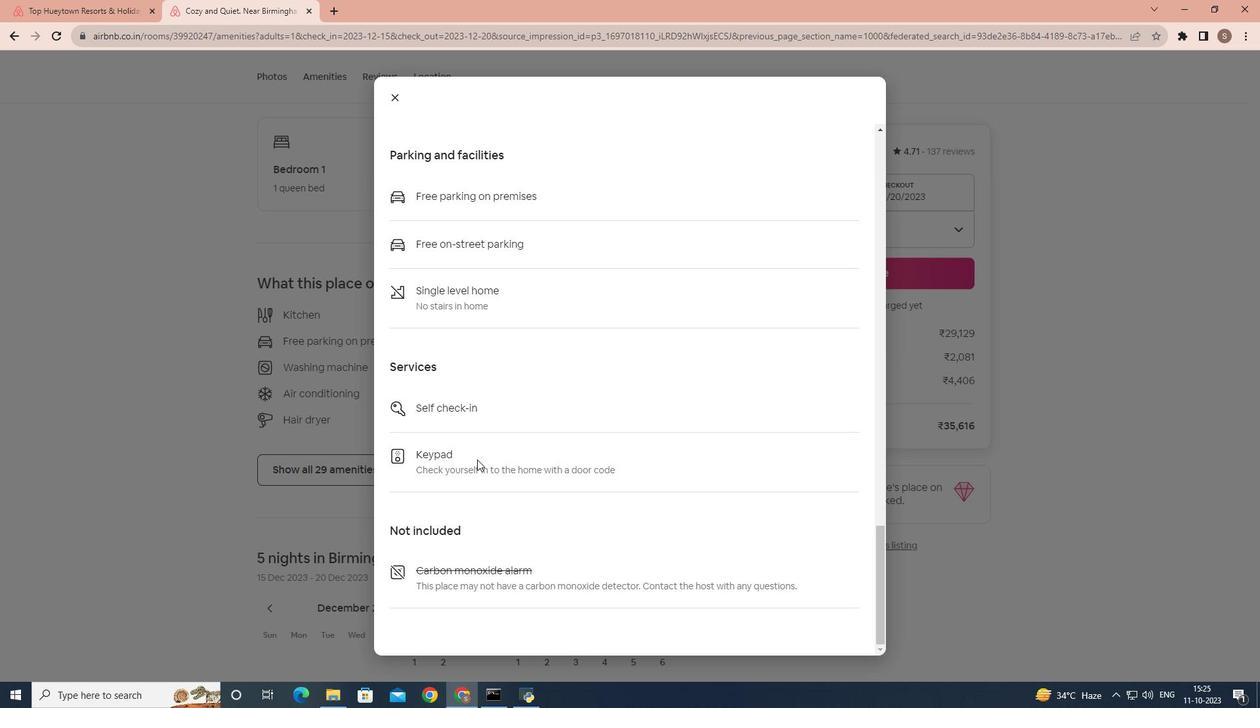 
Action: Mouse moved to (401, 99)
Screenshot: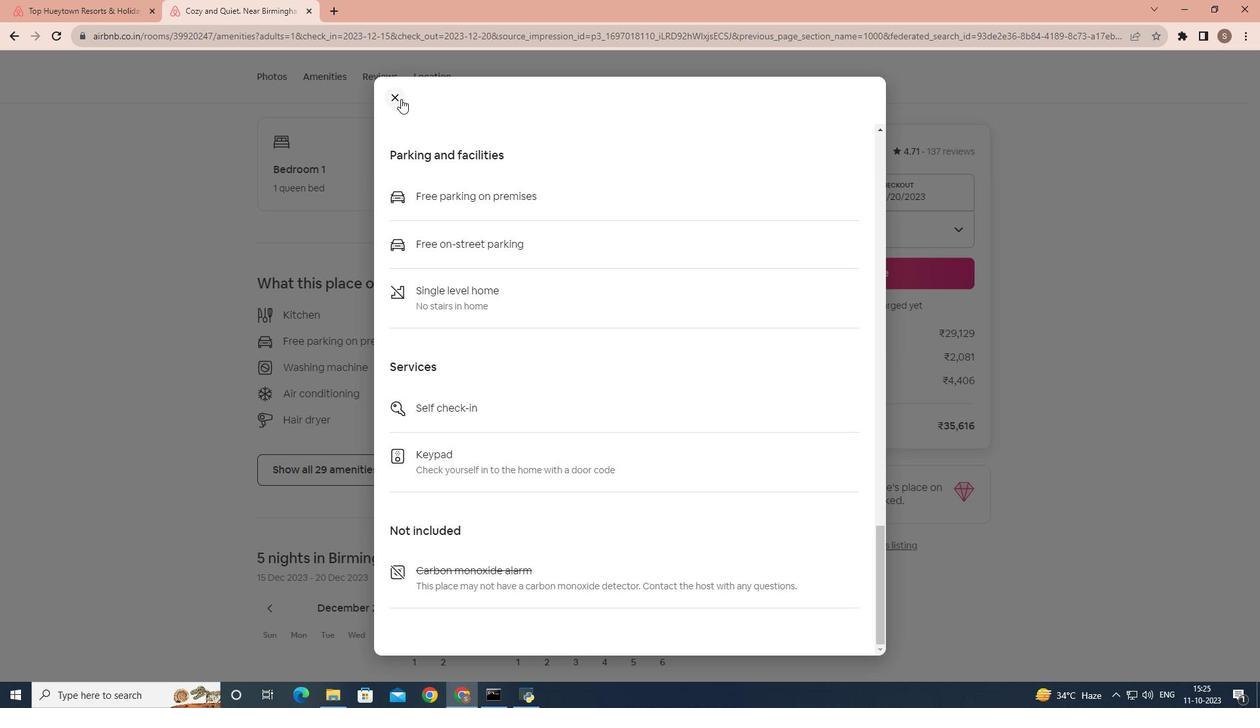 
Action: Mouse pressed left at (401, 99)
Screenshot: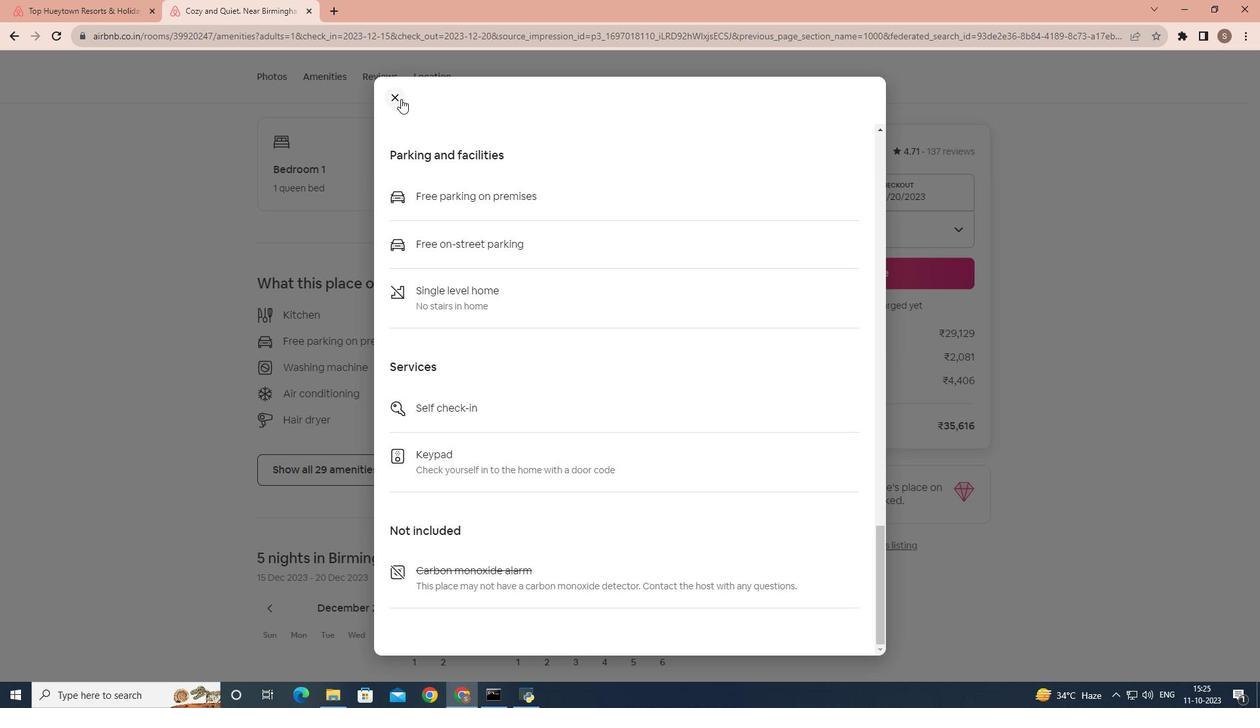 
Action: Mouse moved to (391, 401)
Screenshot: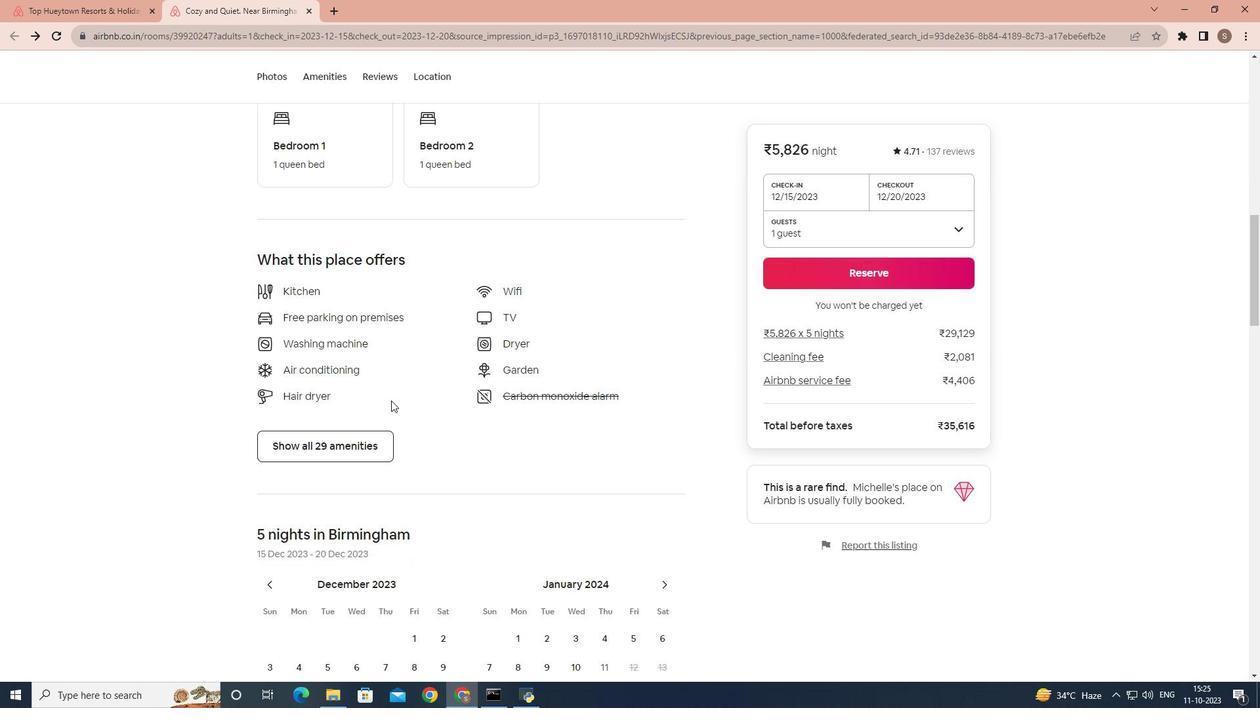 
Action: Mouse scrolled (391, 400) with delta (0, 0)
Screenshot: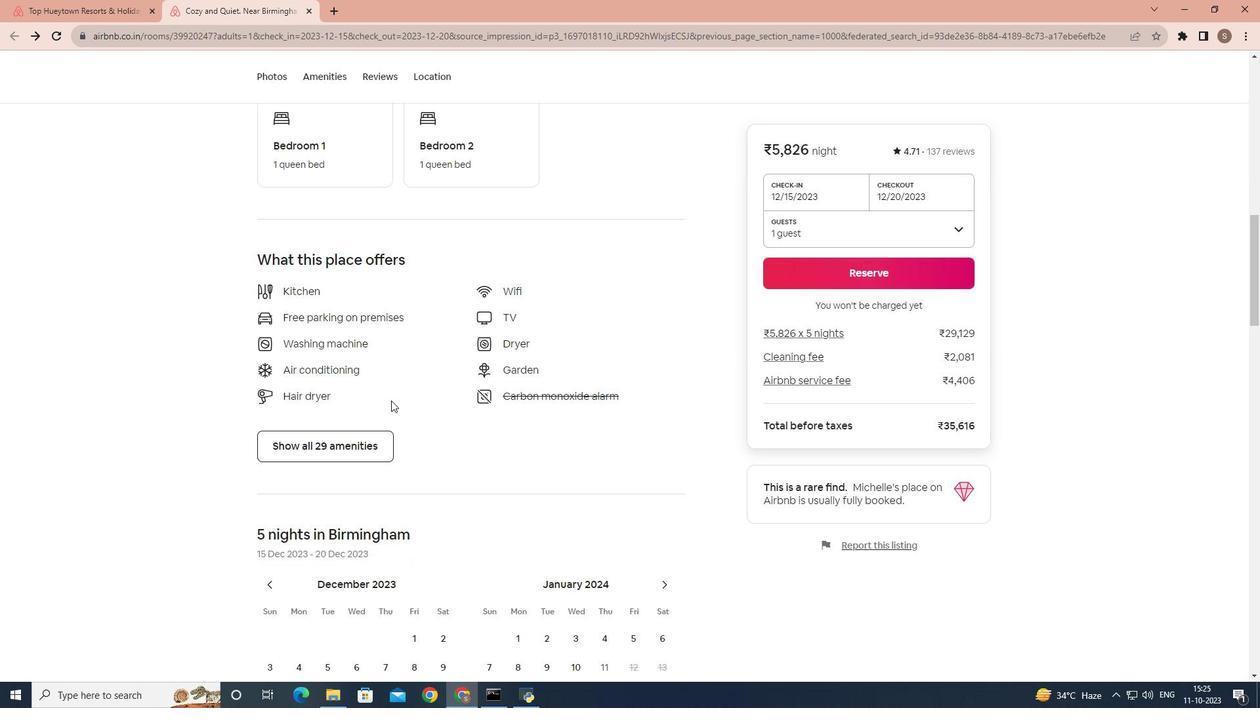 
Action: Mouse scrolled (391, 400) with delta (0, 0)
Screenshot: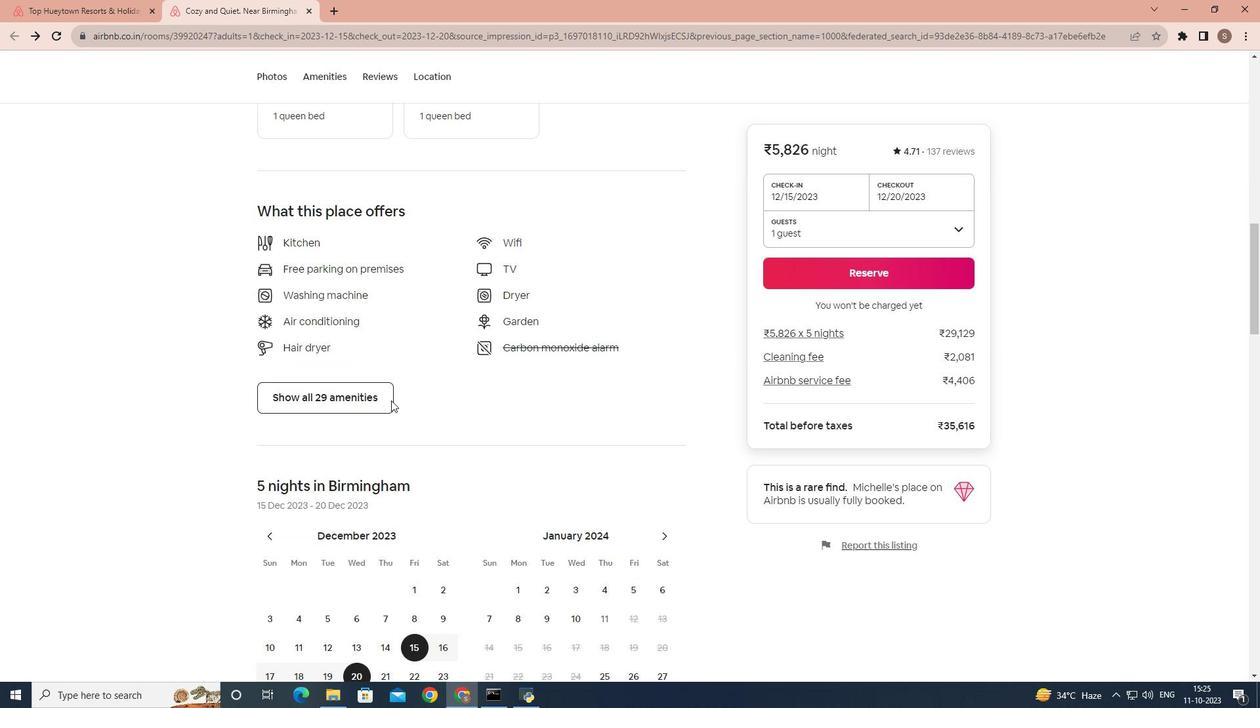 
Action: Mouse scrolled (391, 400) with delta (0, 0)
Screenshot: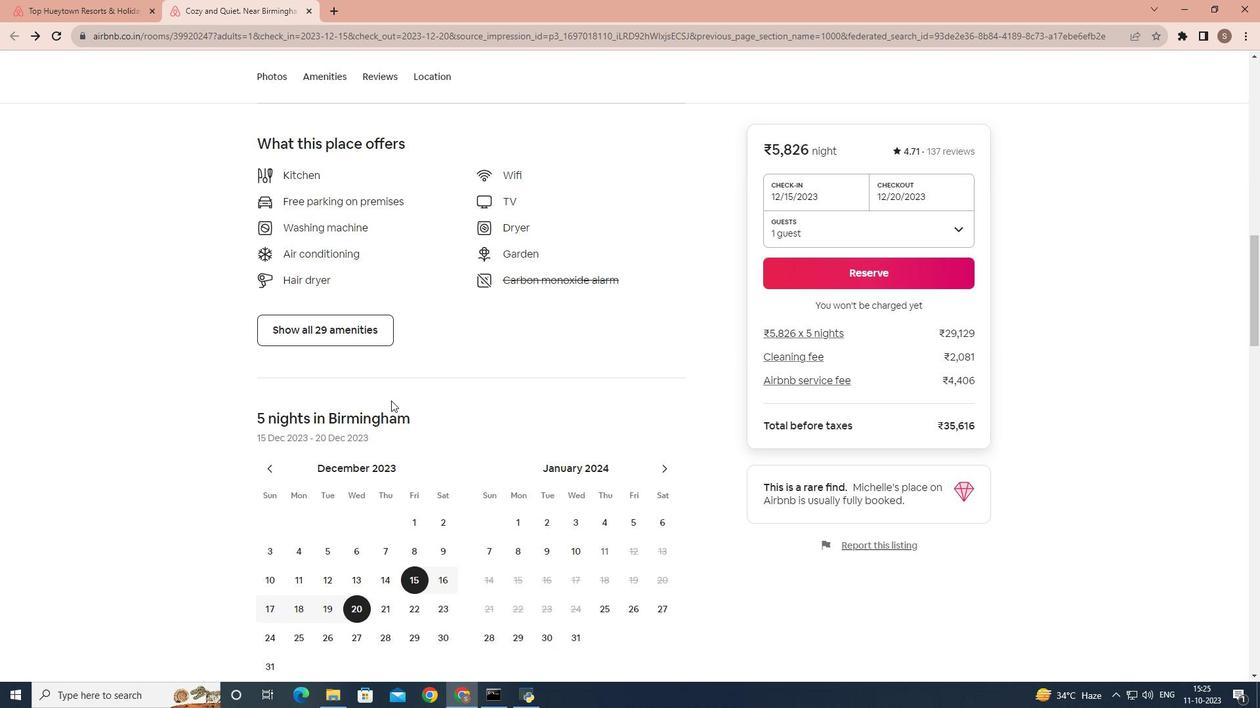 
Action: Mouse scrolled (391, 400) with delta (0, 0)
Screenshot: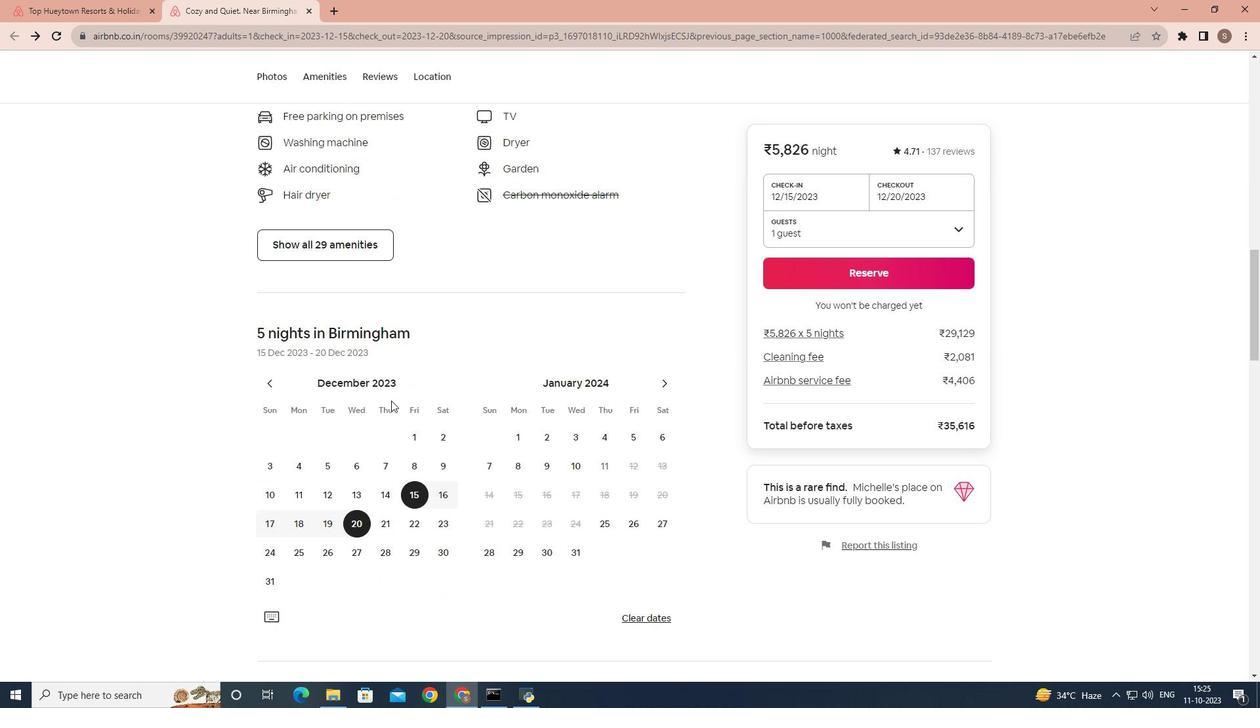 
Action: Mouse scrolled (391, 400) with delta (0, 0)
Screenshot: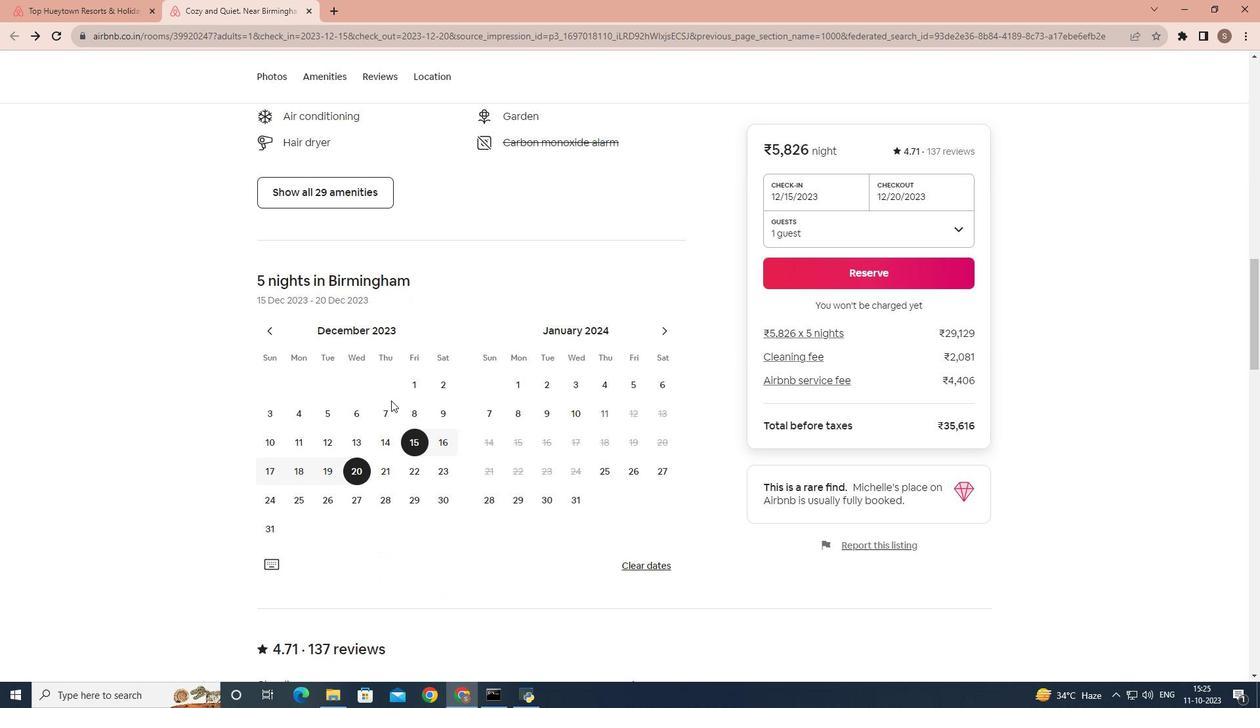 
Action: Mouse scrolled (391, 400) with delta (0, 0)
Screenshot: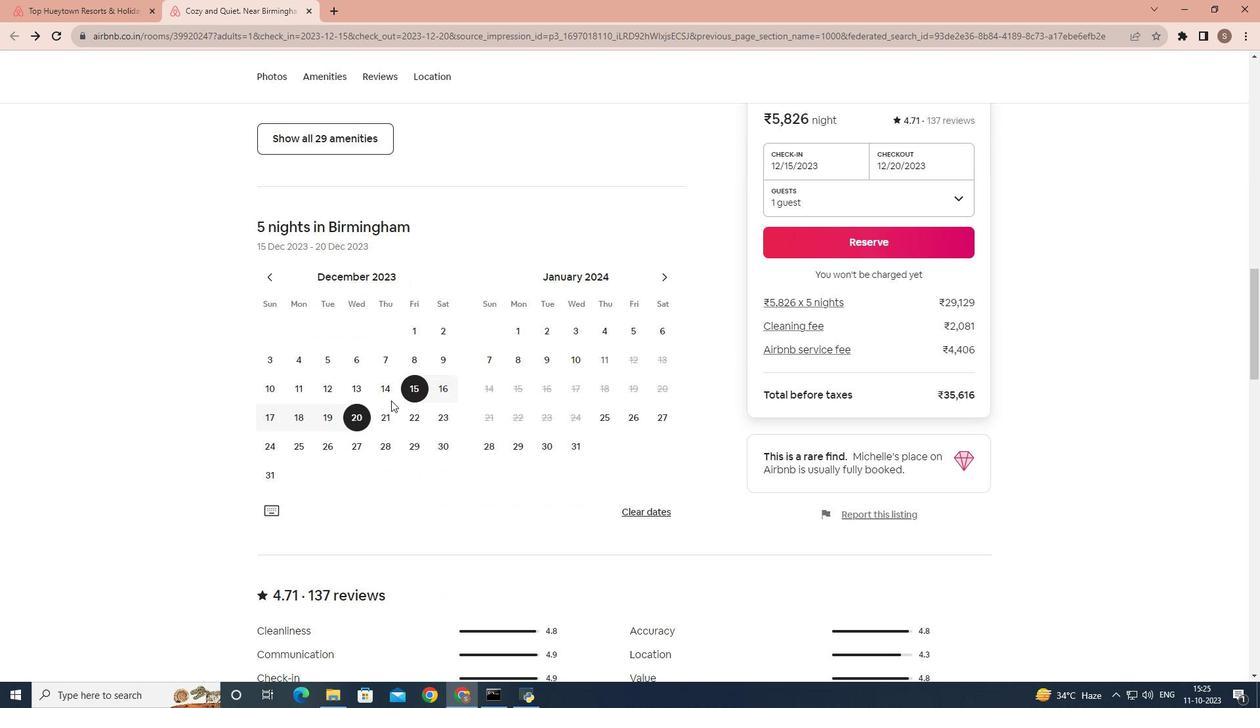 
Action: Mouse scrolled (391, 400) with delta (0, 0)
Screenshot: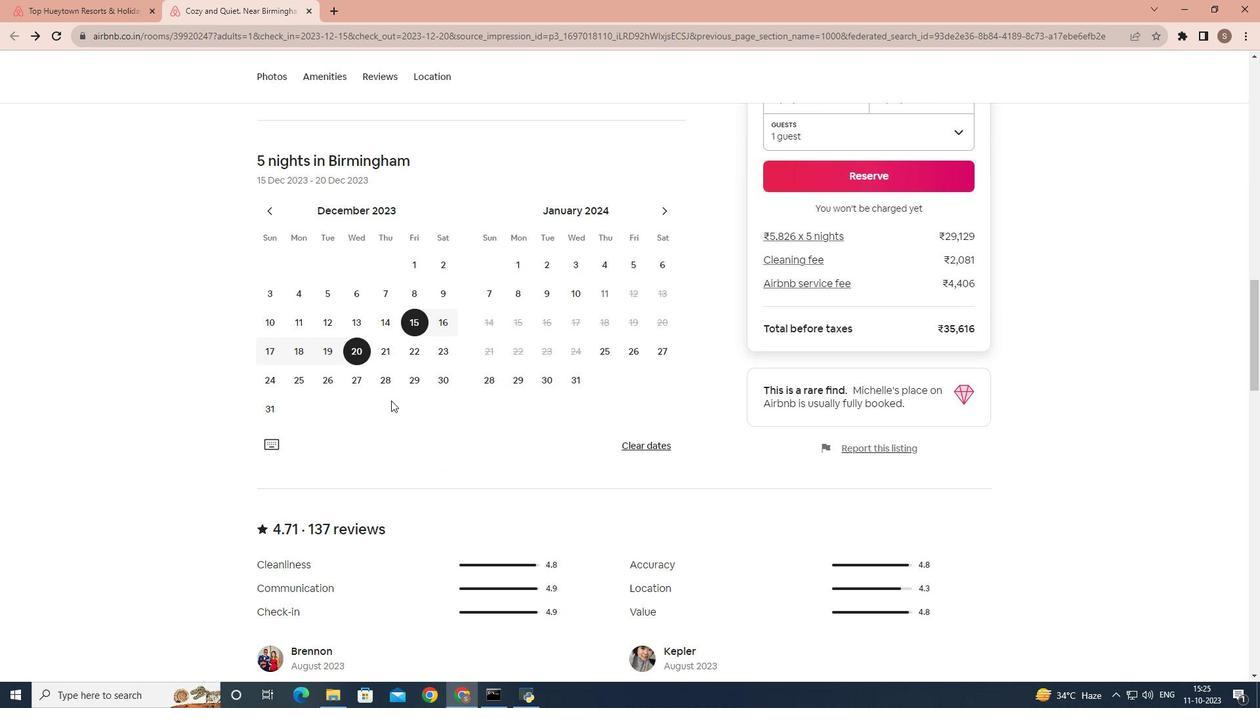 
Action: Mouse scrolled (391, 400) with delta (0, 0)
Screenshot: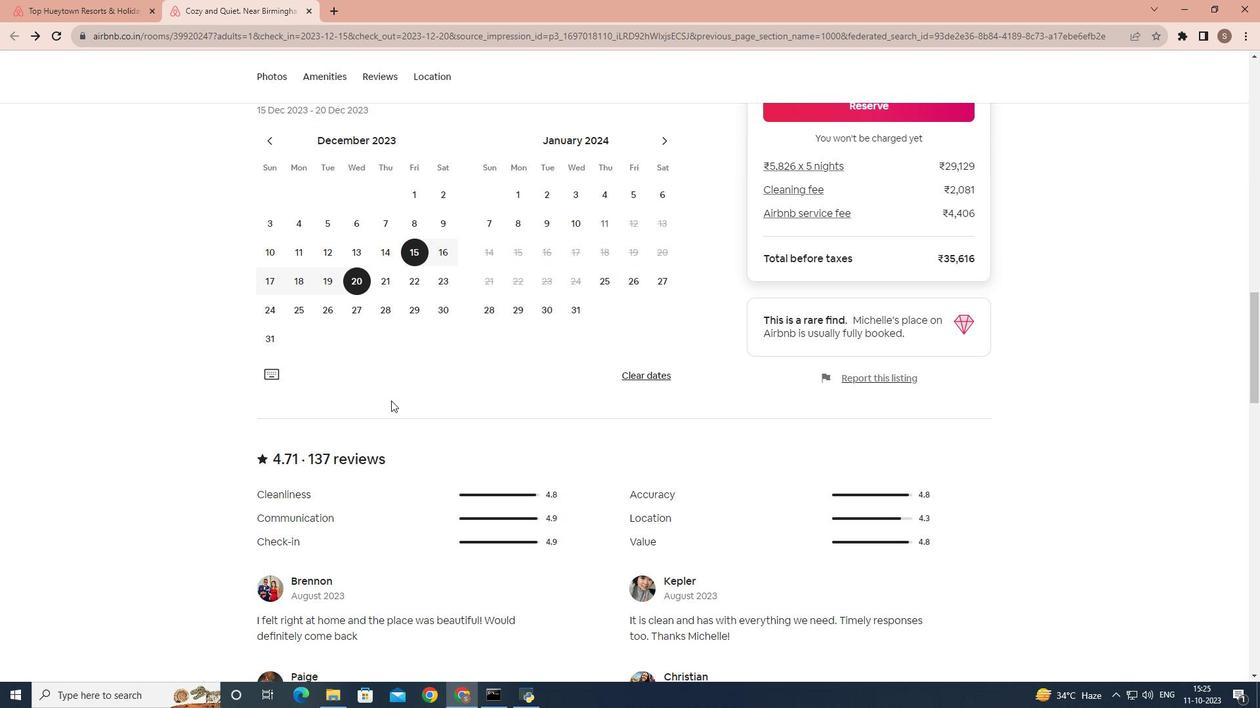 
Action: Mouse scrolled (391, 400) with delta (0, 0)
Screenshot: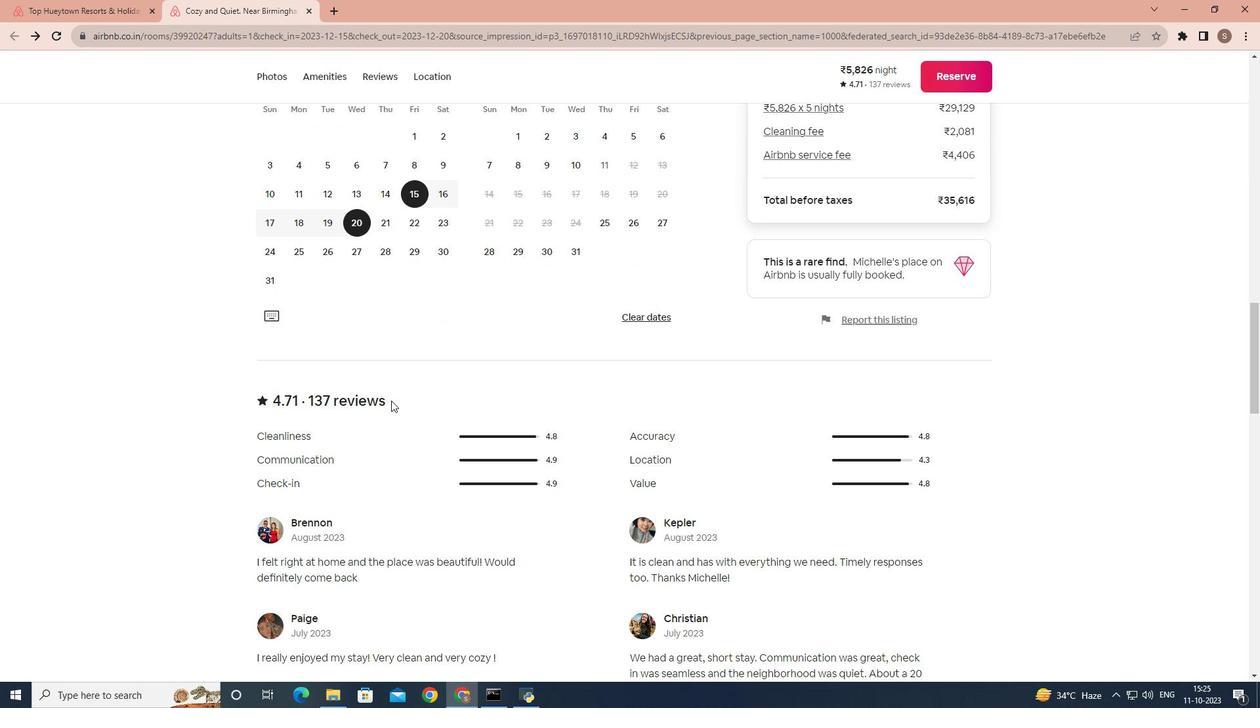 
Action: Mouse scrolled (391, 400) with delta (0, 0)
Screenshot: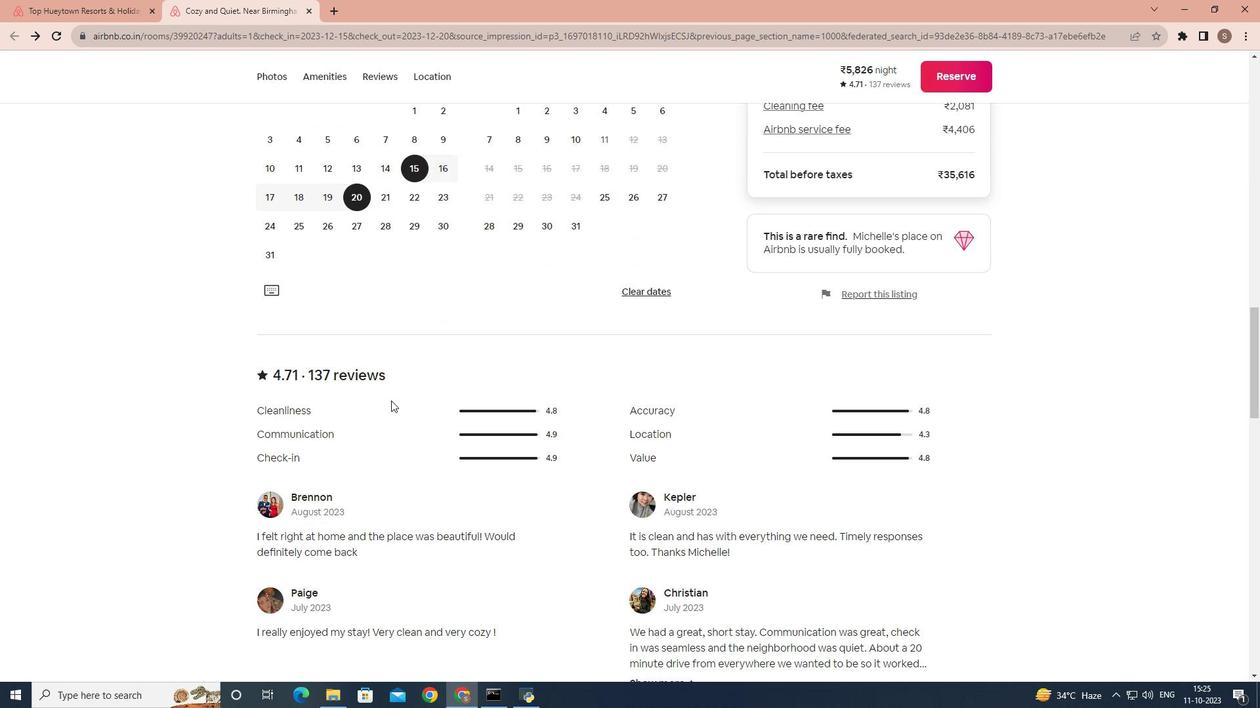 
Action: Mouse scrolled (391, 400) with delta (0, 0)
Screenshot: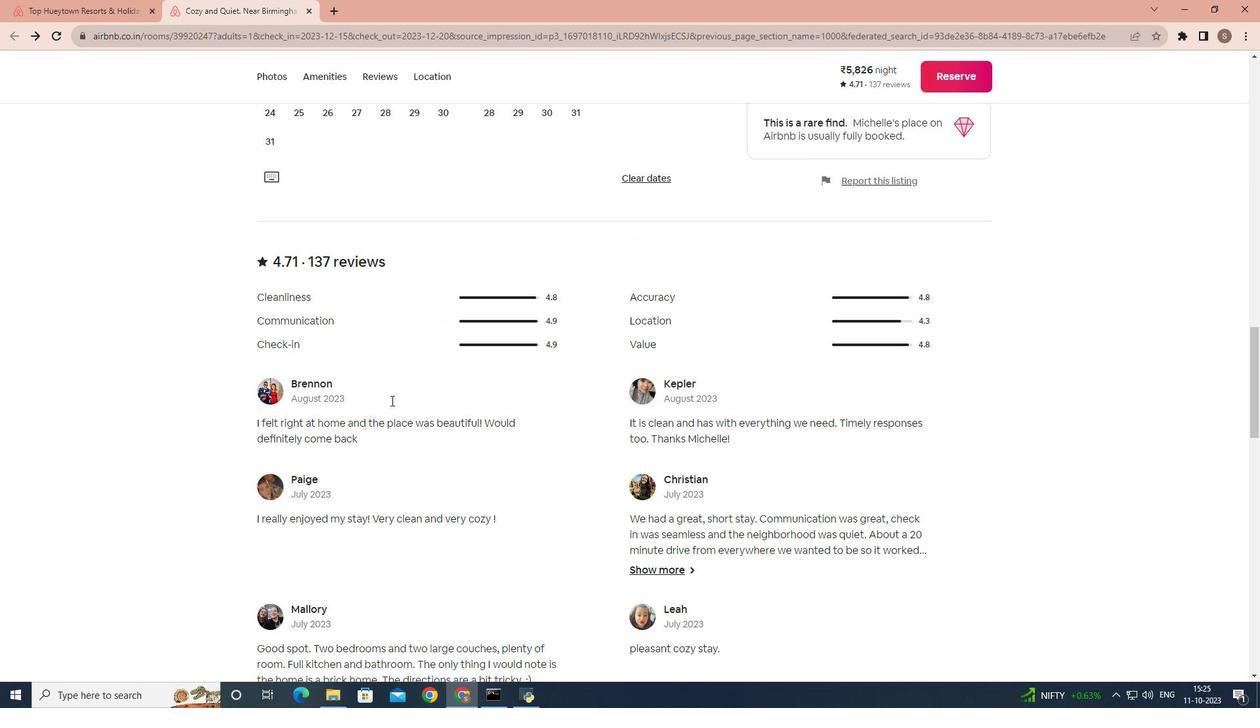 
Action: Mouse scrolled (391, 400) with delta (0, 0)
Screenshot: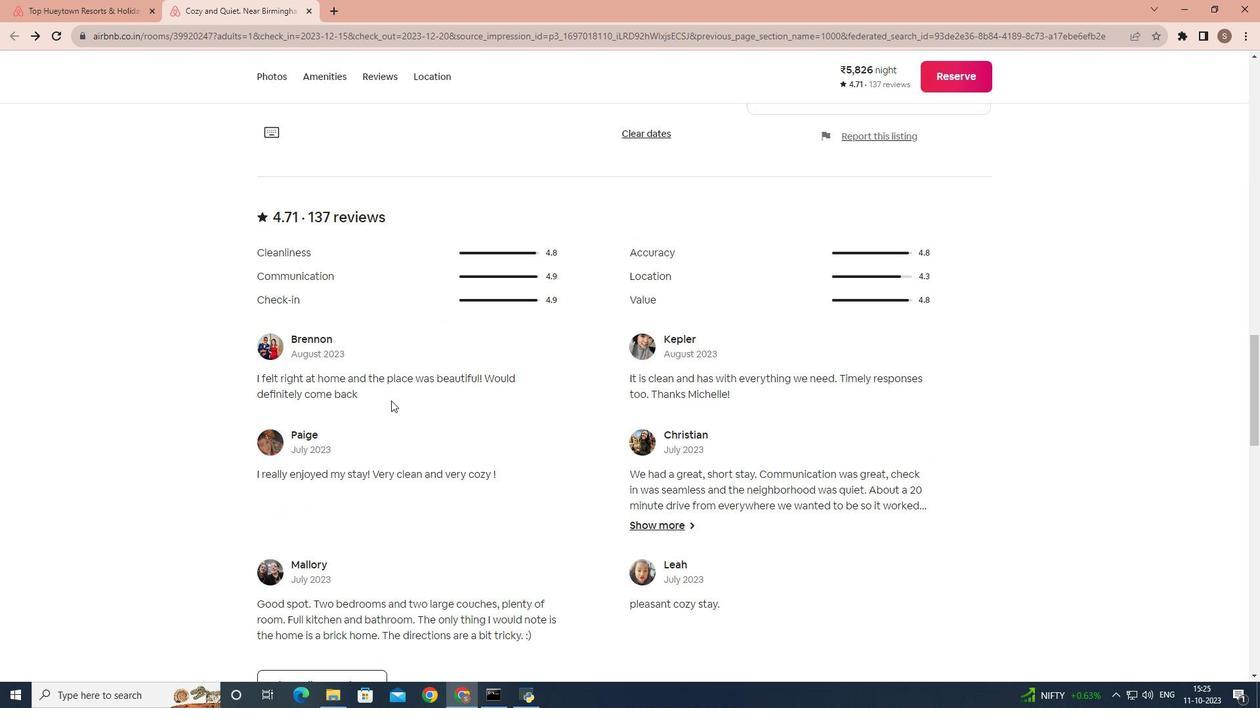
Action: Mouse scrolled (391, 400) with delta (0, 0)
Screenshot: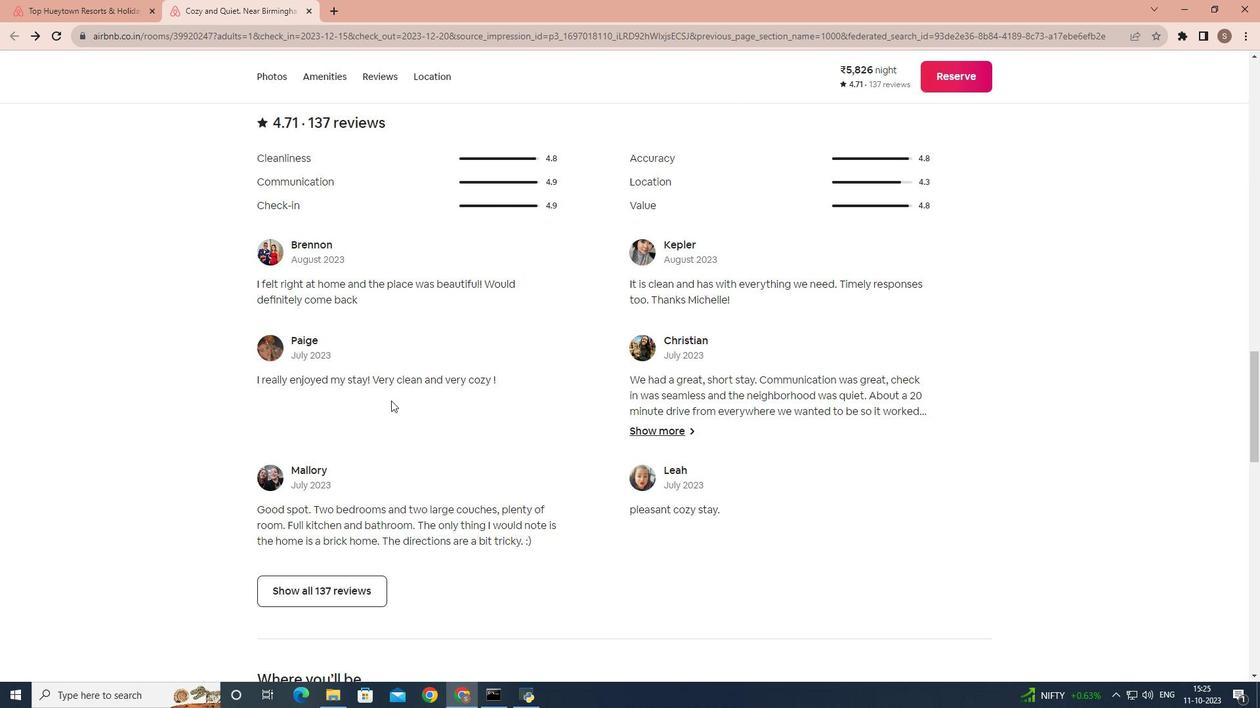 
Action: Mouse scrolled (391, 400) with delta (0, 0)
Screenshot: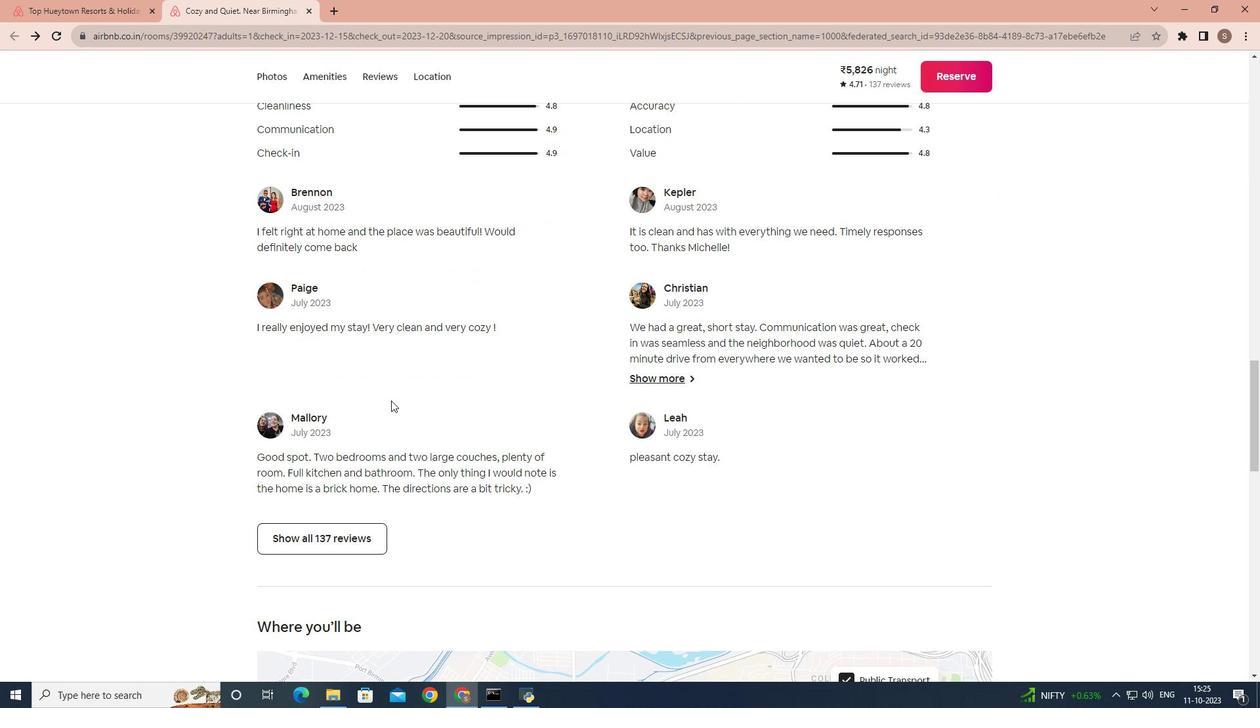 
Action: Mouse moved to (341, 479)
Screenshot: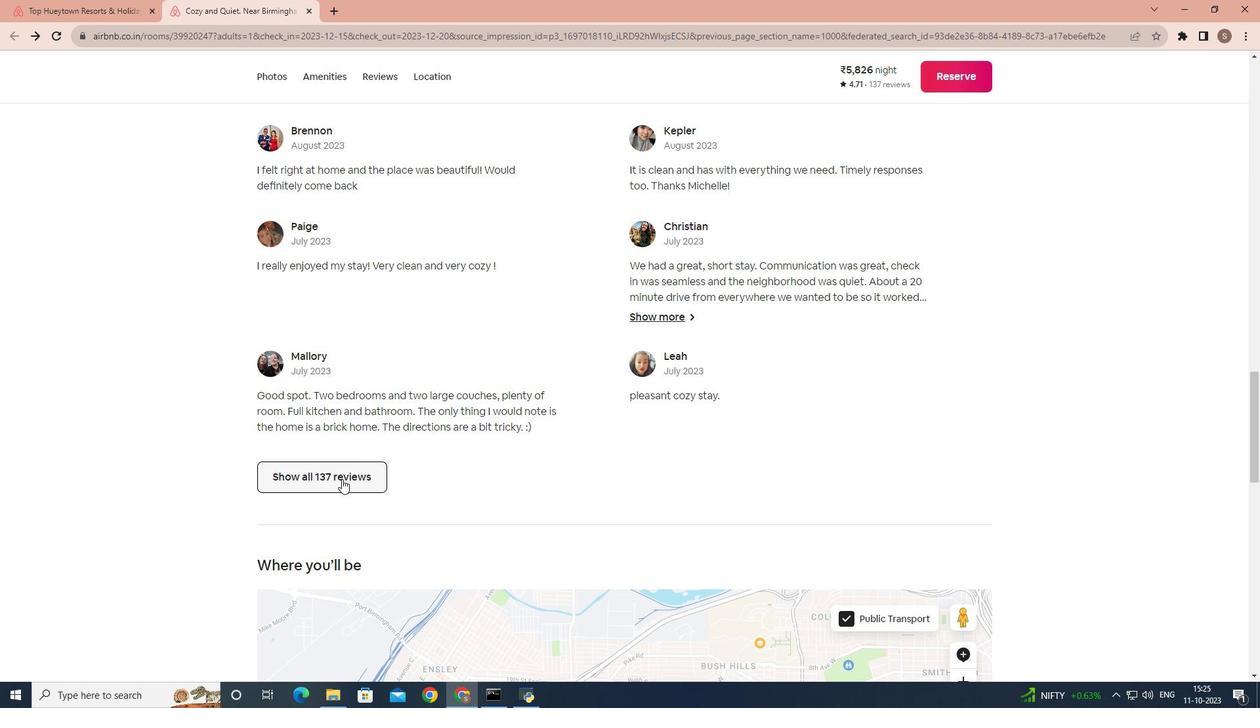 
Action: Mouse pressed left at (341, 479)
Screenshot: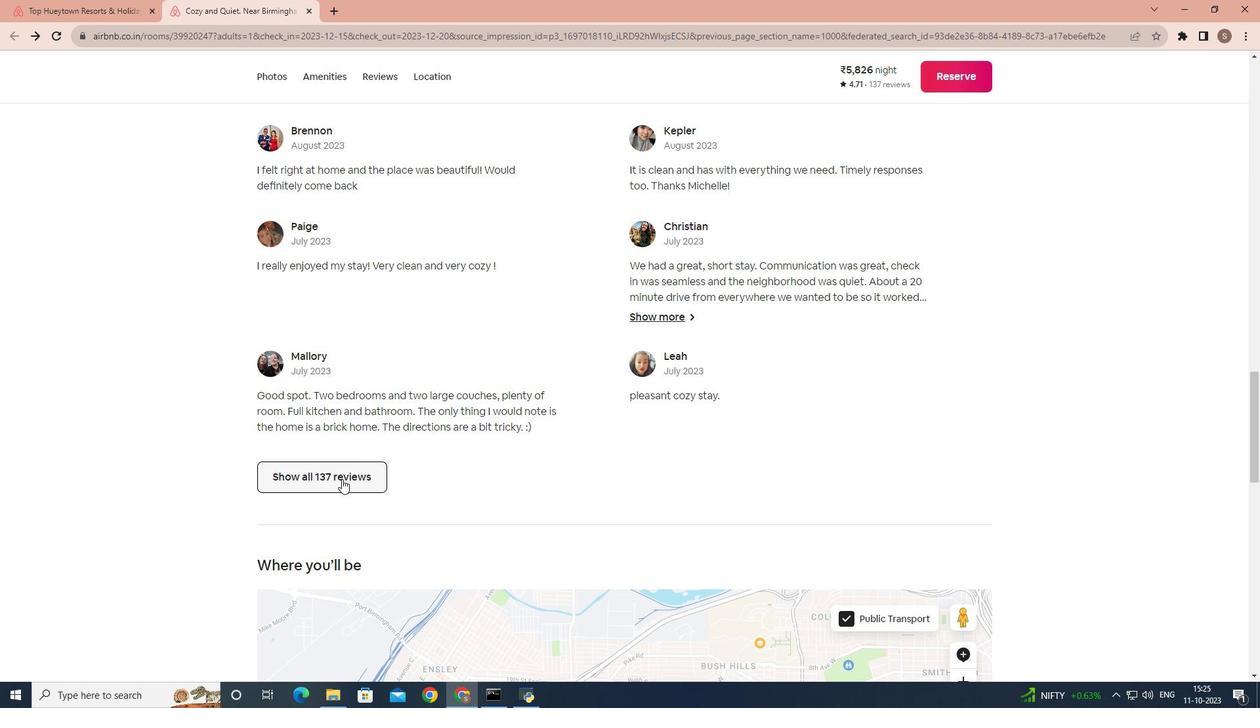 
Action: Mouse moved to (576, 438)
Screenshot: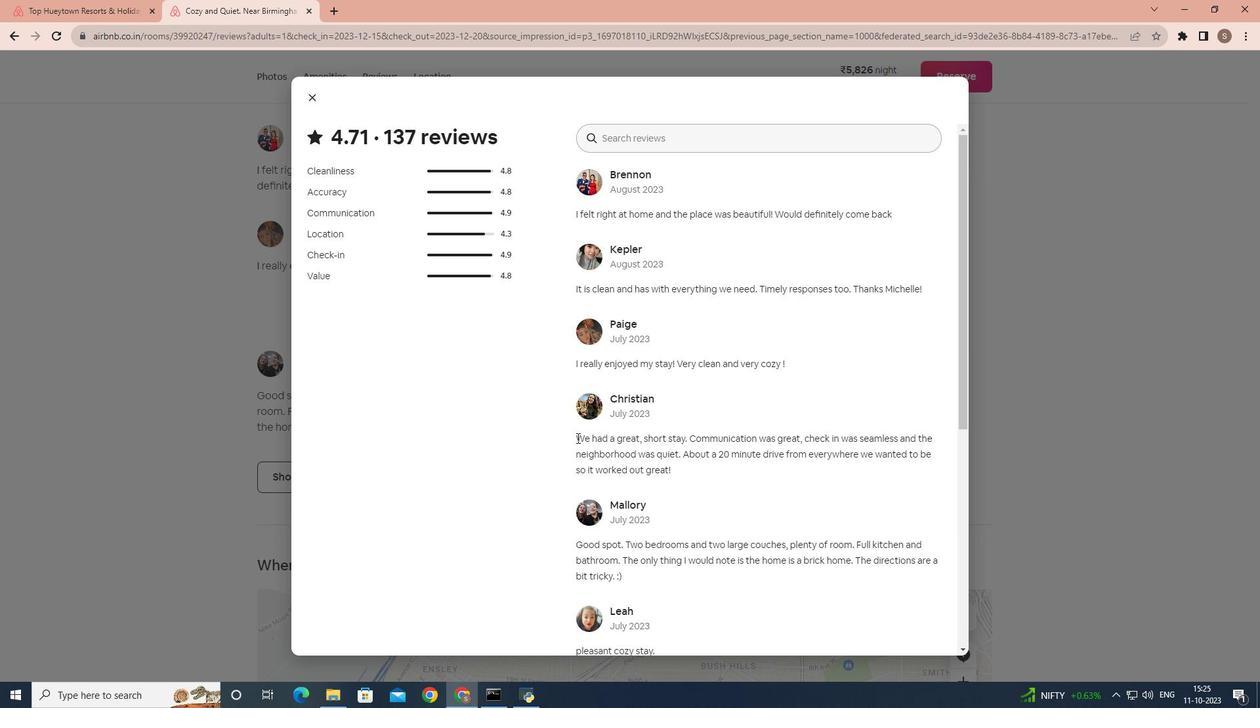 
Action: Mouse scrolled (576, 437) with delta (0, 0)
Screenshot: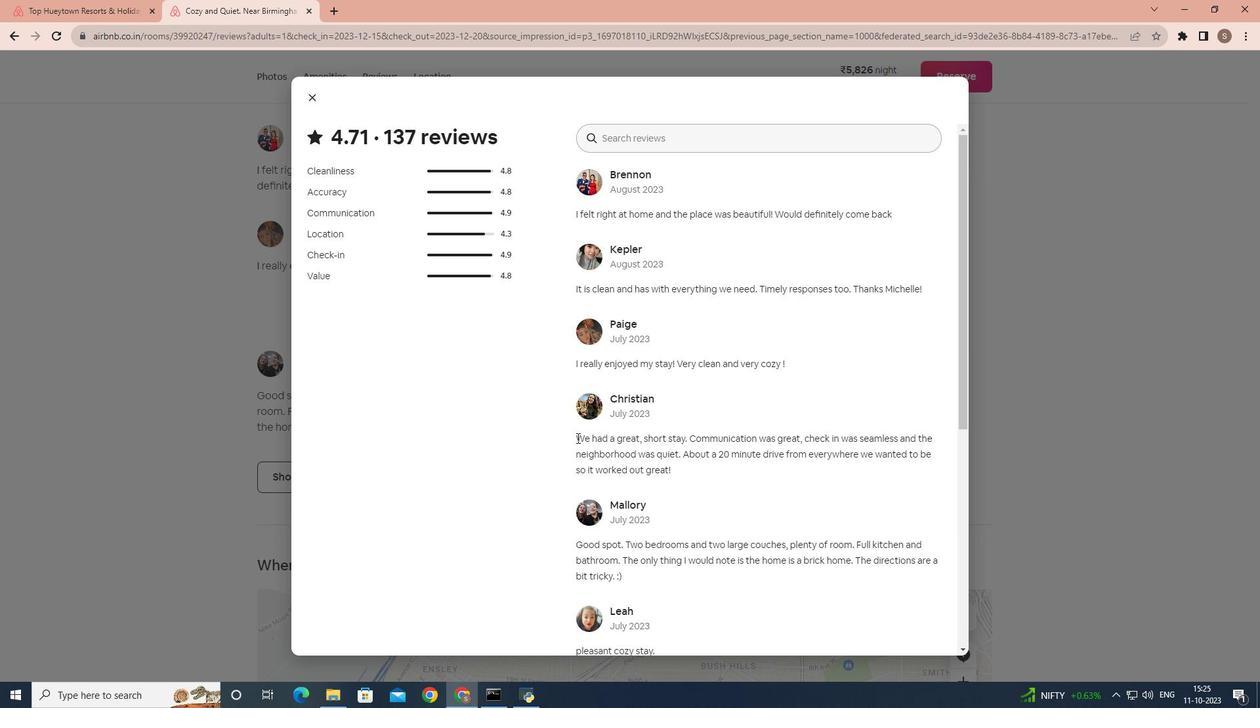 
Action: Mouse scrolled (576, 437) with delta (0, 0)
Screenshot: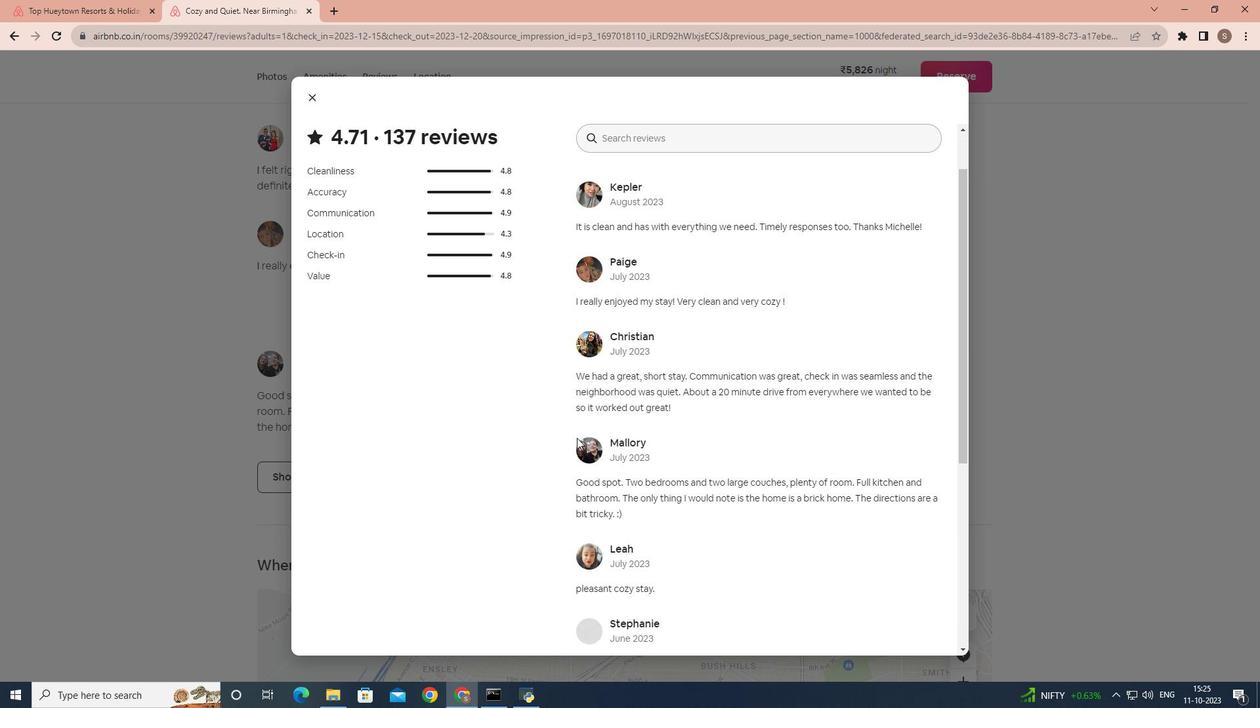 
Action: Mouse scrolled (576, 437) with delta (0, 0)
Screenshot: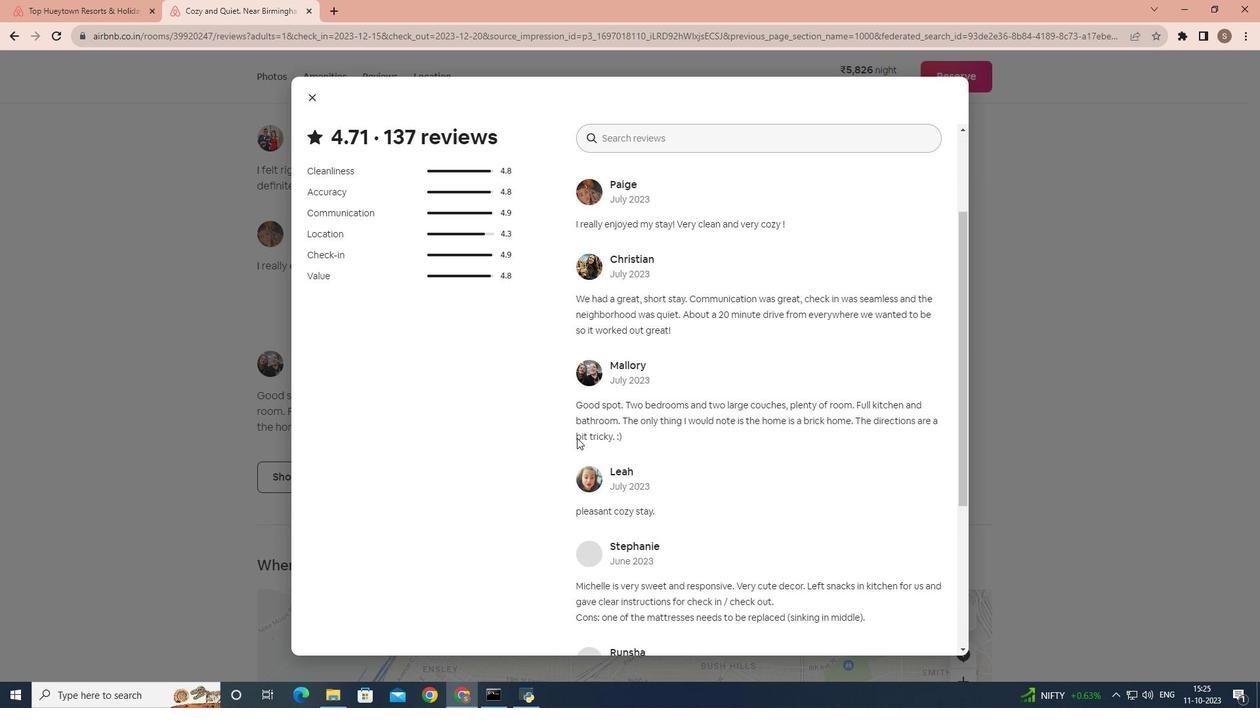 
Action: Mouse scrolled (576, 437) with delta (0, 0)
Screenshot: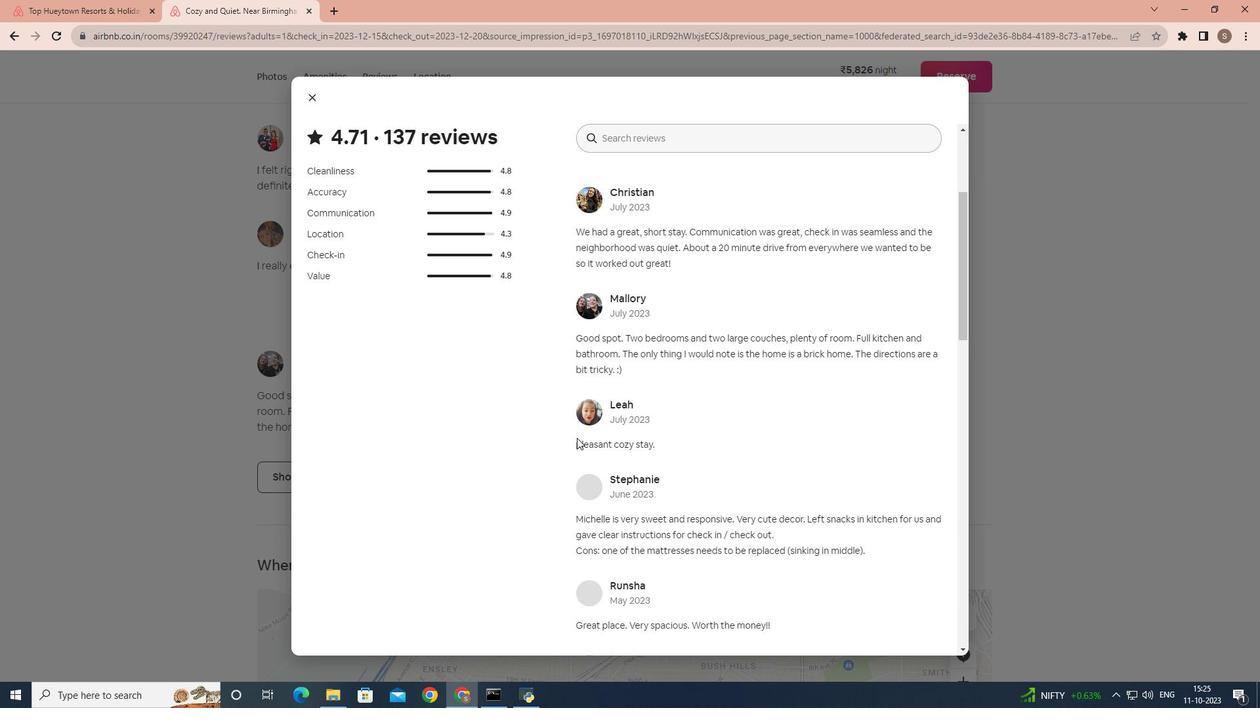 
Action: Mouse scrolled (576, 437) with delta (0, 0)
Screenshot: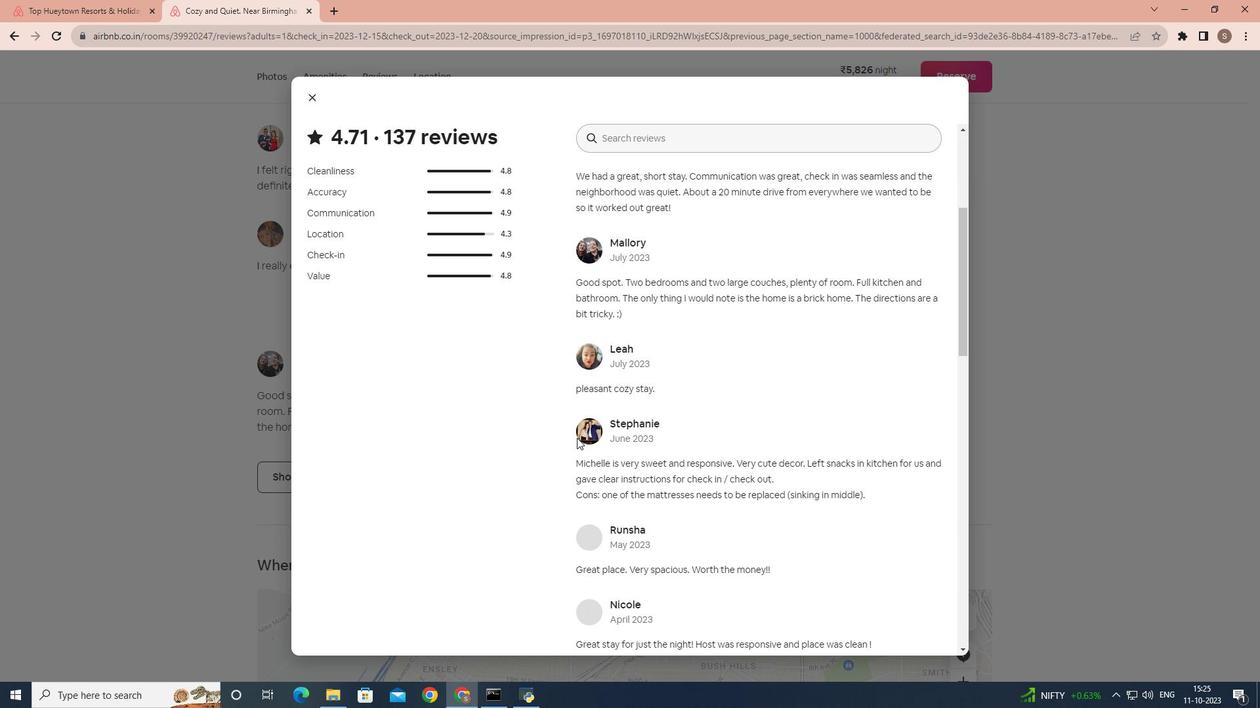 
Action: Mouse scrolled (576, 437) with delta (0, 0)
Screenshot: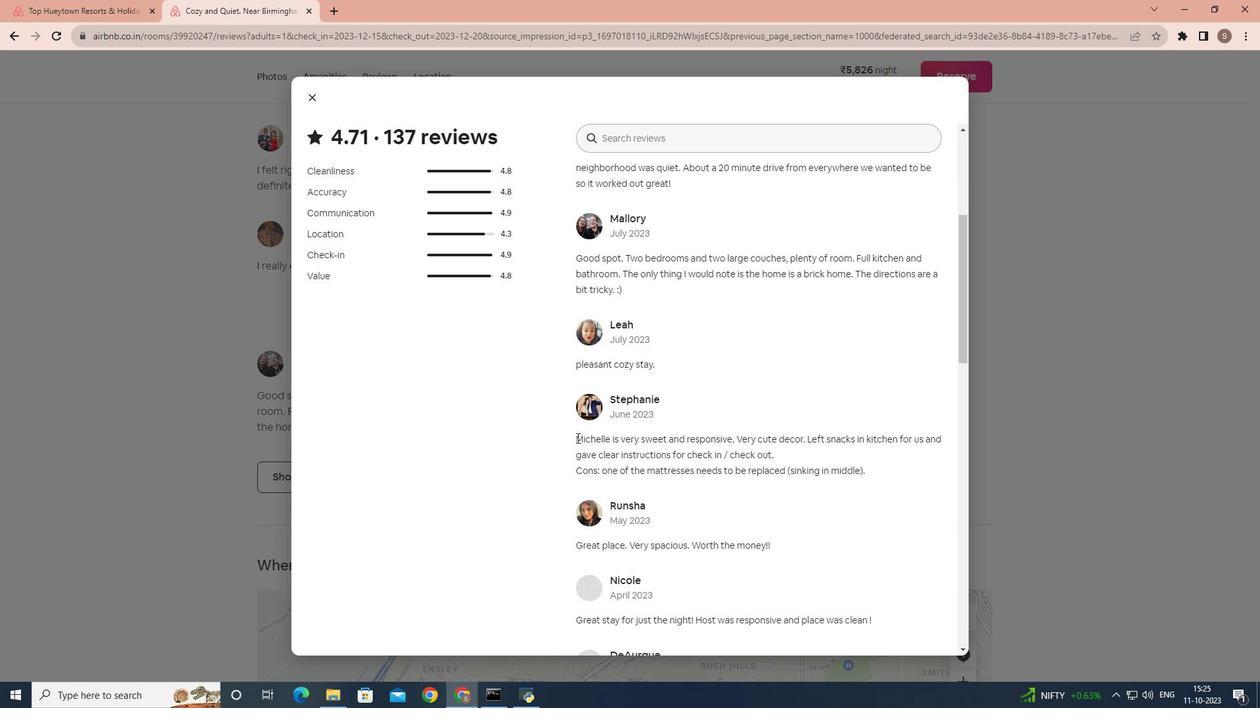 
Action: Mouse scrolled (576, 437) with delta (0, 0)
Screenshot: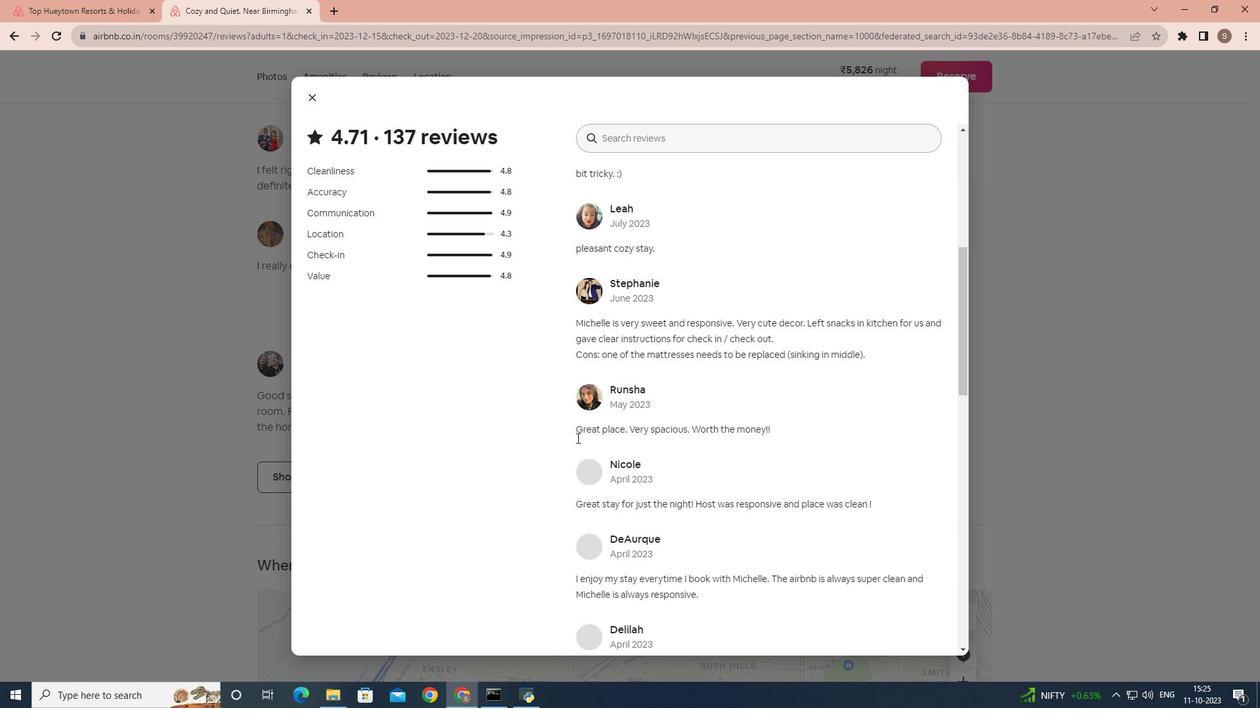 
Action: Mouse scrolled (576, 437) with delta (0, 0)
Screenshot: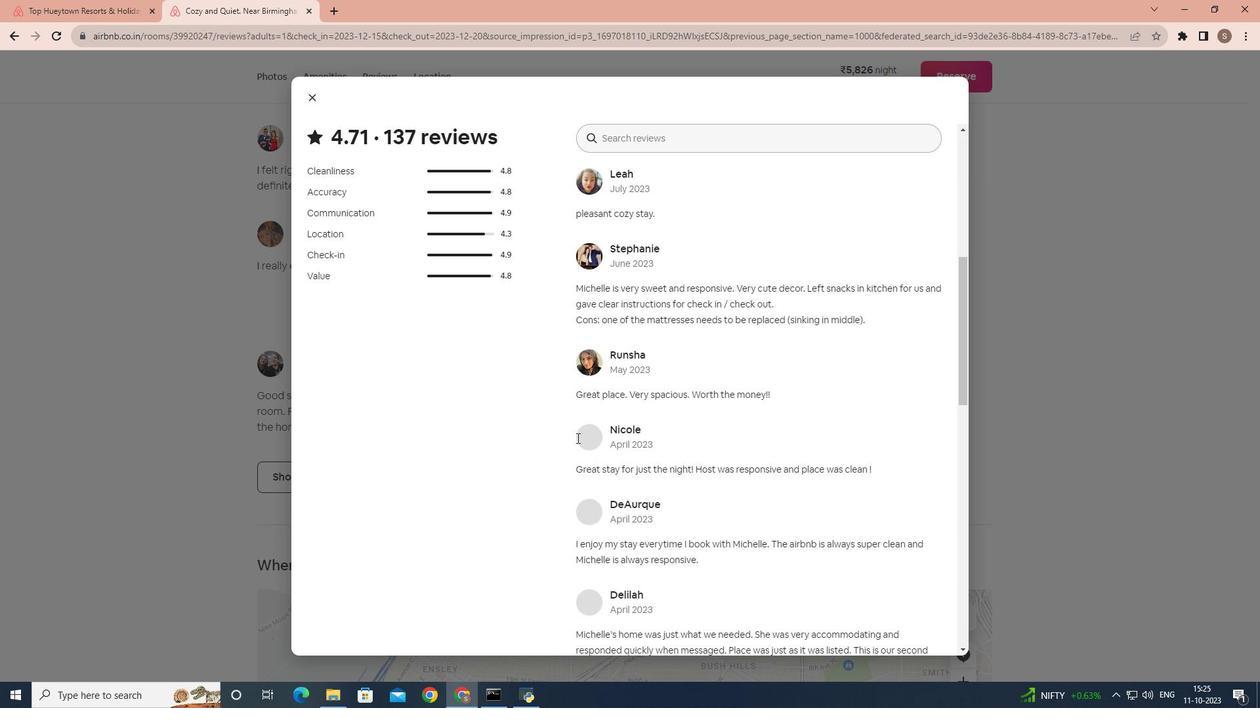 
Action: Mouse scrolled (576, 437) with delta (0, 0)
Screenshot: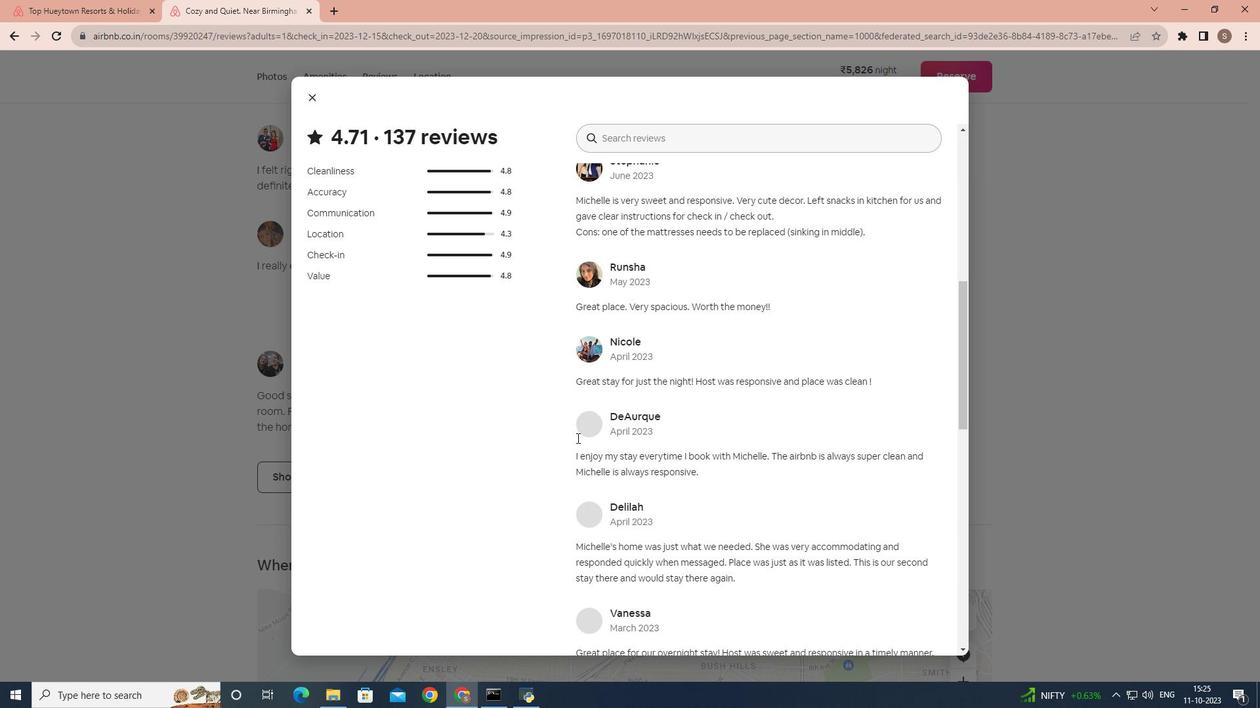 
Action: Mouse scrolled (576, 437) with delta (0, 0)
Screenshot: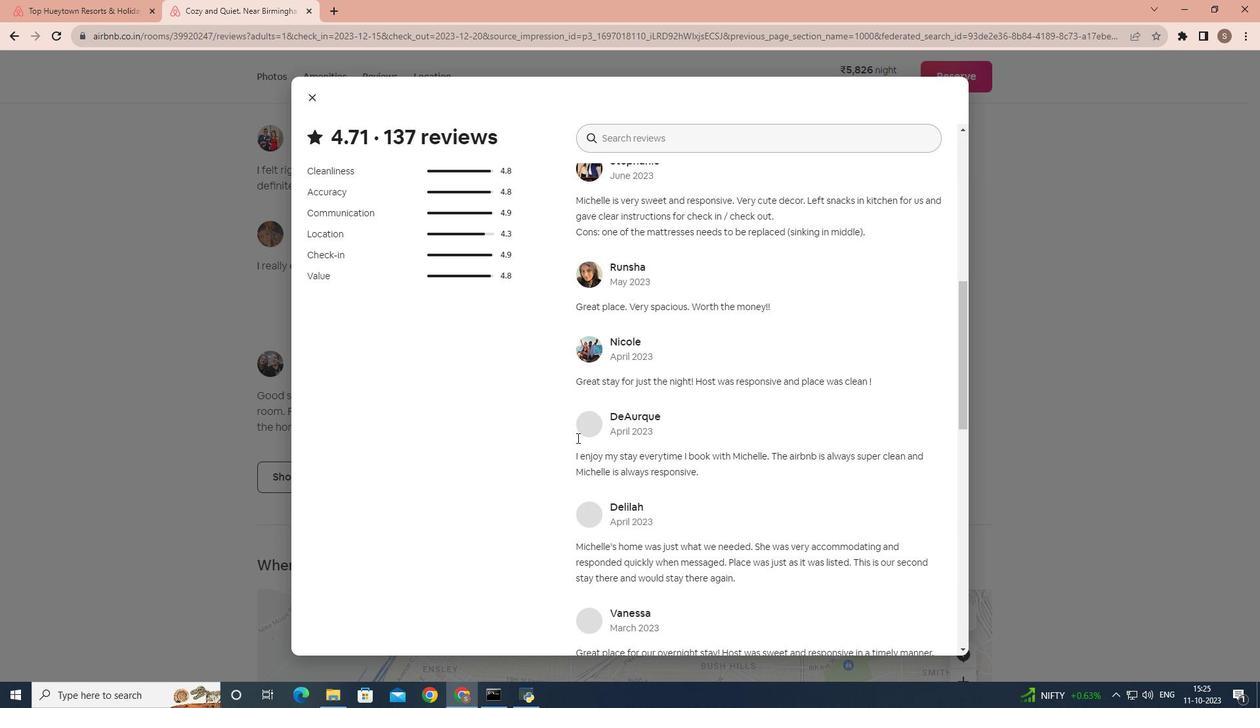 
Action: Mouse scrolled (576, 437) with delta (0, 0)
Screenshot: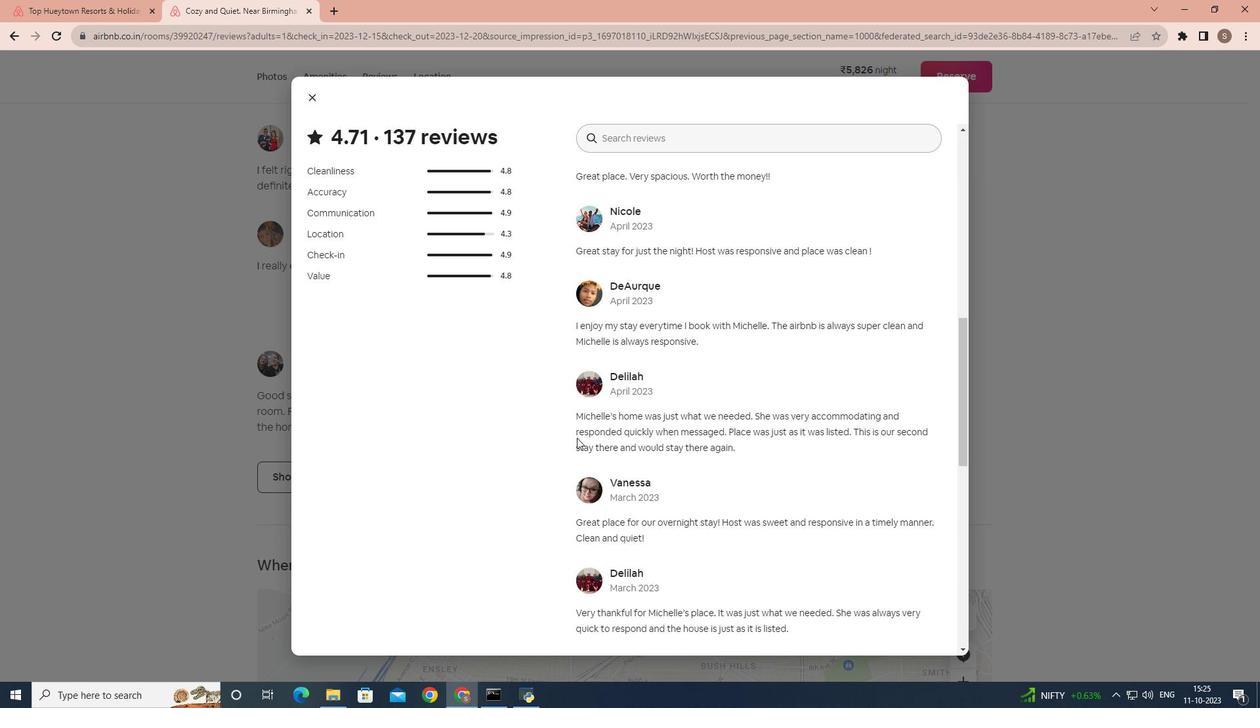 
Action: Mouse scrolled (576, 437) with delta (0, 0)
Screenshot: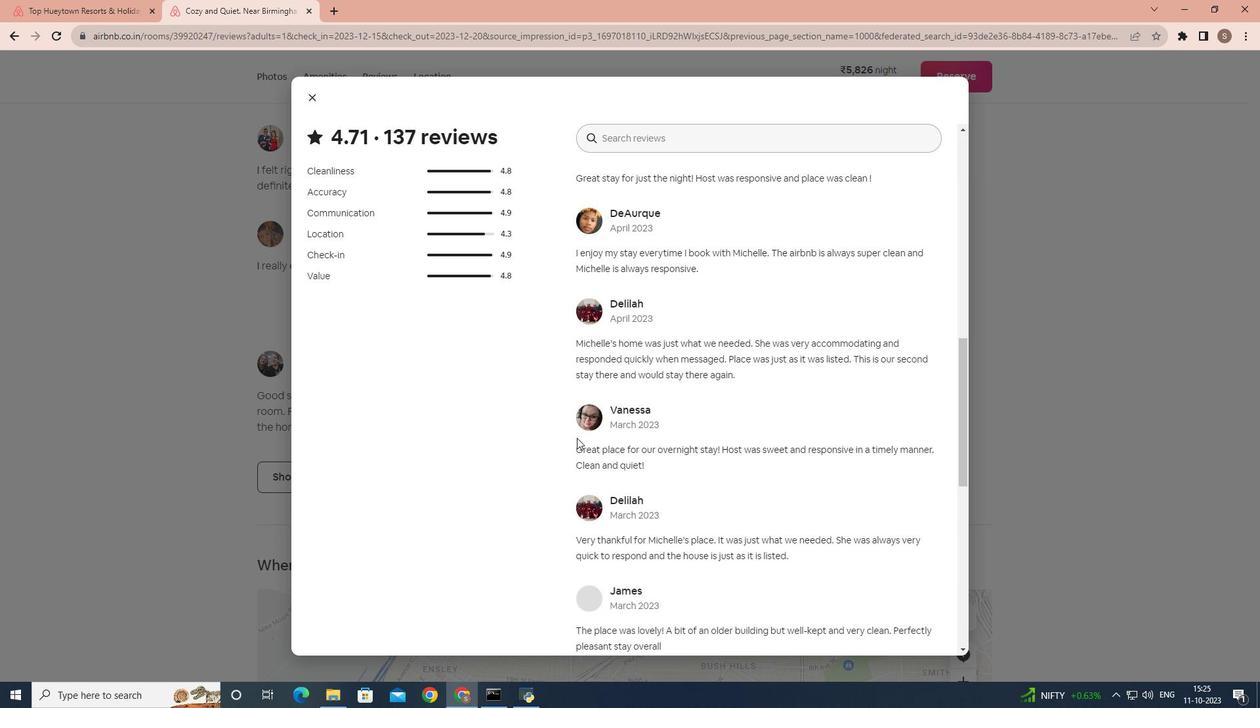 
Action: Mouse scrolled (576, 437) with delta (0, 0)
Screenshot: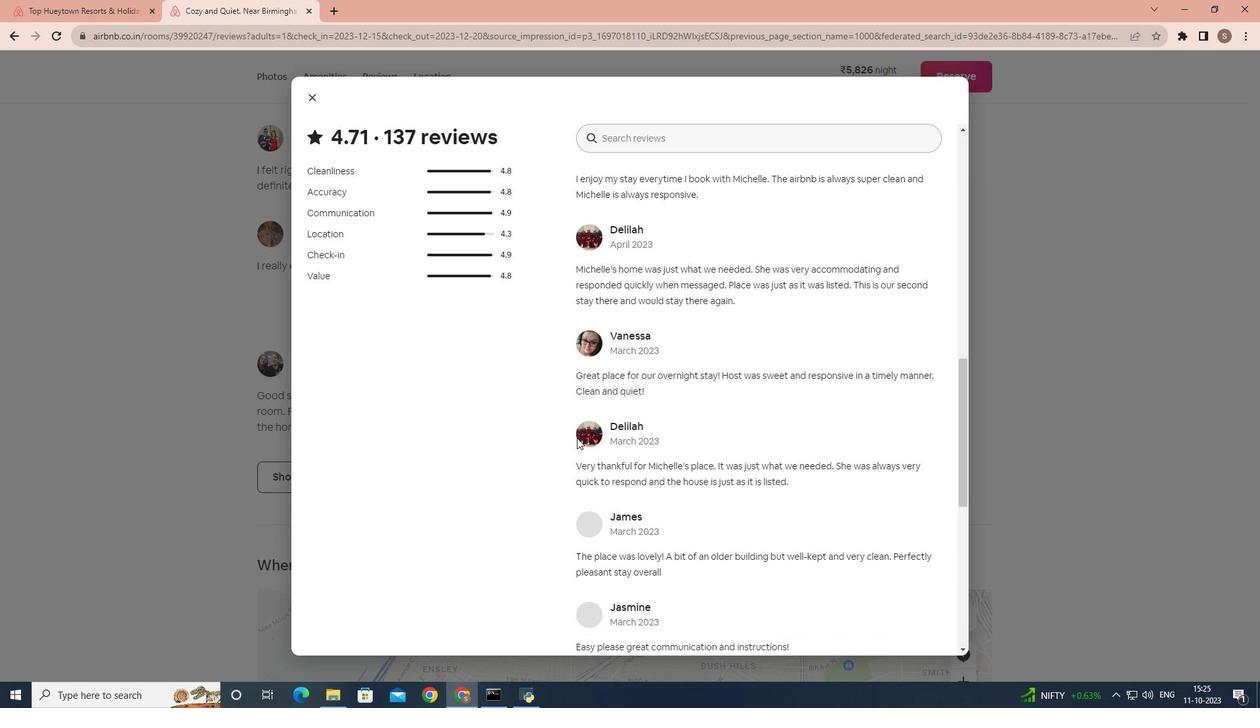 
Action: Mouse scrolled (576, 437) with delta (0, 0)
Screenshot: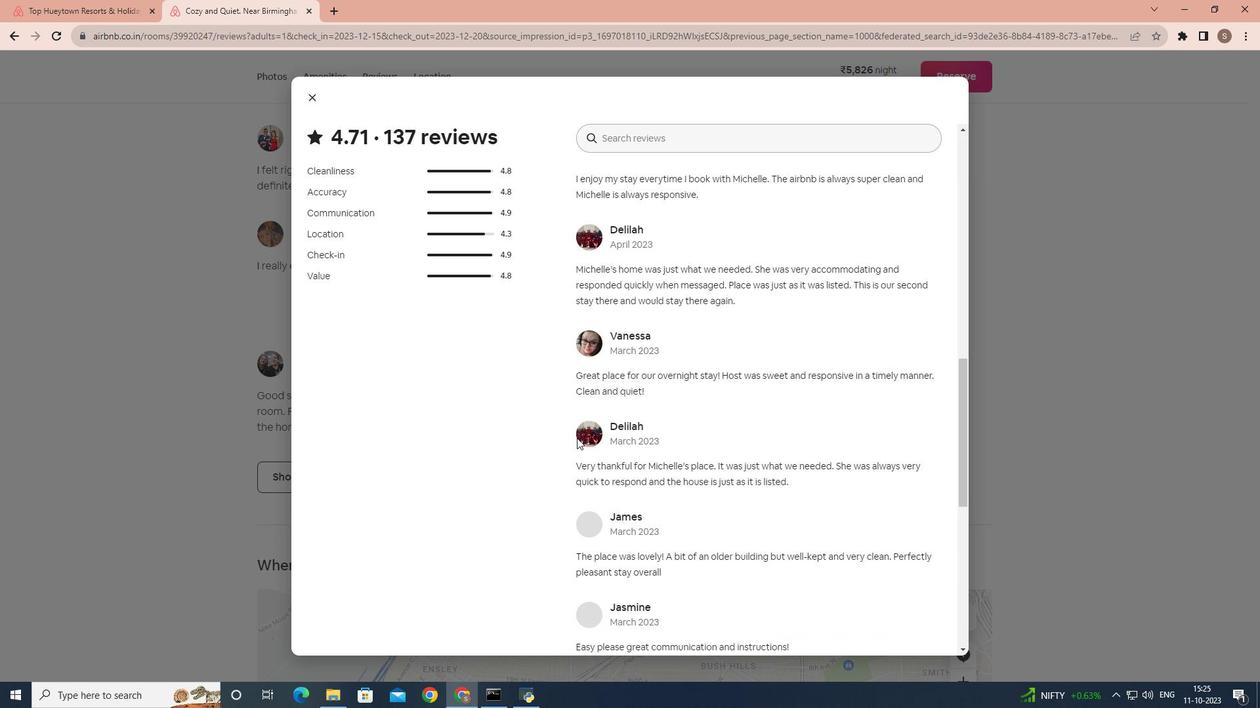 
Action: Mouse scrolled (576, 437) with delta (0, 0)
Screenshot: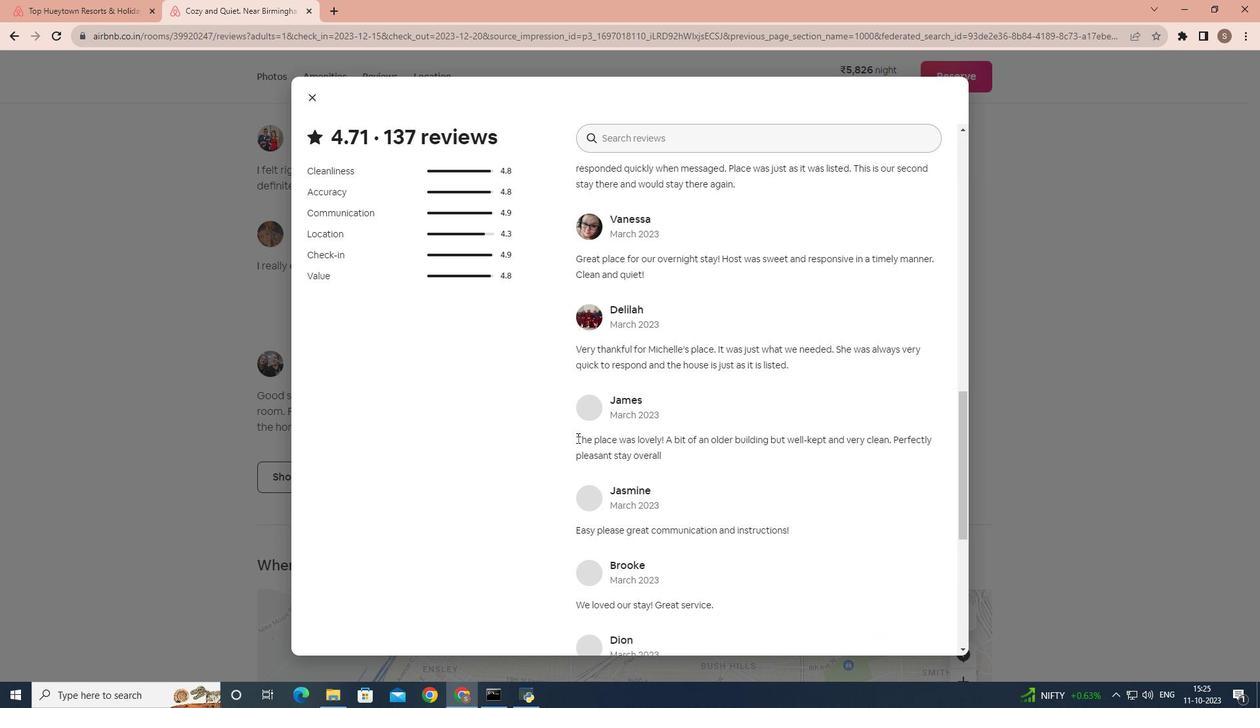 
Action: Mouse scrolled (576, 437) with delta (0, 0)
Screenshot: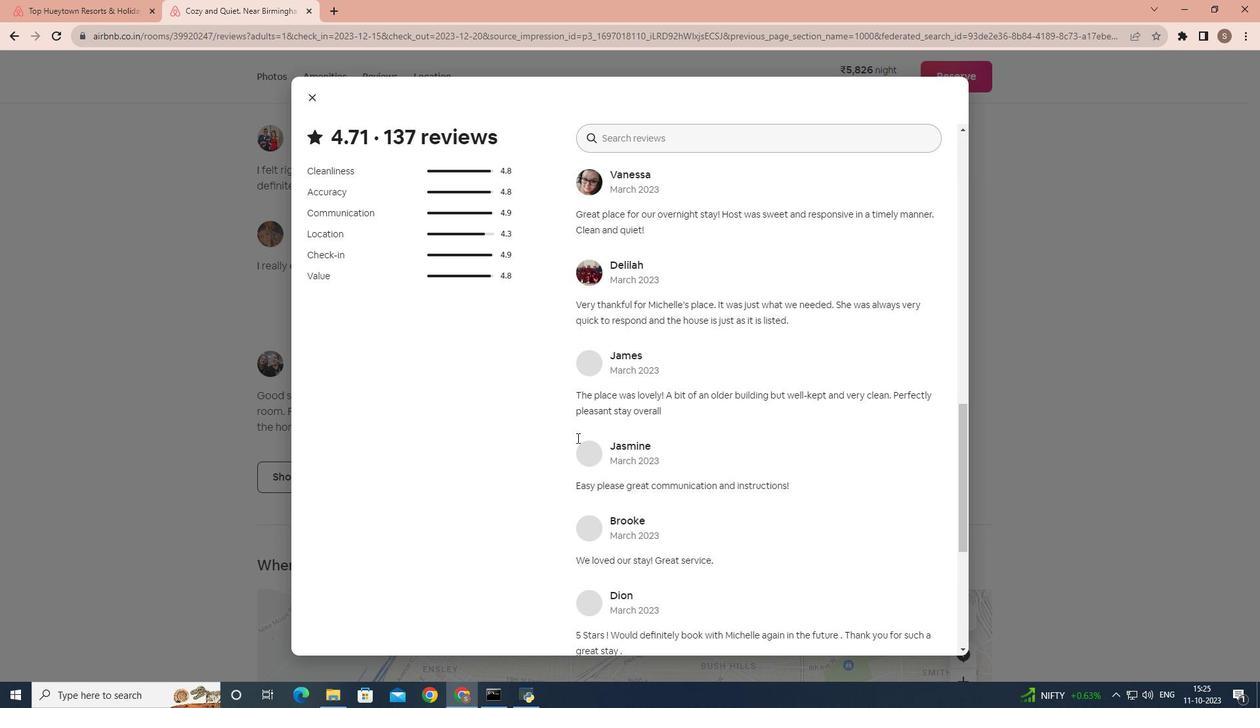 
Action: Mouse scrolled (576, 437) with delta (0, 0)
Screenshot: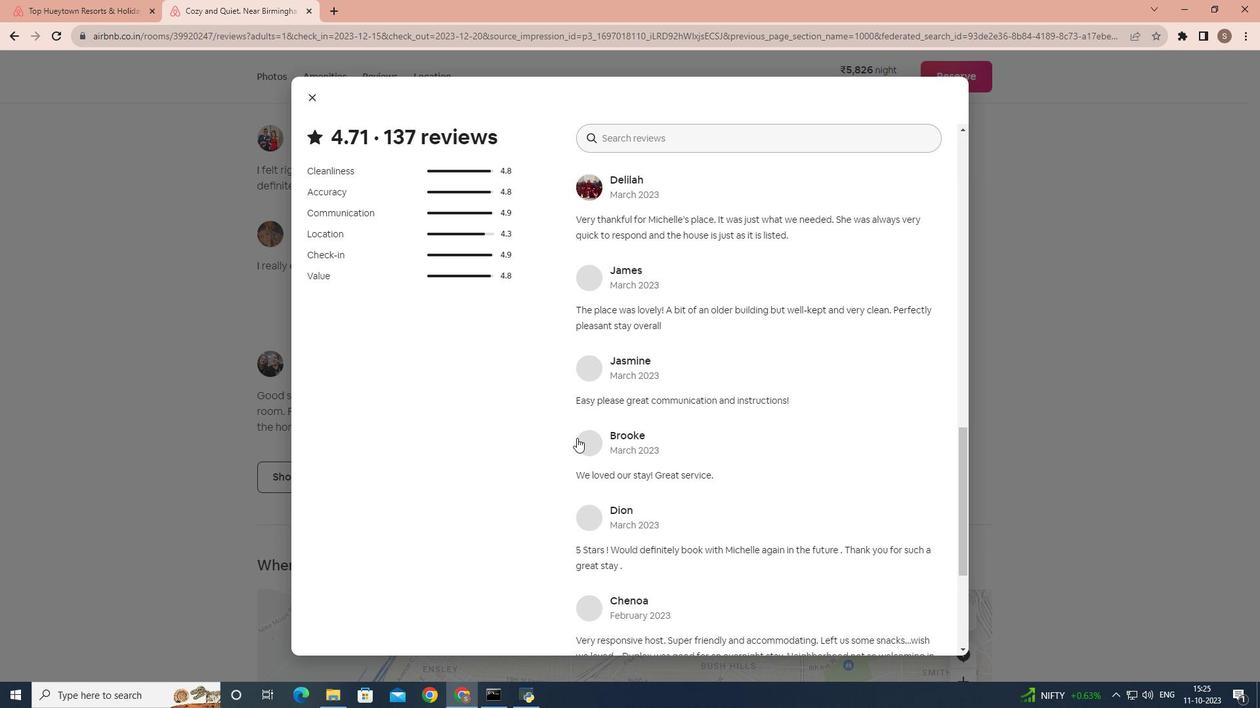 
Action: Mouse scrolled (576, 437) with delta (0, 0)
Screenshot: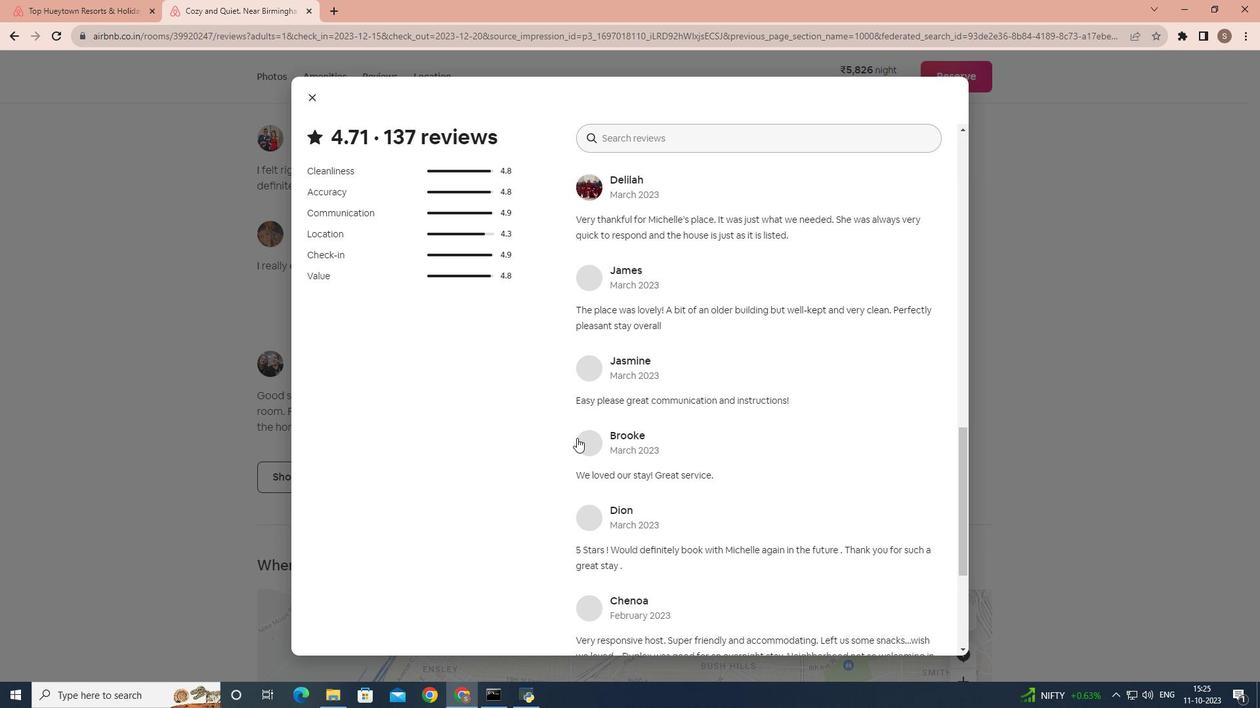 
Action: Mouse scrolled (576, 437) with delta (0, 0)
Screenshot: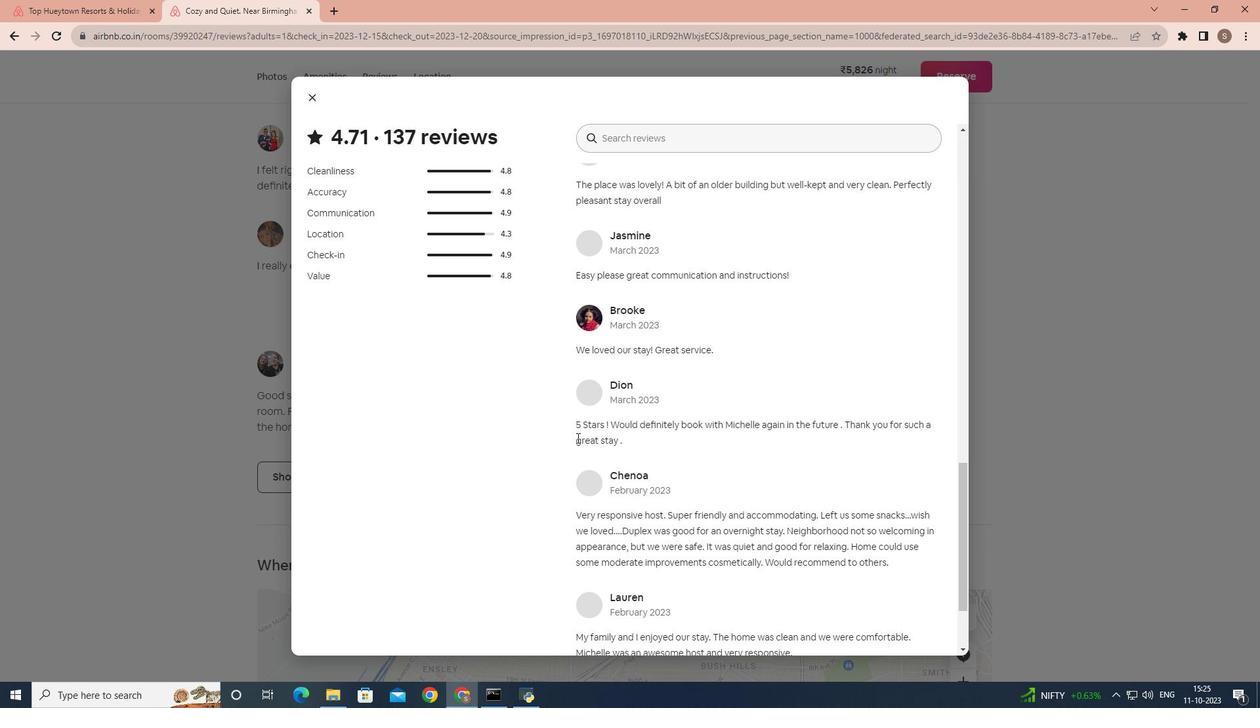 
Action: Mouse scrolled (576, 437) with delta (0, 0)
Screenshot: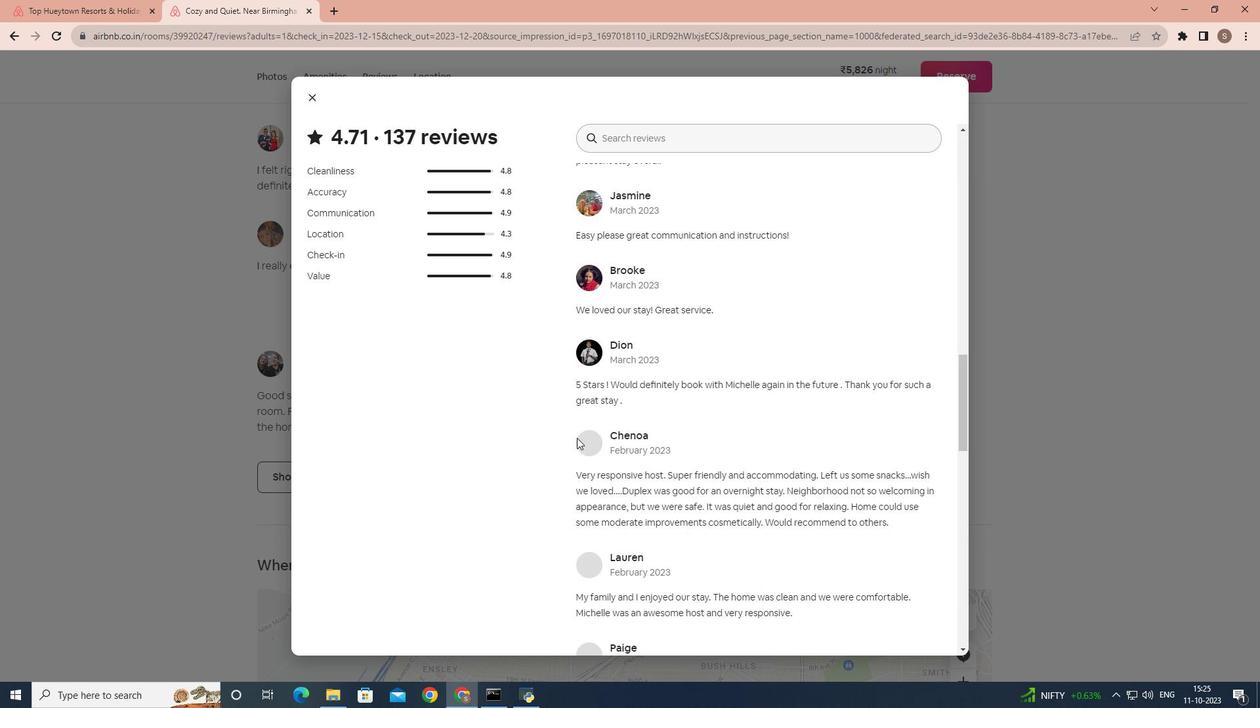 
Action: Mouse scrolled (576, 437) with delta (0, 0)
Screenshot: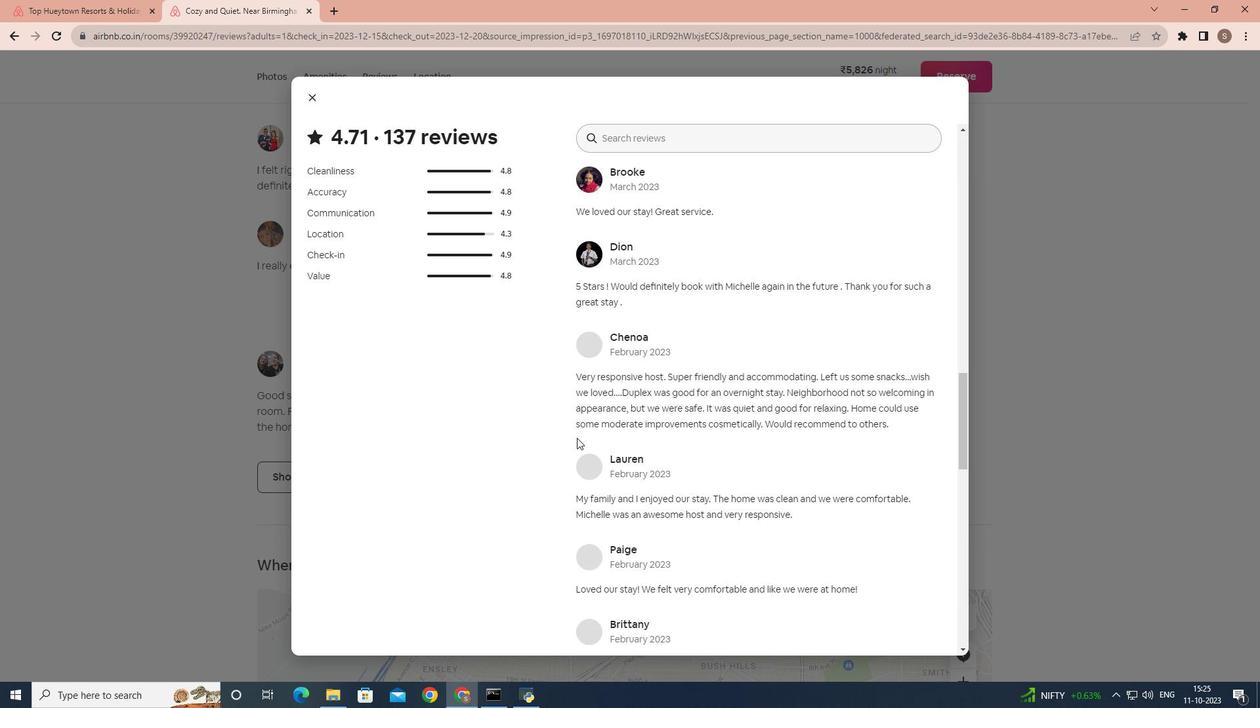 
Action: Mouse scrolled (576, 437) with delta (0, 0)
Screenshot: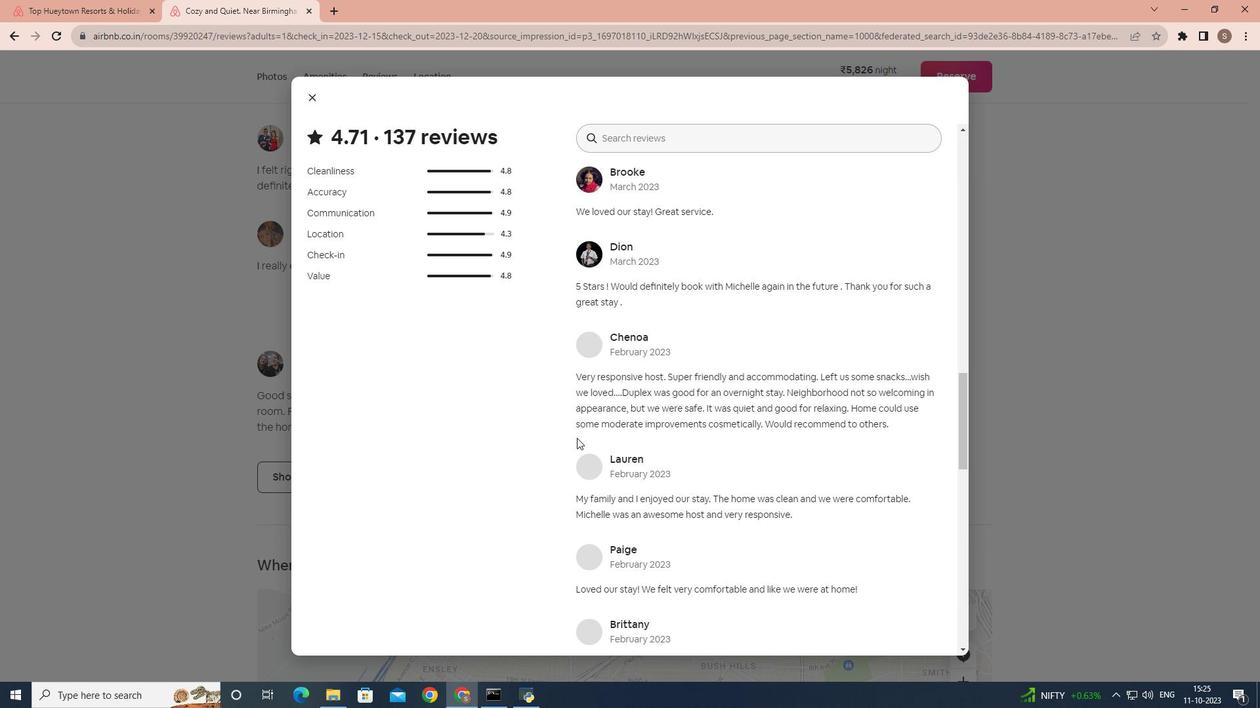 
Action: Mouse scrolled (576, 437) with delta (0, 0)
Screenshot: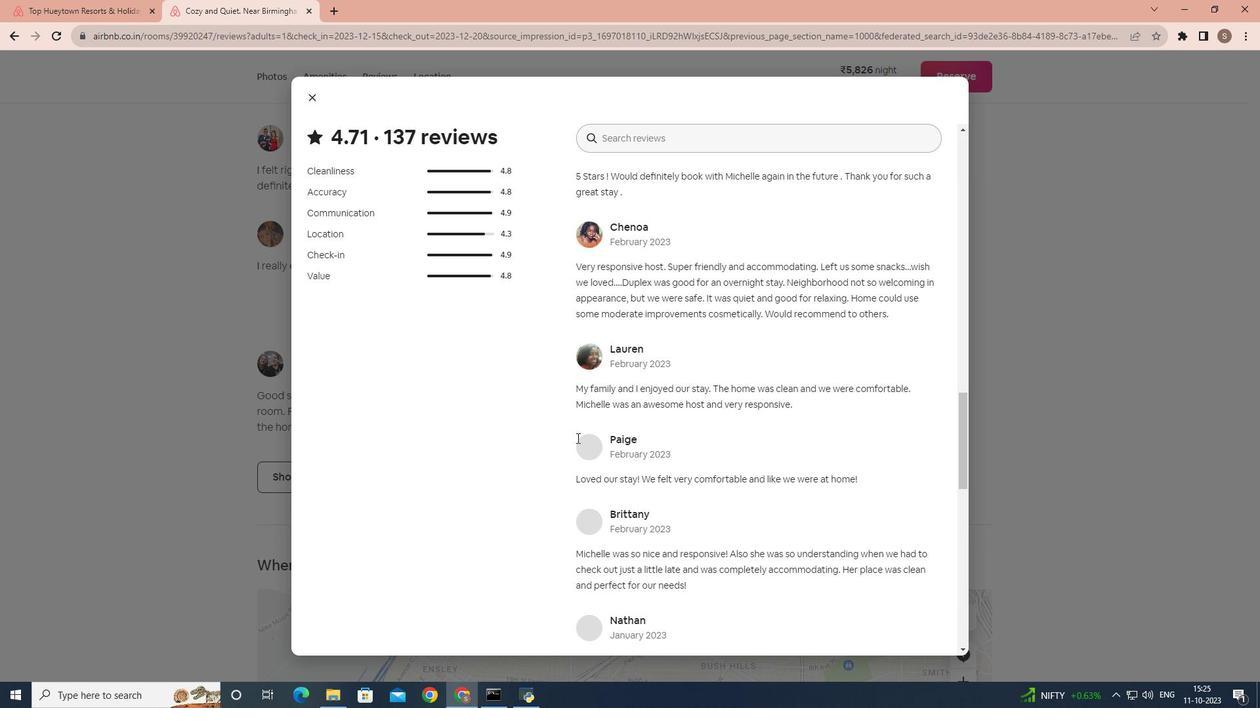 
Action: Mouse scrolled (576, 437) with delta (0, 0)
Screenshot: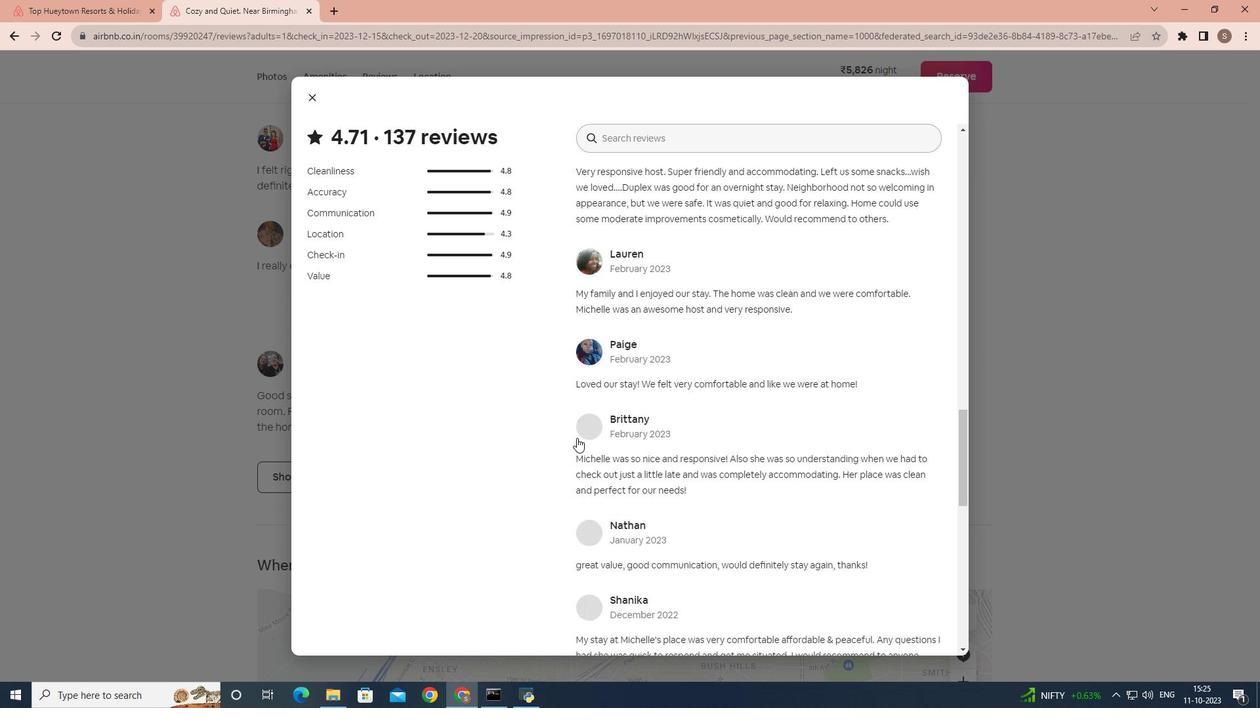 
Action: Mouse scrolled (576, 437) with delta (0, 0)
Screenshot: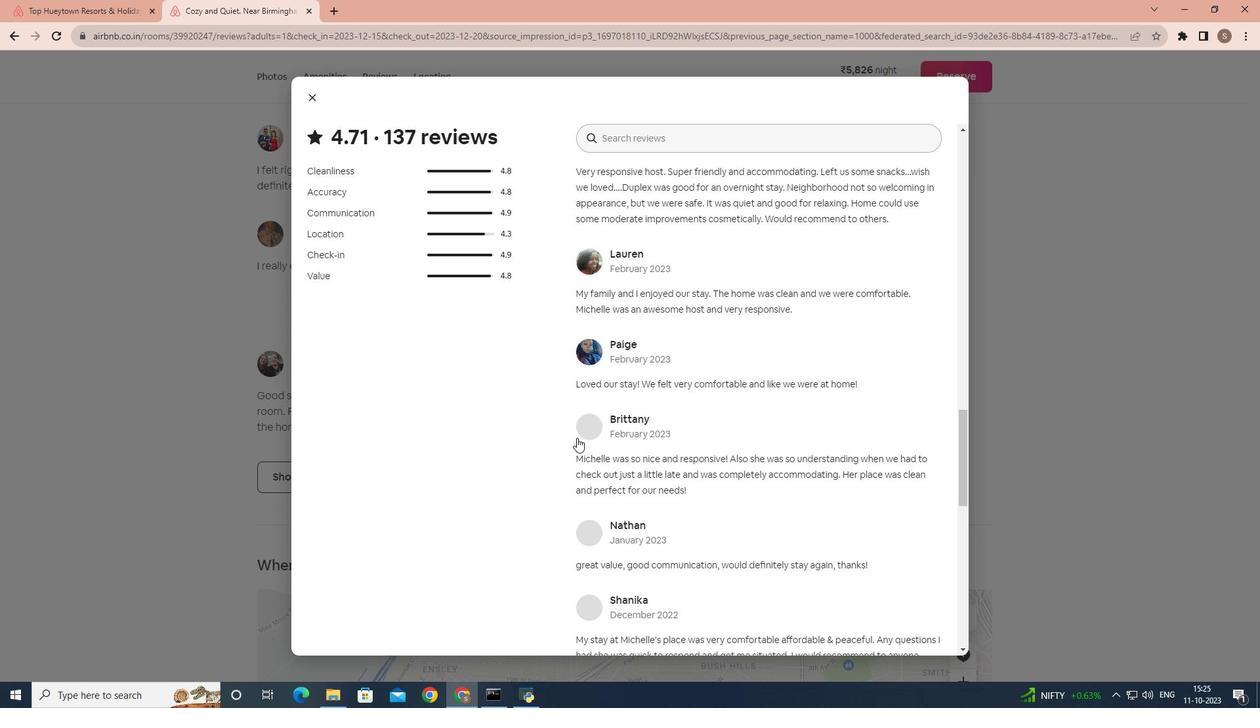 
Action: Mouse scrolled (576, 437) with delta (0, 0)
Screenshot: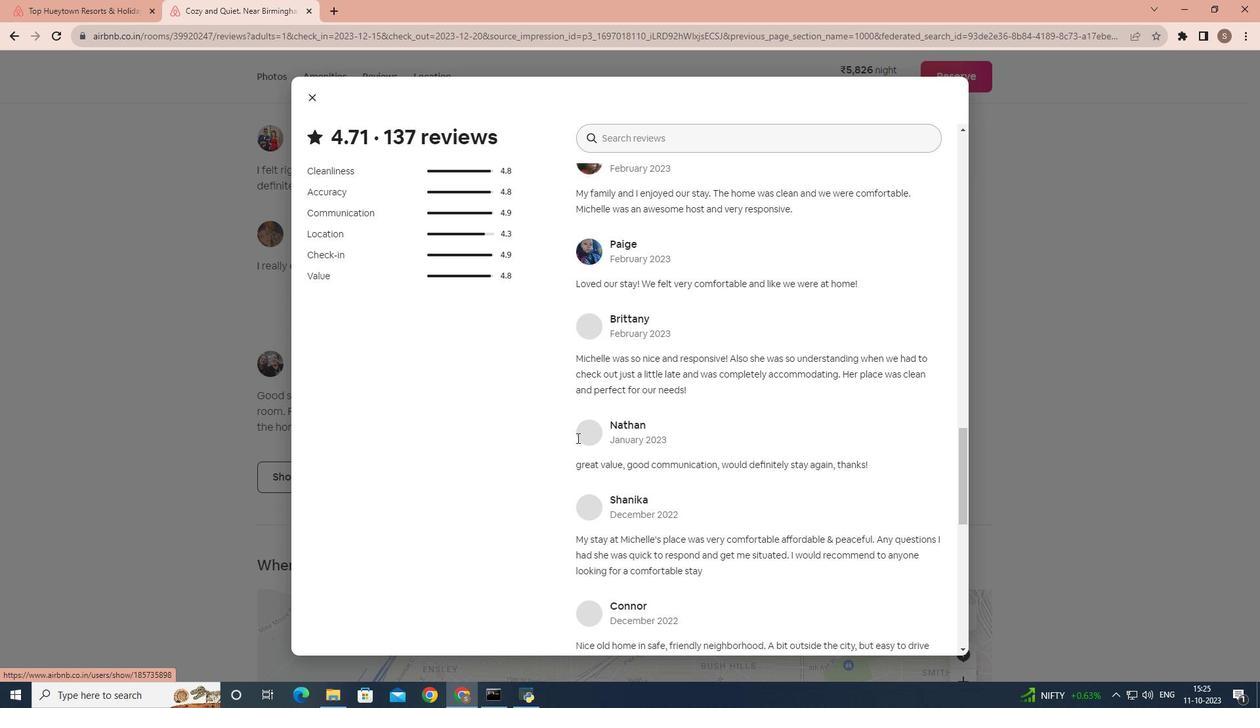 
Action: Mouse scrolled (576, 437) with delta (0, 0)
Screenshot: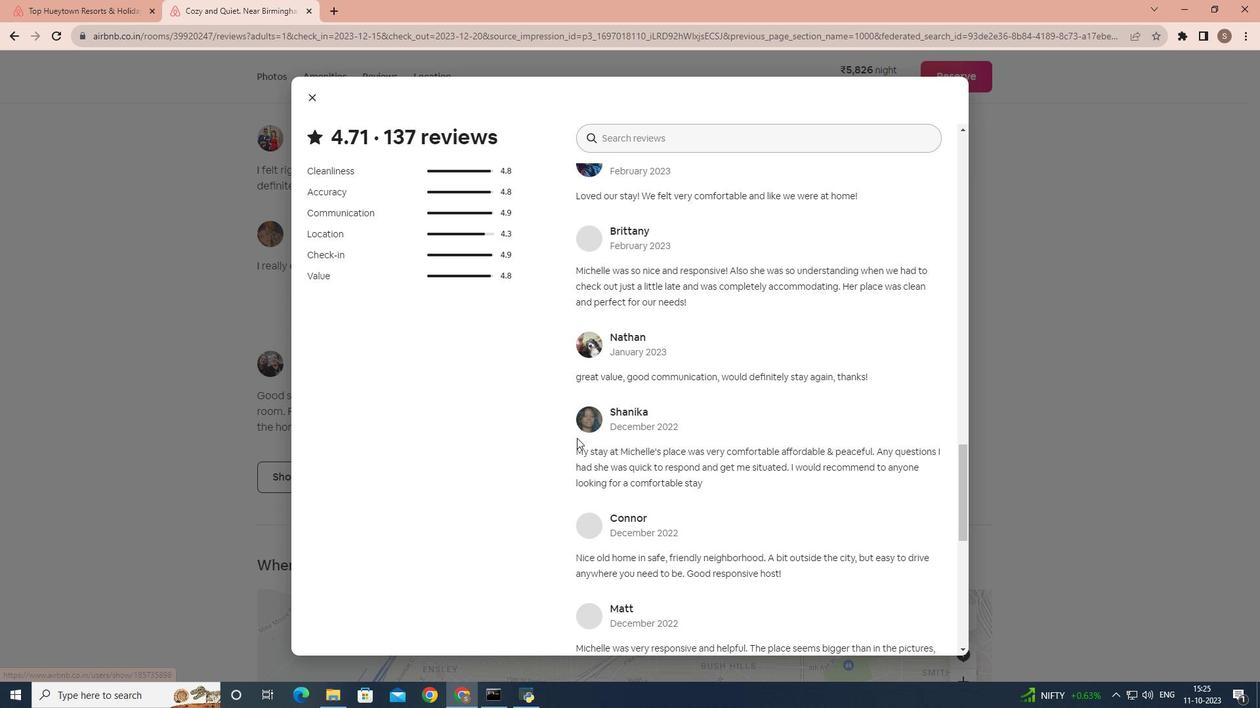 
Action: Mouse scrolled (576, 437) with delta (0, 0)
Screenshot: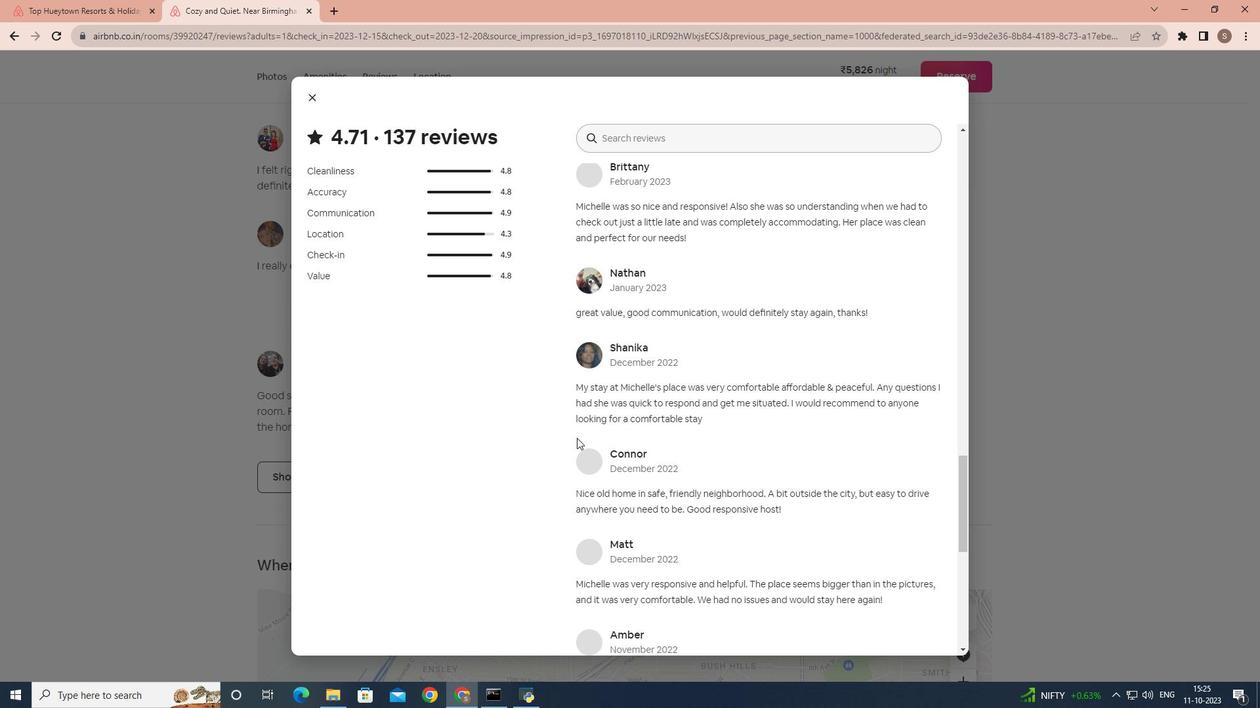 
Action: Mouse scrolled (576, 437) with delta (0, 0)
Screenshot: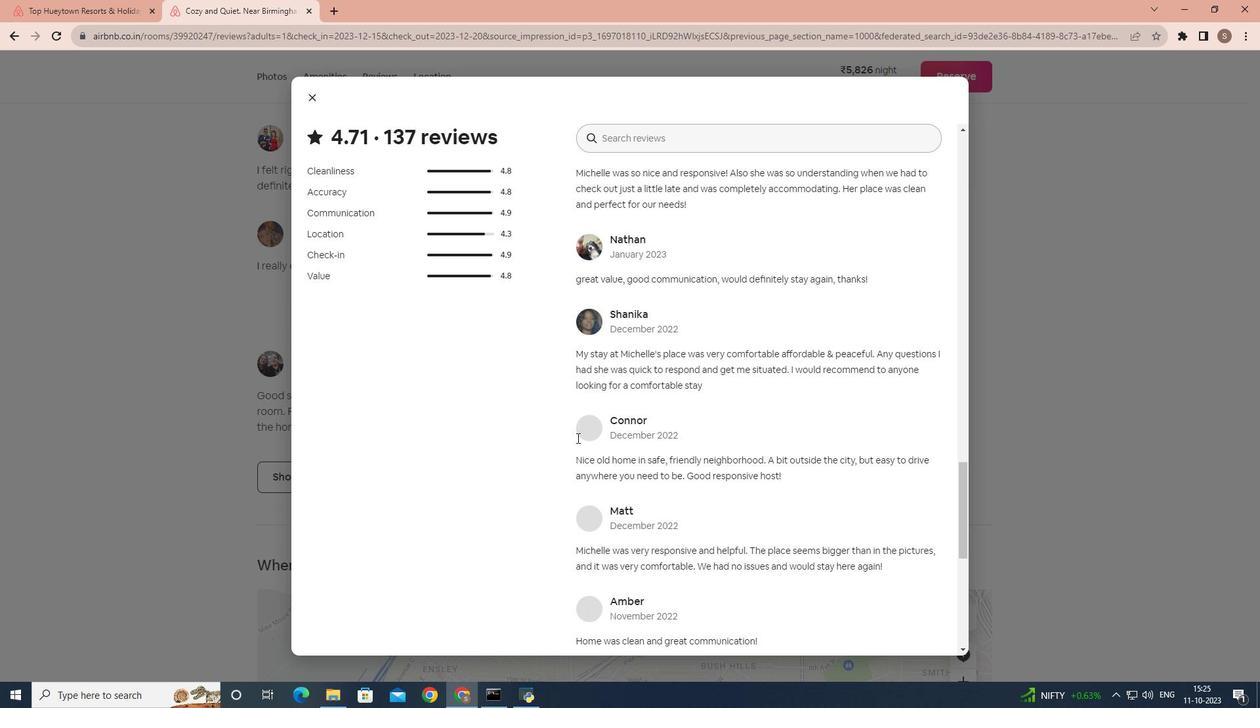 
Action: Mouse scrolled (576, 437) with delta (0, 0)
Screenshot: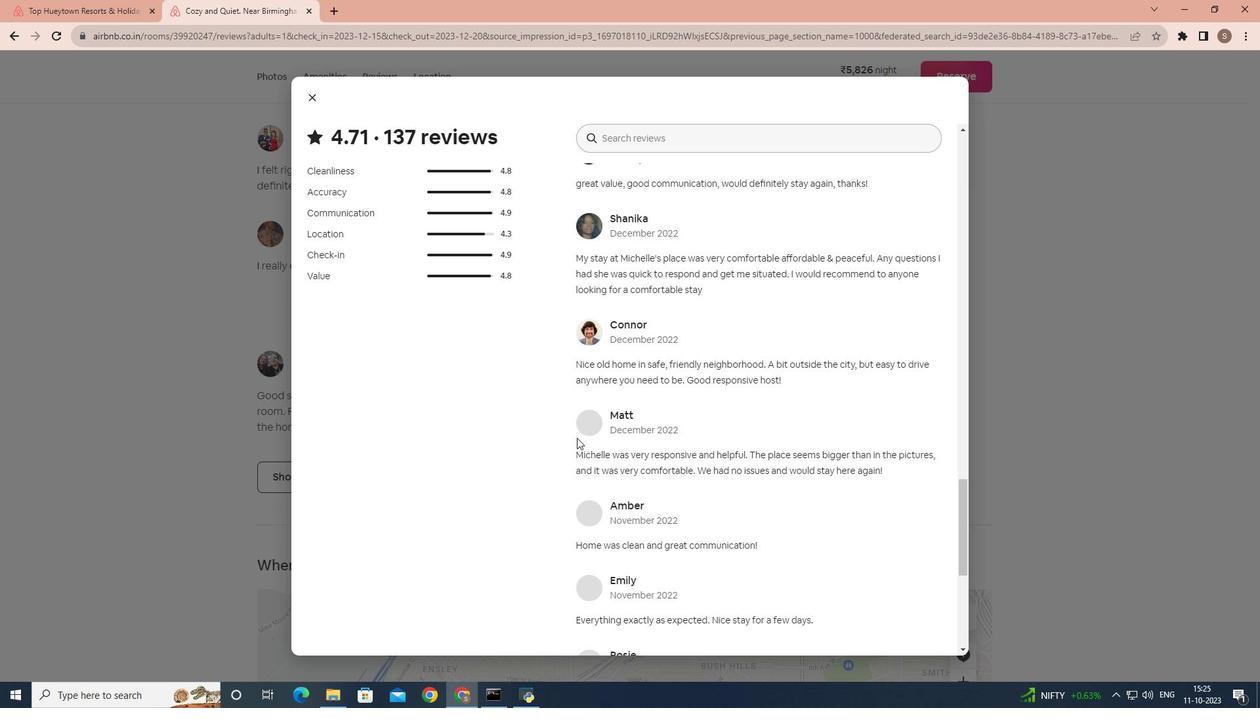 
Action: Mouse scrolled (576, 437) with delta (0, 0)
Screenshot: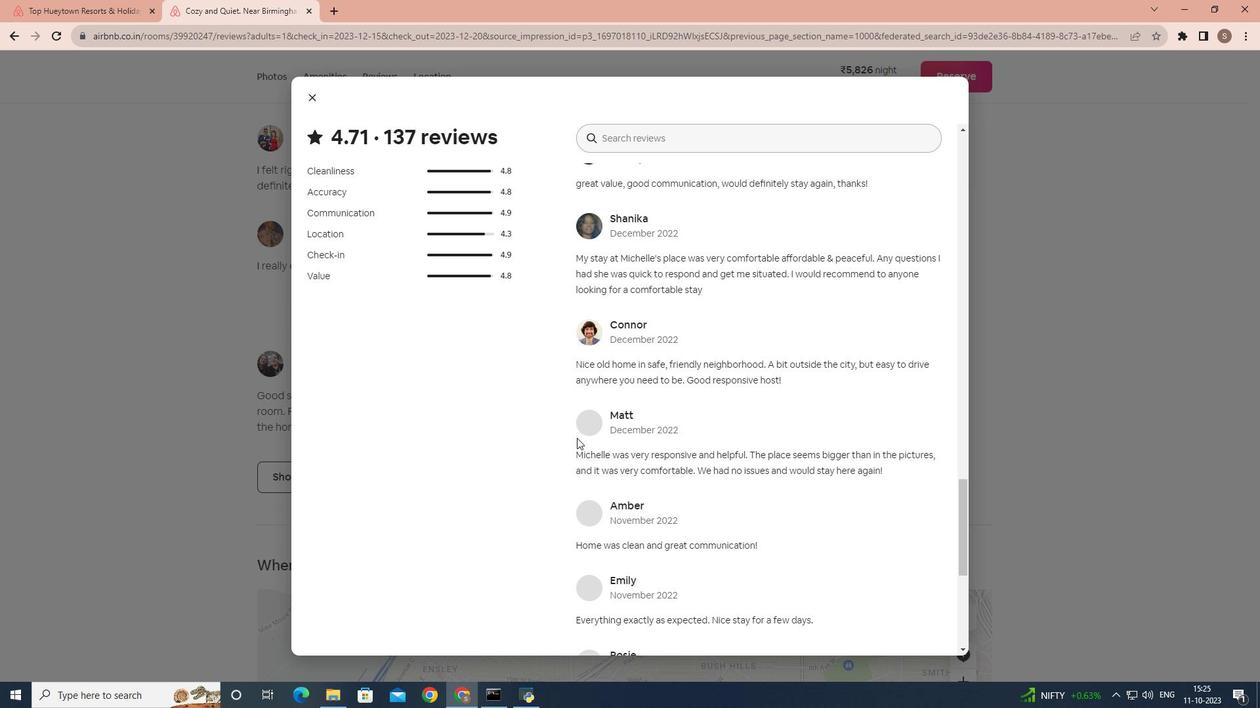 
Action: Mouse scrolled (576, 437) with delta (0, 0)
Screenshot: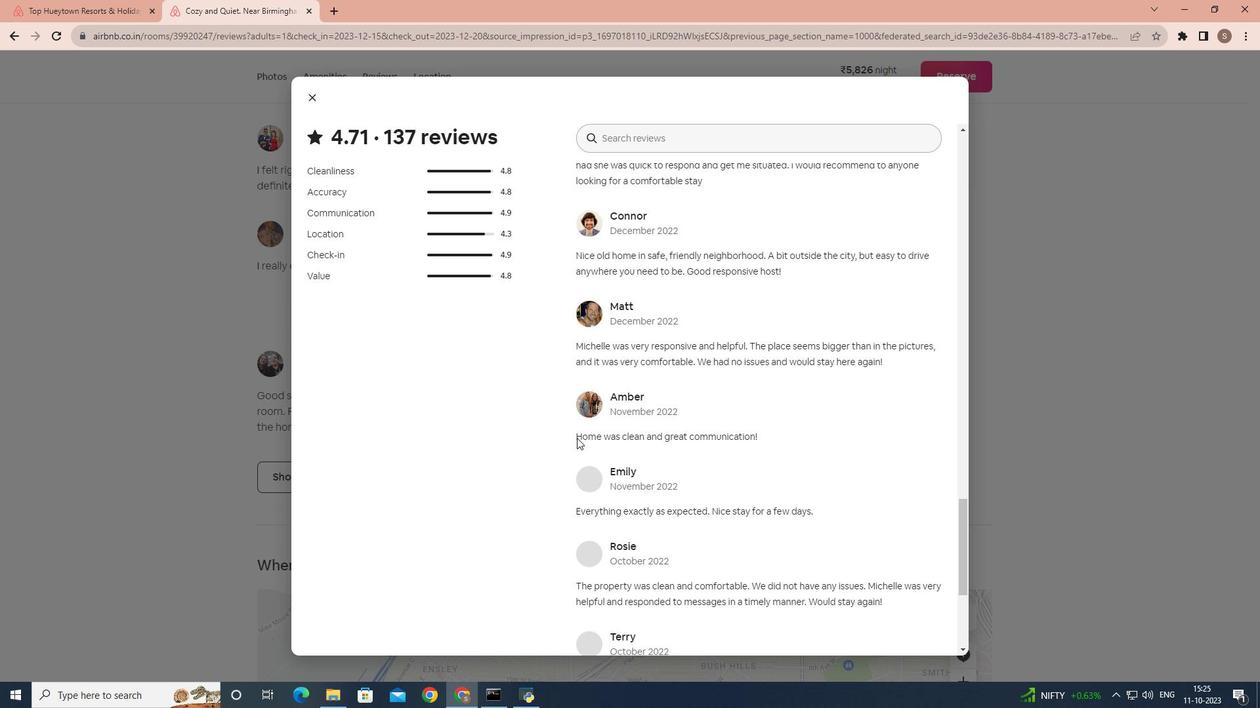 
Action: Mouse scrolled (576, 437) with delta (0, 0)
Screenshot: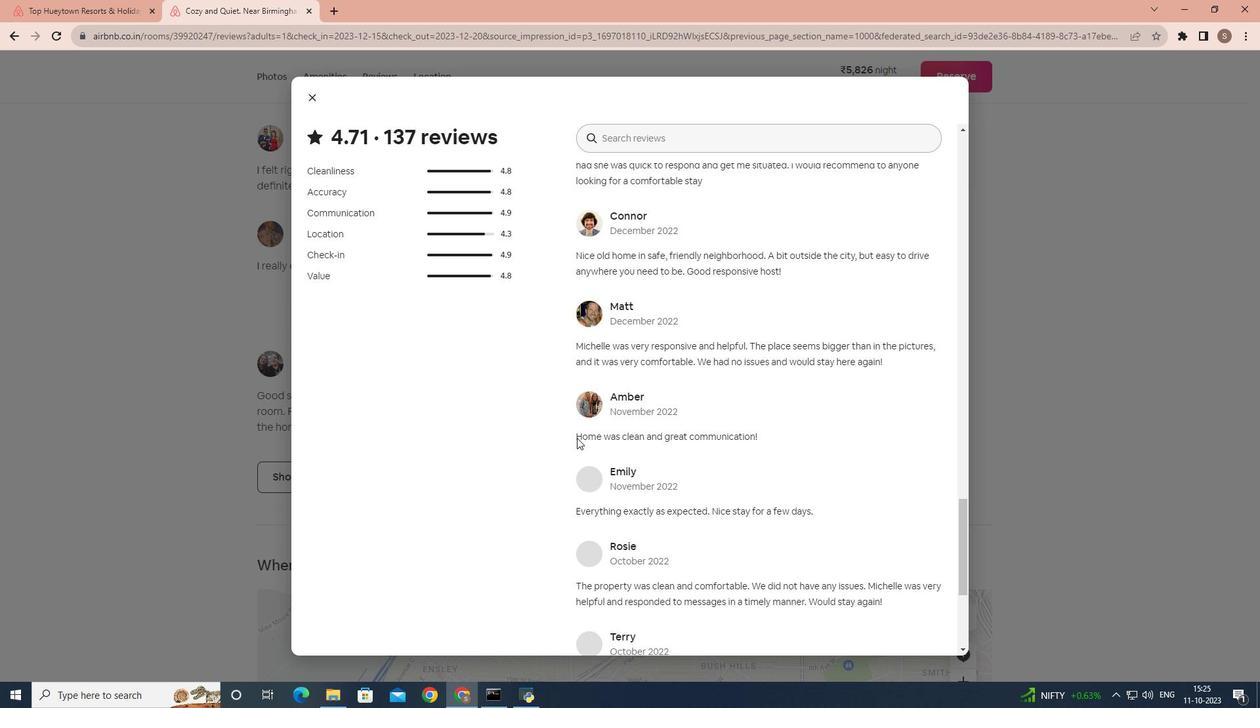 
Action: Mouse scrolled (576, 437) with delta (0, 0)
Screenshot: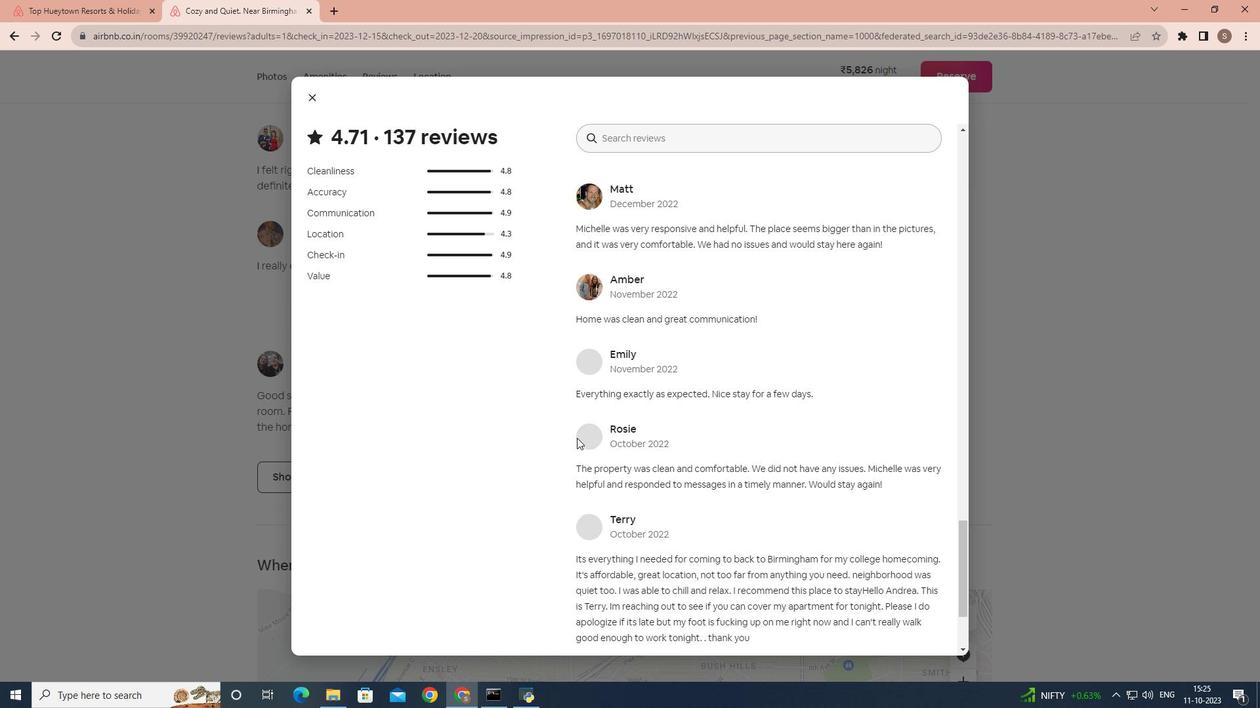 
Action: Mouse scrolled (576, 437) with delta (0, 0)
Screenshot: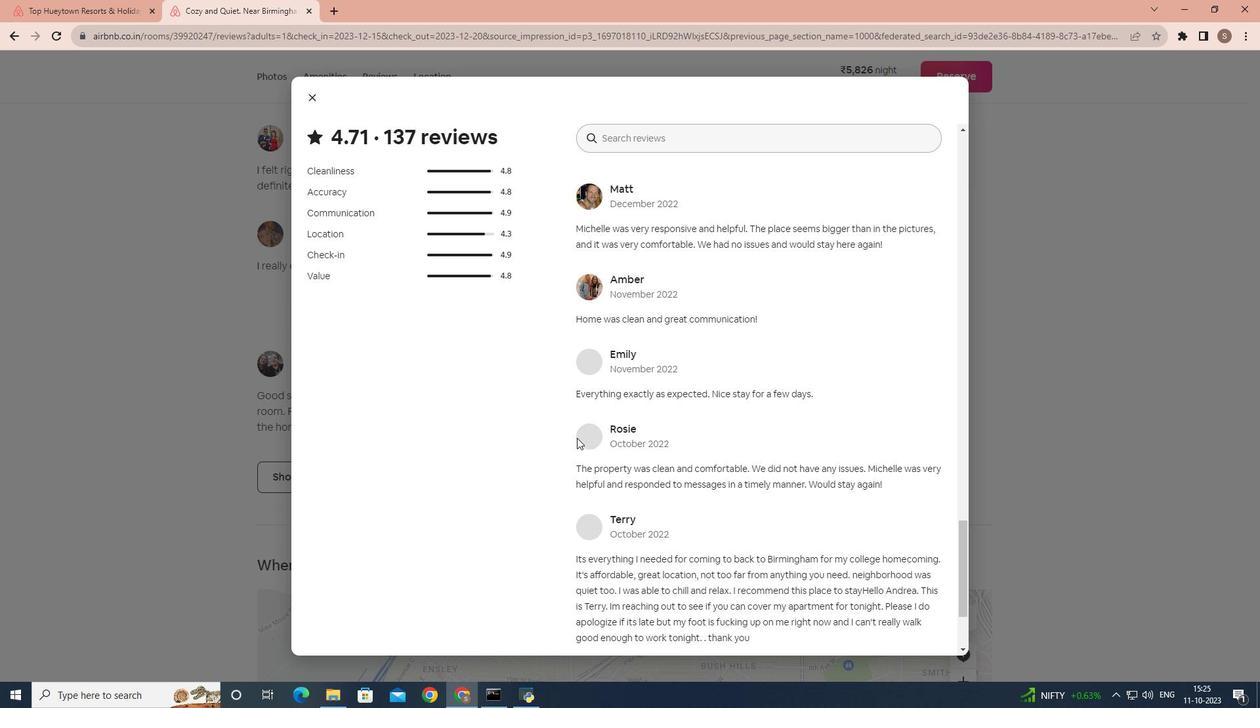 
Action: Mouse scrolled (576, 437) with delta (0, 0)
Screenshot: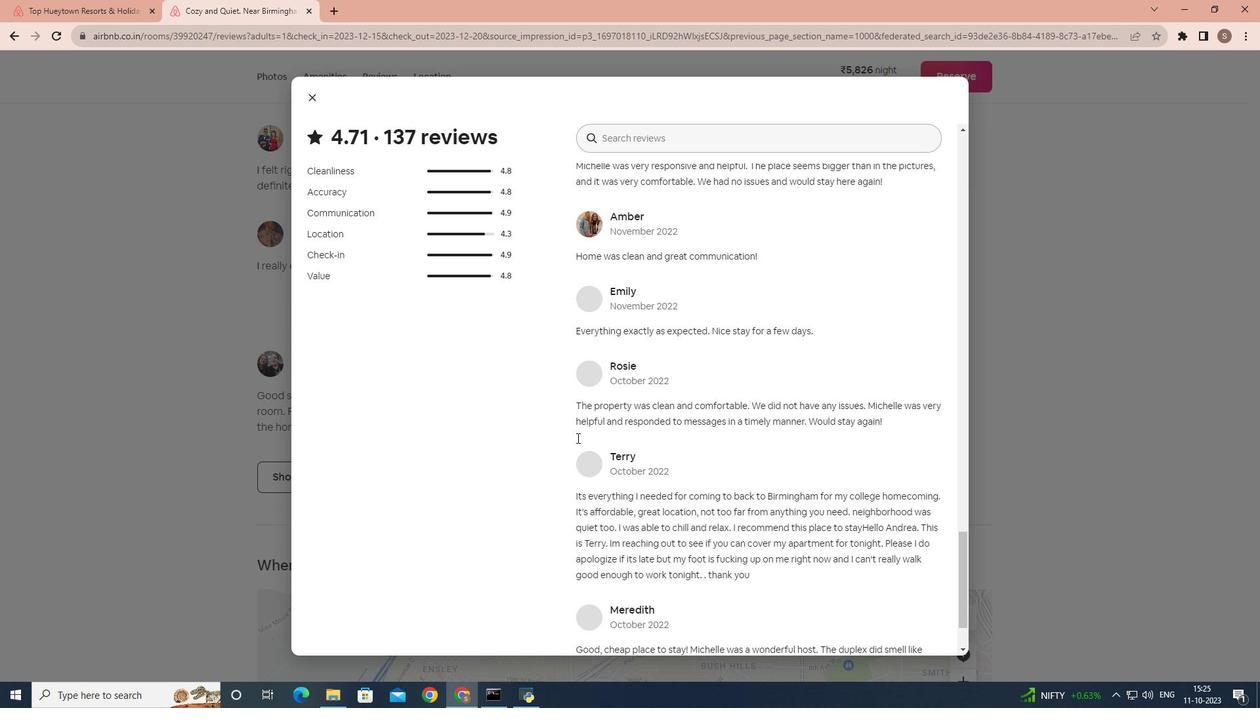 
Action: Mouse scrolled (576, 437) with delta (0, 0)
Screenshot: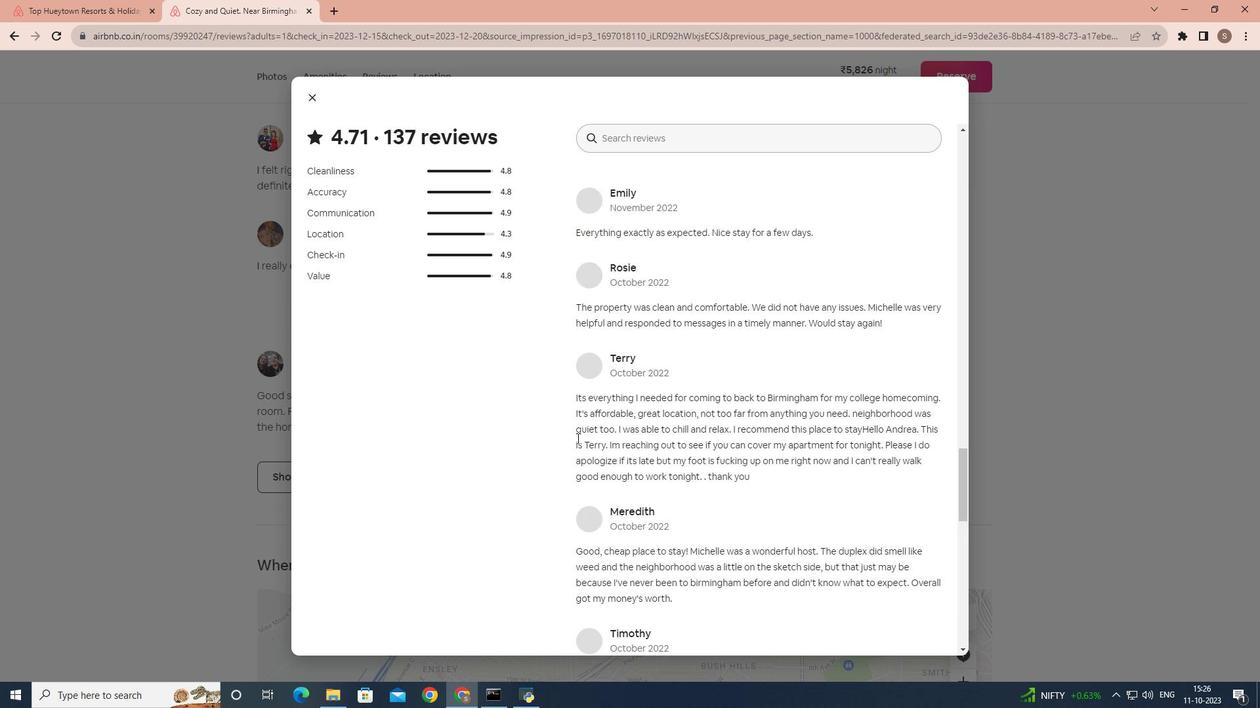 
Action: Mouse moved to (317, 100)
Screenshot: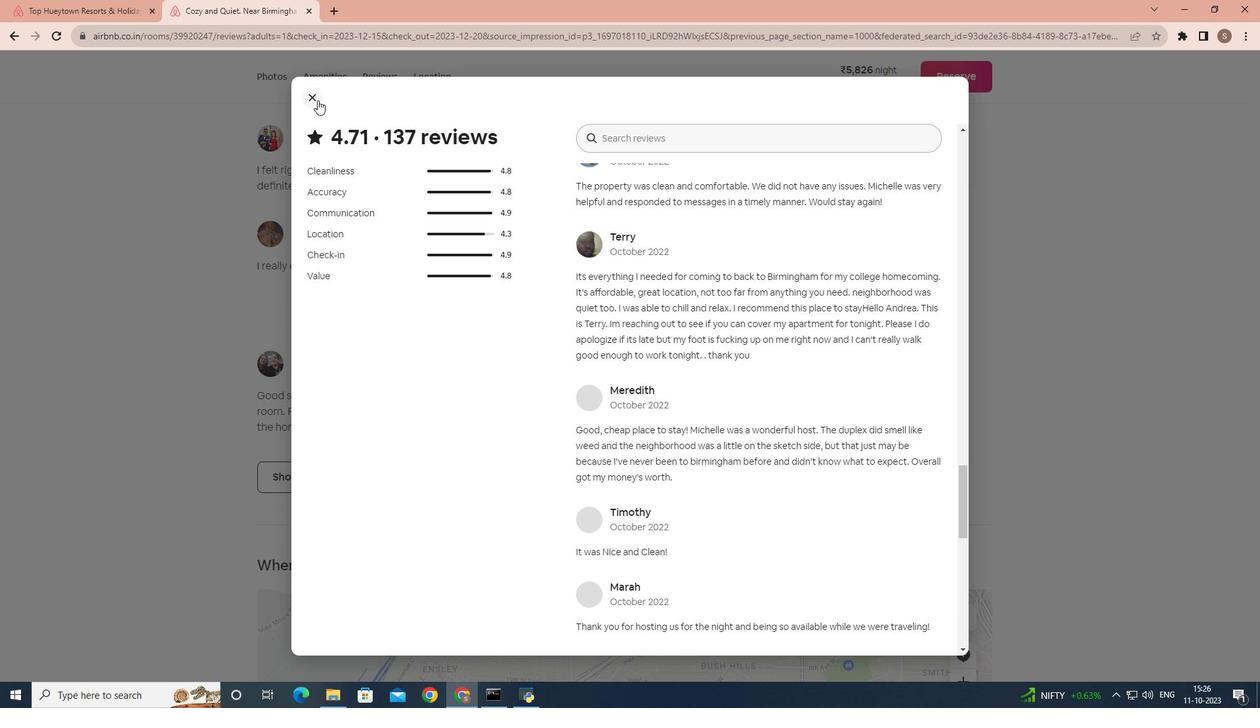 
Action: Mouse pressed left at (317, 100)
Screenshot: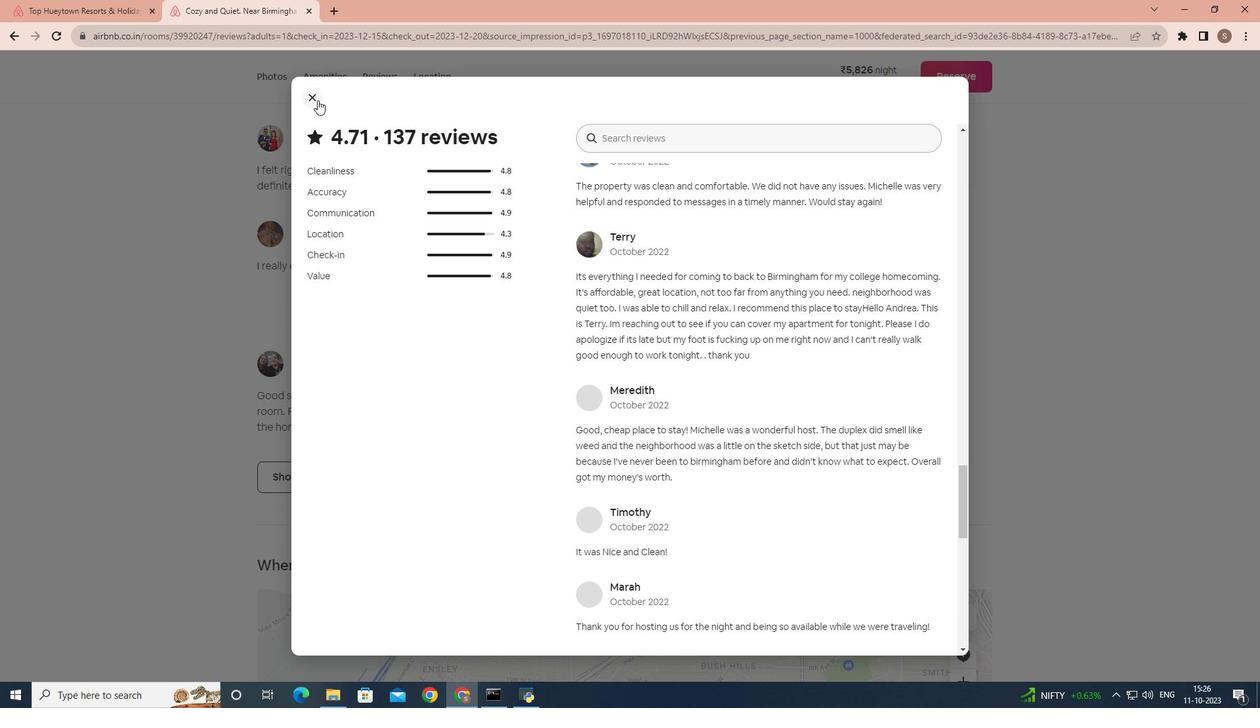 
Action: Mouse moved to (356, 485)
Screenshot: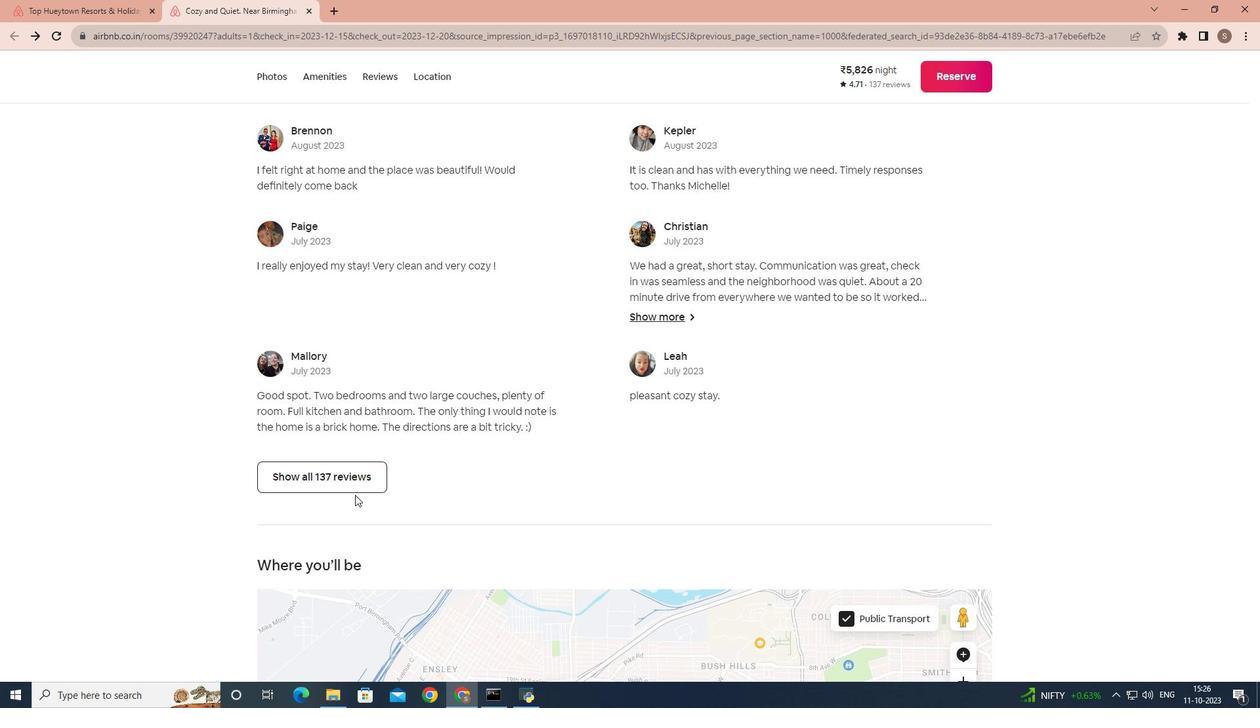 
Action: Mouse scrolled (356, 484) with delta (0, 0)
Screenshot: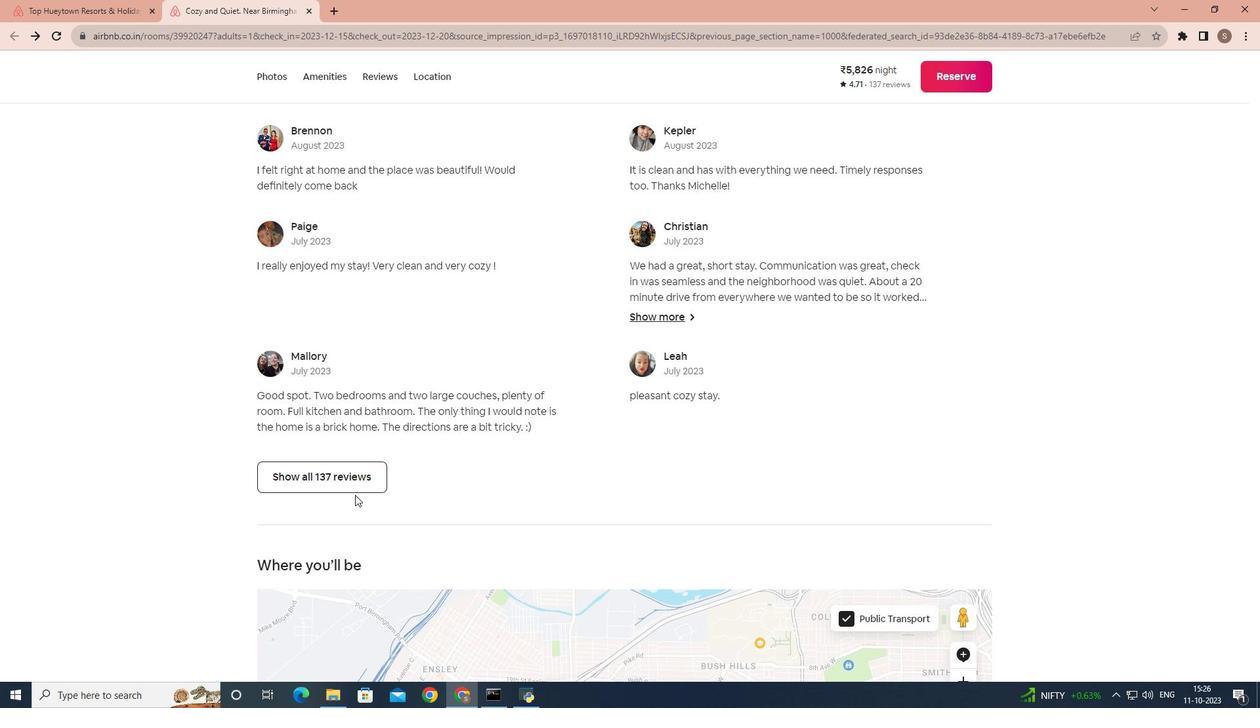 
Action: Mouse moved to (355, 495)
Screenshot: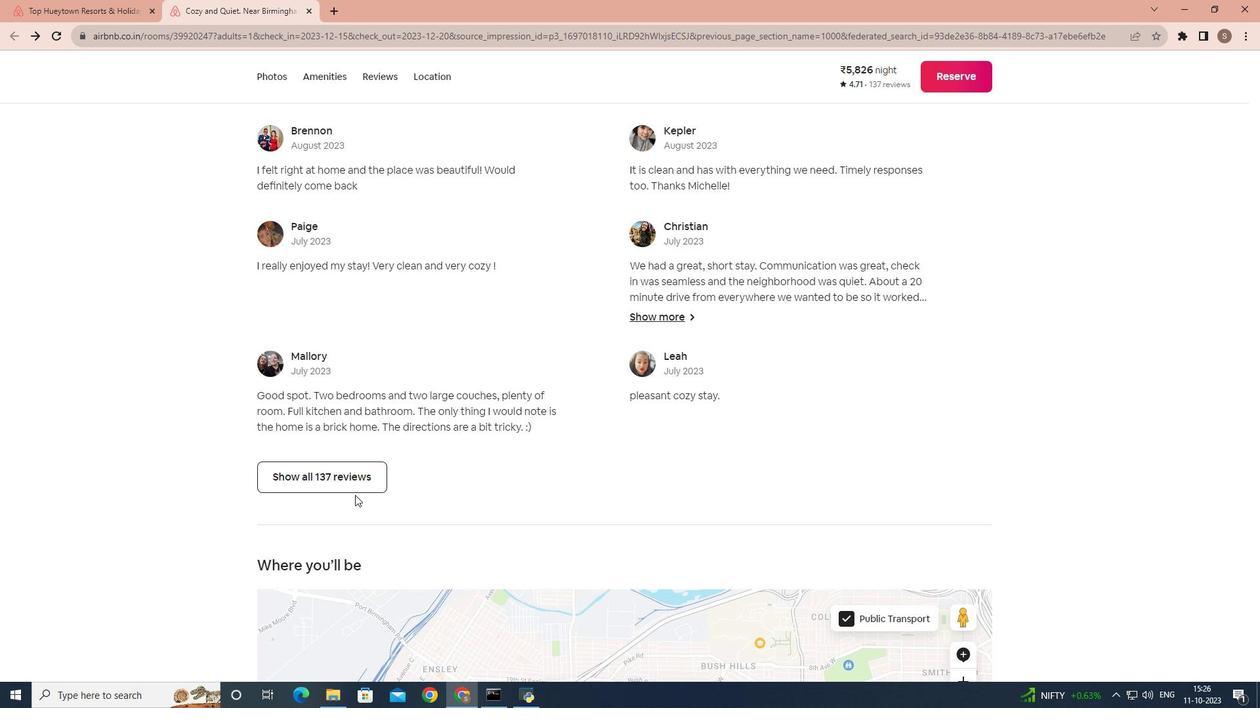 
Action: Mouse scrolled (355, 494) with delta (0, 0)
Screenshot: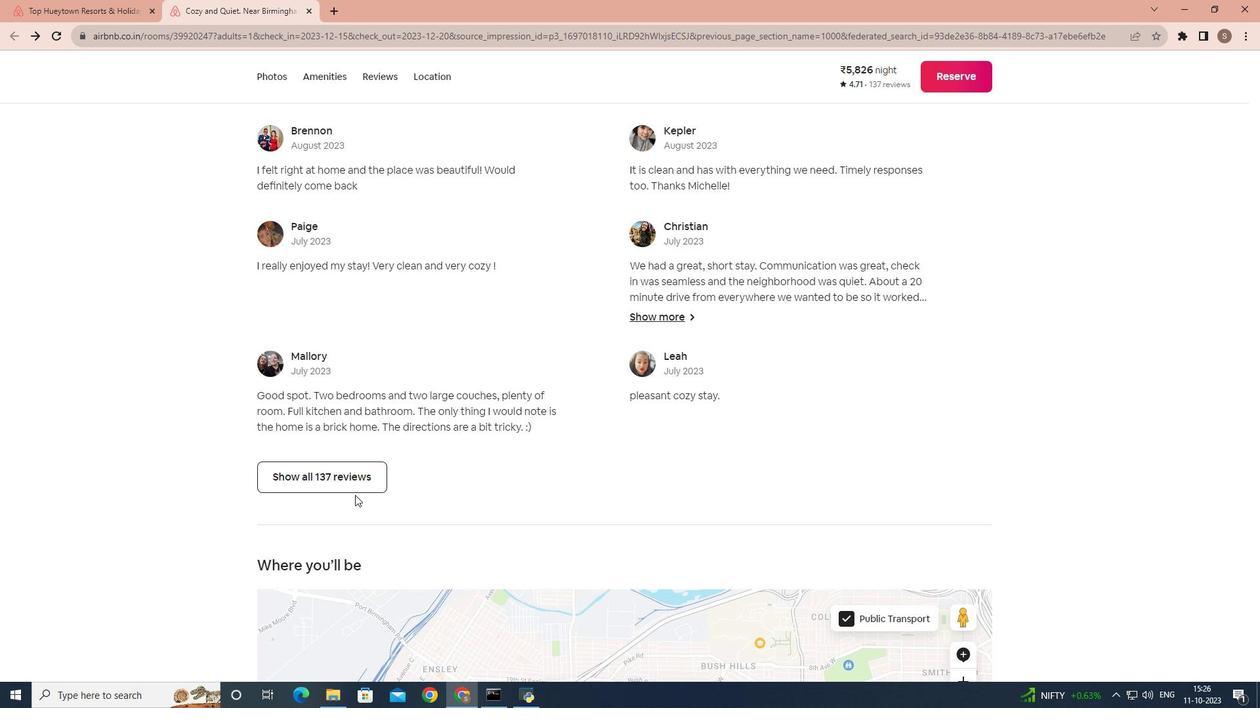 
Action: Mouse scrolled (355, 494) with delta (0, 0)
Screenshot: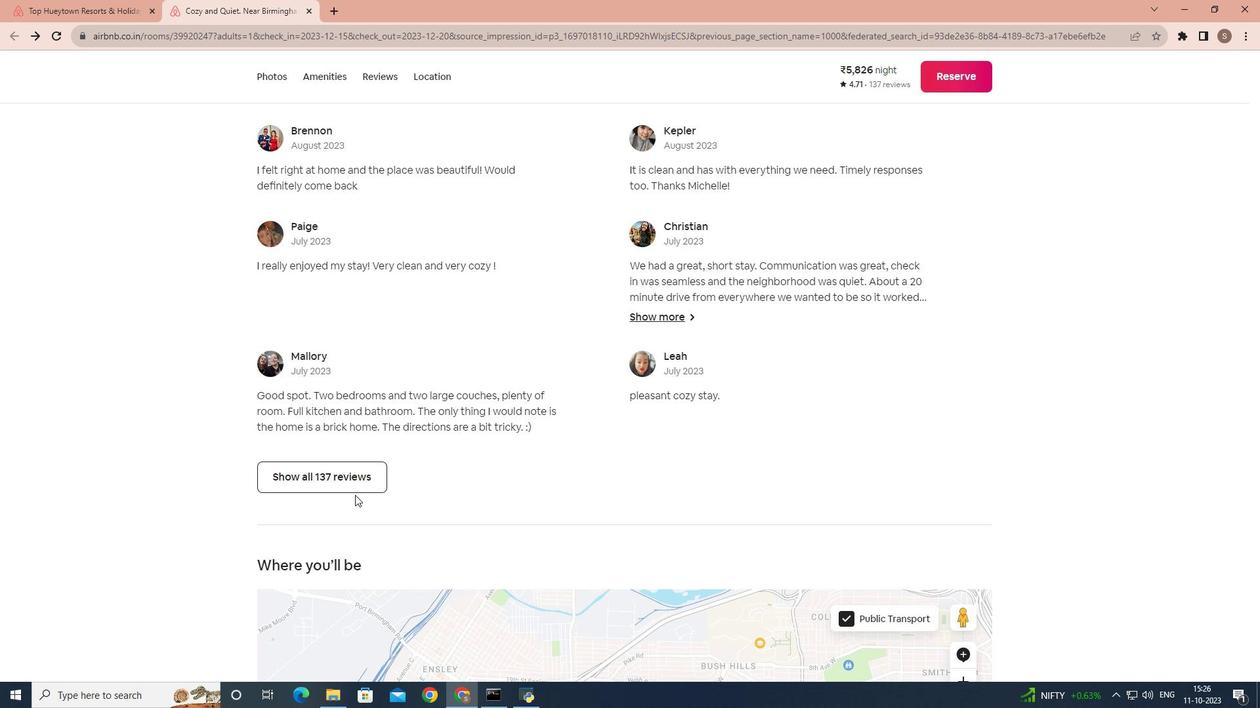 
Action: Mouse scrolled (355, 494) with delta (0, 0)
Screenshot: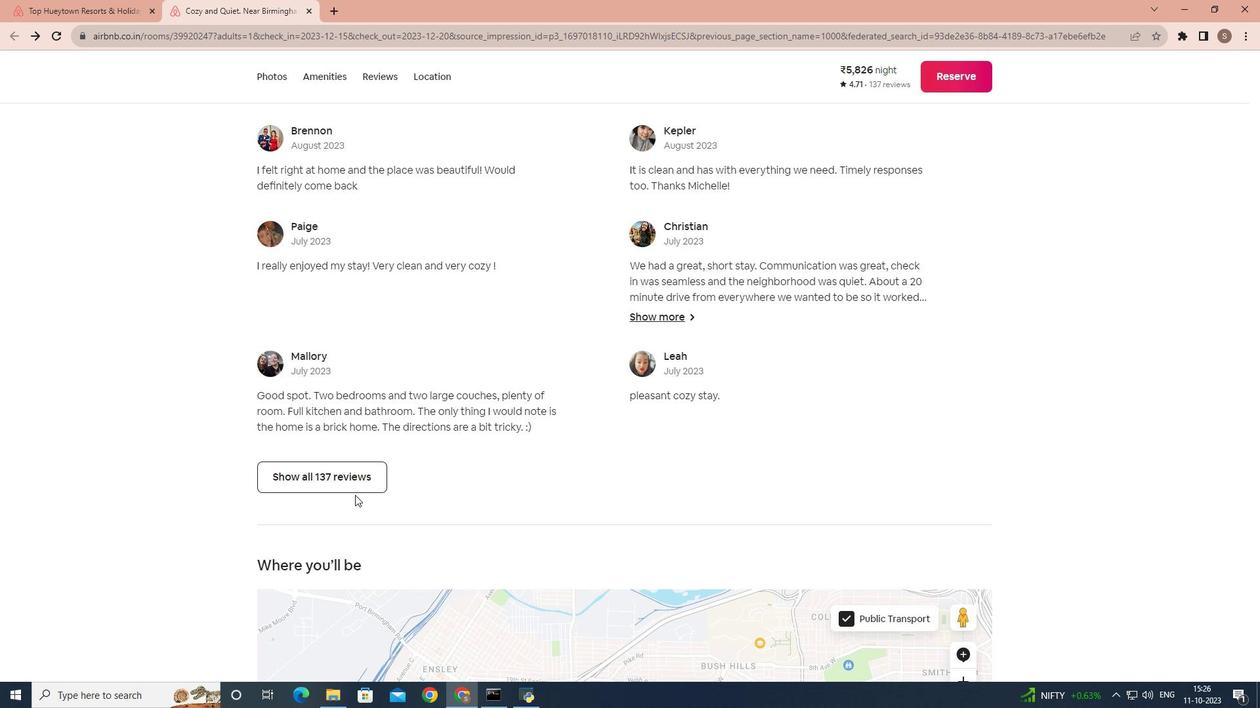 
Action: Mouse scrolled (355, 494) with delta (0, 0)
Screenshot: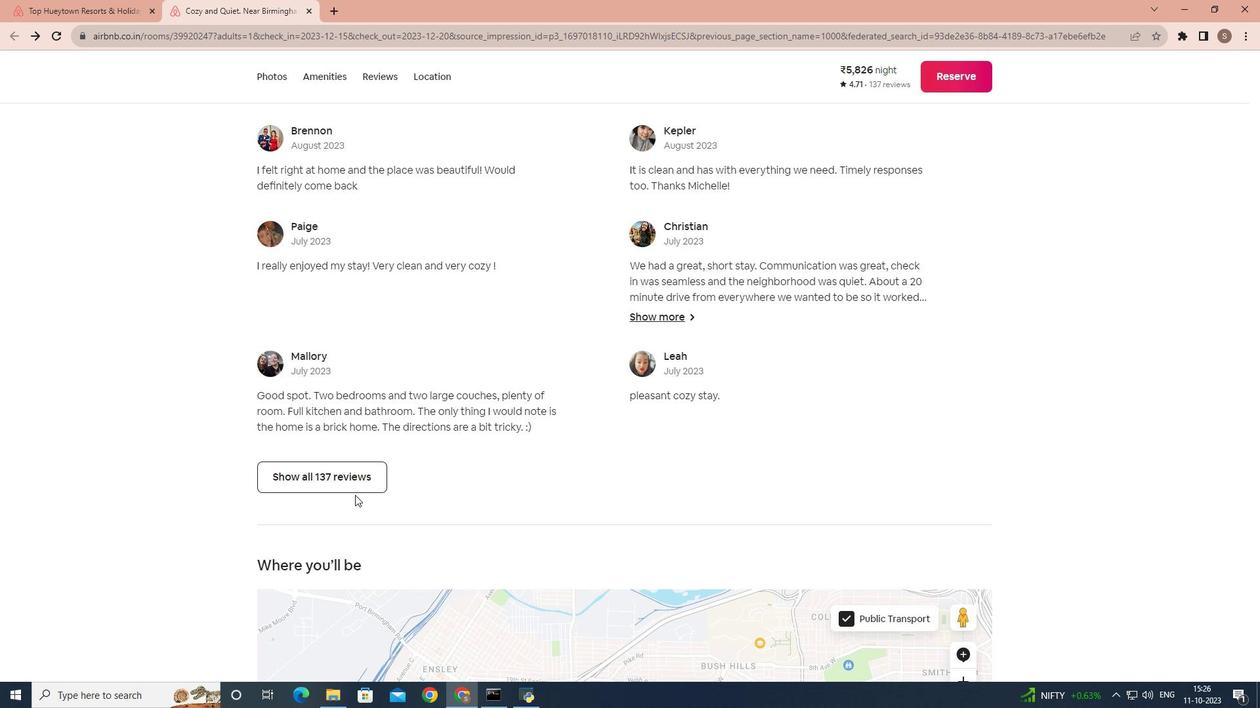 
Action: Mouse scrolled (355, 494) with delta (0, 0)
Screenshot: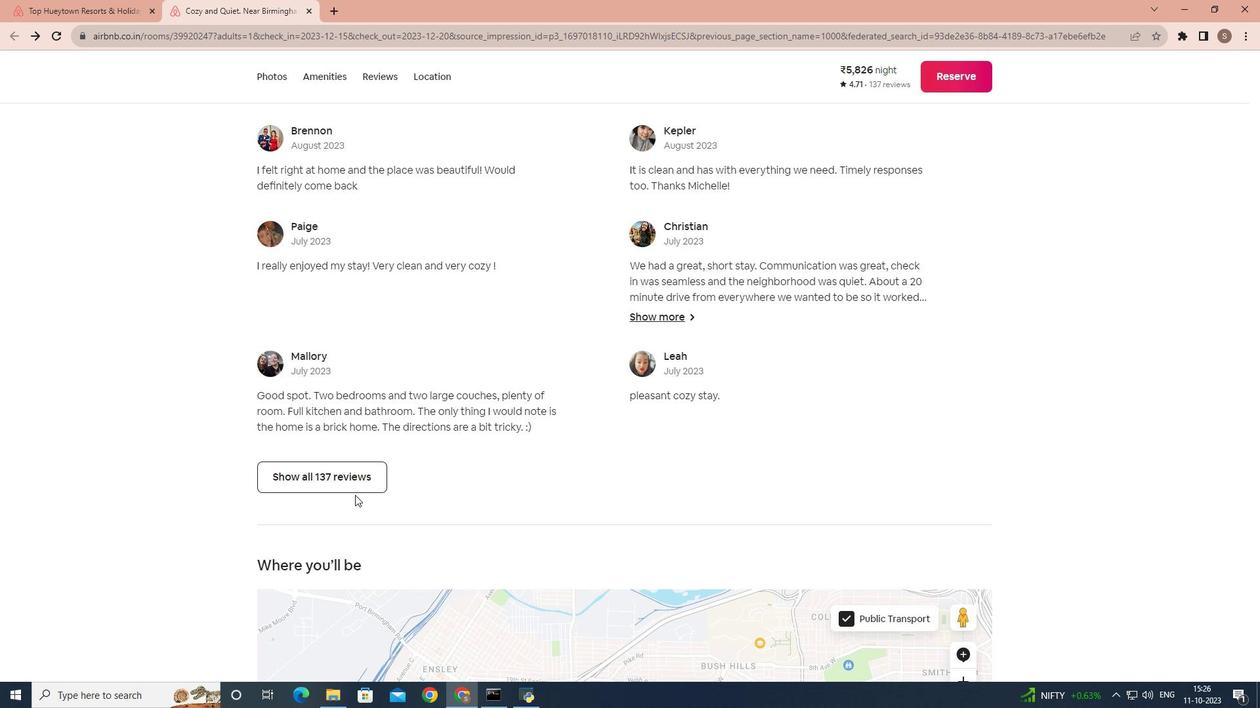 
Action: Mouse scrolled (355, 494) with delta (0, 0)
Screenshot: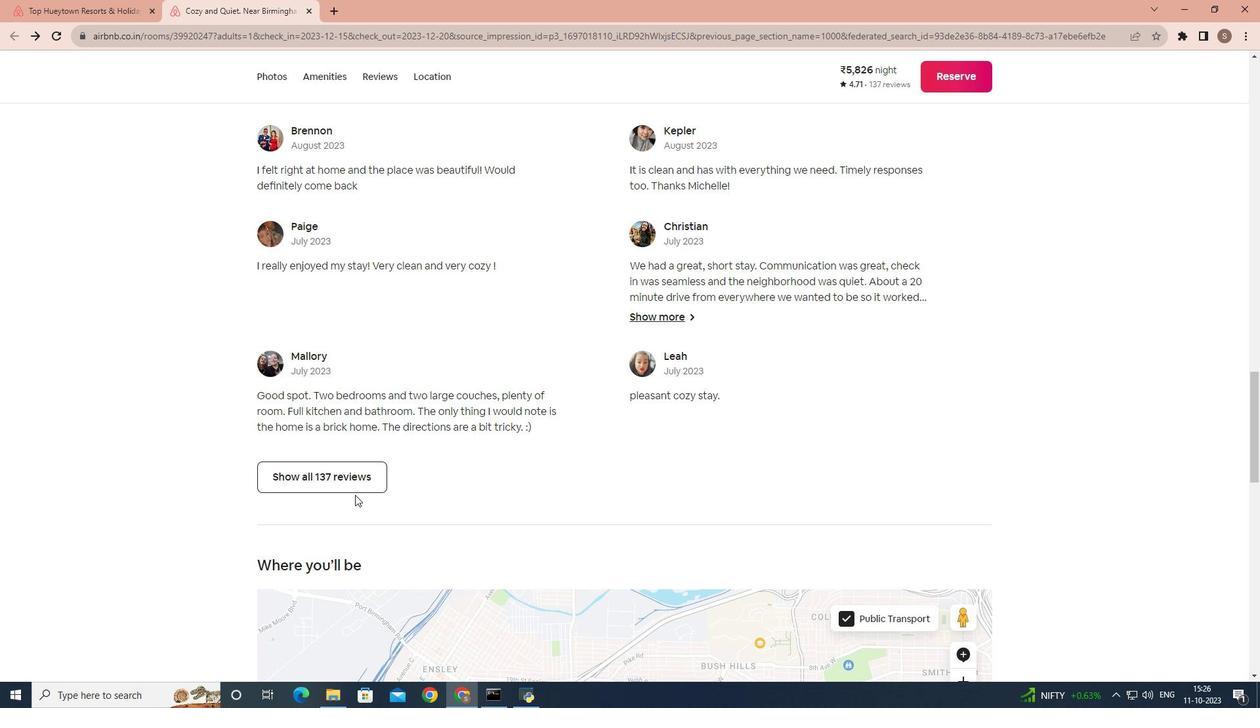 
Action: Mouse scrolled (355, 494) with delta (0, 0)
Screenshot: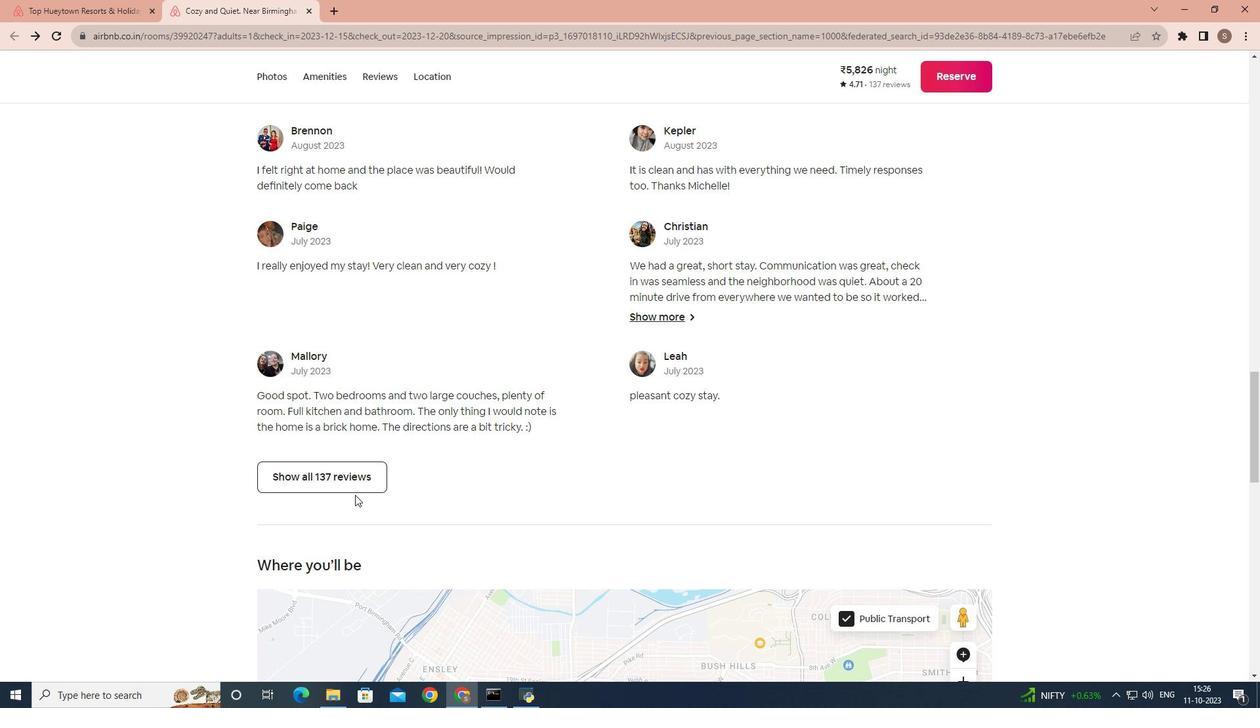 
Action: Mouse scrolled (355, 494) with delta (0, 0)
Screenshot: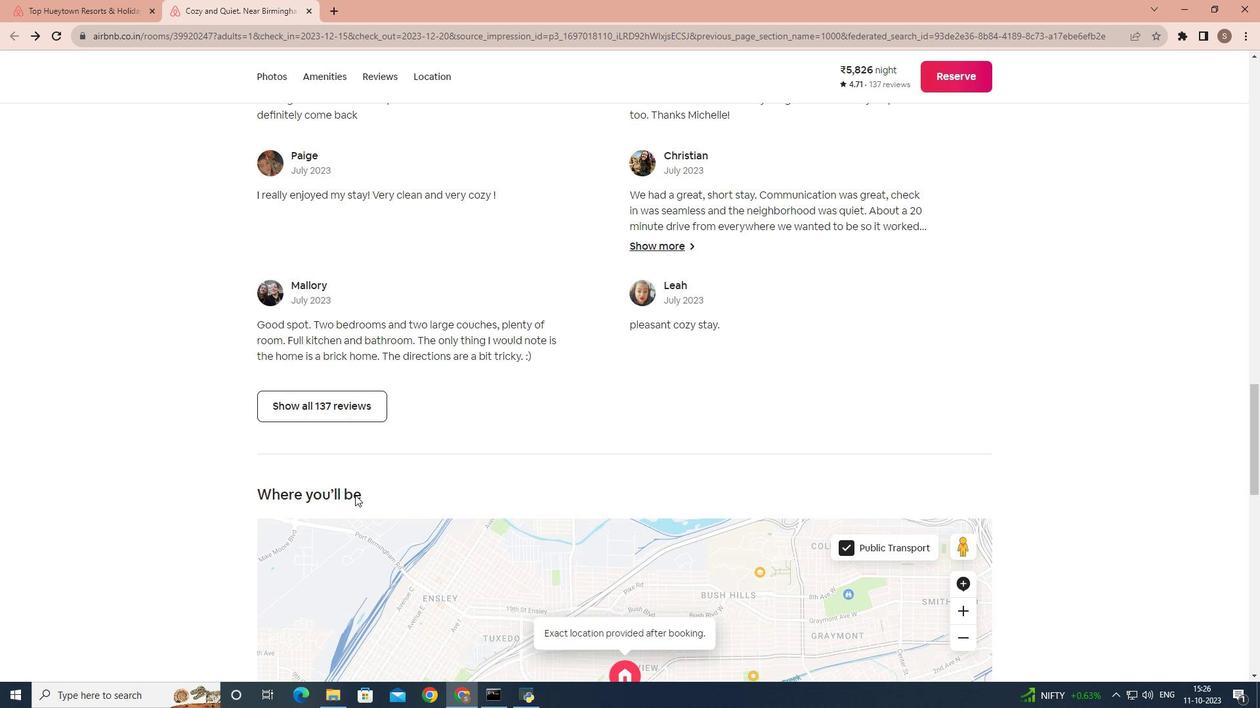 
Action: Mouse scrolled (355, 494) with delta (0, 0)
Screenshot: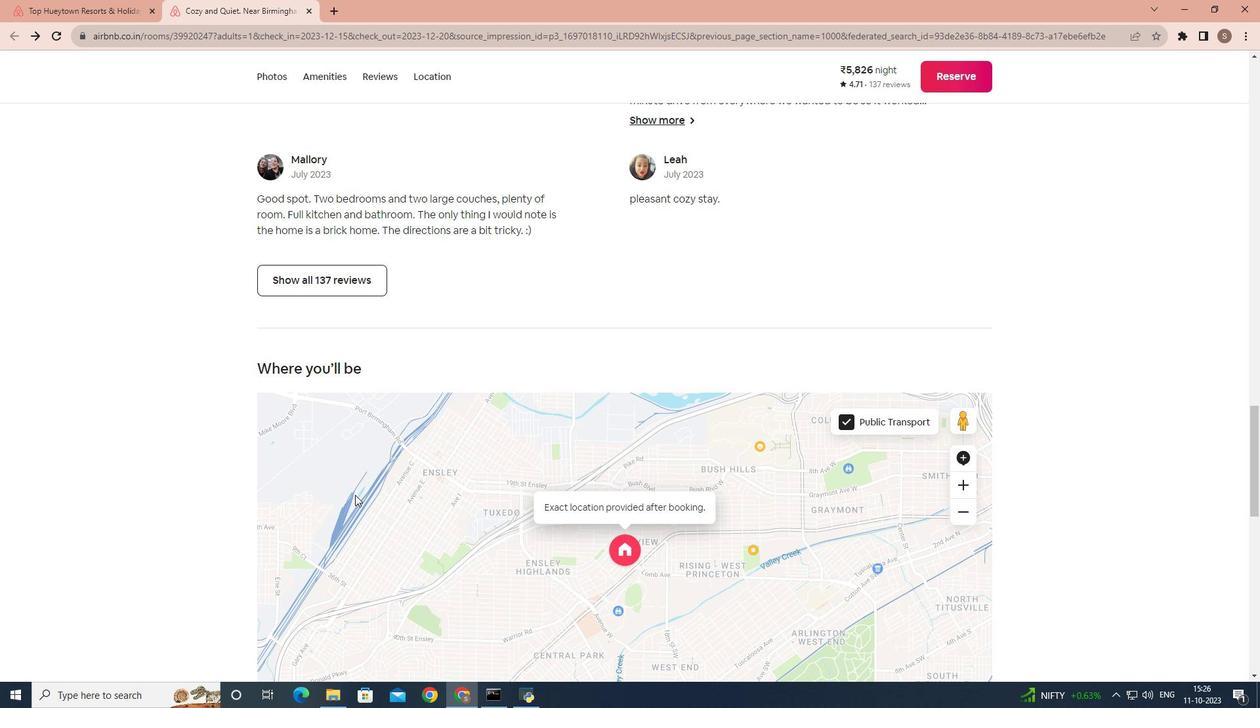 
Action: Mouse scrolled (355, 494) with delta (0, 0)
Screenshot: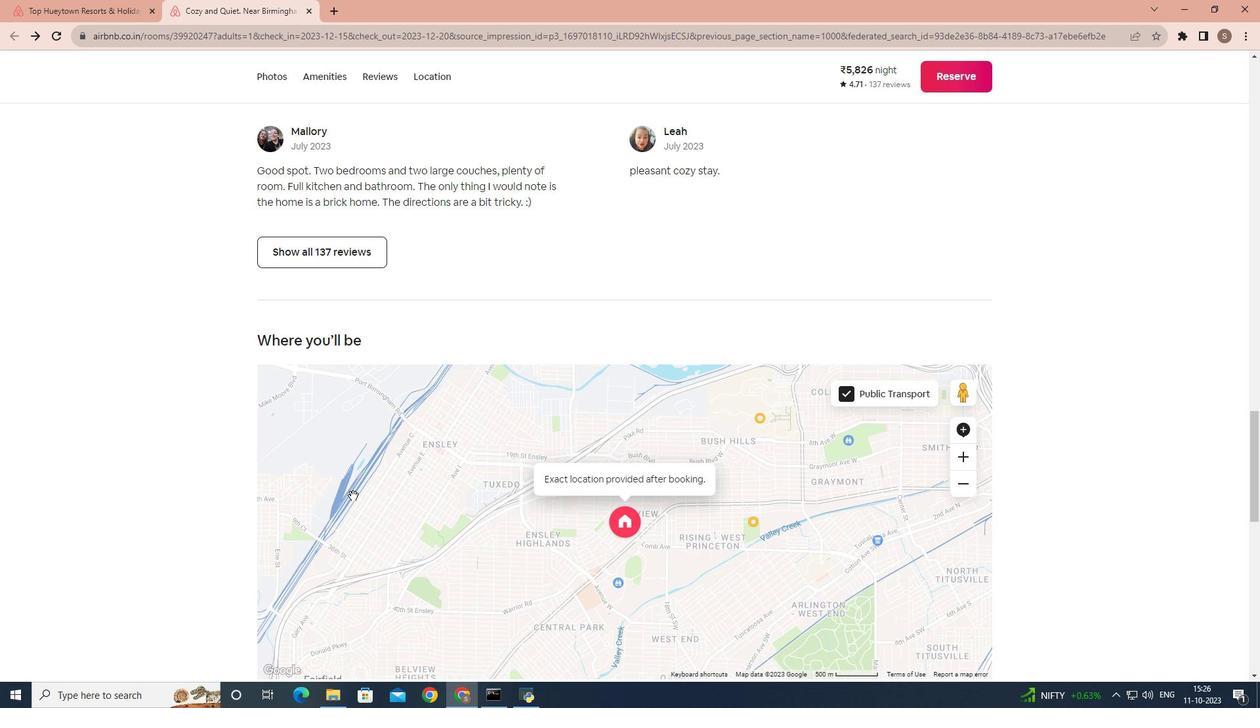 
Action: Mouse moved to (345, 506)
Screenshot: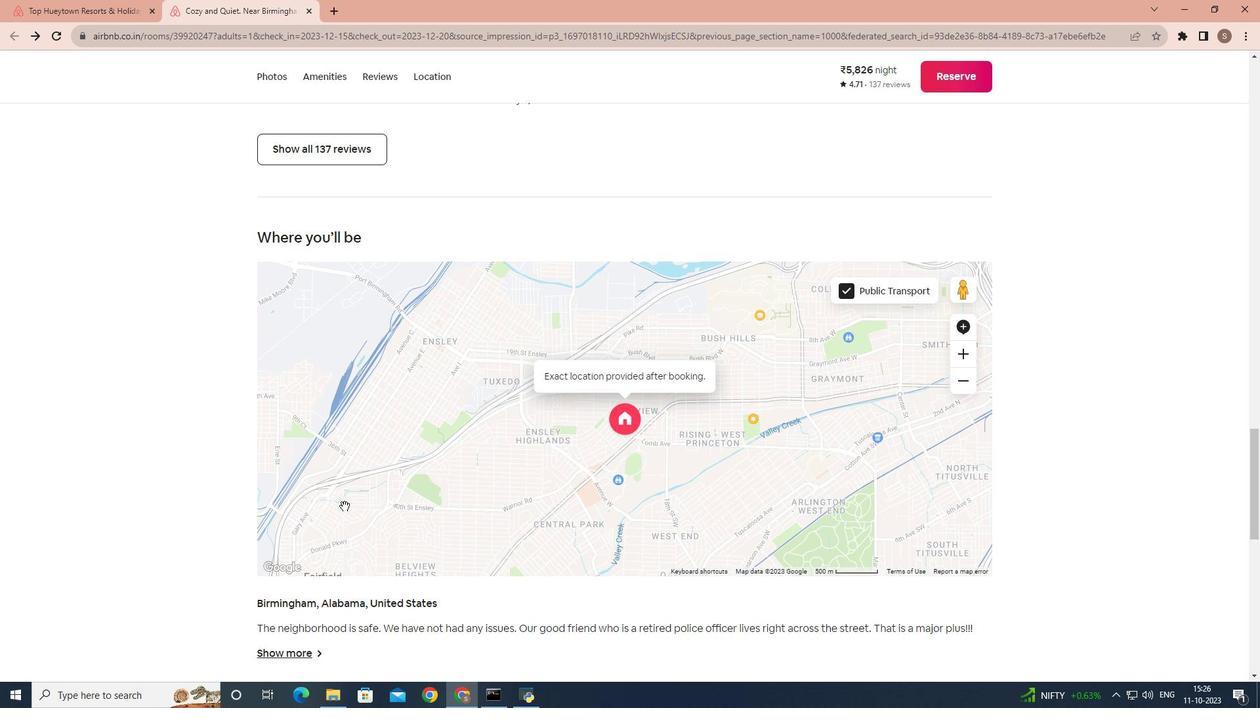 
Action: Mouse scrolled (345, 505) with delta (0, 0)
Screenshot: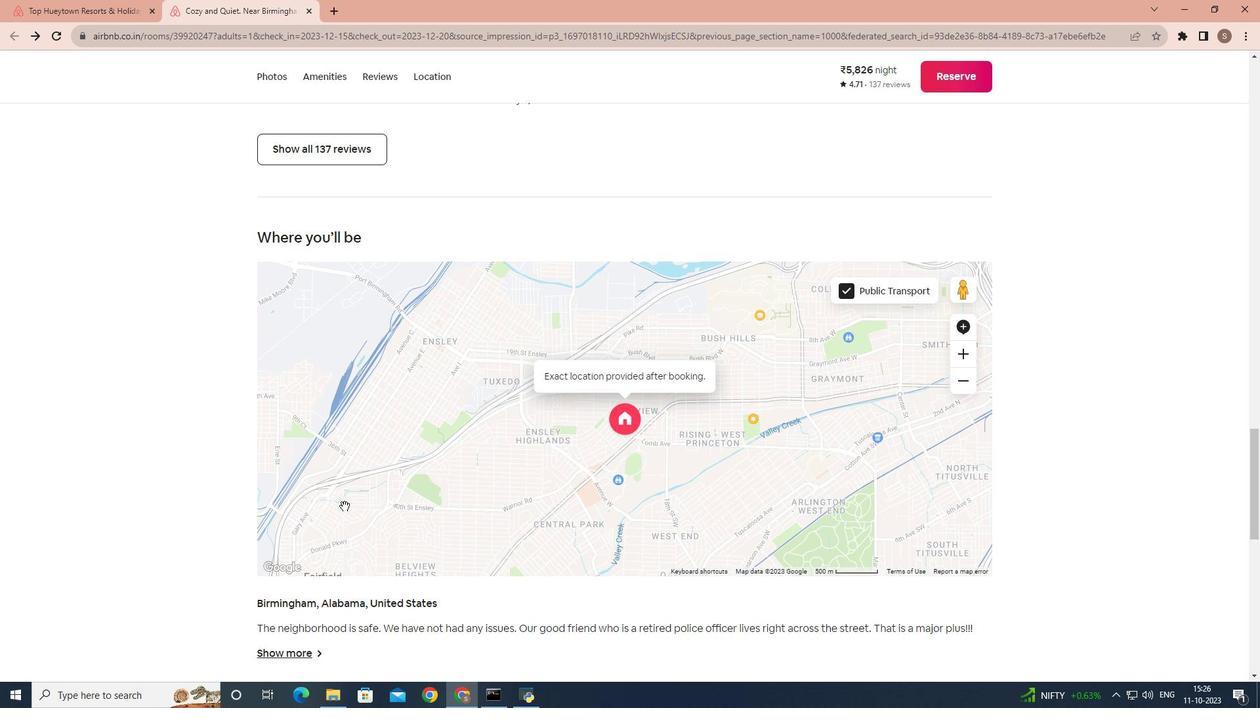 
Action: Mouse moved to (339, 515)
Screenshot: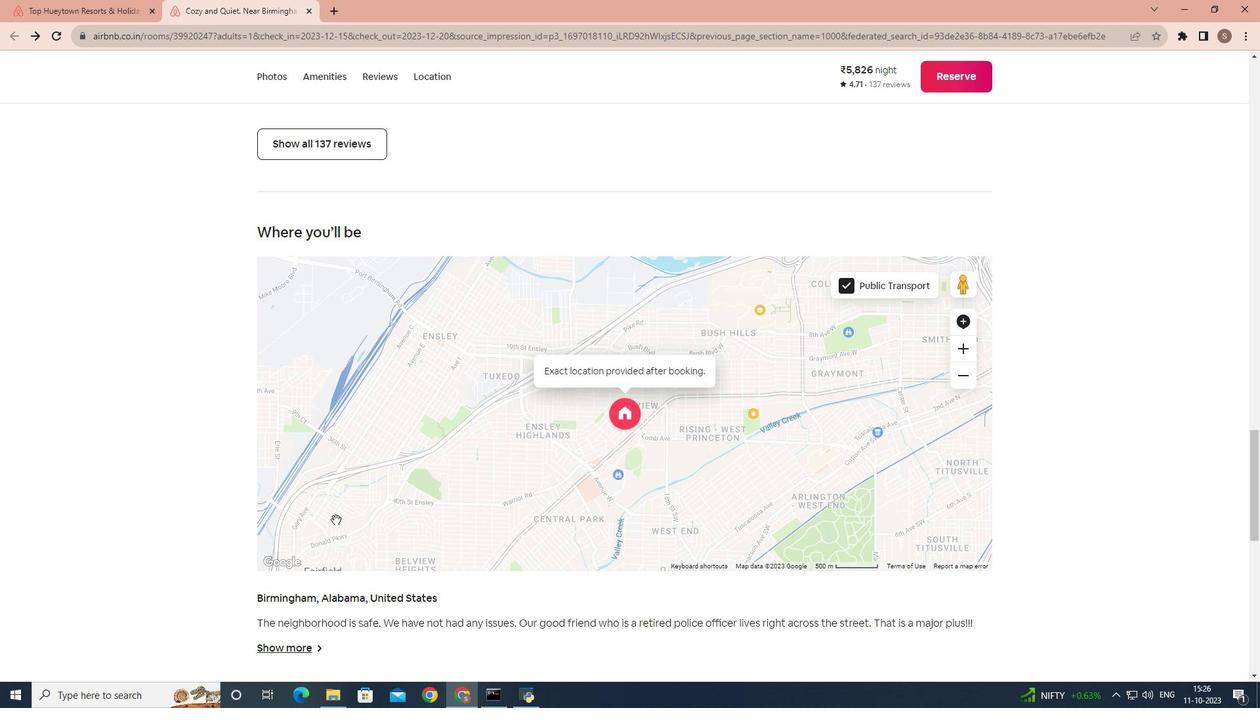 
Action: Mouse scrolled (339, 514) with delta (0, 0)
Screenshot: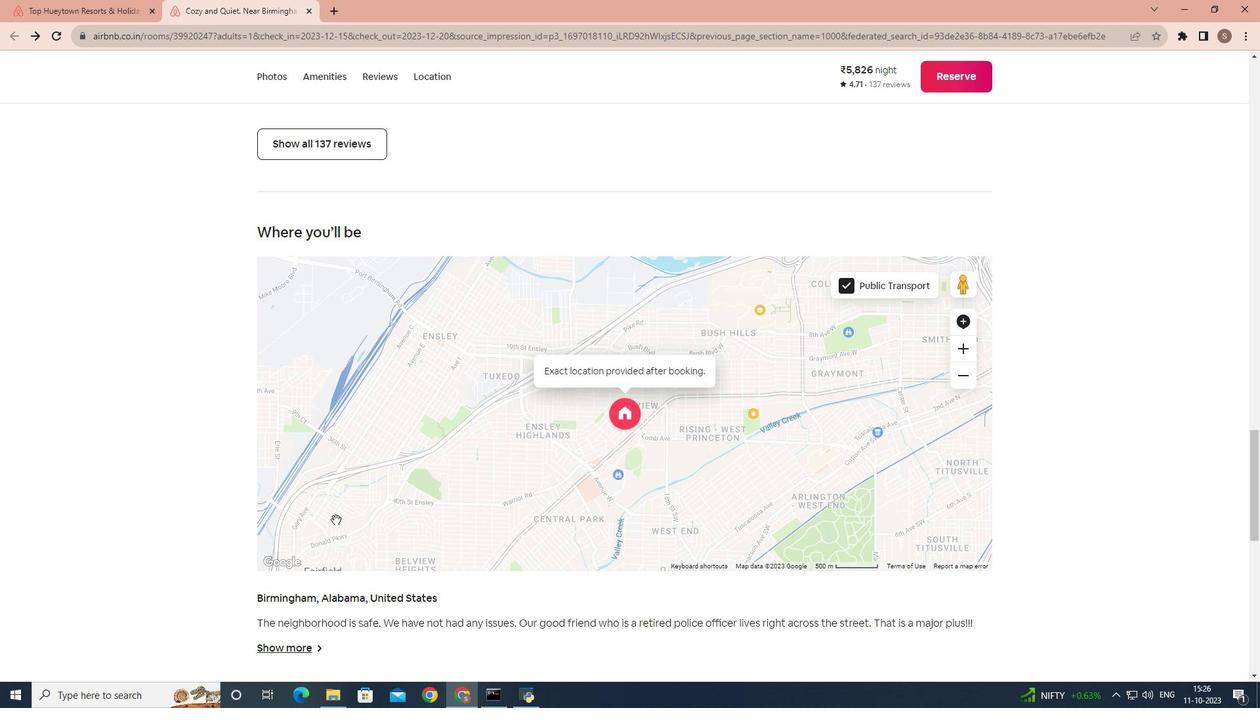
Action: Mouse moved to (337, 519)
Screenshot: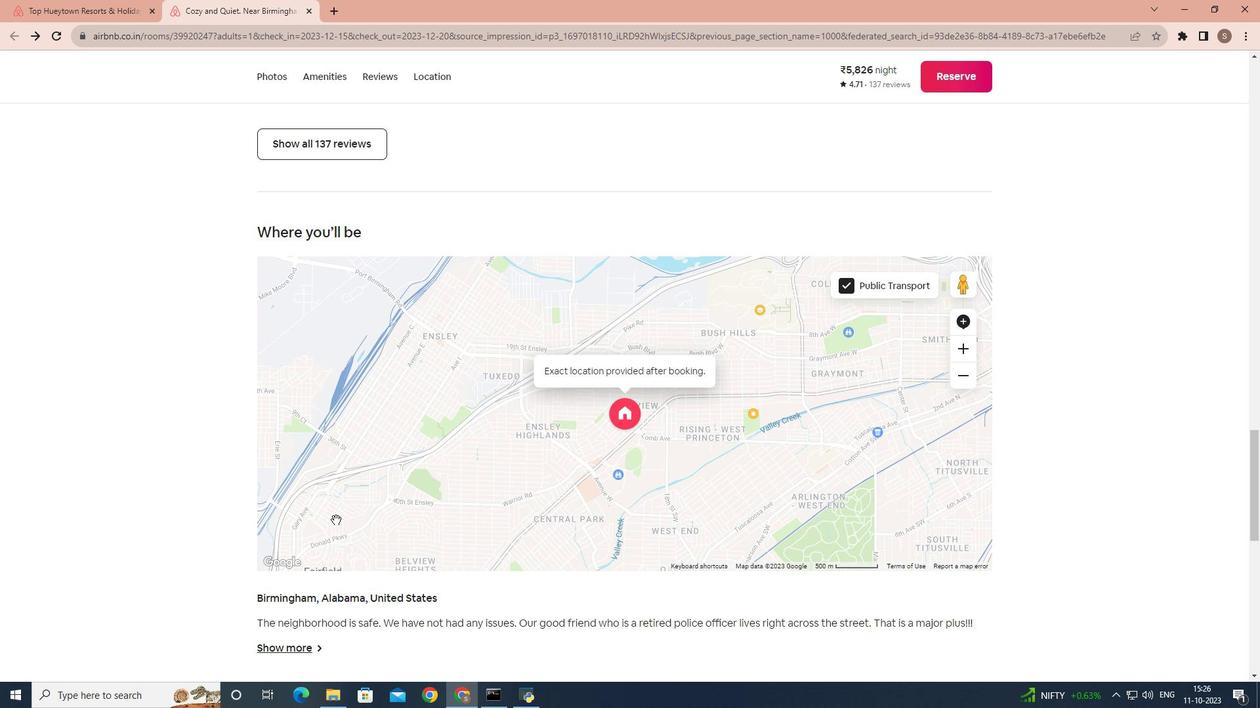 
Action: Mouse scrolled (337, 518) with delta (0, 0)
Screenshot: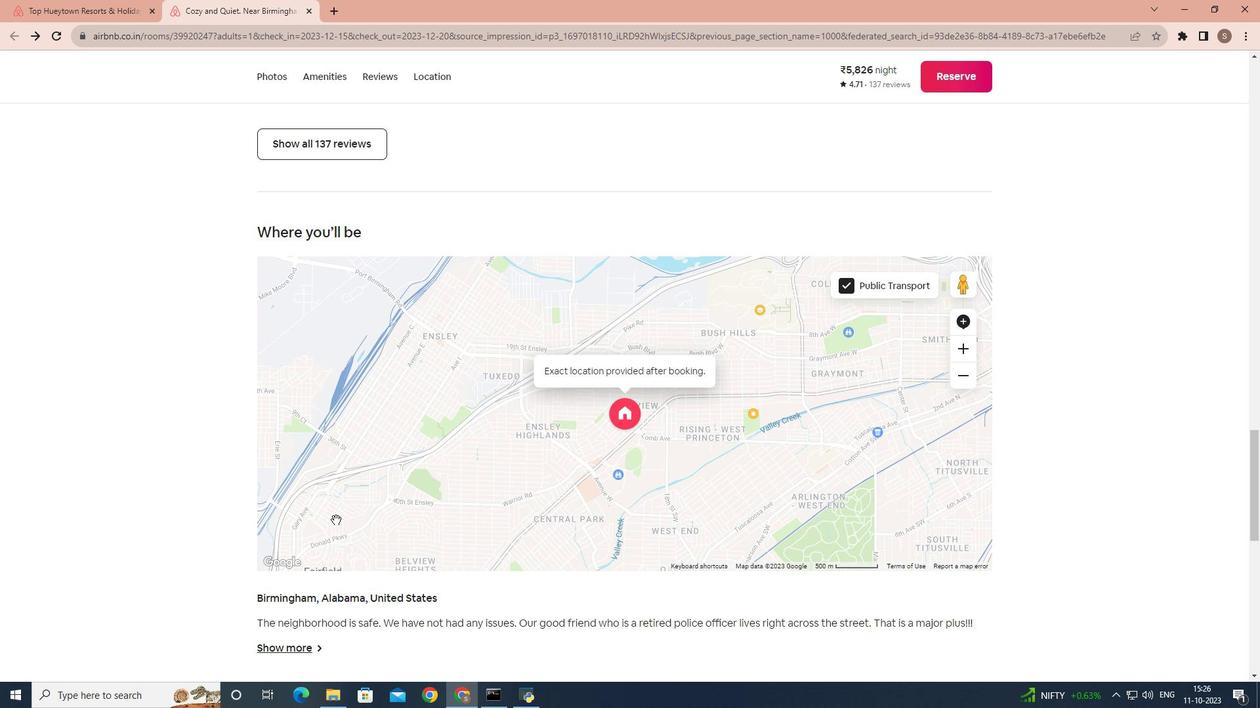 
Action: Mouse moved to (336, 520)
Screenshot: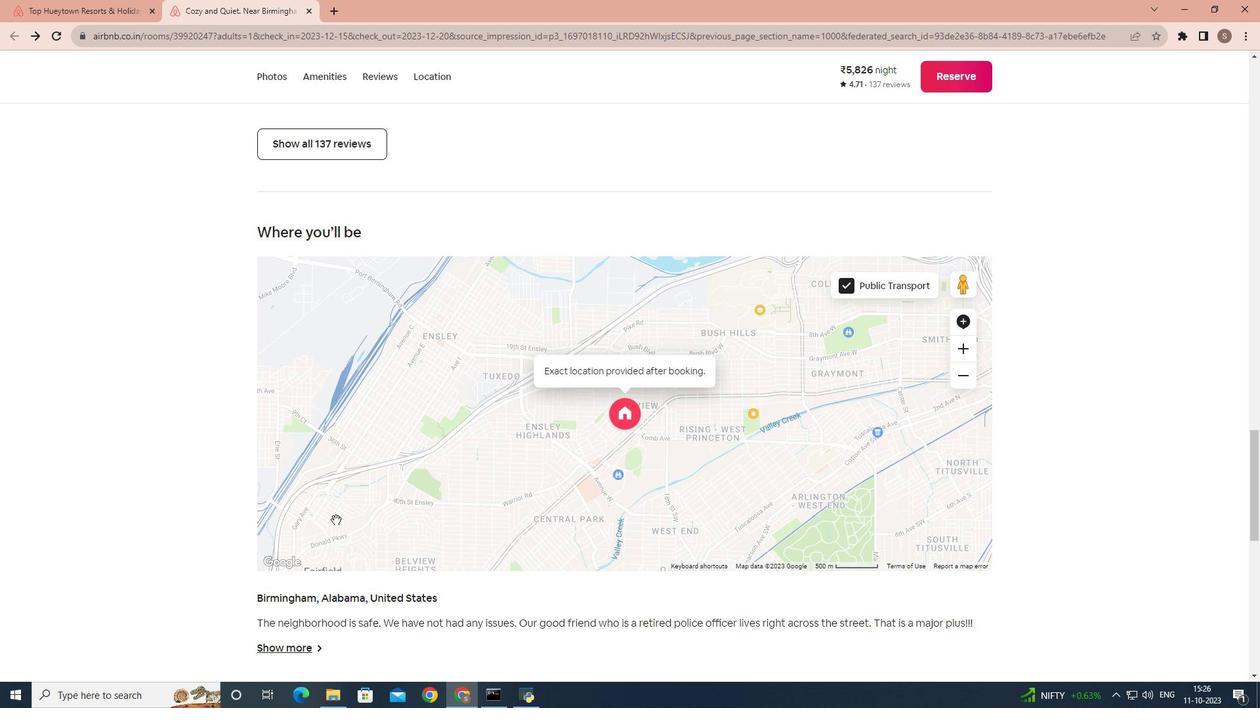 
Action: Mouse scrolled (336, 519) with delta (0, 0)
Screenshot: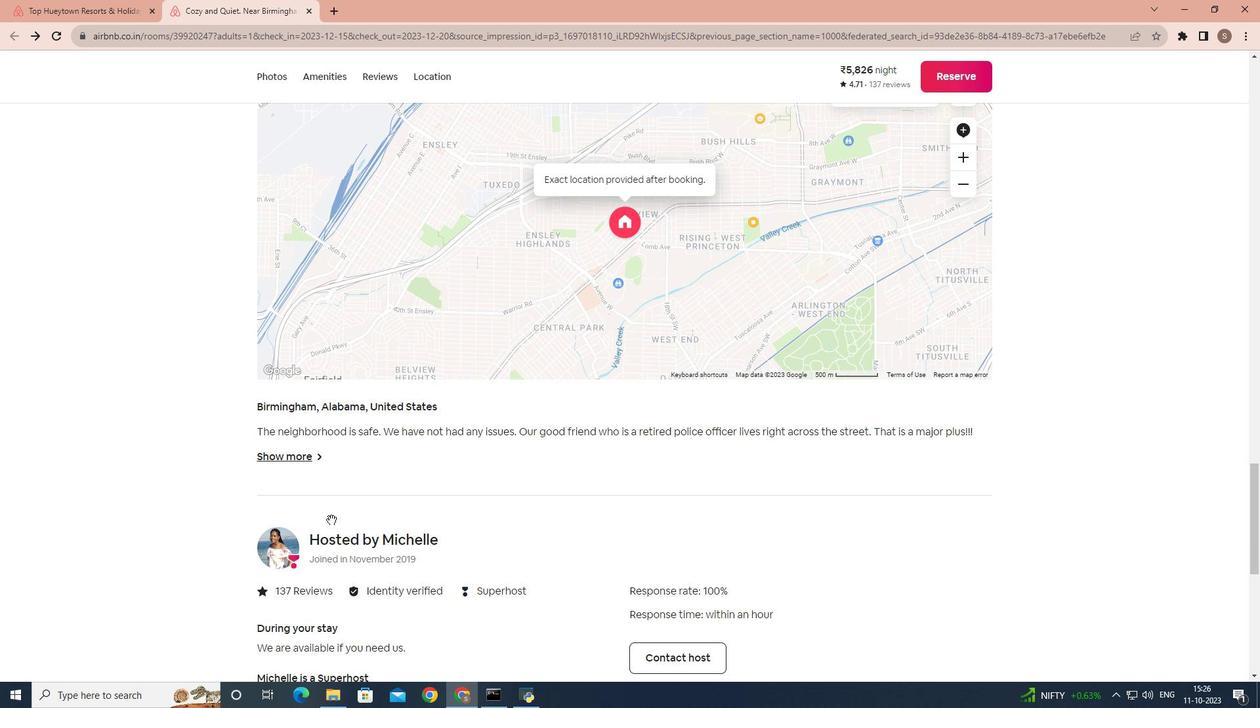 
Action: Mouse moved to (296, 387)
Screenshot: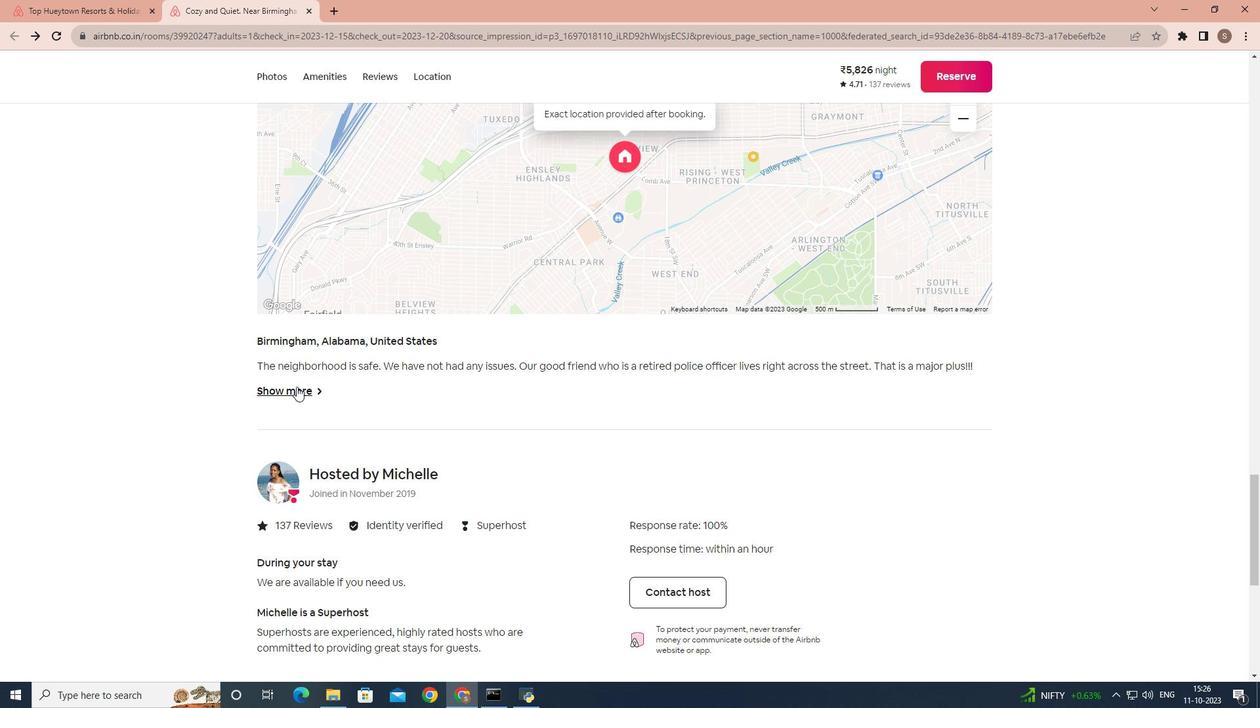 
Action: Mouse pressed left at (296, 387)
Screenshot: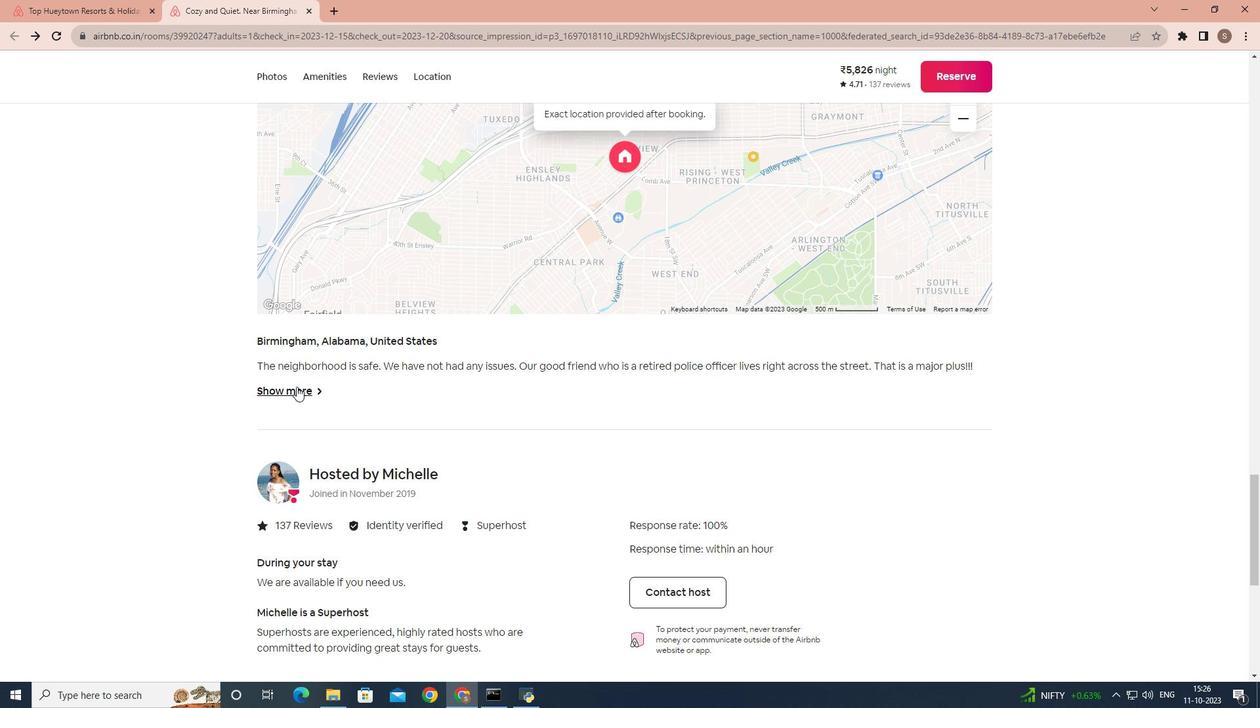
Action: Mouse moved to (65, 229)
Screenshot: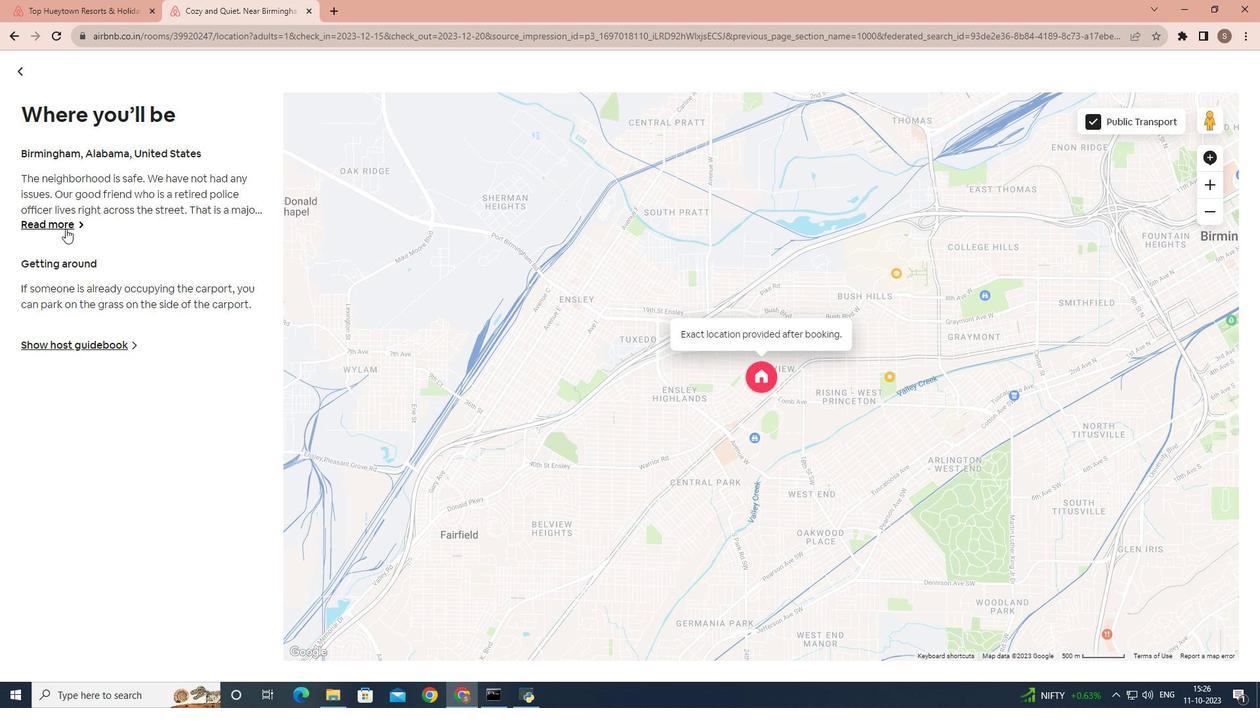 
Action: Mouse pressed left at (65, 229)
Screenshot: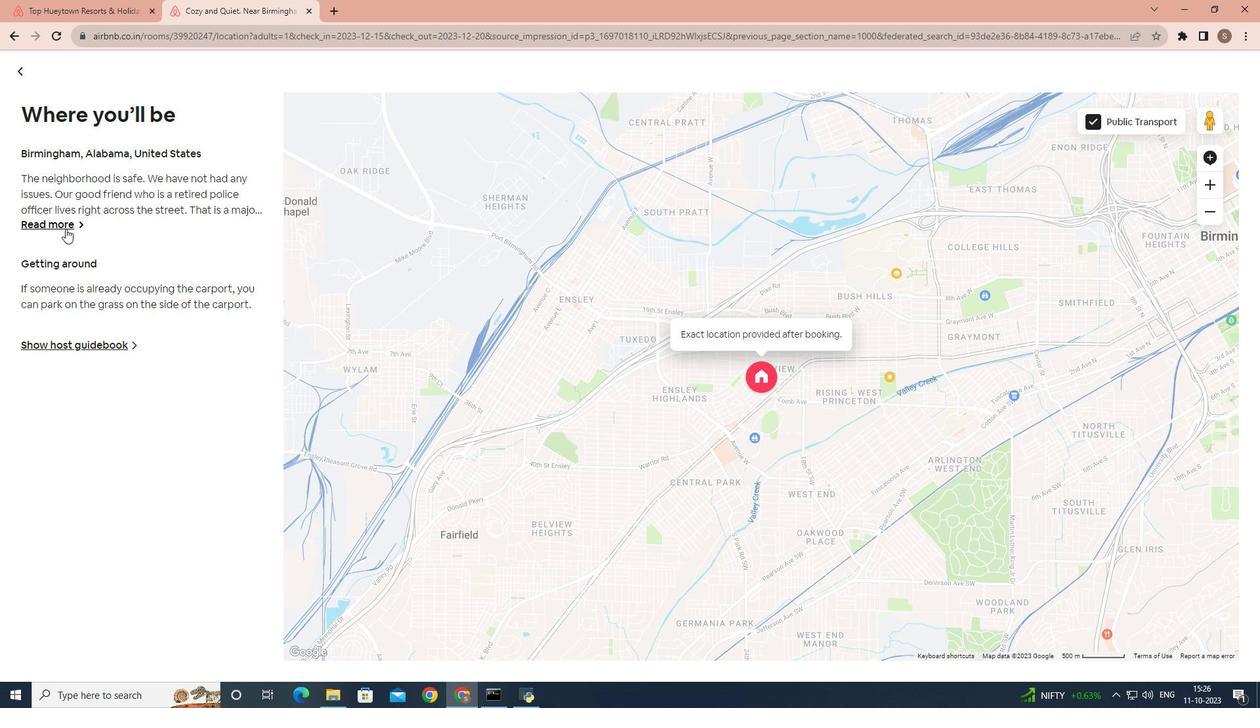 
Action: Mouse moved to (698, 360)
Screenshot: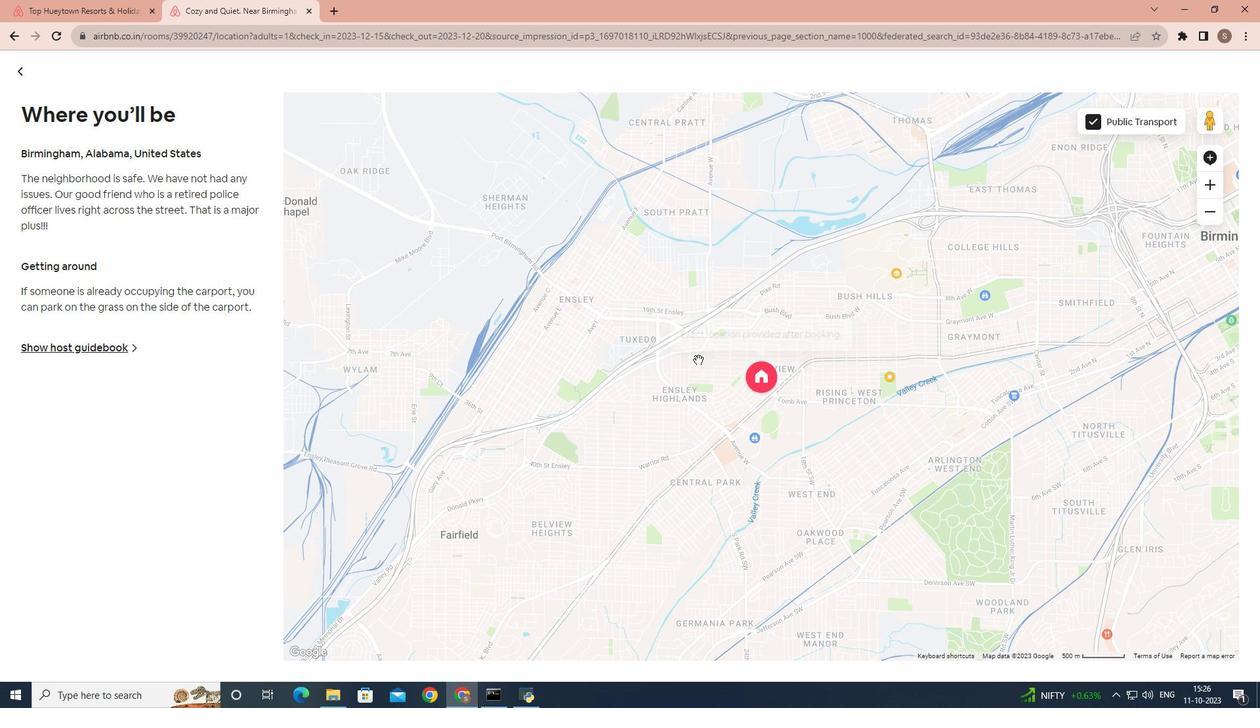 
Action: Mouse scrolled (698, 360) with delta (0, 0)
Screenshot: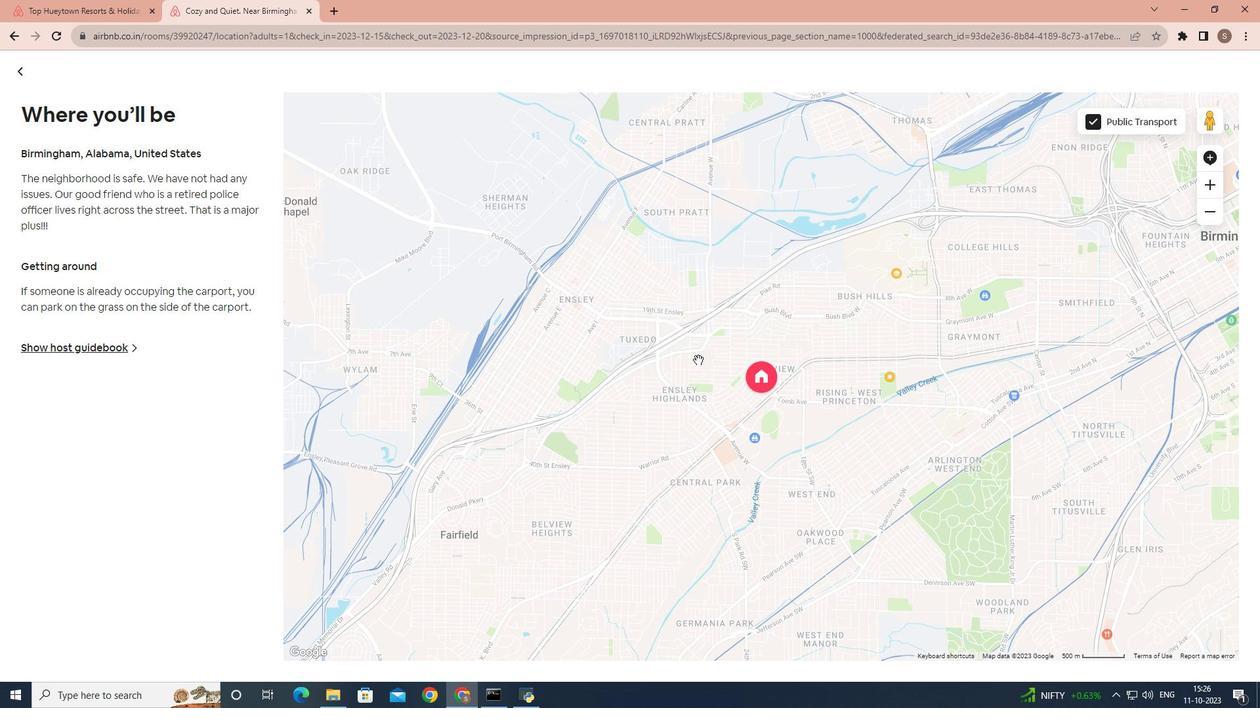 
Action: Mouse moved to (780, 362)
Screenshot: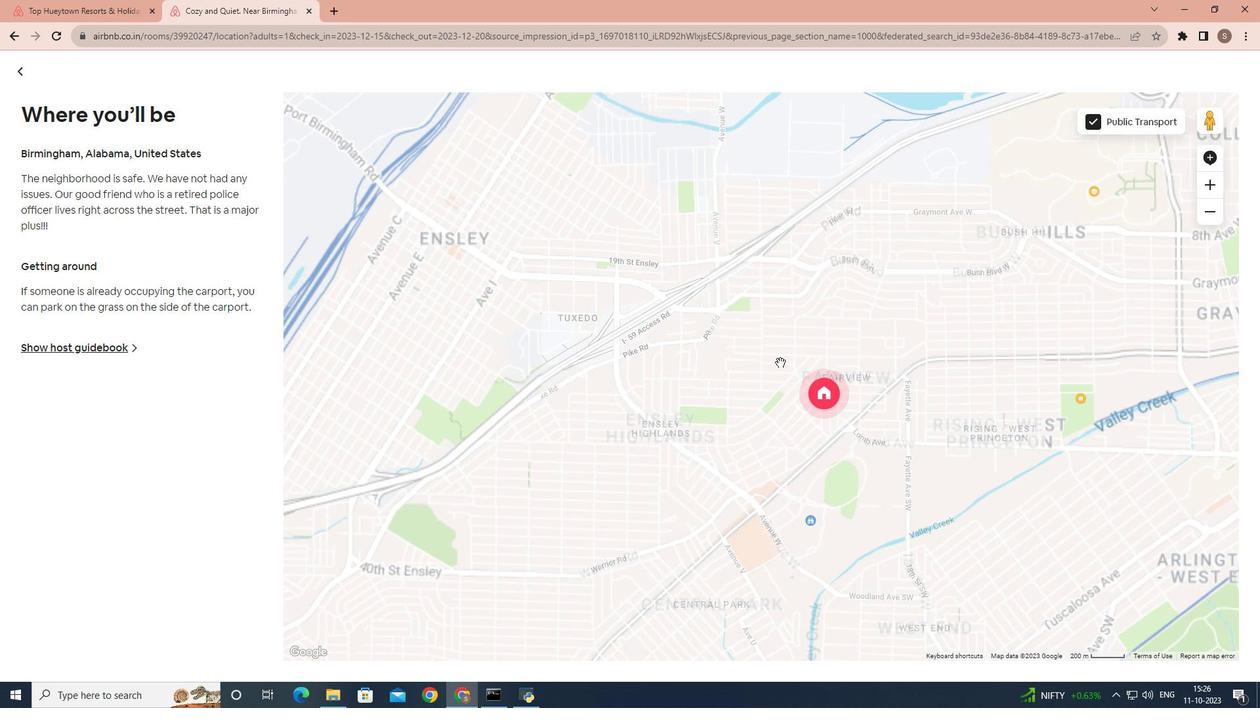 
Action: Mouse pressed left at (780, 362)
Screenshot: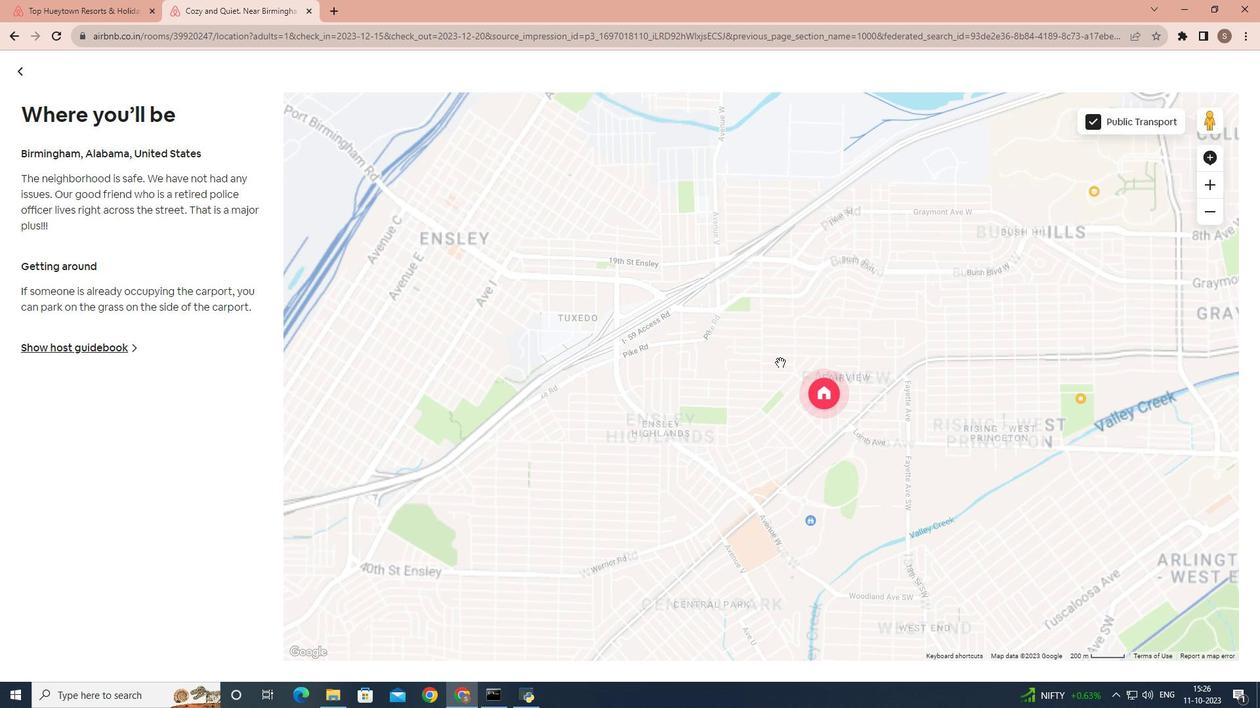 
Action: Mouse moved to (639, 351)
Screenshot: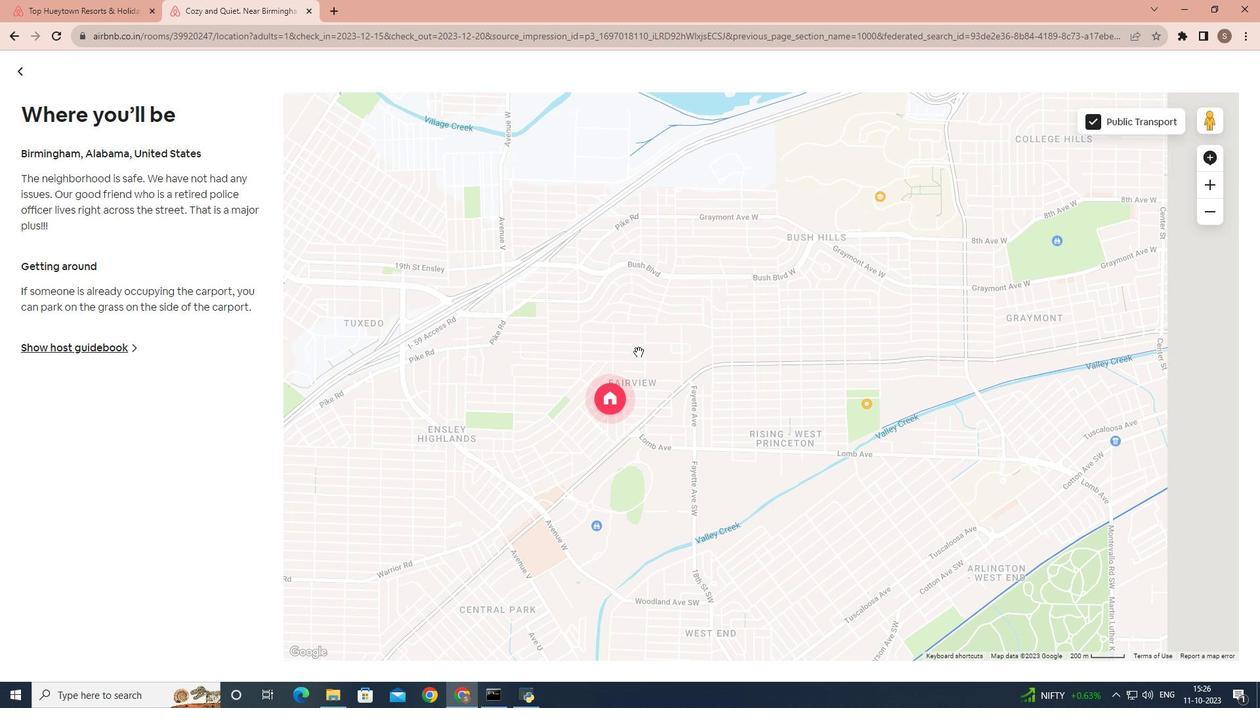 
Action: Mouse pressed left at (639, 351)
Screenshot: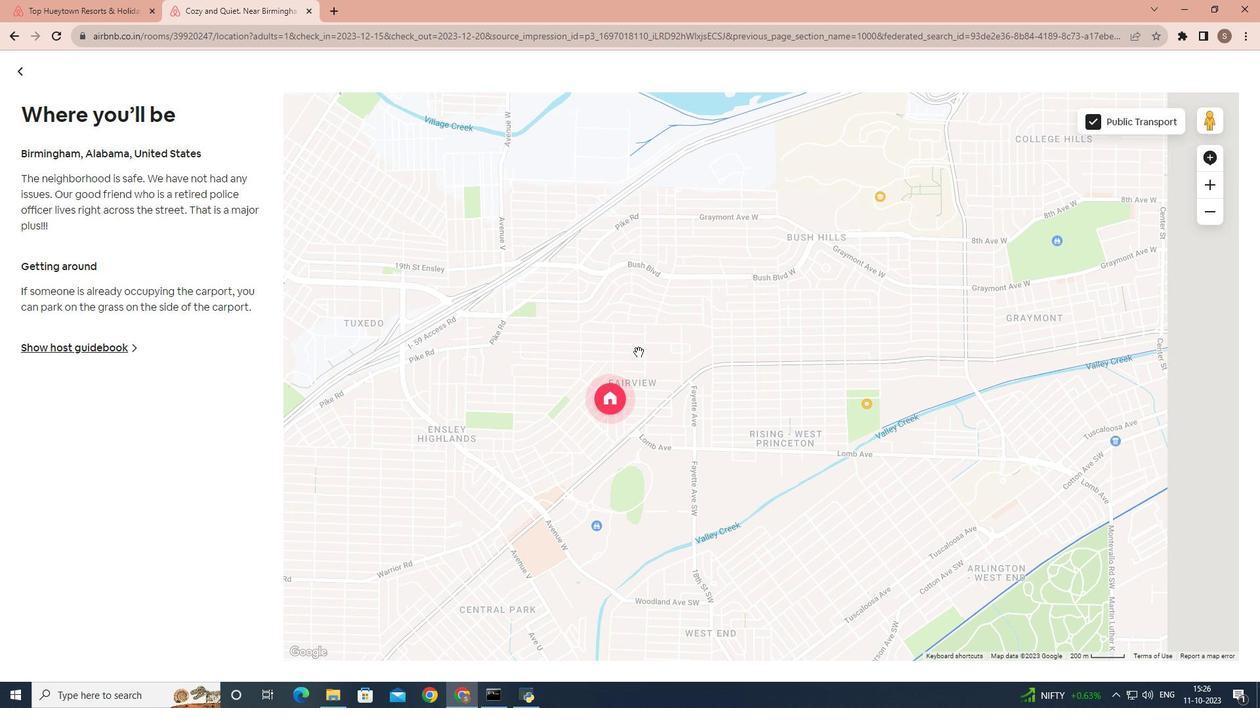 
Action: Mouse moved to (650, 374)
Screenshot: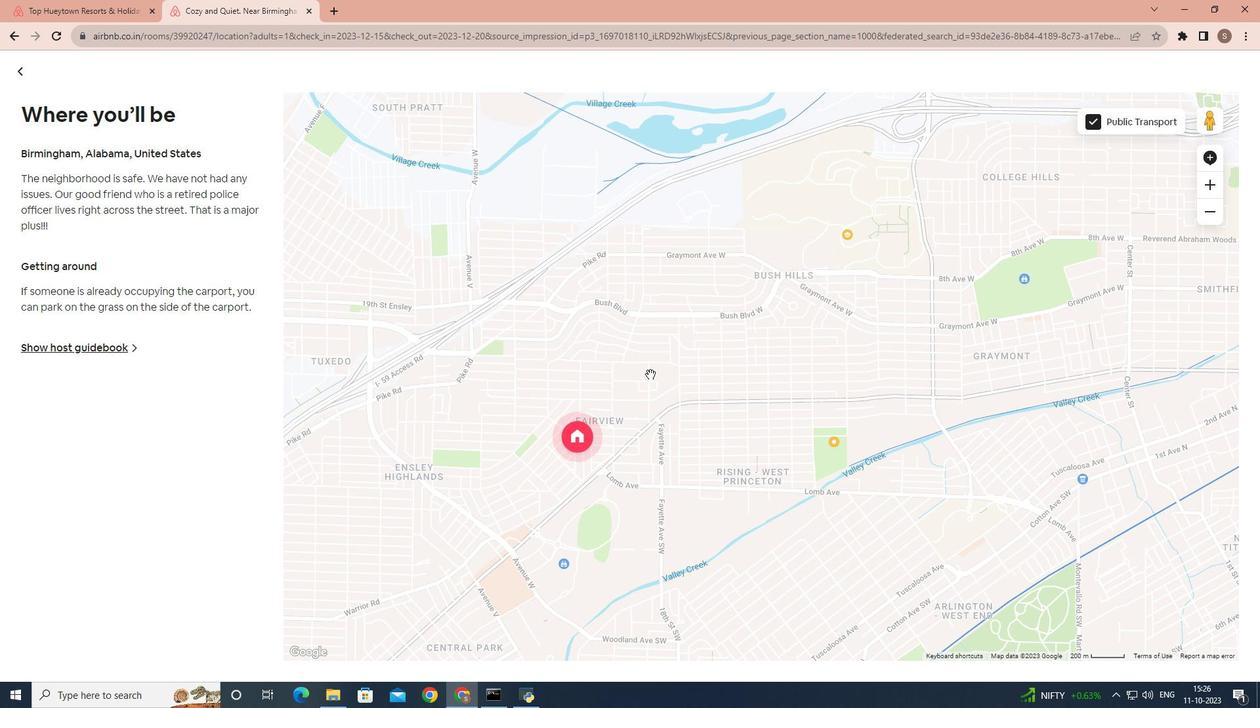 
Action: Mouse pressed left at (650, 374)
Screenshot: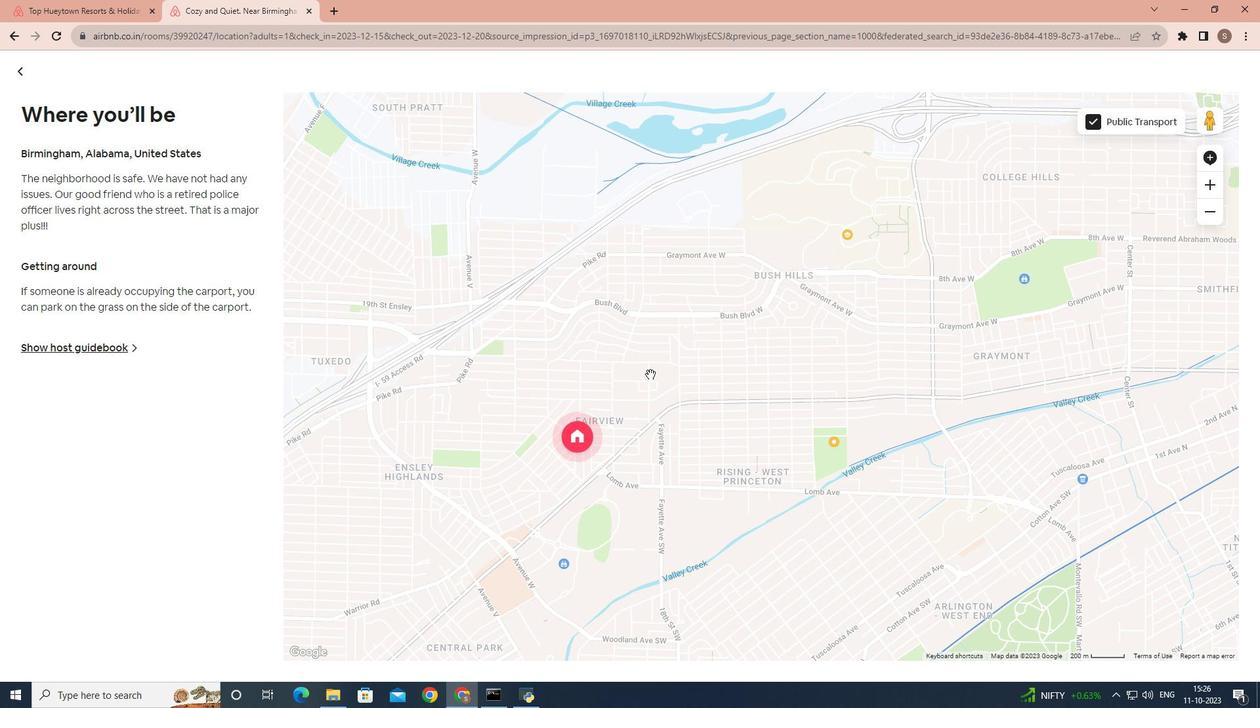 
Action: Mouse moved to (559, 400)
Screenshot: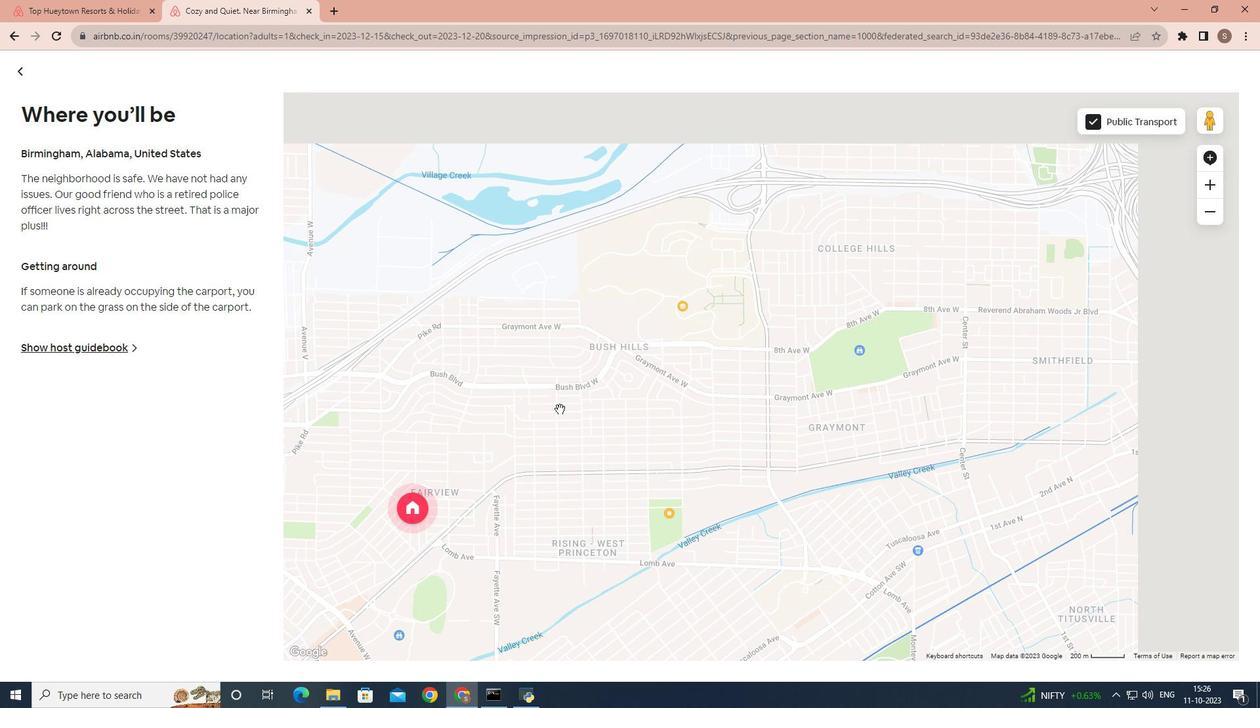 
Action: Mouse pressed left at (559, 400)
Screenshot: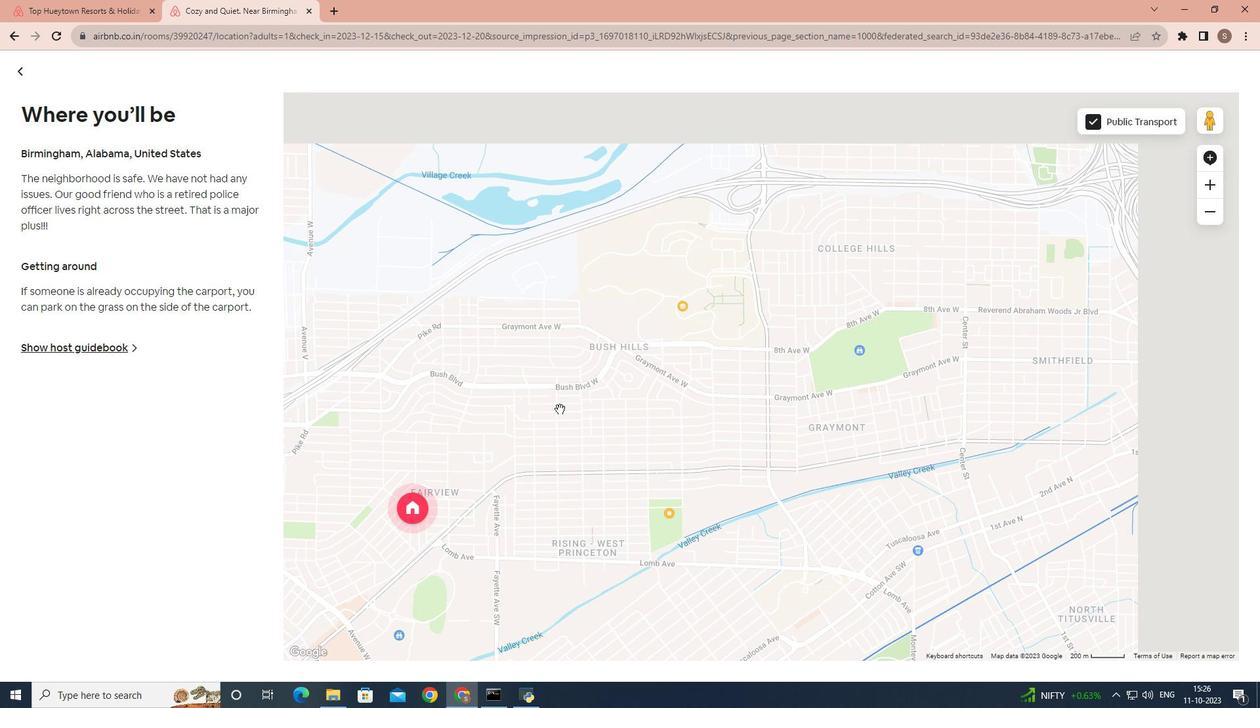 
Action: Mouse moved to (535, 418)
Screenshot: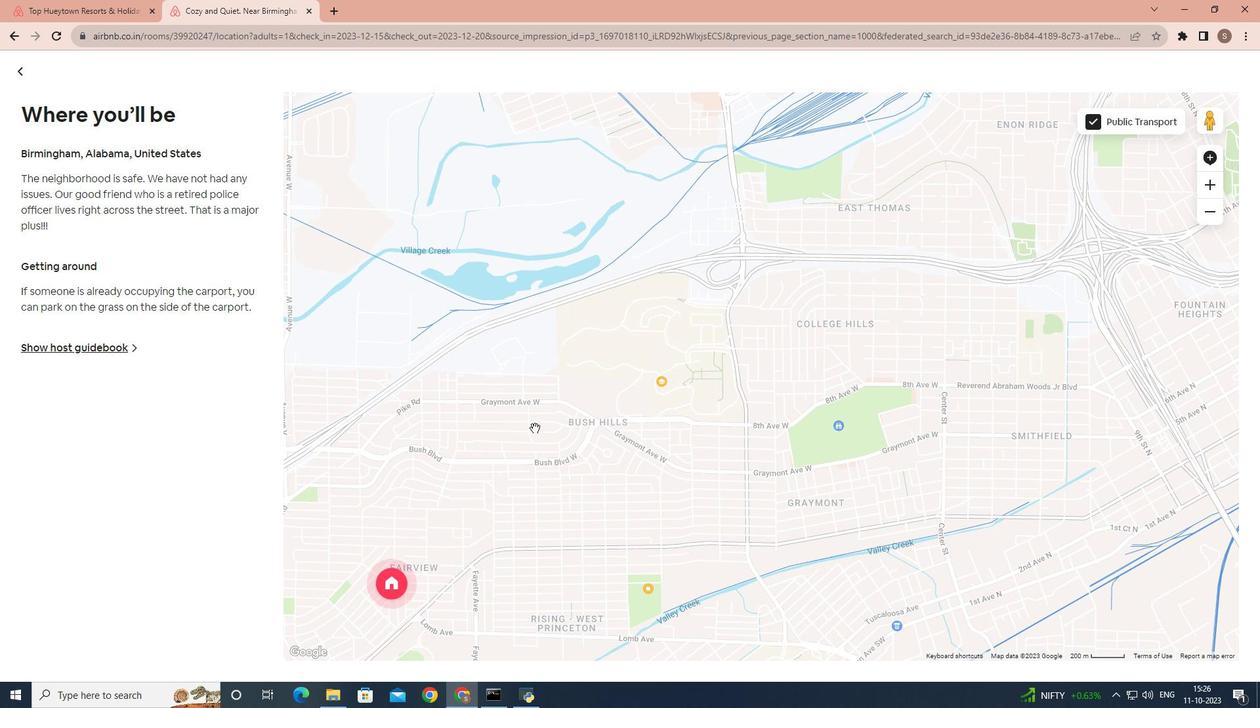 
Action: Mouse pressed left at (535, 418)
Screenshot: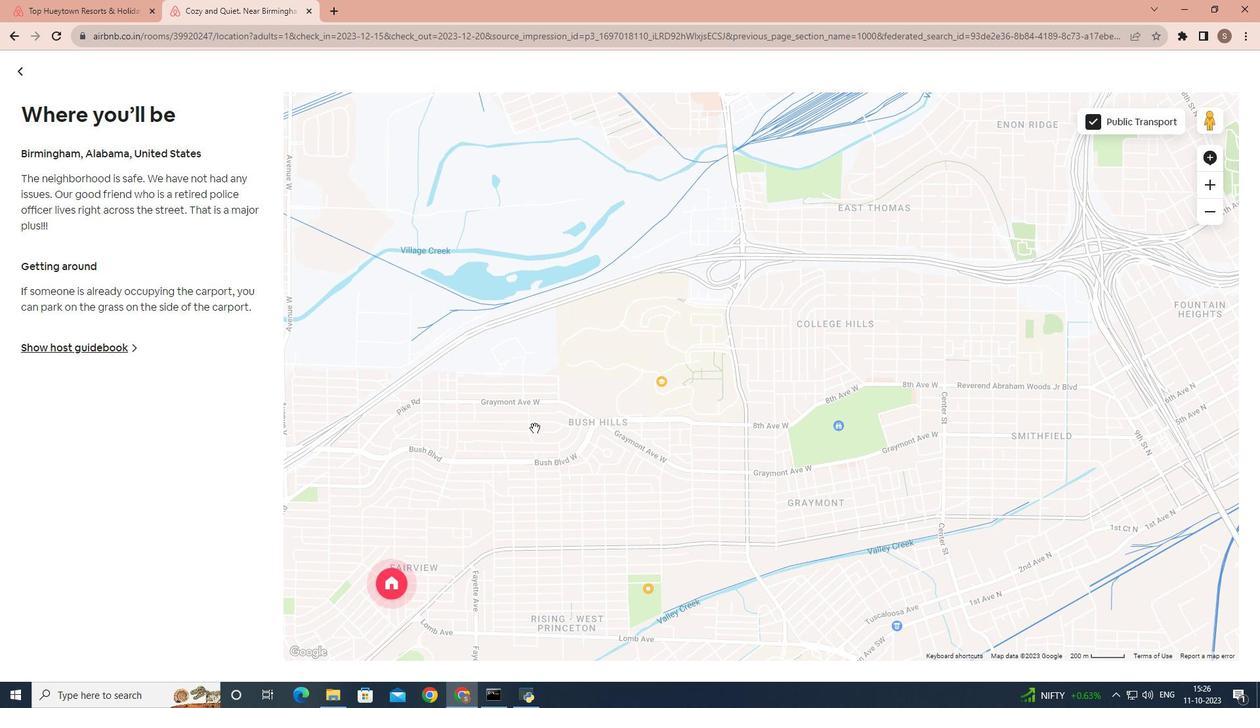 
Action: Mouse moved to (512, 508)
Screenshot: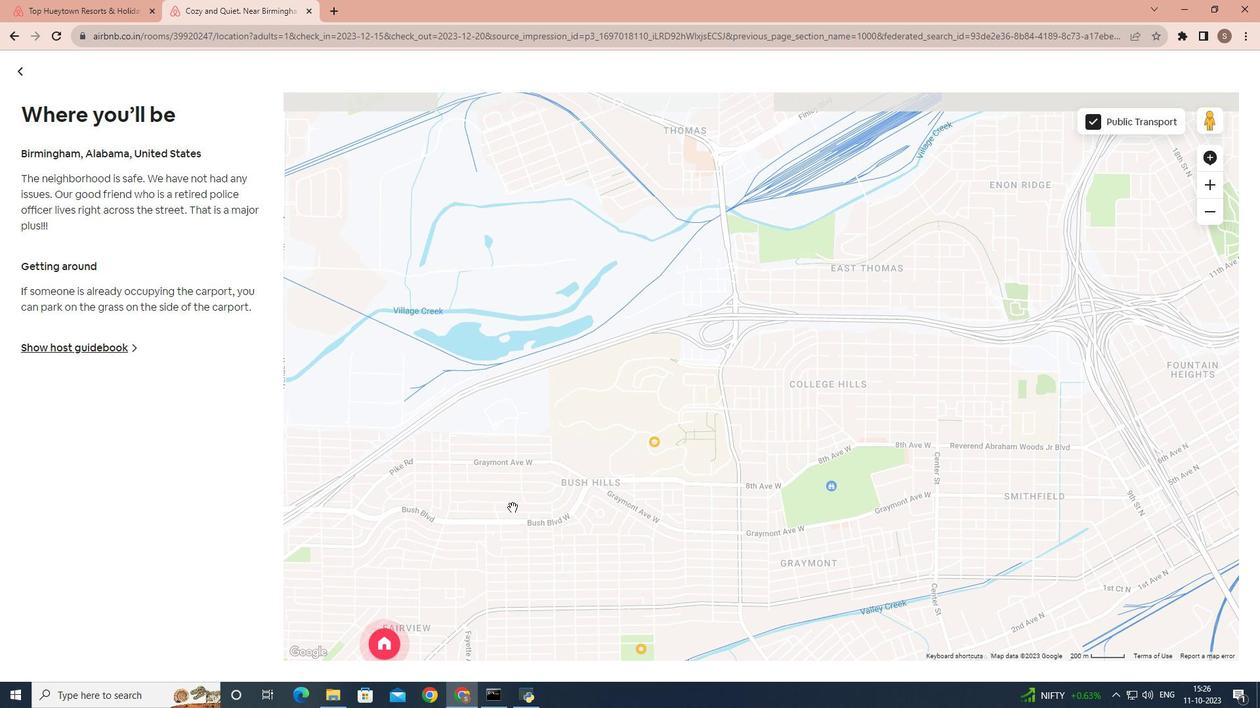 
Action: Mouse pressed left at (512, 508)
Screenshot: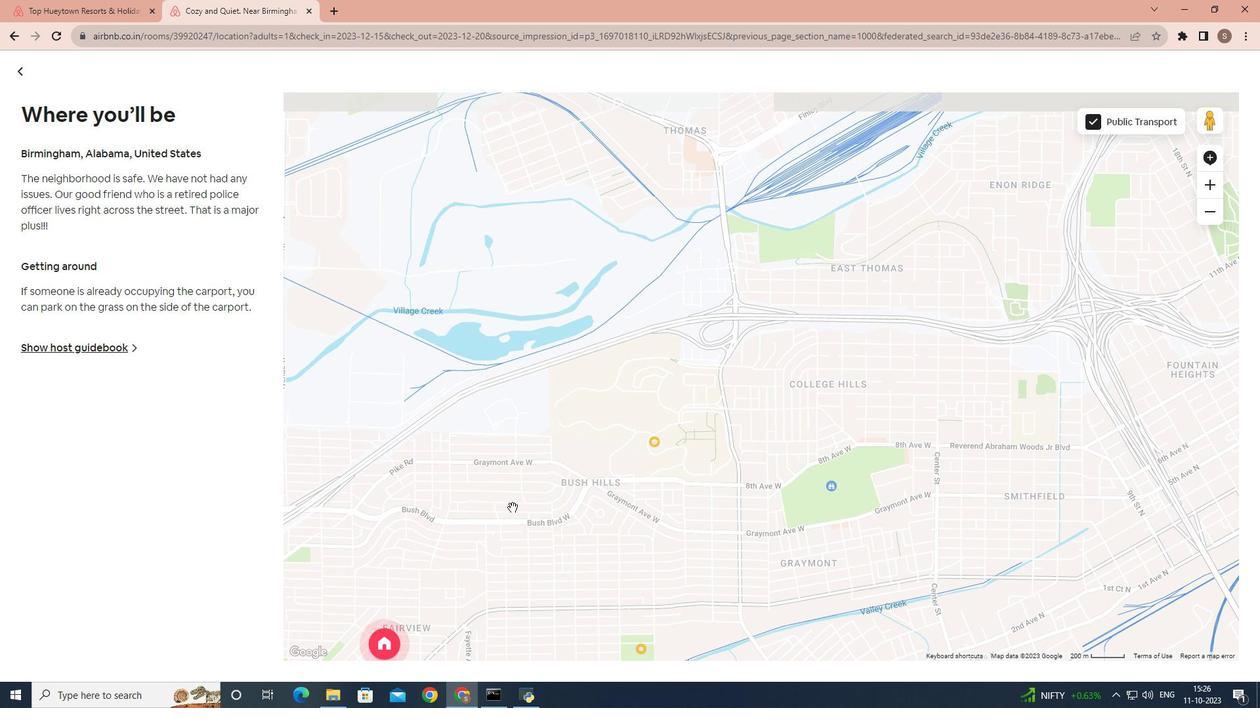 
Action: Mouse moved to (619, 476)
